 Task: Research Airbnb options in SertÃ¢nia, Brazil from 4th December, 2023 to 8th December, 2023 for 1 adult.1  bedroom having 1 bed and 1 bathroom. Amenities needed are: wifi. Look for 4 properties as per requirement.
Action: Mouse pressed left at (549, 115)
Screenshot: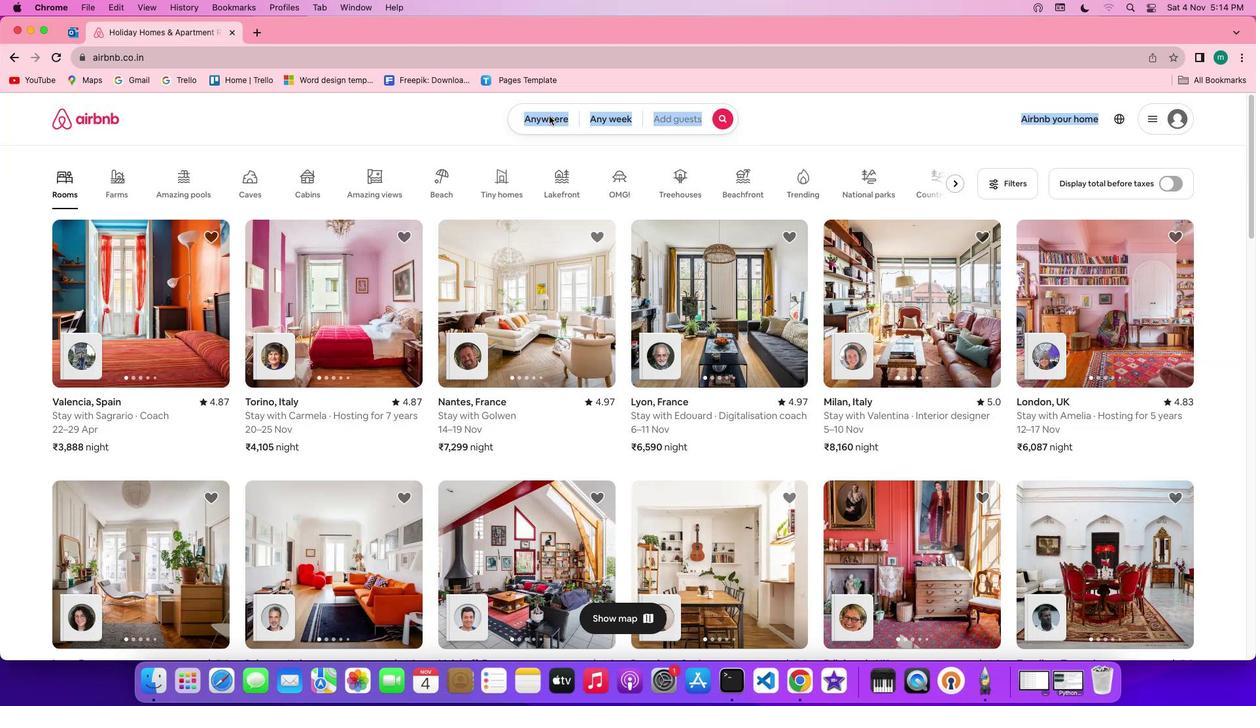 
Action: Mouse pressed left at (549, 115)
Screenshot: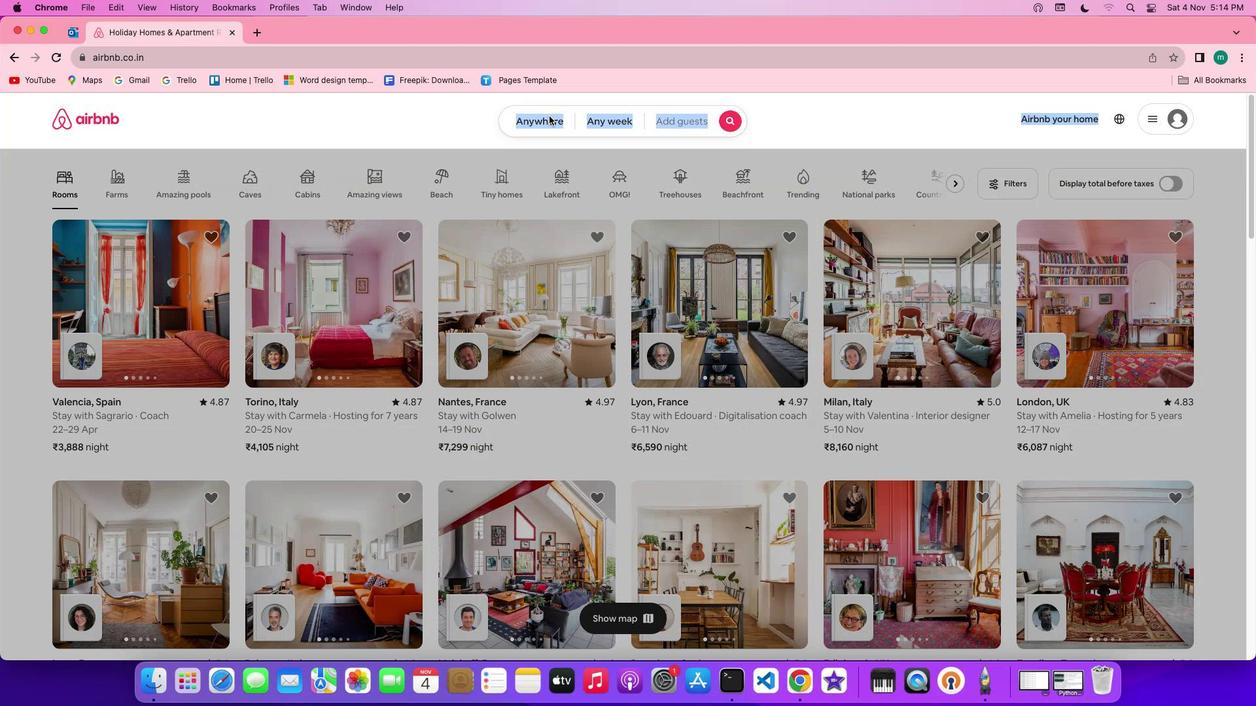 
Action: Mouse moved to (501, 168)
Screenshot: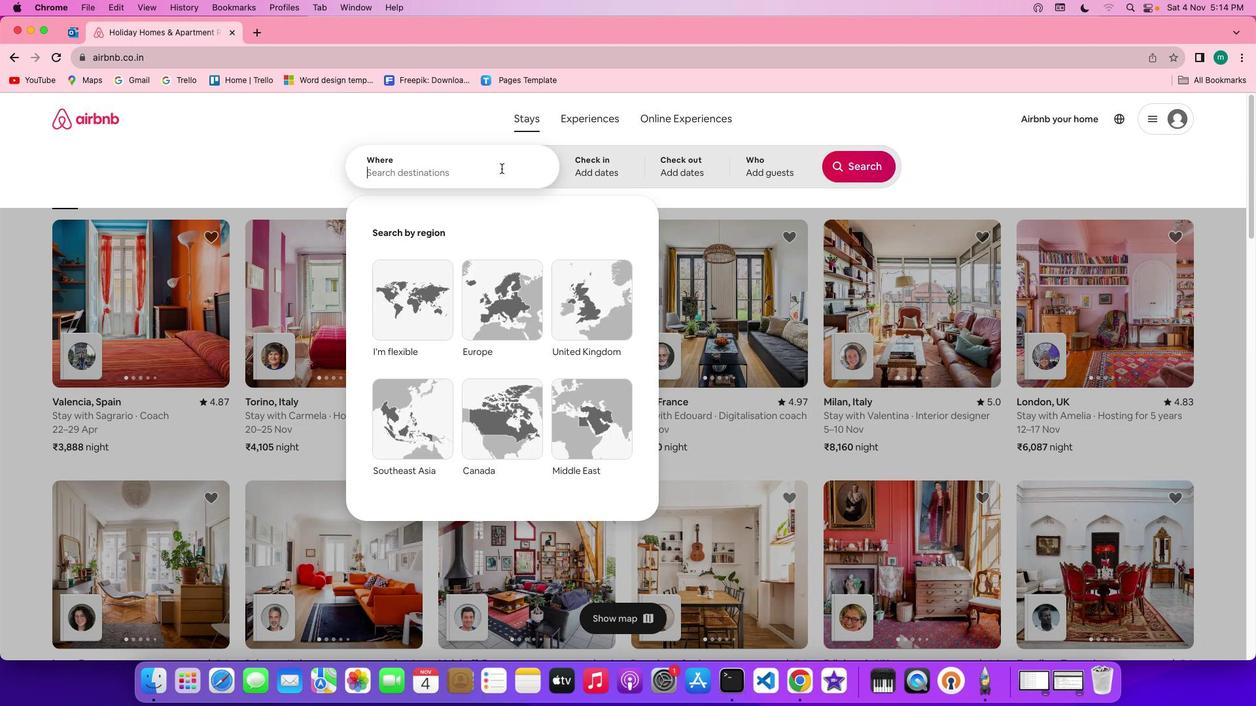 
Action: Key pressed Key.shift'S''e''r''t''a''n''i''a'','Key.spaceKey.shift'b''r''a''z''i''l'
Screenshot: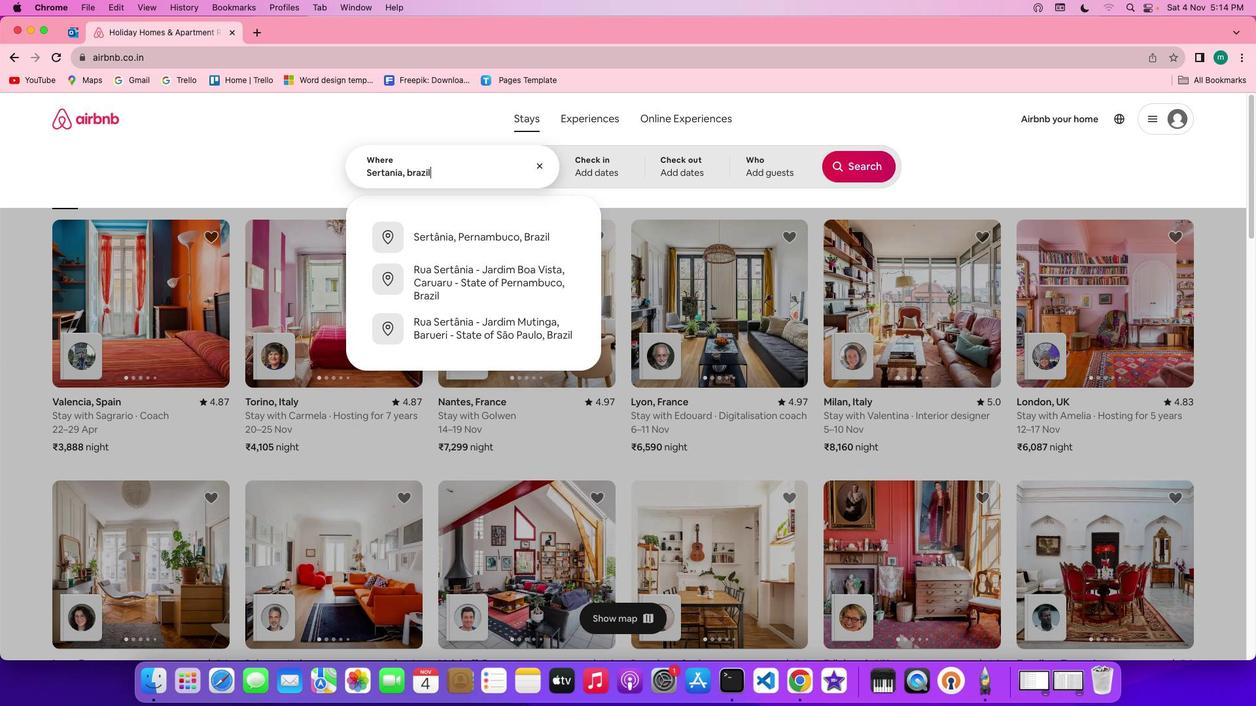
Action: Mouse moved to (591, 167)
Screenshot: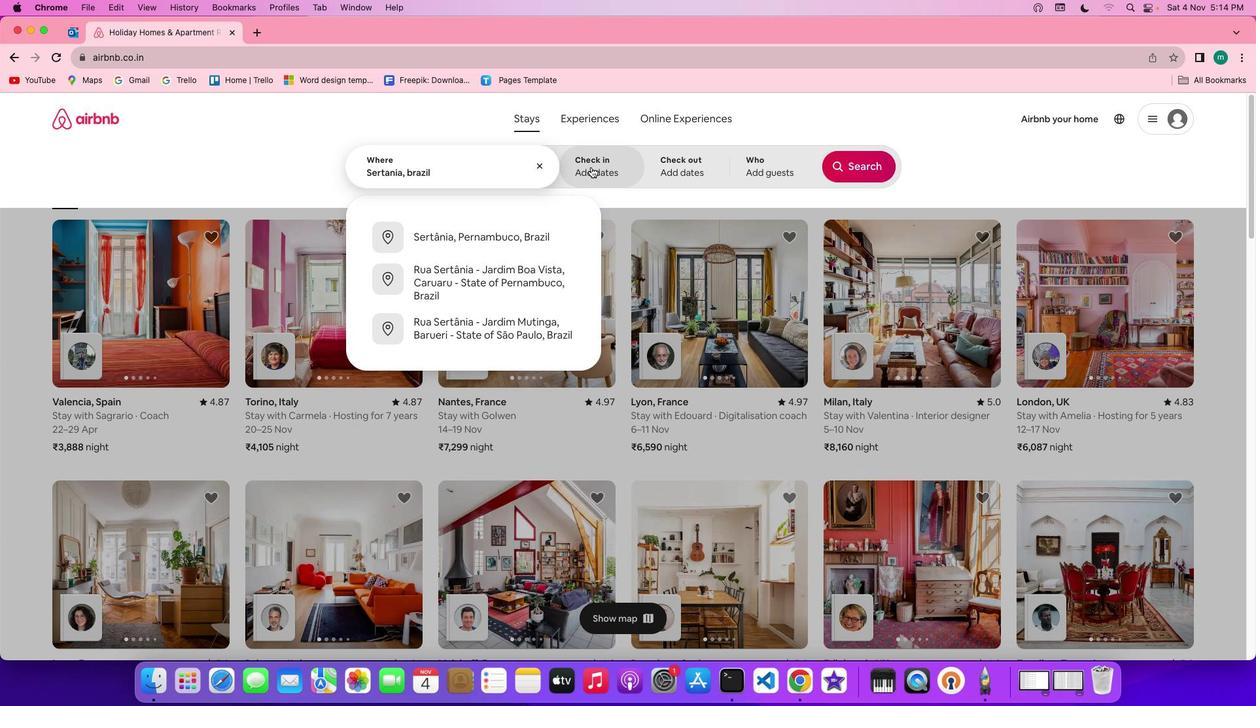 
Action: Mouse pressed left at (591, 167)
Screenshot: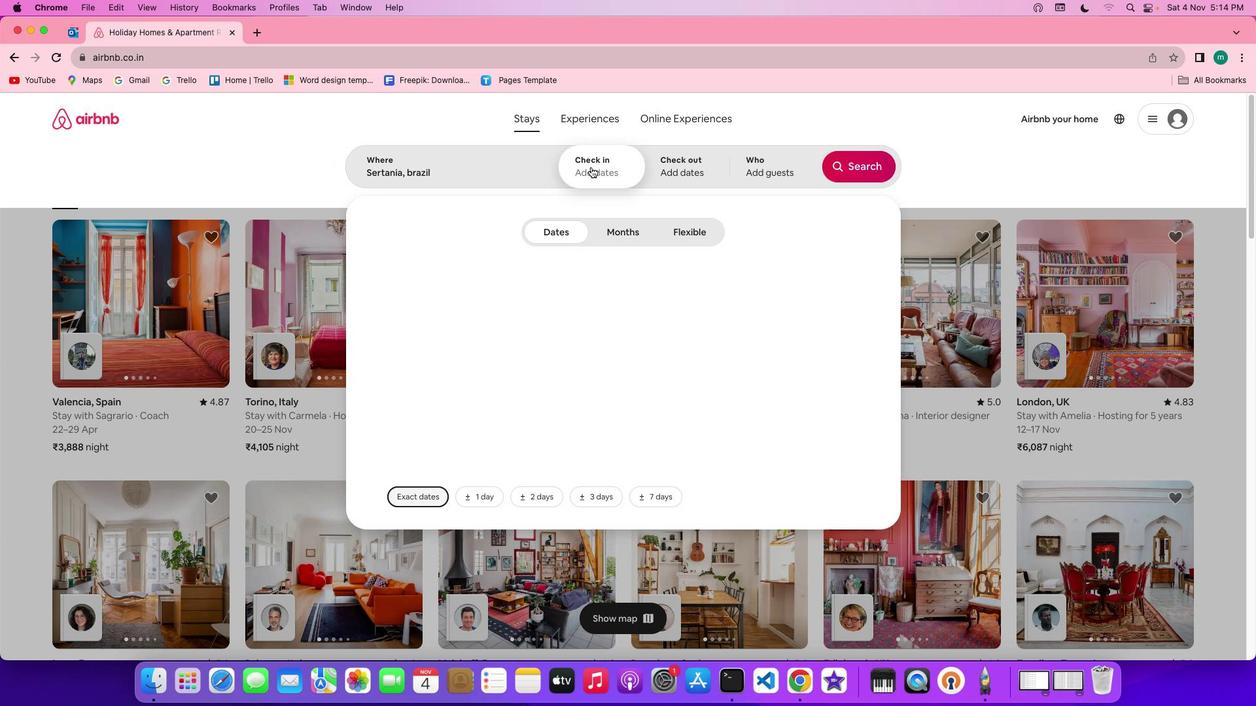 
Action: Mouse moved to (678, 363)
Screenshot: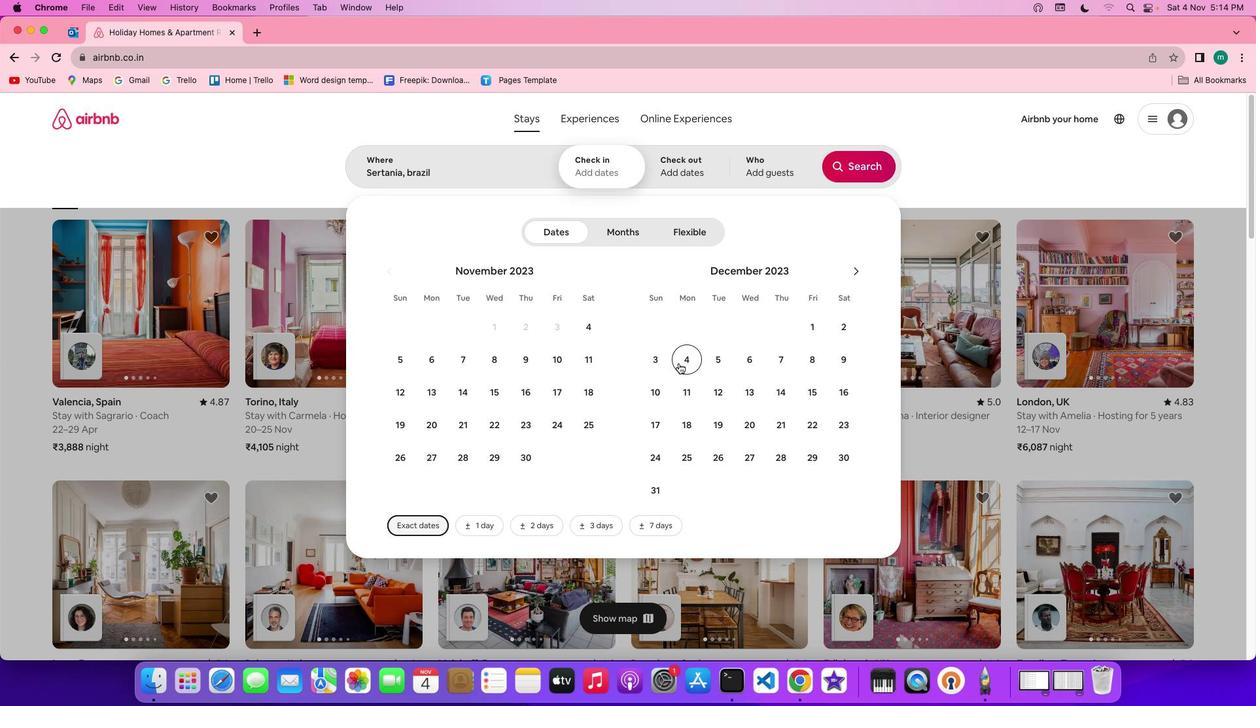 
Action: Mouse pressed left at (678, 363)
Screenshot: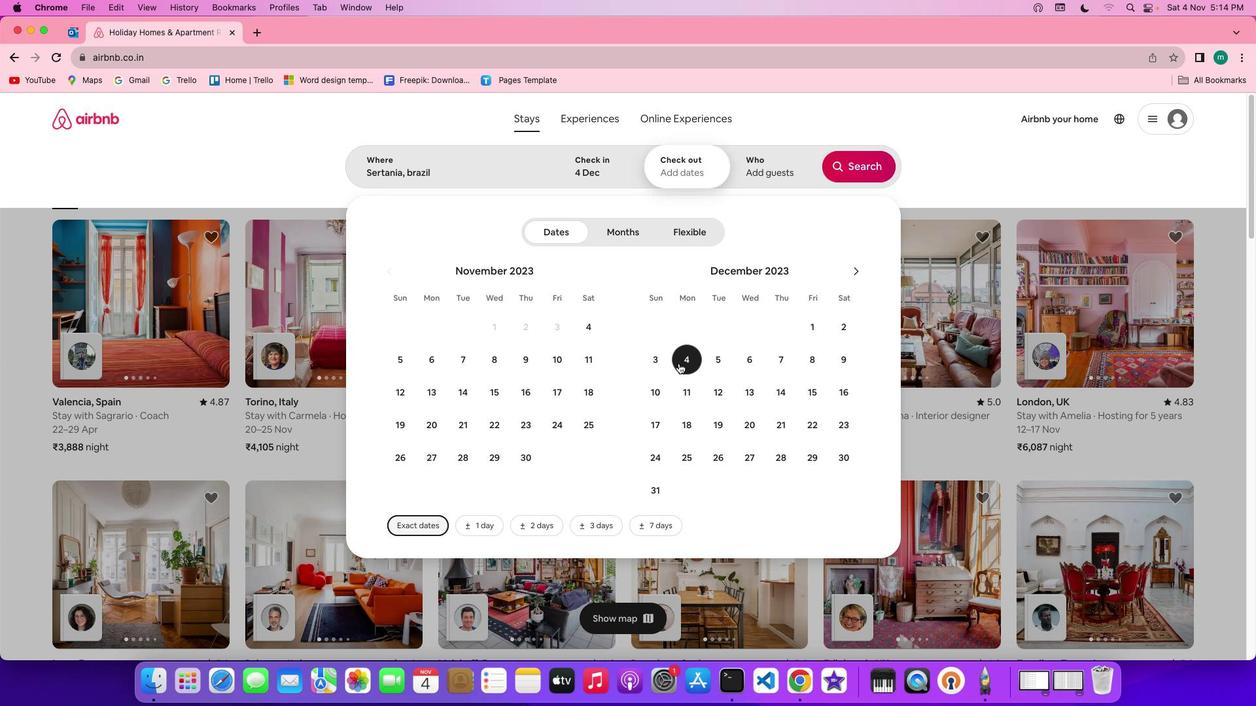 
Action: Mouse moved to (812, 365)
Screenshot: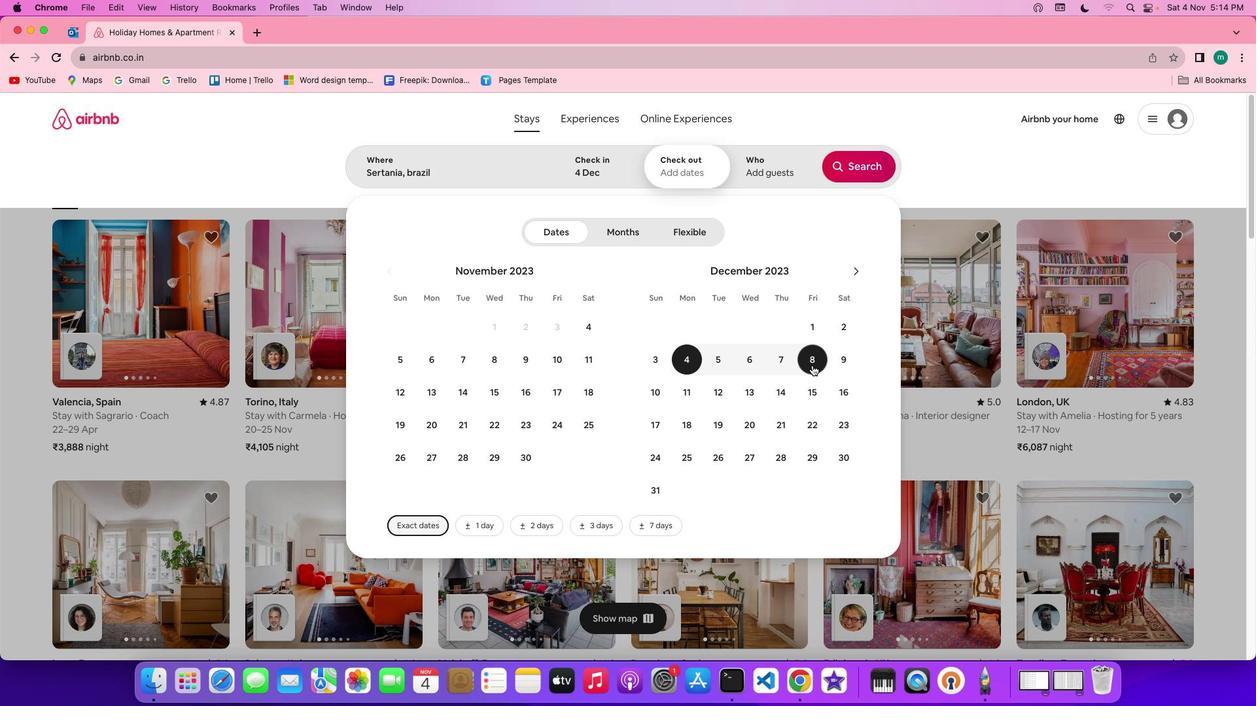 
Action: Mouse pressed left at (812, 365)
Screenshot: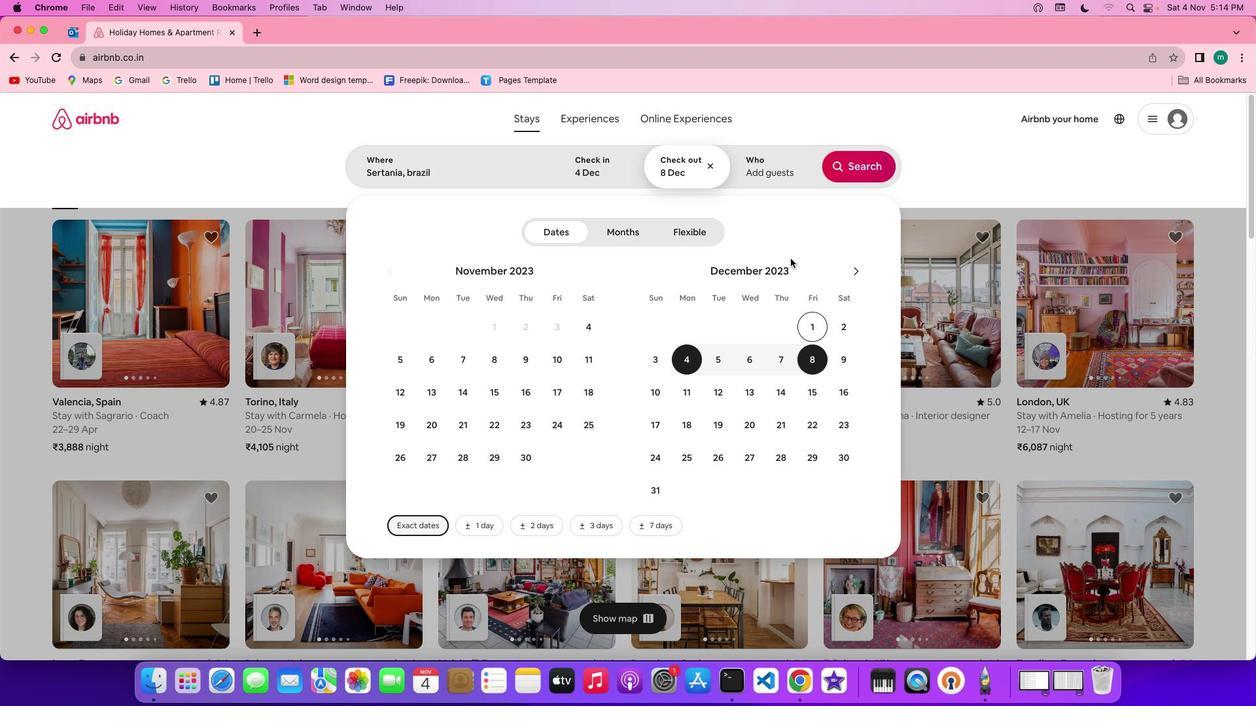 
Action: Mouse moved to (778, 165)
Screenshot: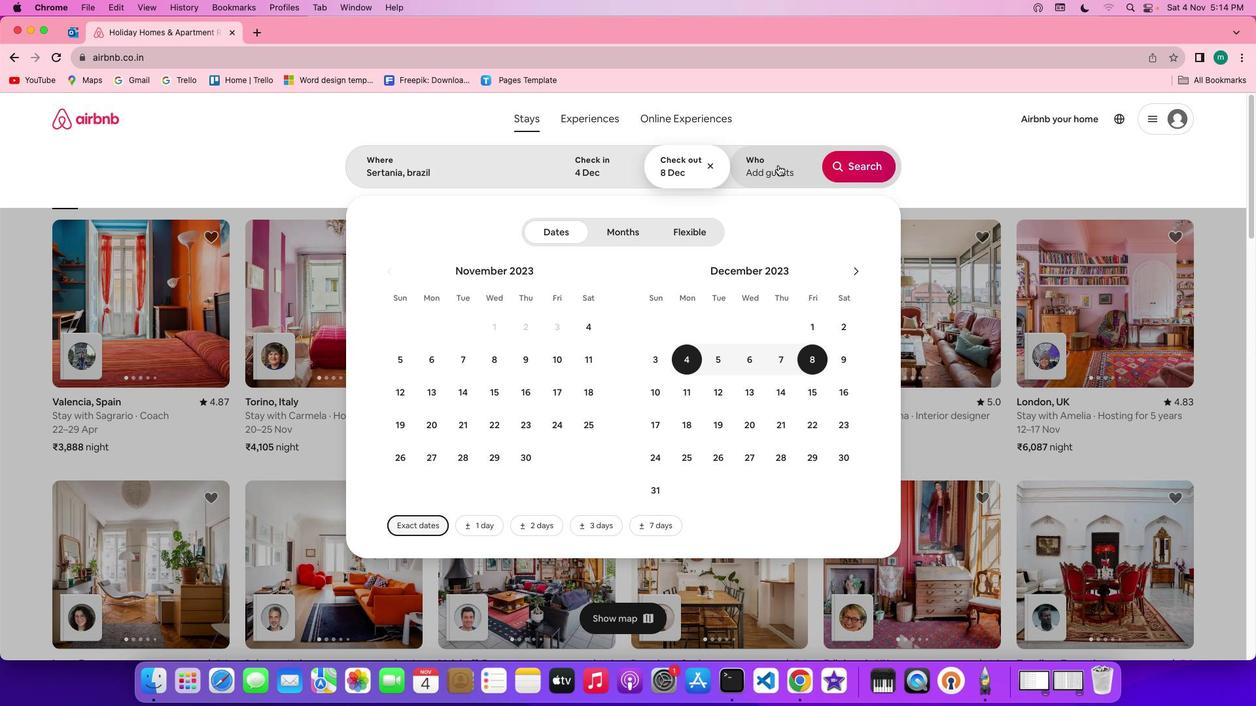 
Action: Mouse pressed left at (778, 165)
Screenshot: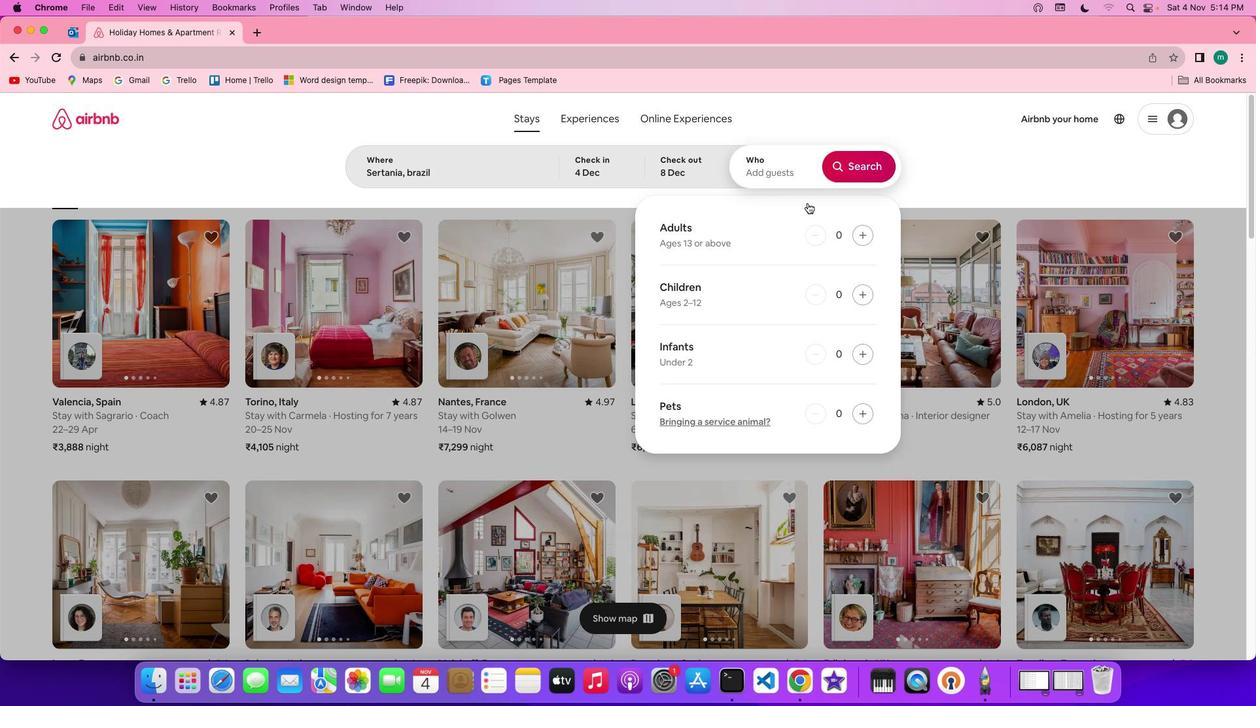 
Action: Mouse moved to (864, 239)
Screenshot: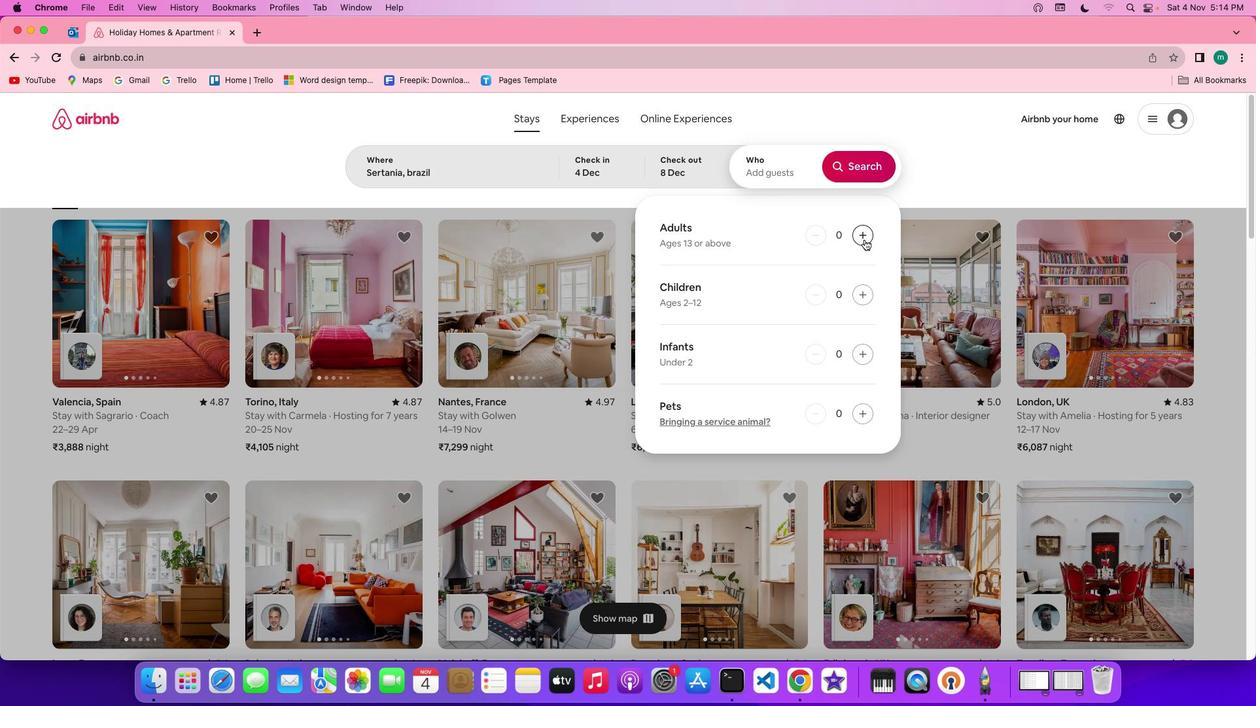 
Action: Mouse pressed left at (864, 239)
Screenshot: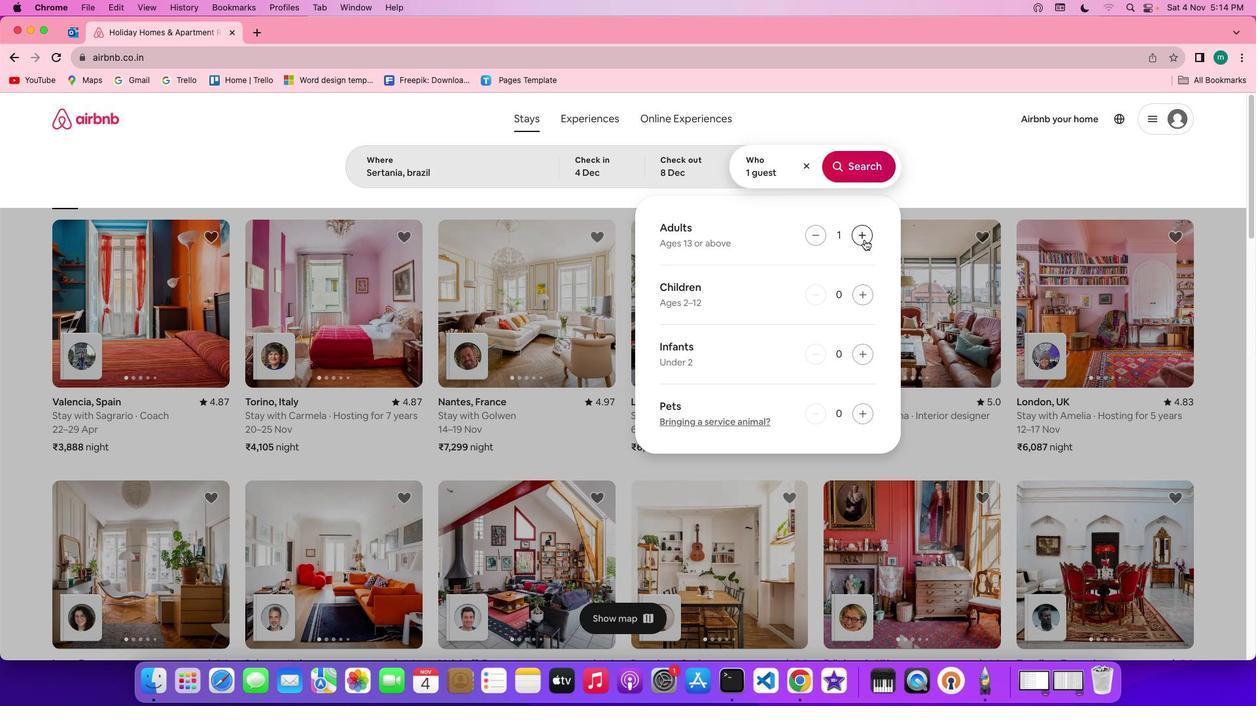 
Action: Mouse moved to (874, 174)
Screenshot: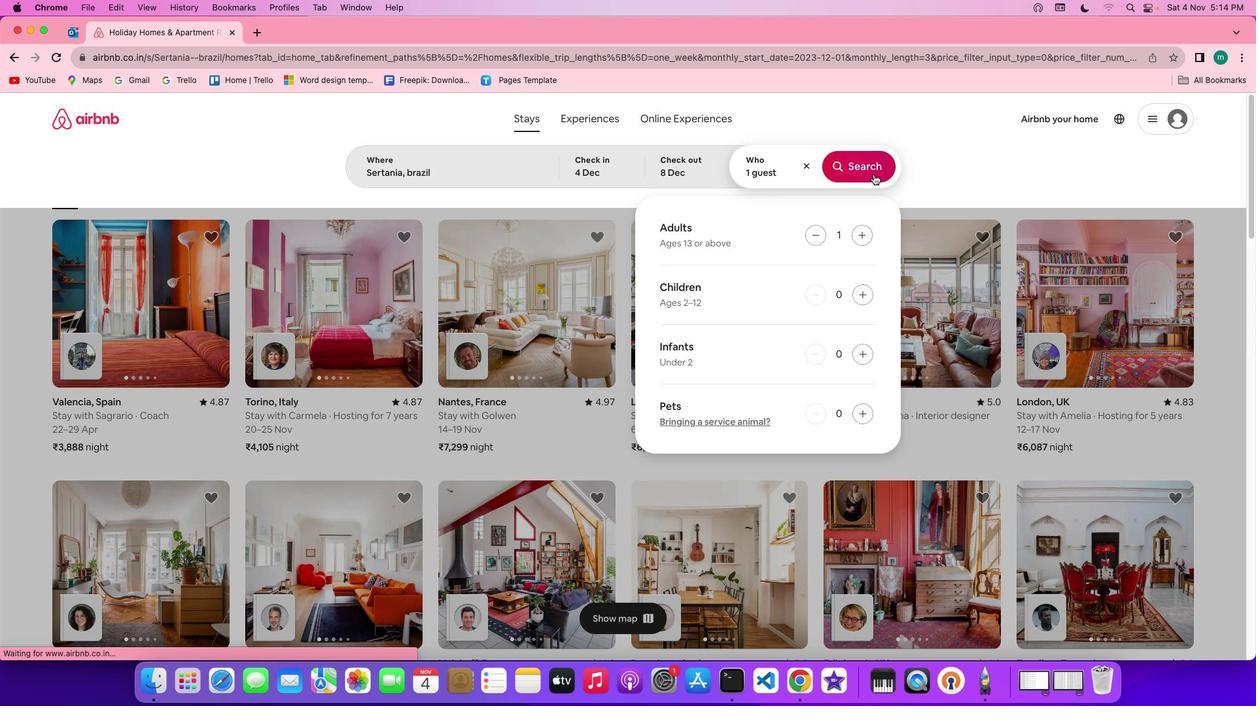 
Action: Mouse pressed left at (874, 174)
Screenshot: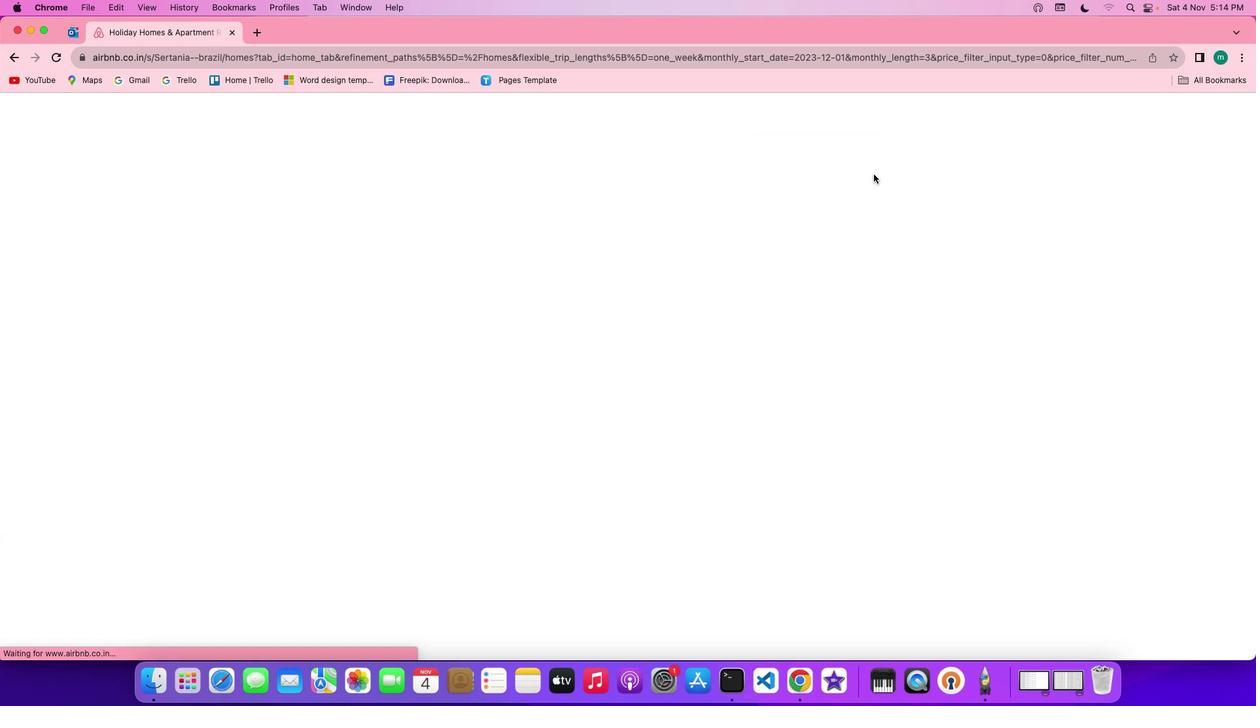 
Action: Mouse moved to (1066, 168)
Screenshot: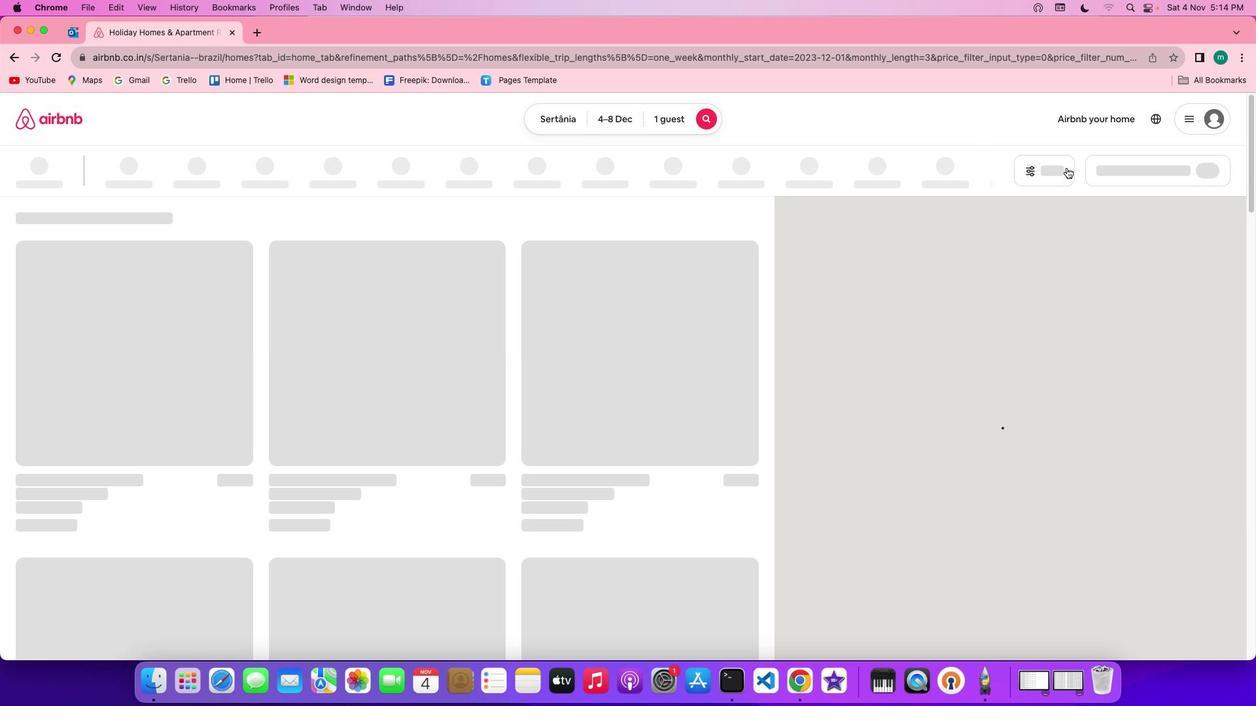 
Action: Mouse pressed left at (1066, 168)
Screenshot: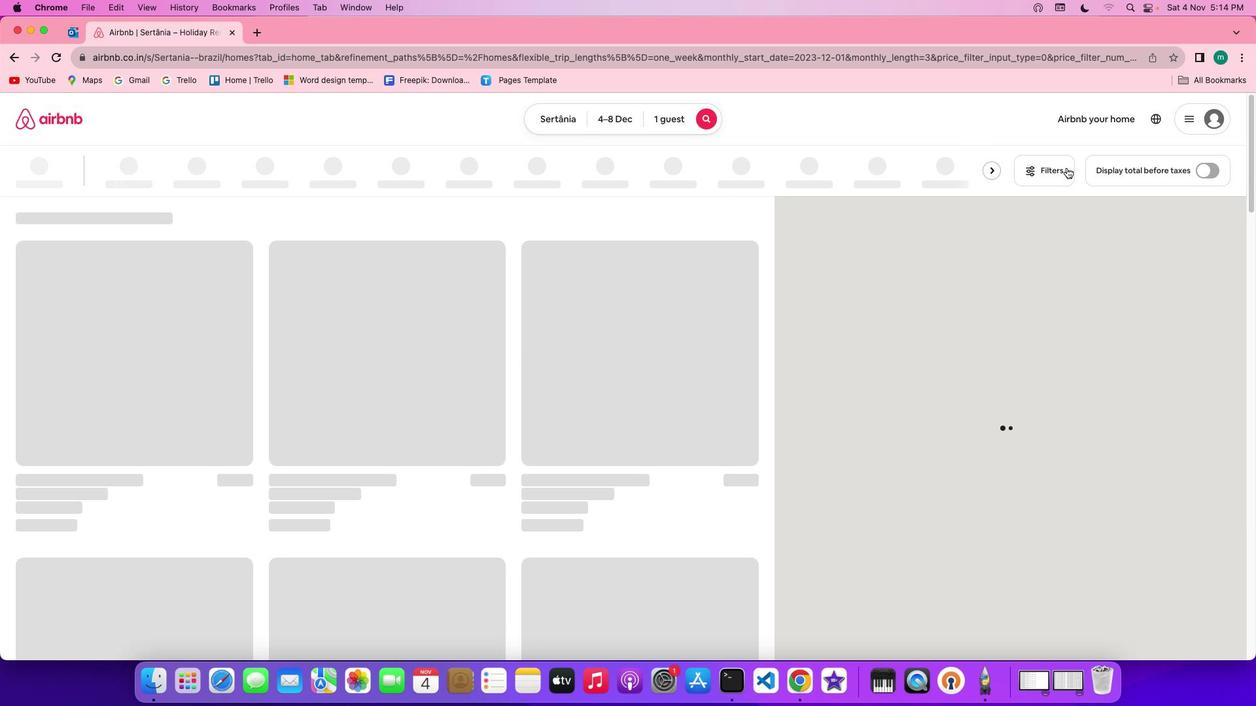 
Action: Mouse pressed left at (1066, 168)
Screenshot: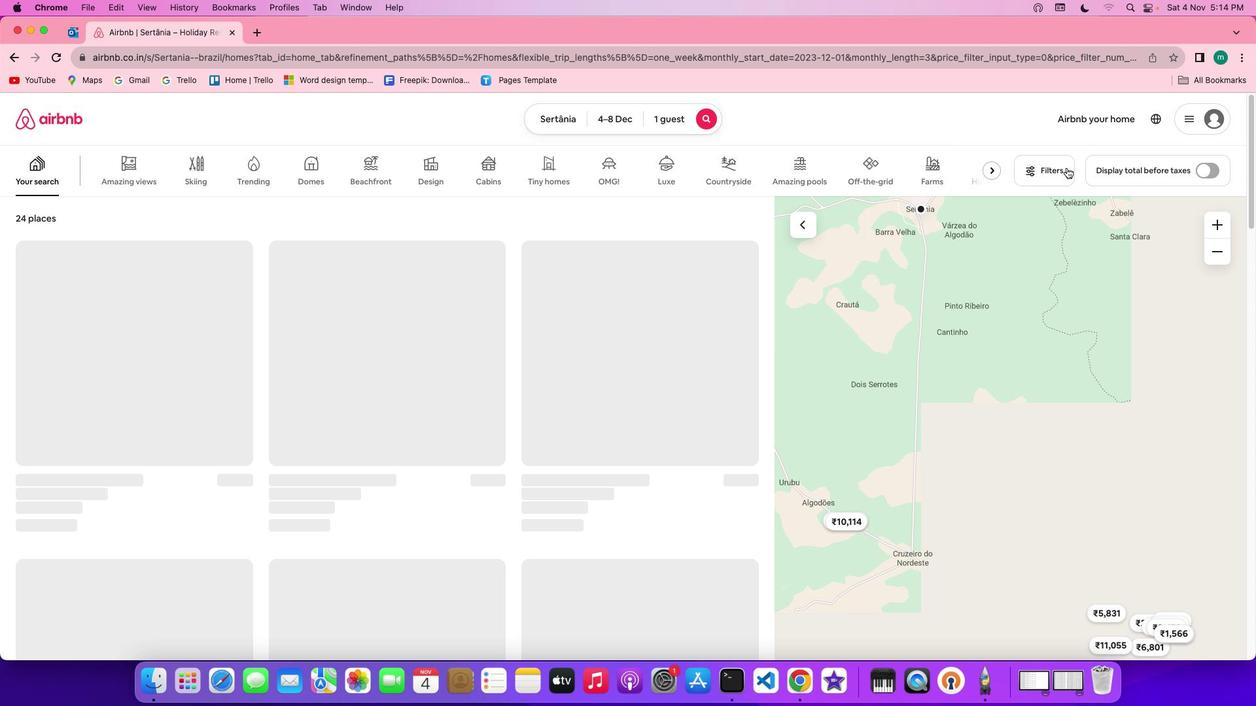 
Action: Mouse moved to (1044, 170)
Screenshot: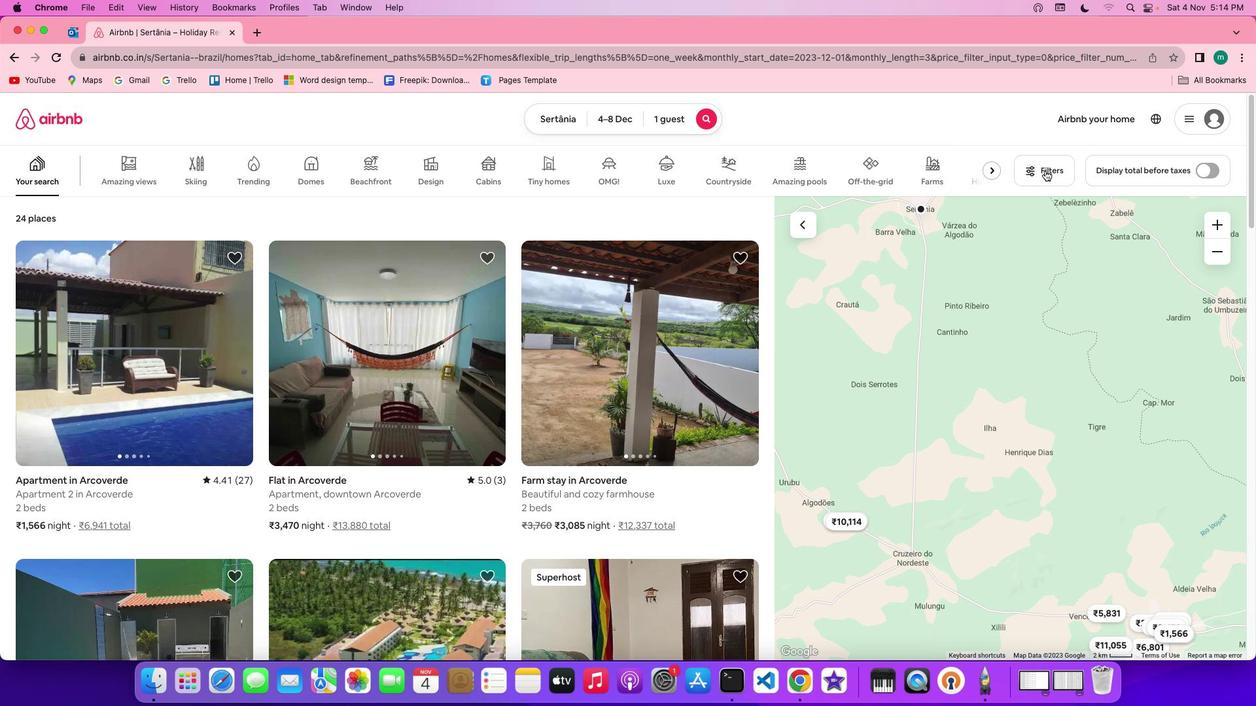 
Action: Mouse pressed left at (1044, 170)
Screenshot: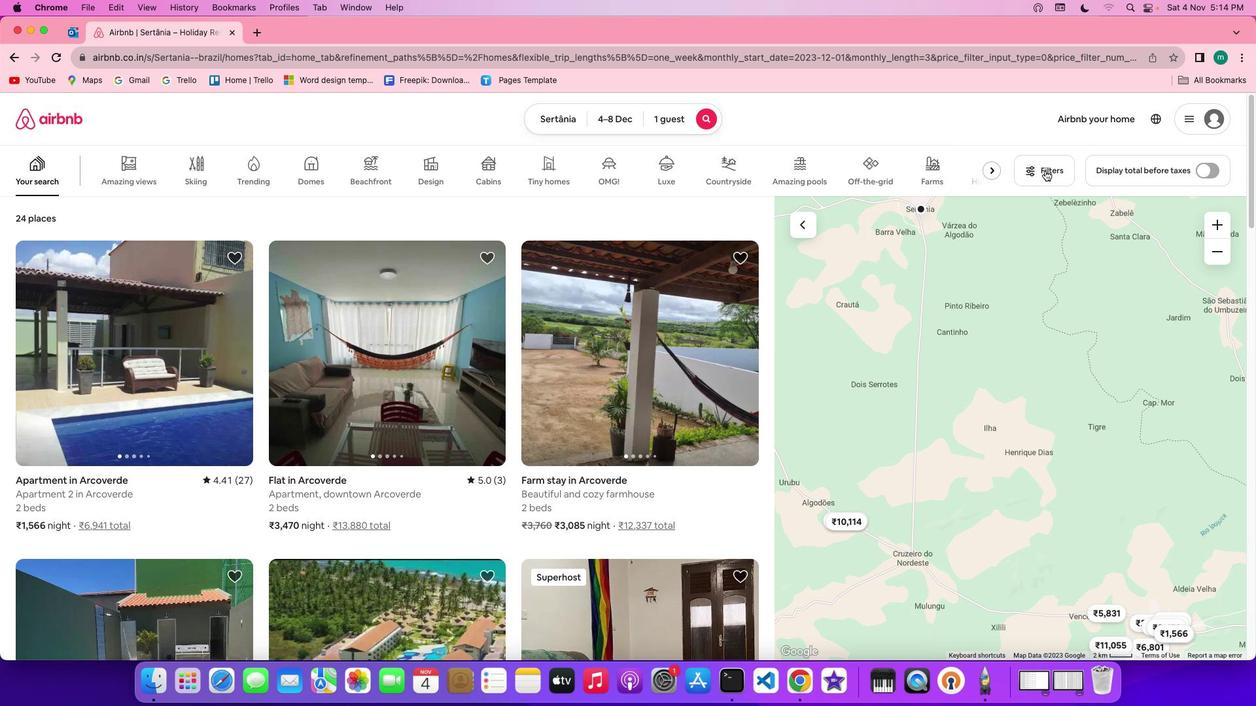 
Action: Mouse moved to (715, 392)
Screenshot: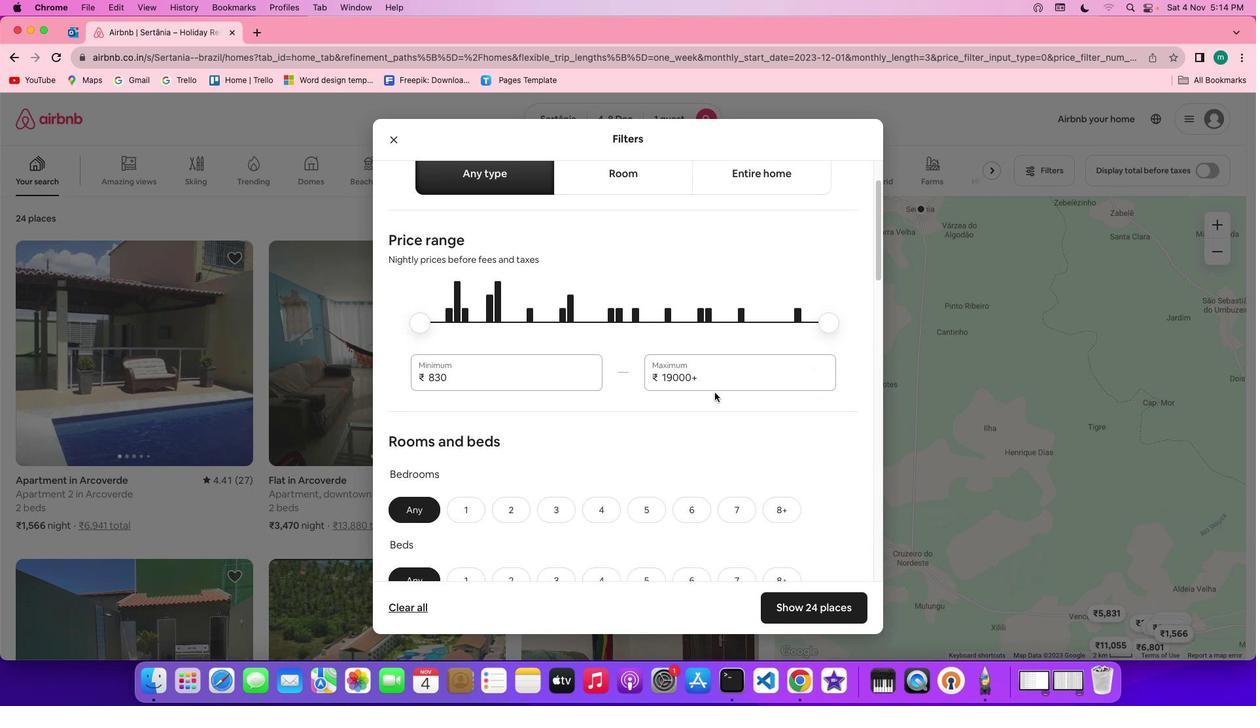 
Action: Mouse scrolled (715, 392) with delta (0, 0)
Screenshot: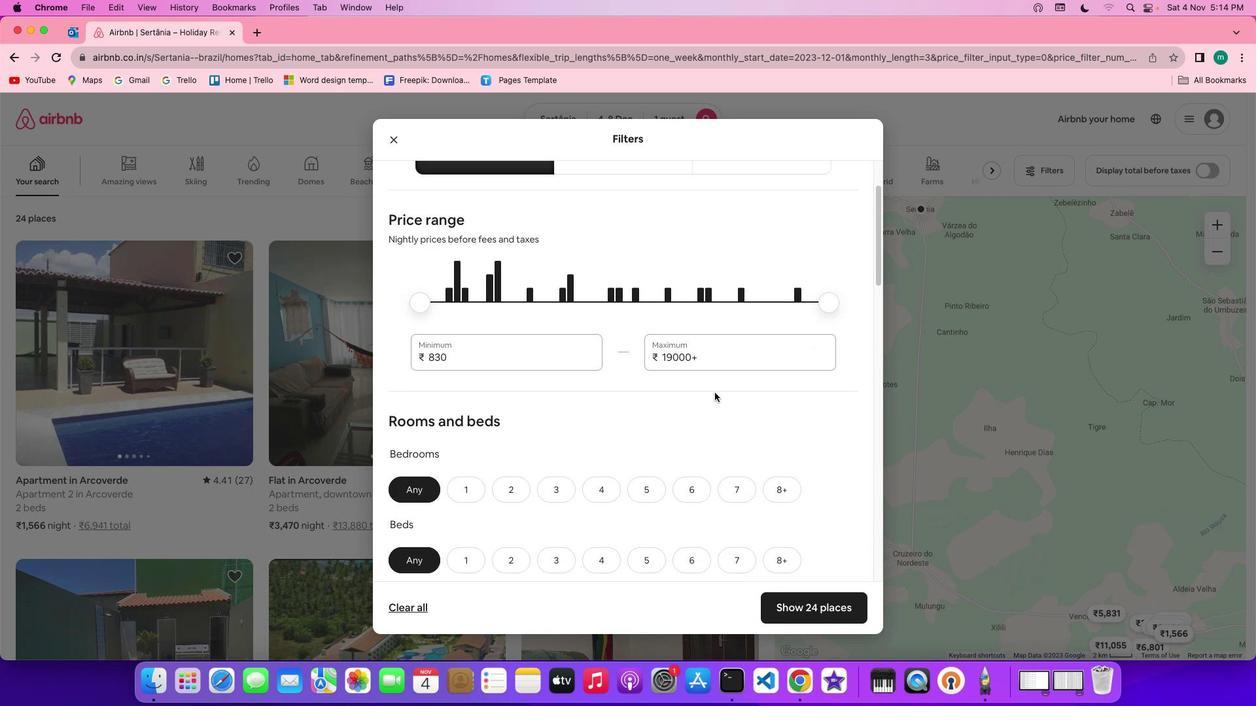 
Action: Mouse scrolled (715, 392) with delta (0, 0)
Screenshot: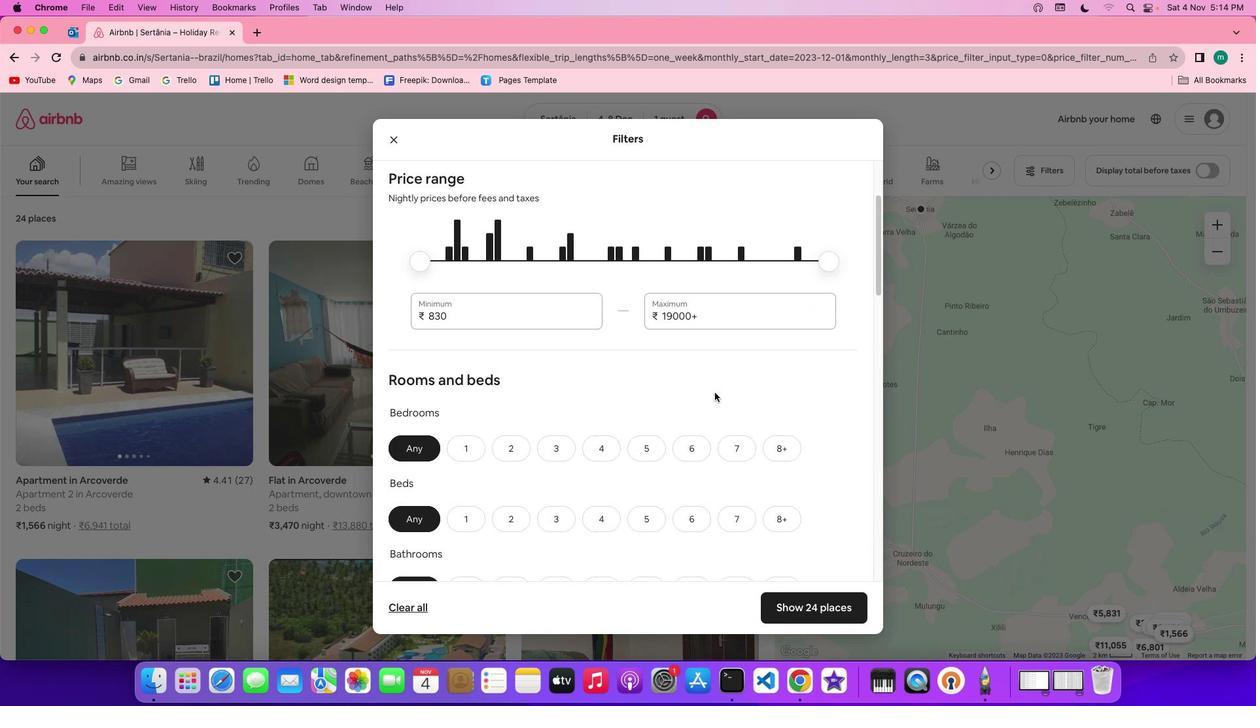 
Action: Mouse scrolled (715, 392) with delta (0, -1)
Screenshot: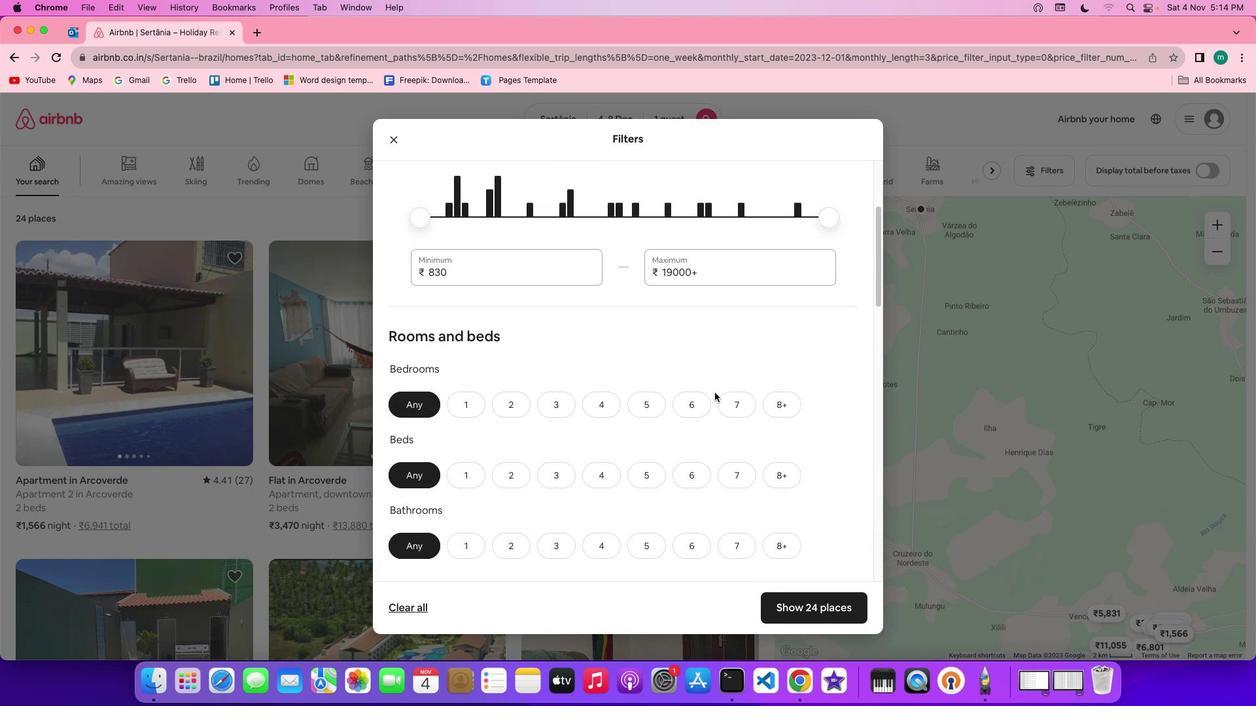 
Action: Mouse scrolled (715, 392) with delta (0, -1)
Screenshot: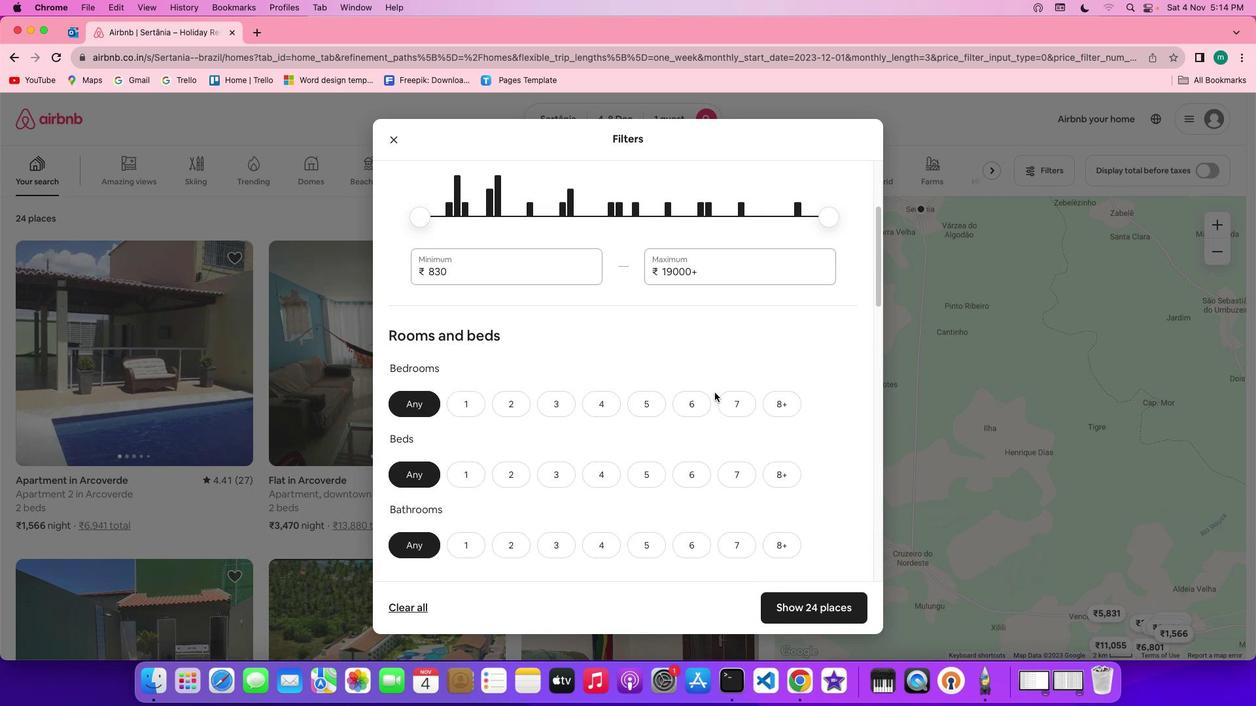 
Action: Mouse scrolled (715, 392) with delta (0, 0)
Screenshot: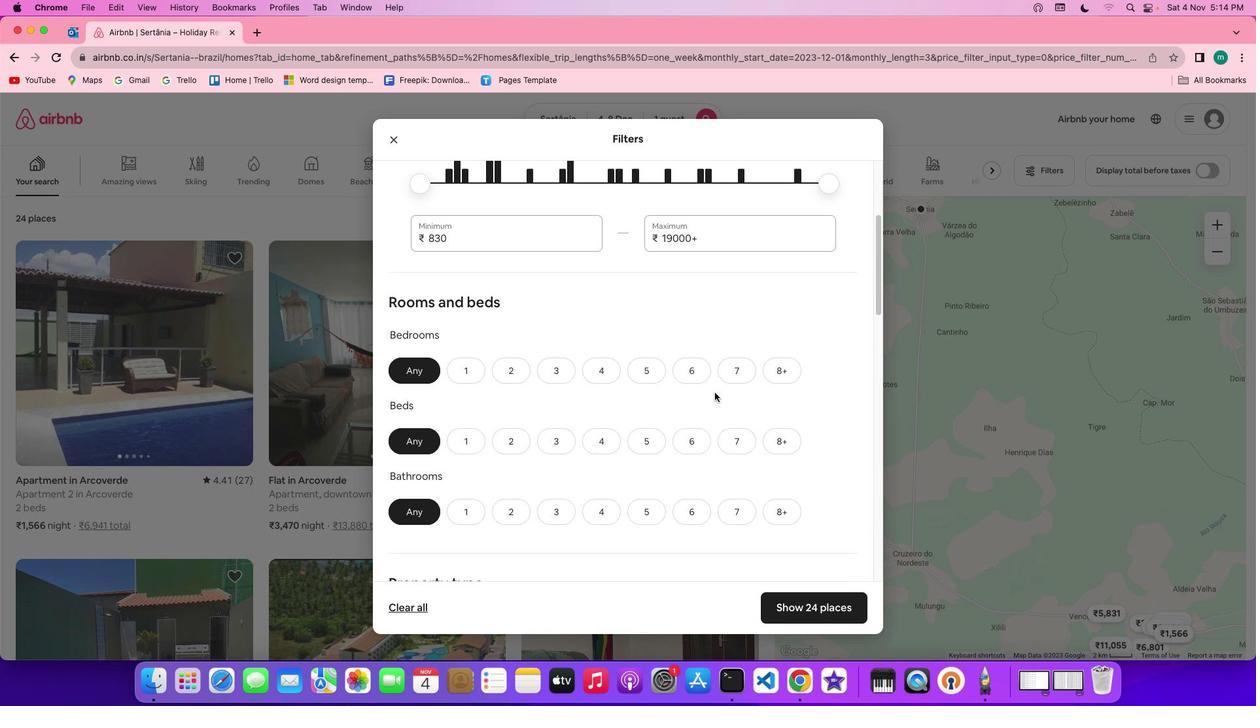
Action: Mouse scrolled (715, 392) with delta (0, 0)
Screenshot: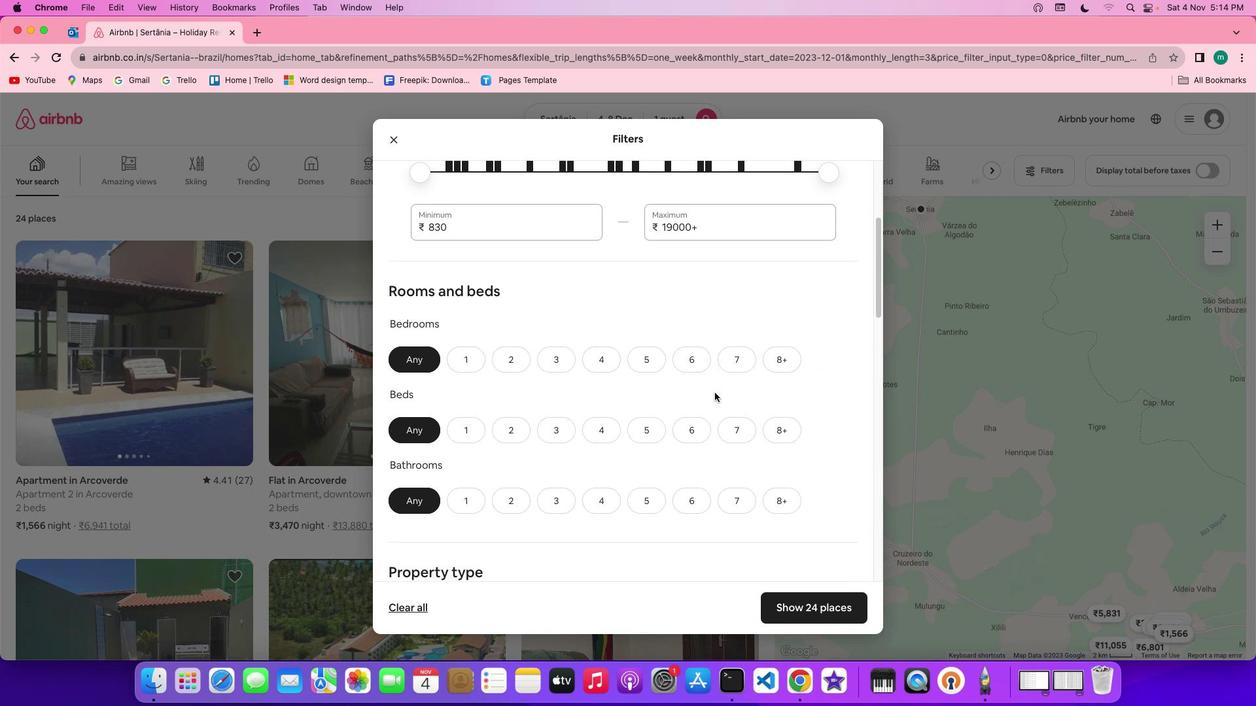 
Action: Mouse scrolled (715, 392) with delta (0, 0)
Screenshot: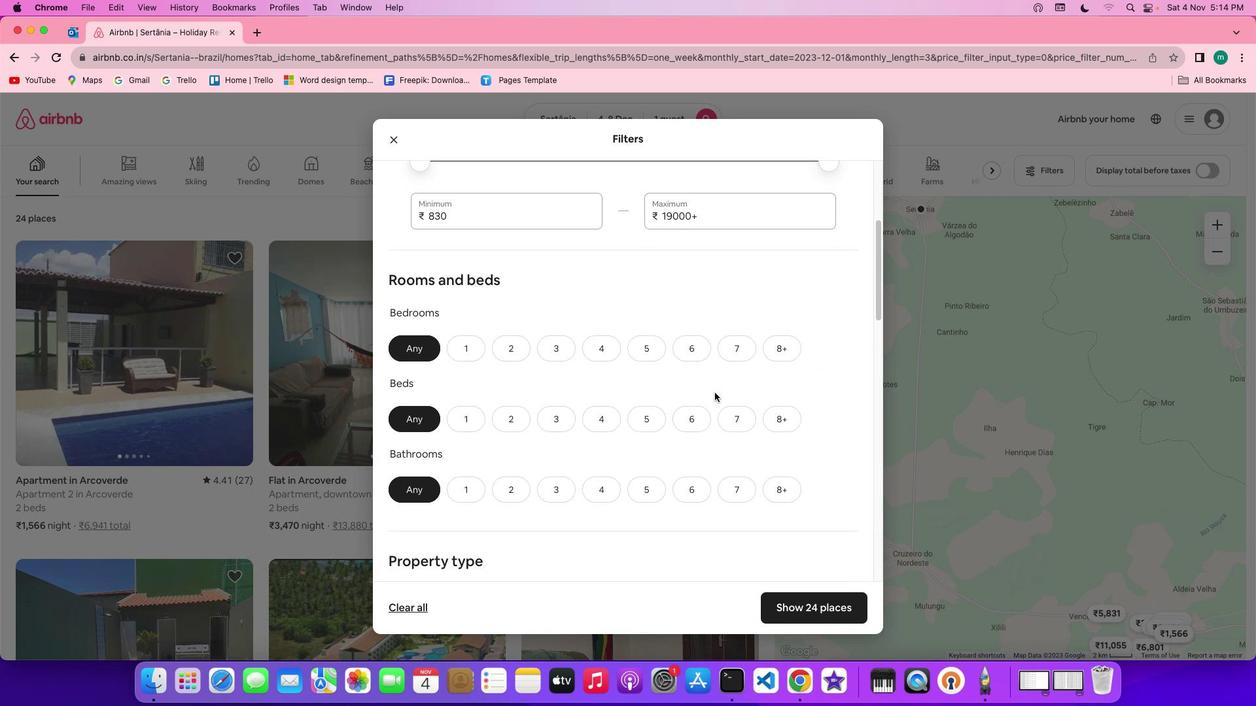 
Action: Mouse scrolled (715, 392) with delta (0, 0)
Screenshot: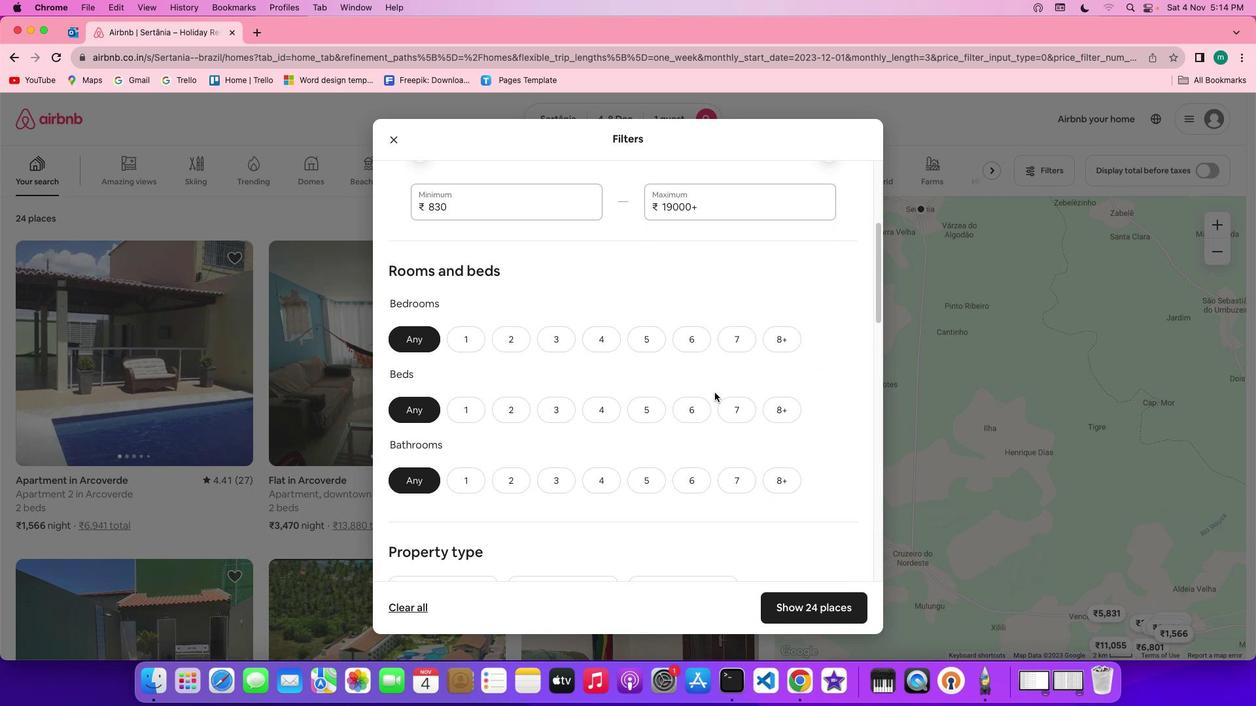
Action: Mouse scrolled (715, 392) with delta (0, 0)
Screenshot: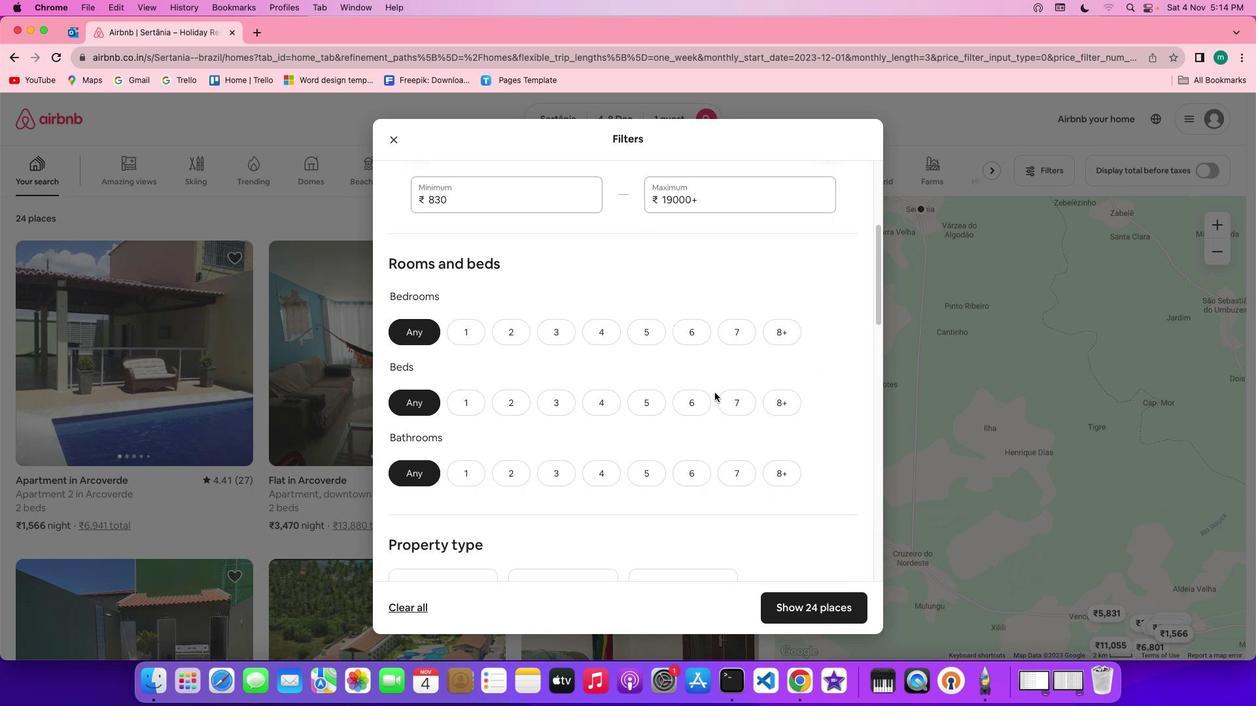 
Action: Mouse scrolled (715, 392) with delta (0, 0)
Screenshot: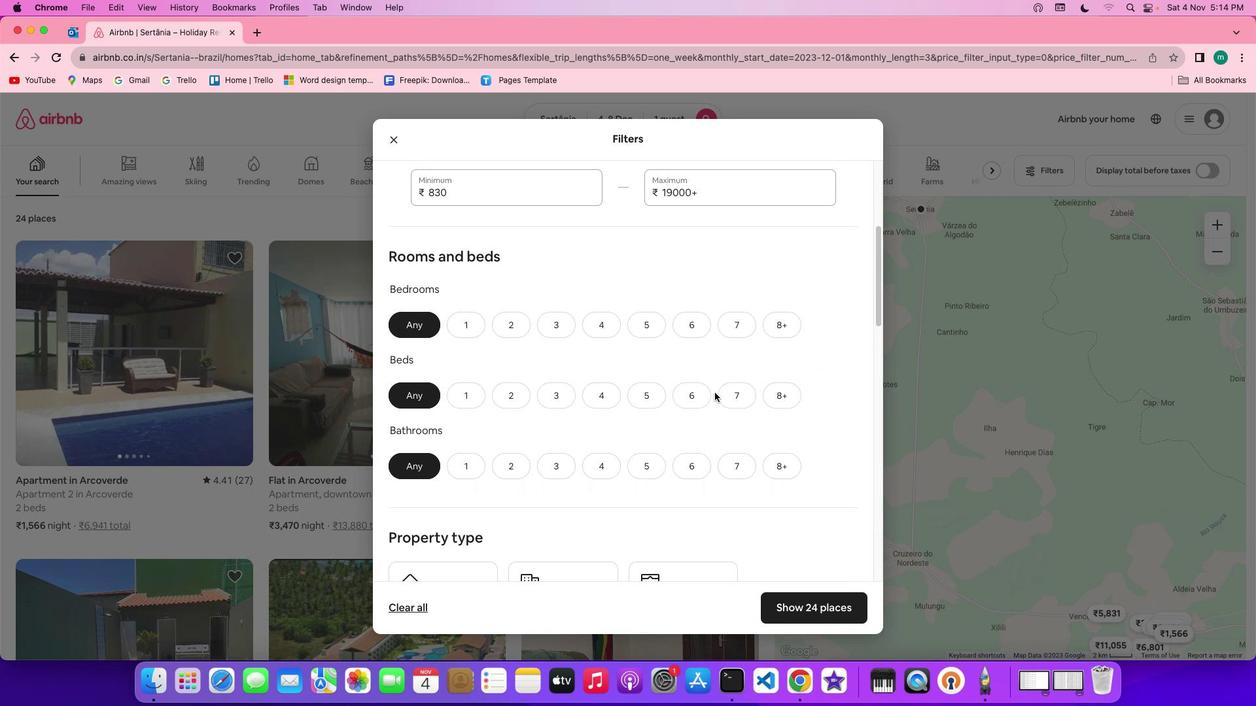 
Action: Mouse scrolled (715, 392) with delta (0, 0)
Screenshot: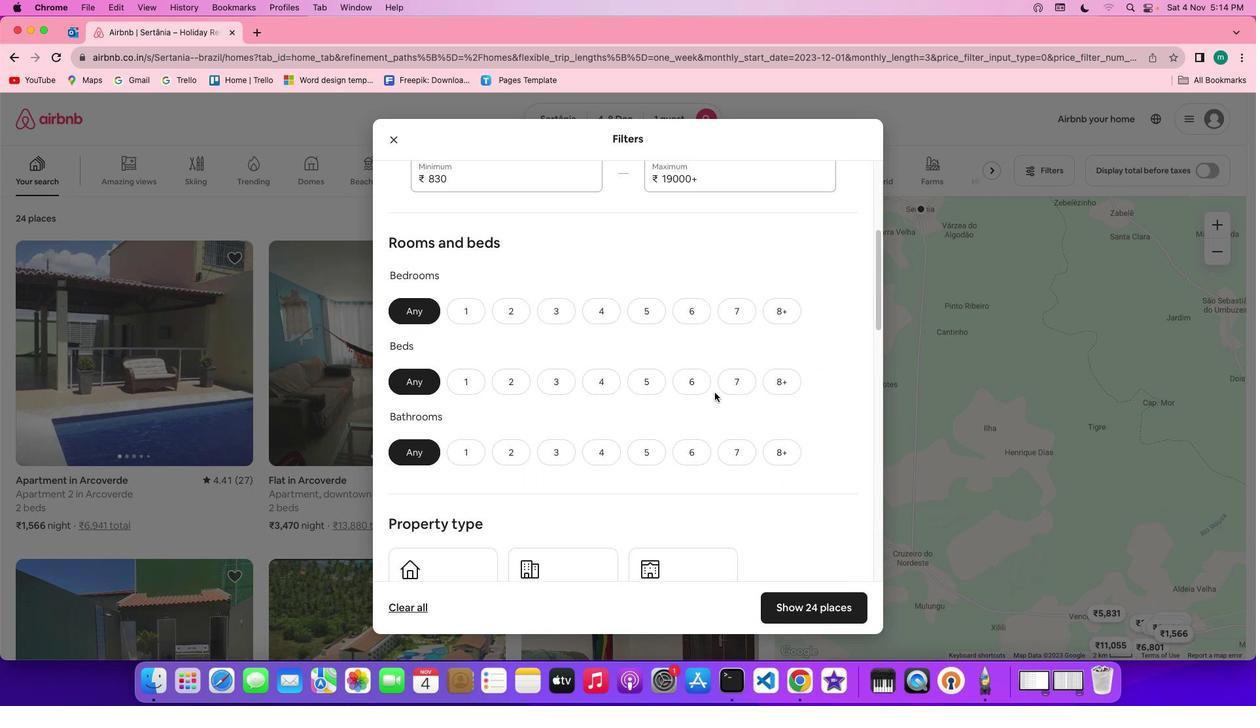 
Action: Mouse scrolled (715, 392) with delta (0, 0)
Screenshot: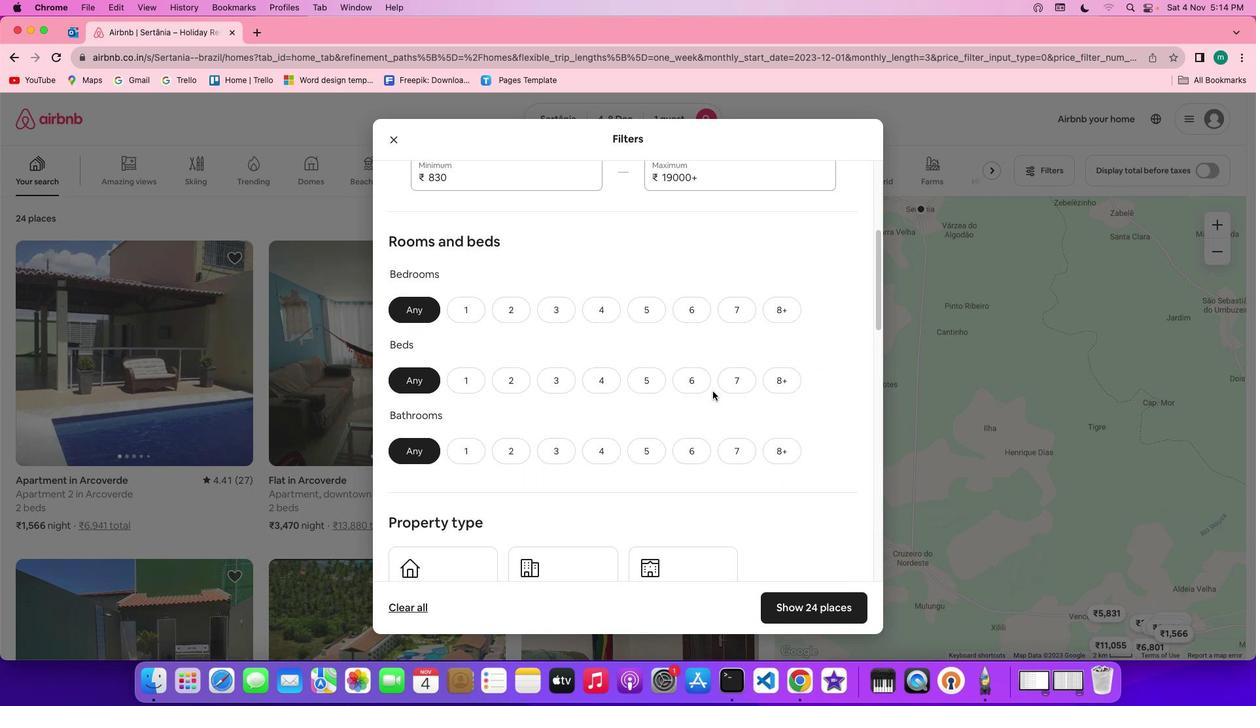 
Action: Mouse moved to (475, 312)
Screenshot: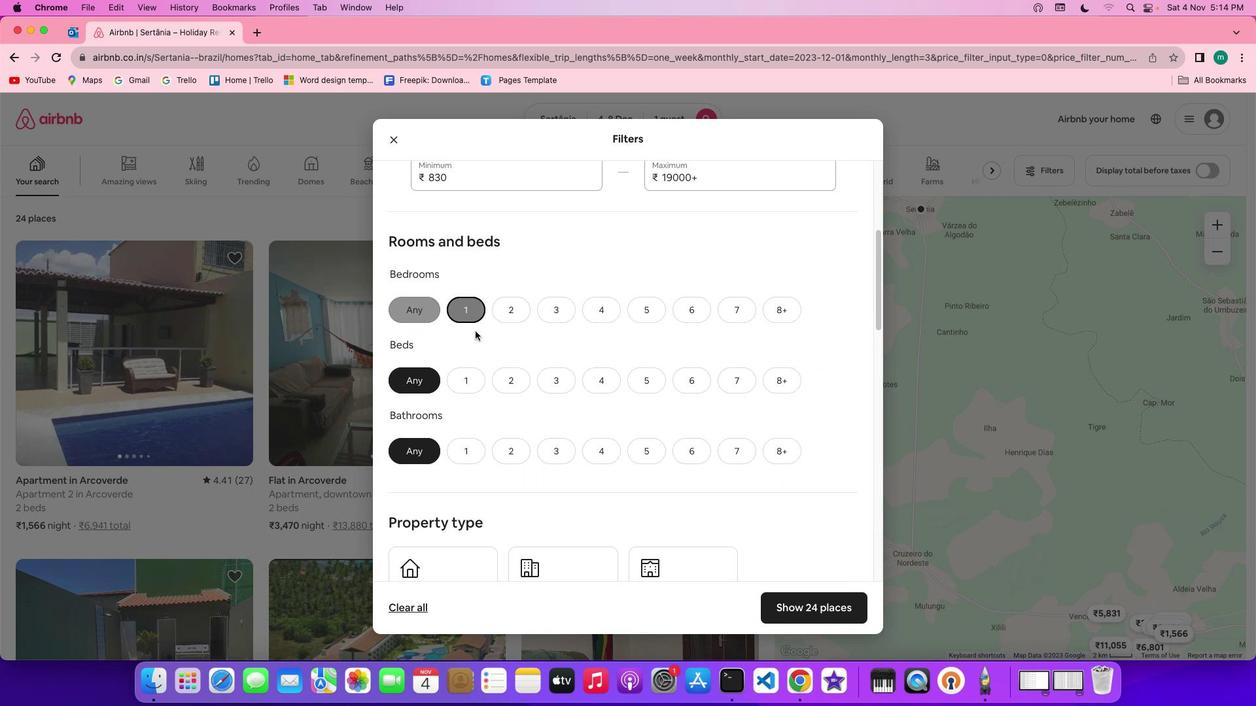 
Action: Mouse pressed left at (475, 312)
Screenshot: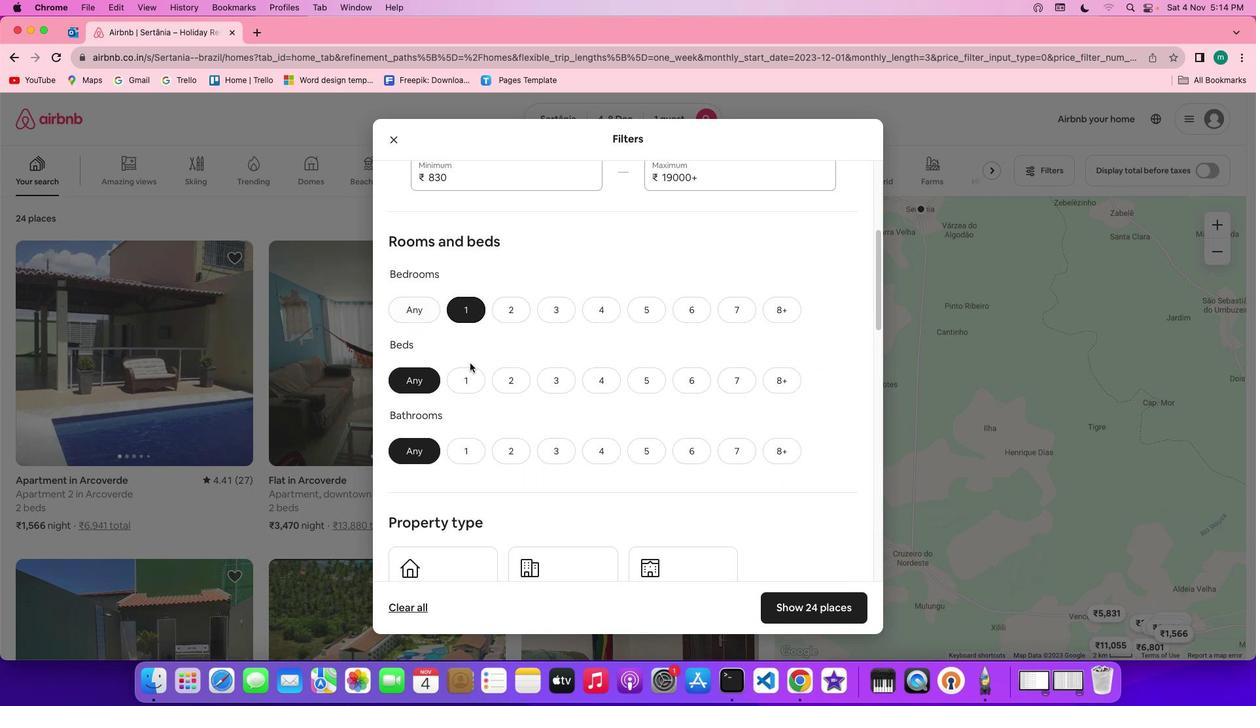 
Action: Mouse moved to (469, 367)
Screenshot: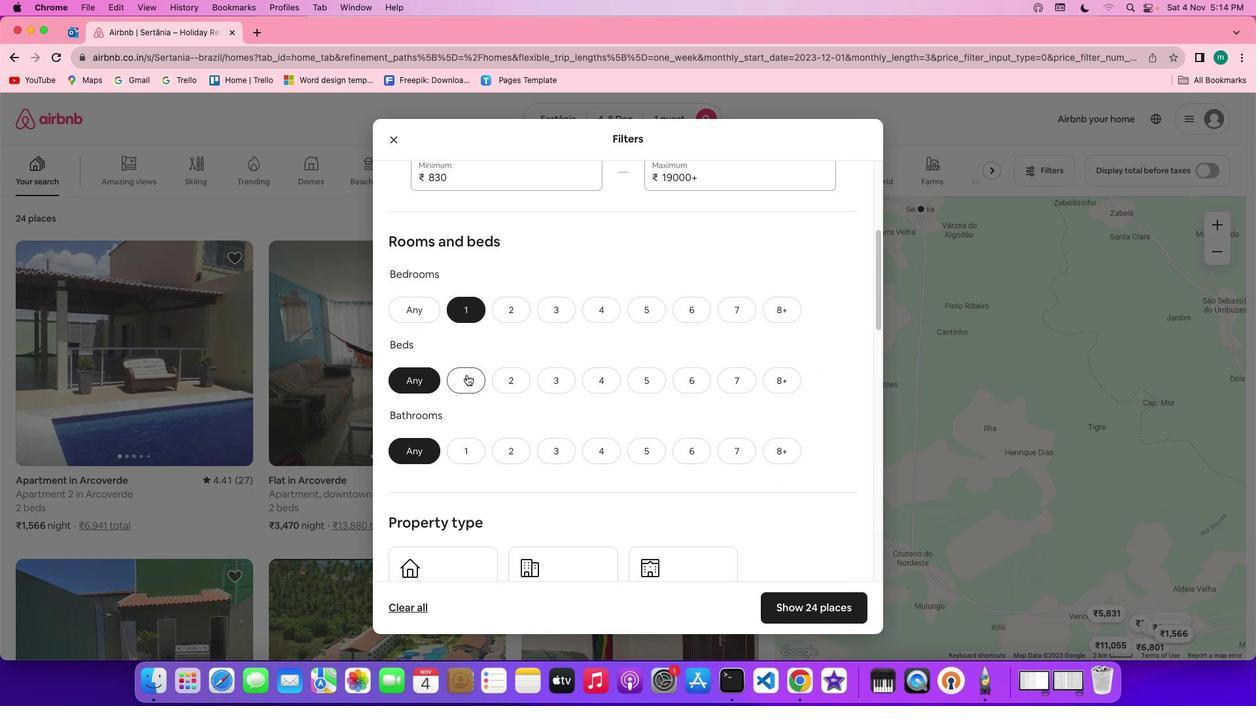 
Action: Mouse pressed left at (469, 367)
Screenshot: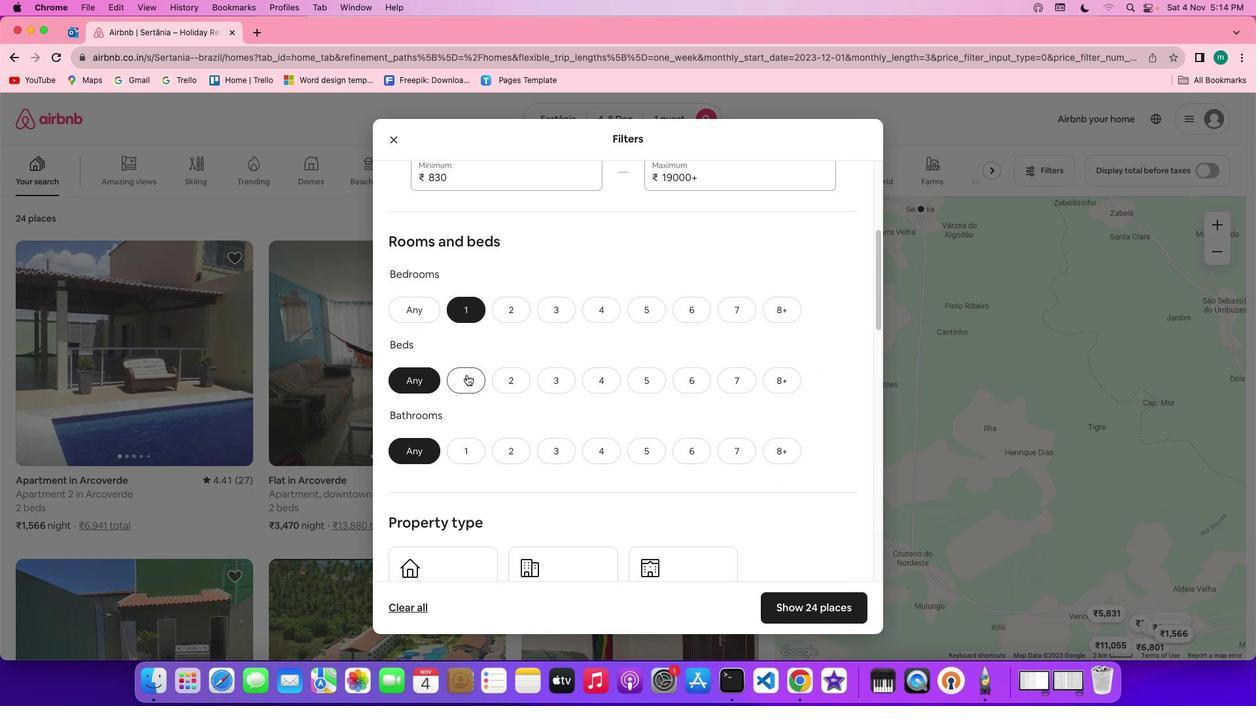 
Action: Mouse moved to (463, 384)
Screenshot: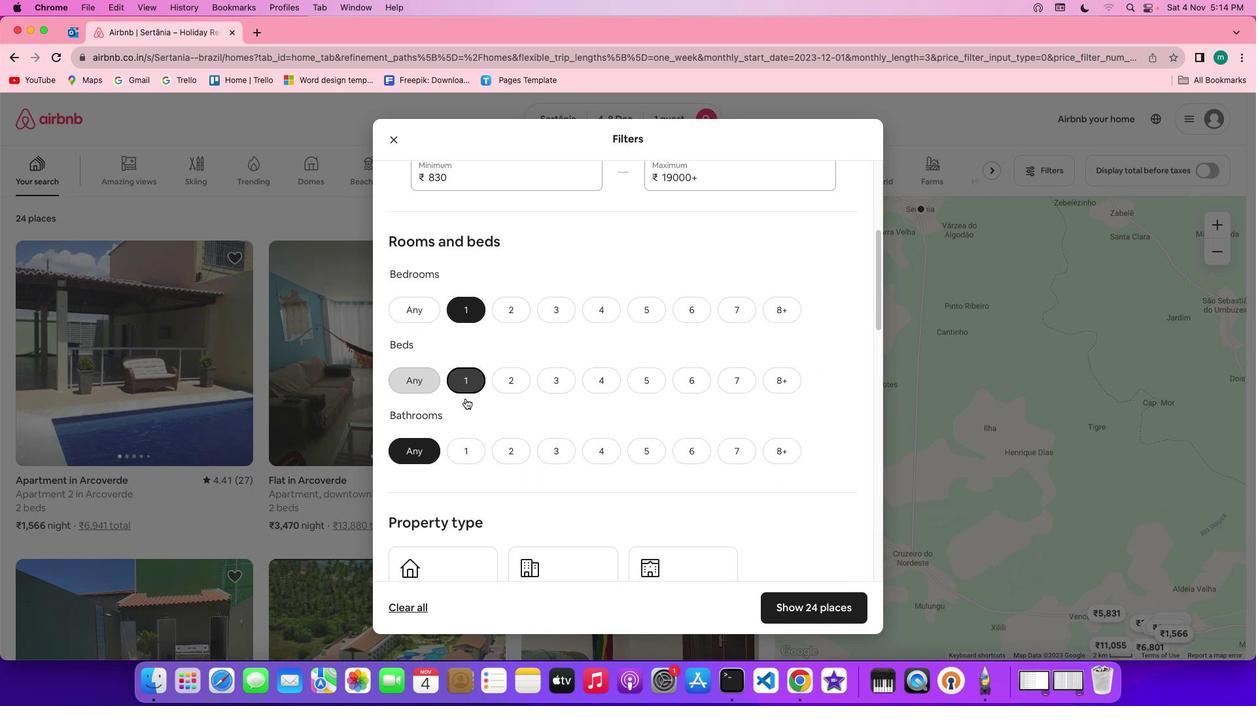 
Action: Mouse pressed left at (463, 384)
Screenshot: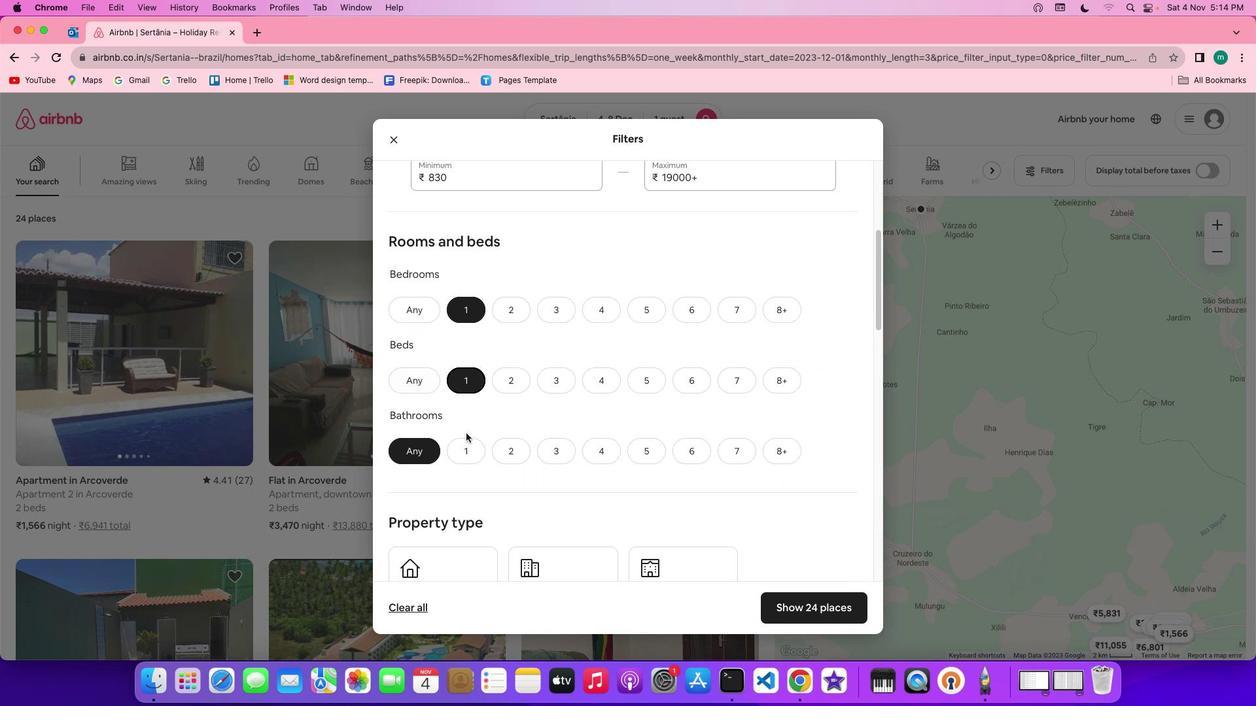 
Action: Mouse moved to (465, 454)
Screenshot: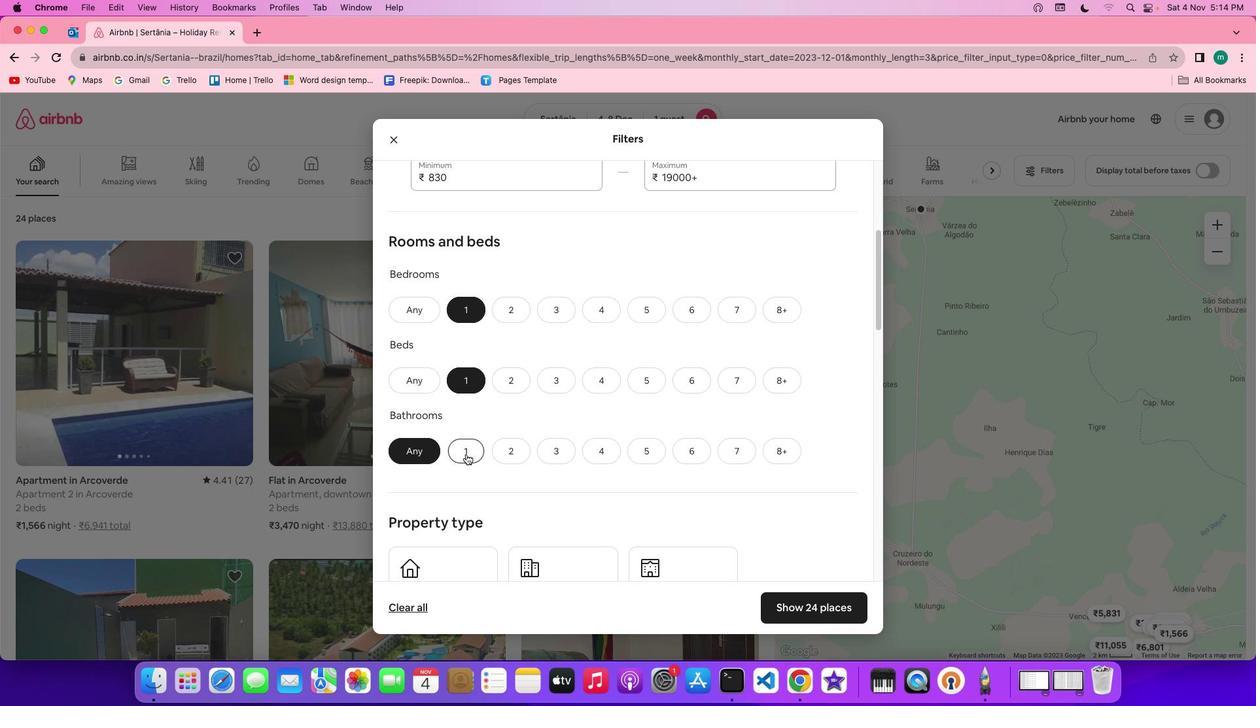 
Action: Mouse pressed left at (465, 454)
Screenshot: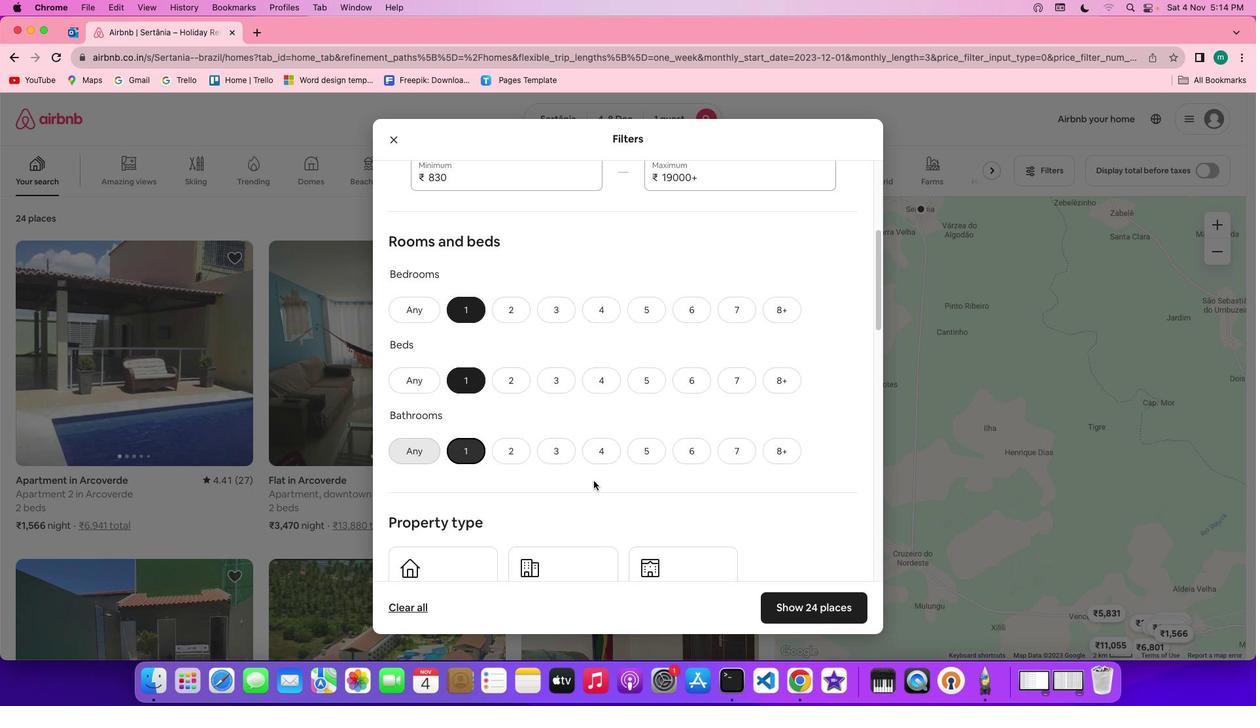 
Action: Mouse moved to (616, 475)
Screenshot: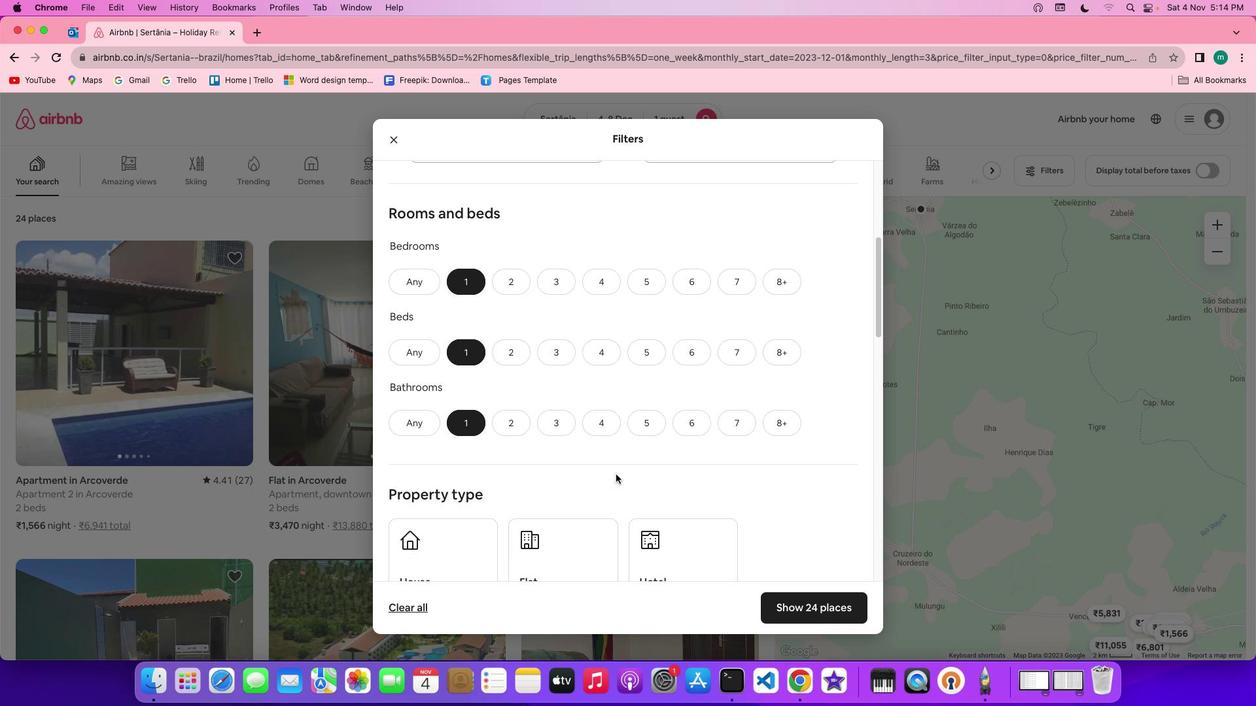 
Action: Mouse scrolled (616, 475) with delta (0, 0)
Screenshot: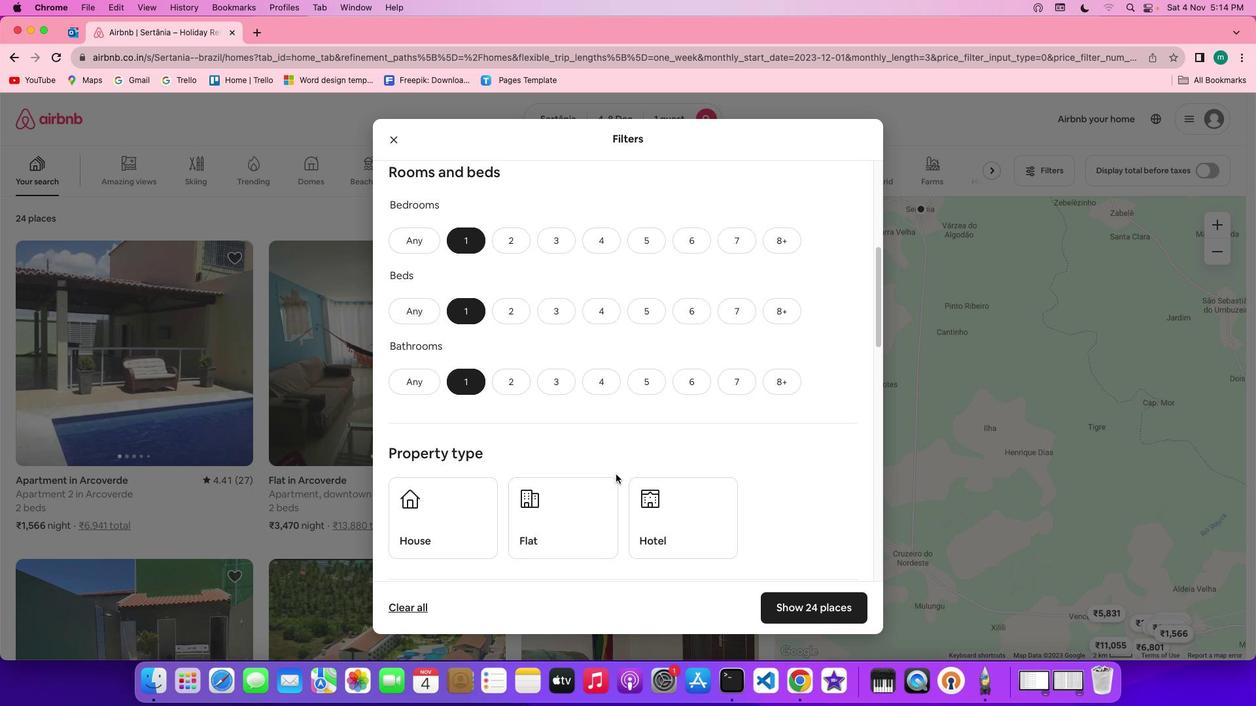
Action: Mouse scrolled (616, 475) with delta (0, 0)
Screenshot: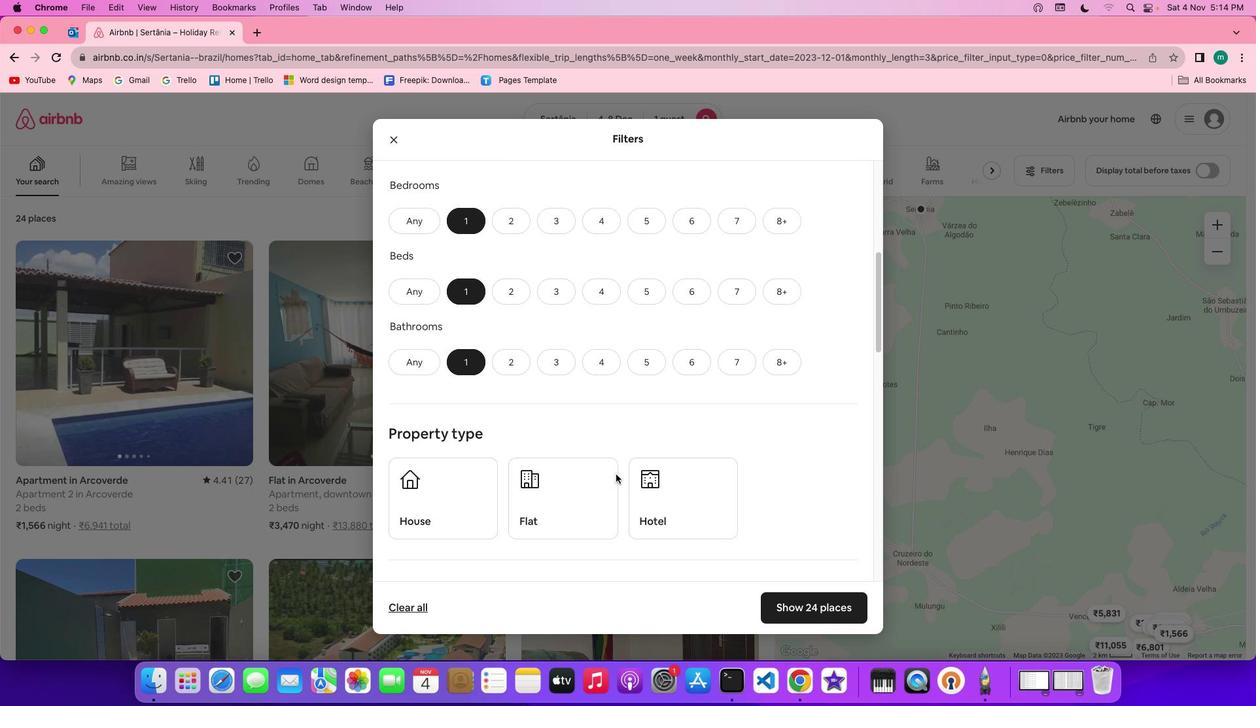 
Action: Mouse scrolled (616, 475) with delta (0, -1)
Screenshot: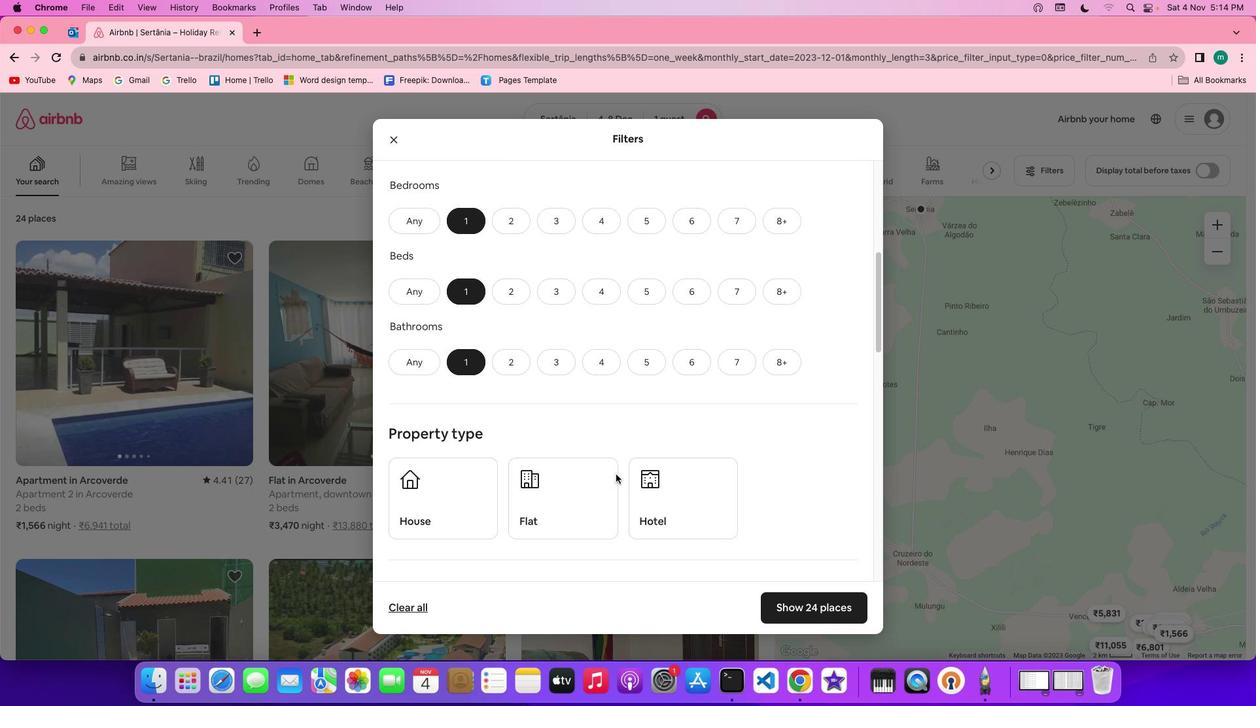 
Action: Mouse scrolled (616, 475) with delta (0, 0)
Screenshot: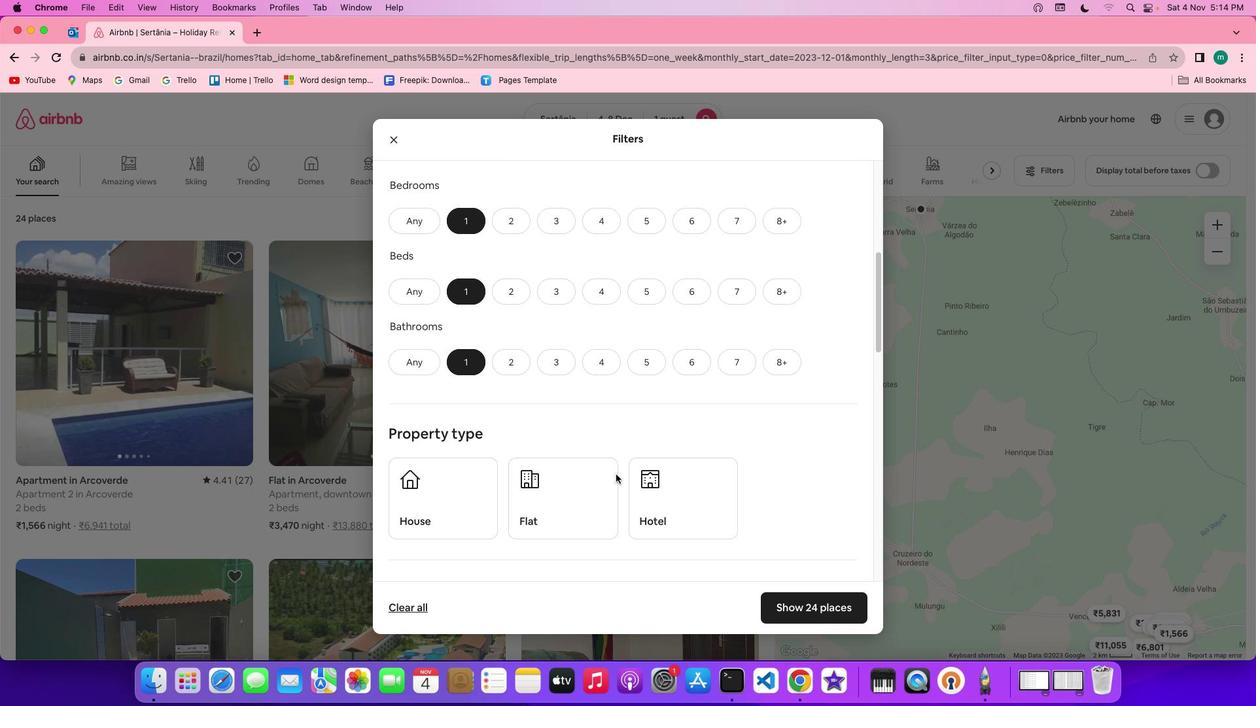 
Action: Mouse scrolled (616, 475) with delta (0, 0)
Screenshot: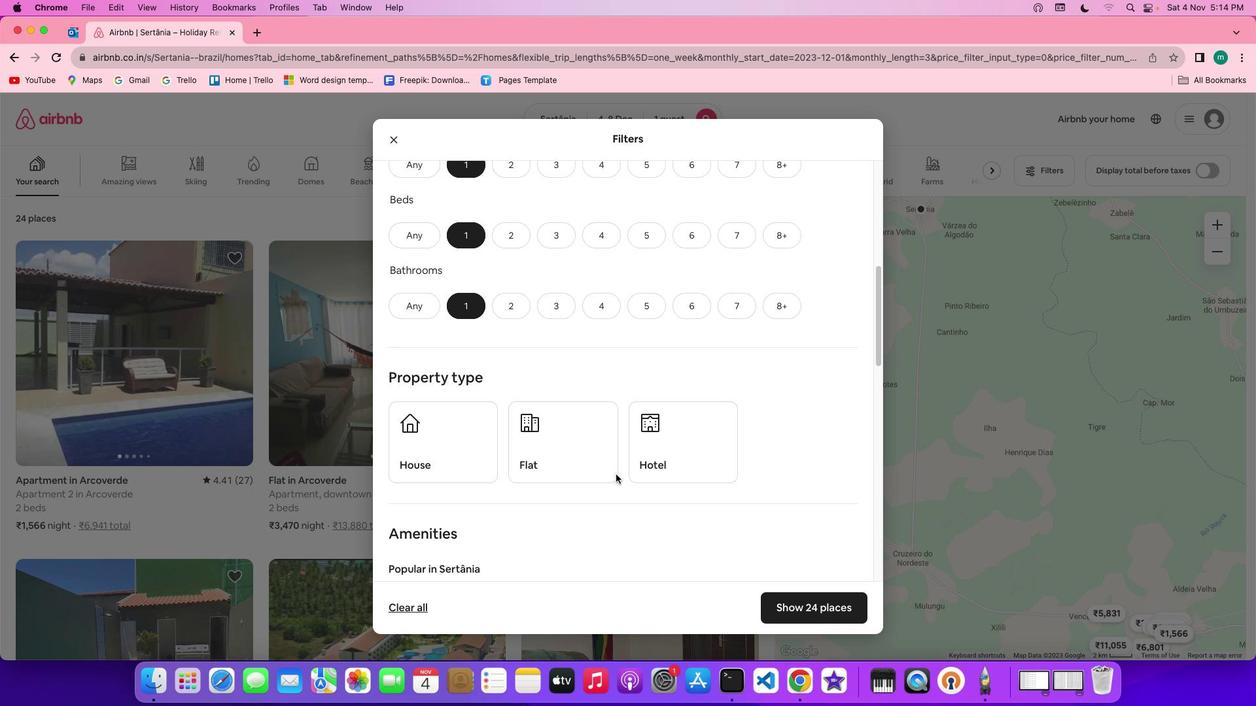 
Action: Mouse scrolled (616, 475) with delta (0, 0)
Screenshot: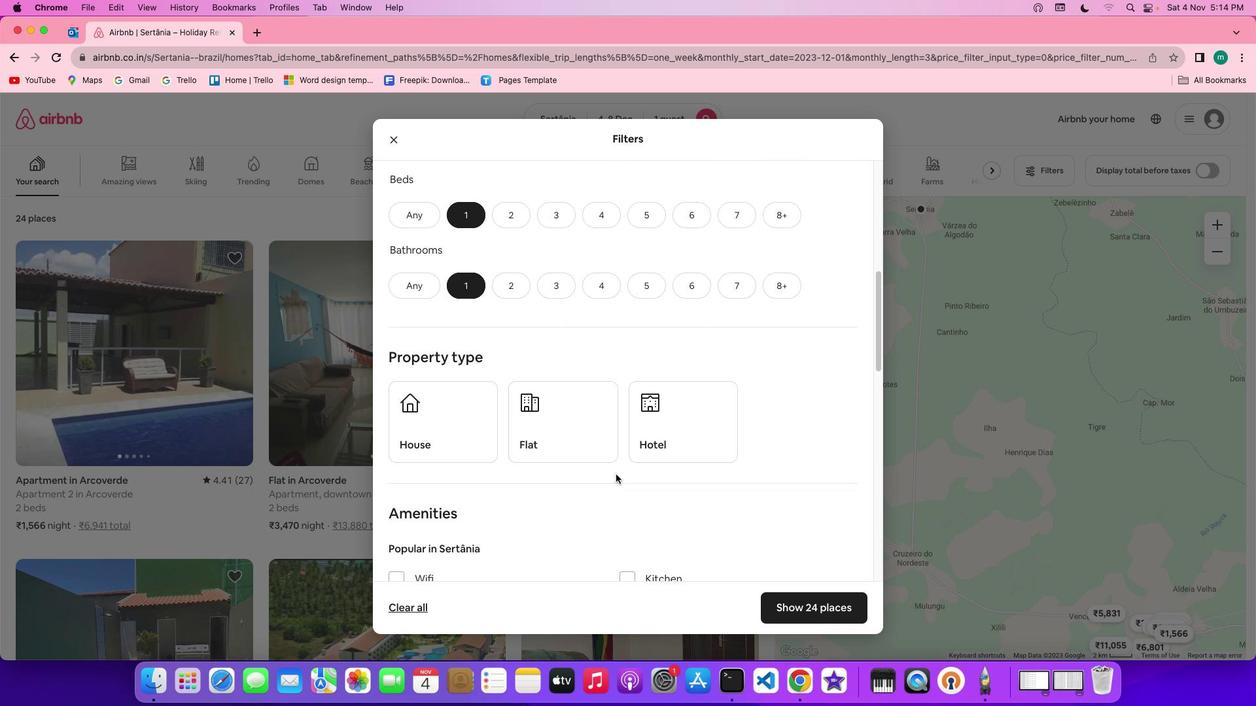 
Action: Mouse scrolled (616, 475) with delta (0, -1)
Screenshot: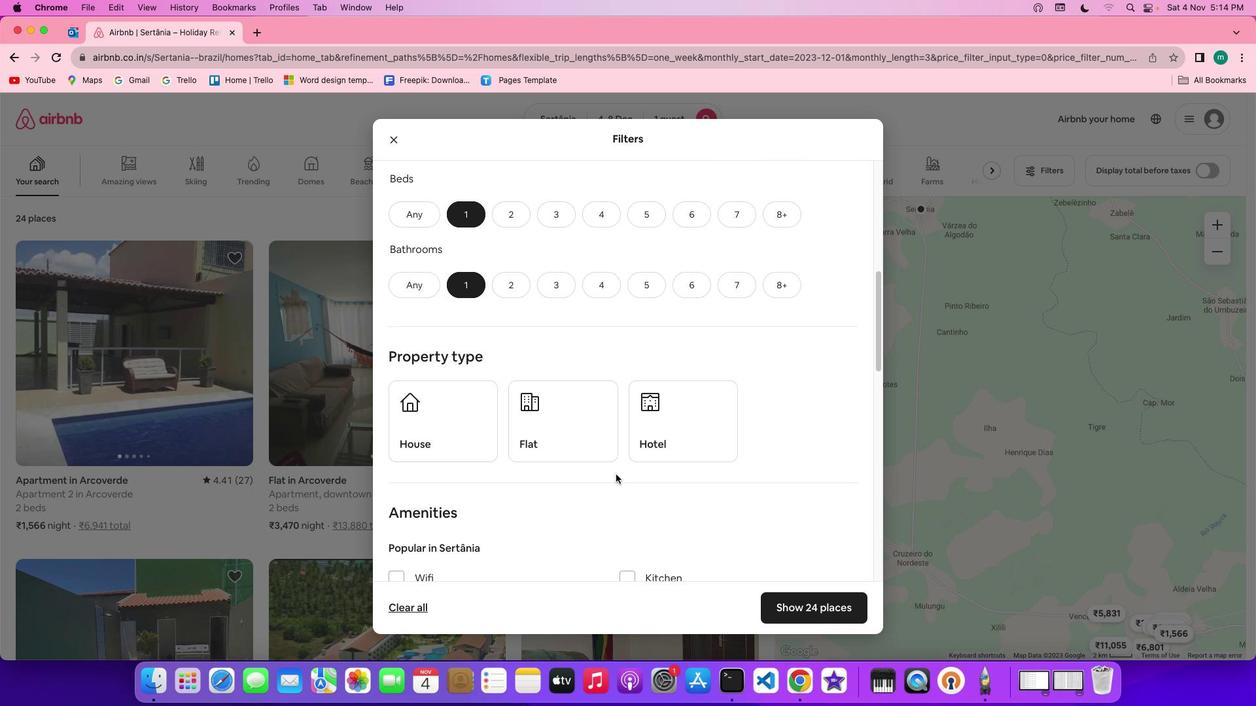 
Action: Mouse scrolled (616, 475) with delta (0, 0)
Screenshot: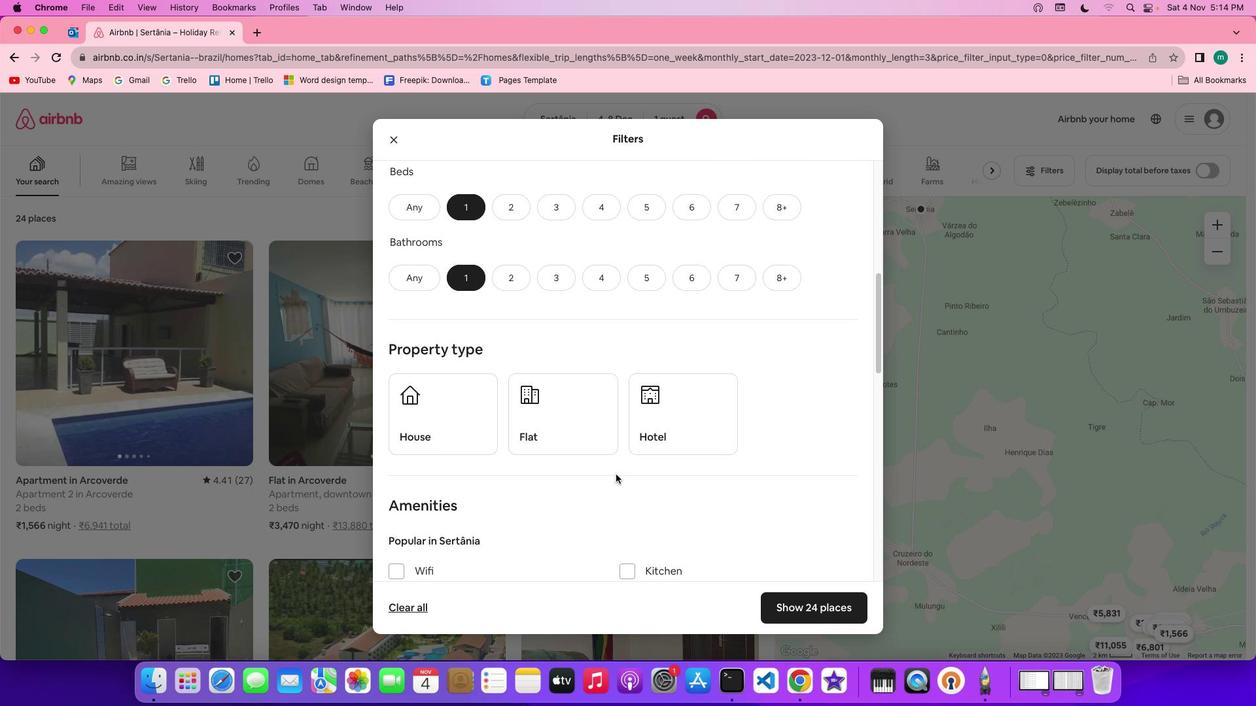 
Action: Mouse scrolled (616, 475) with delta (0, 0)
Screenshot: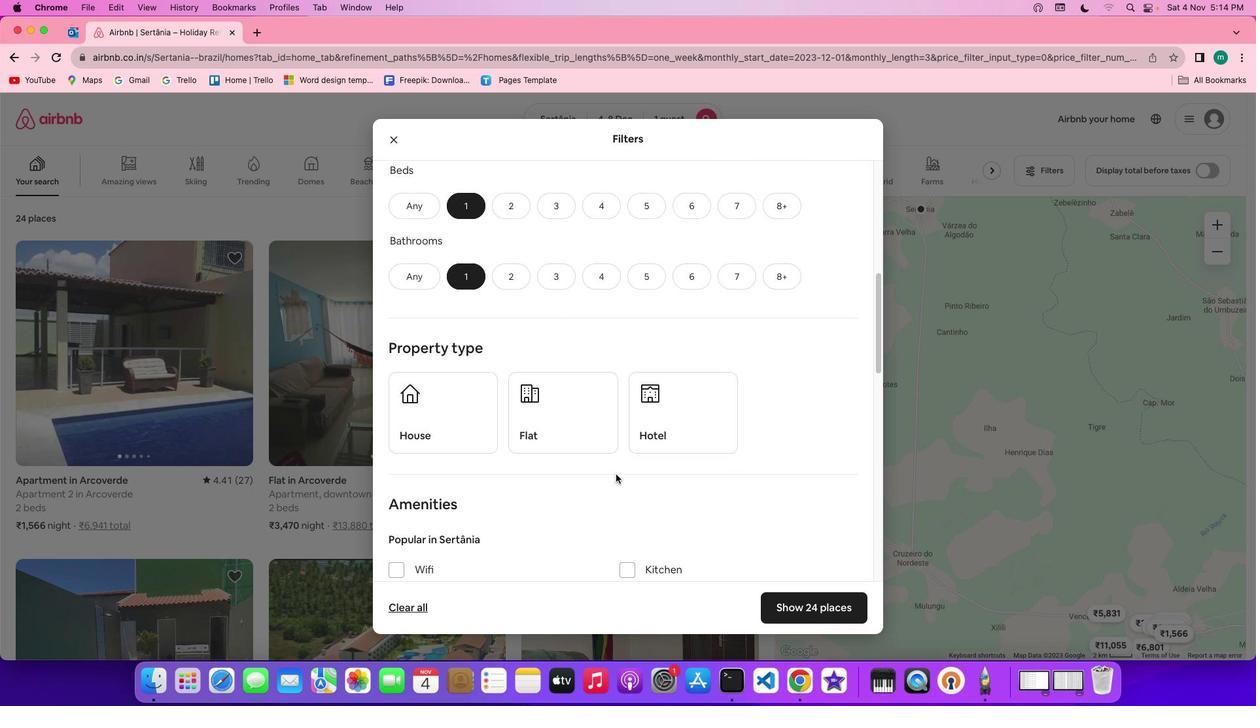 
Action: Mouse moved to (663, 428)
Screenshot: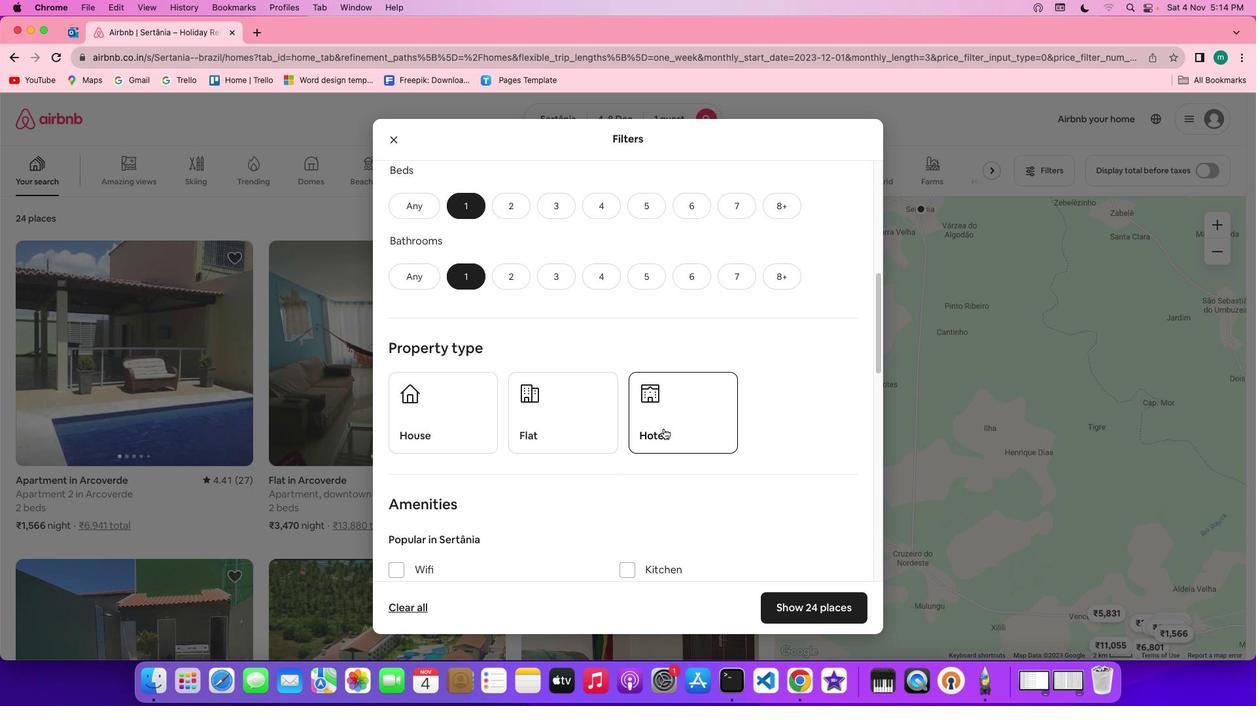 
Action: Mouse scrolled (663, 428) with delta (0, 0)
Screenshot: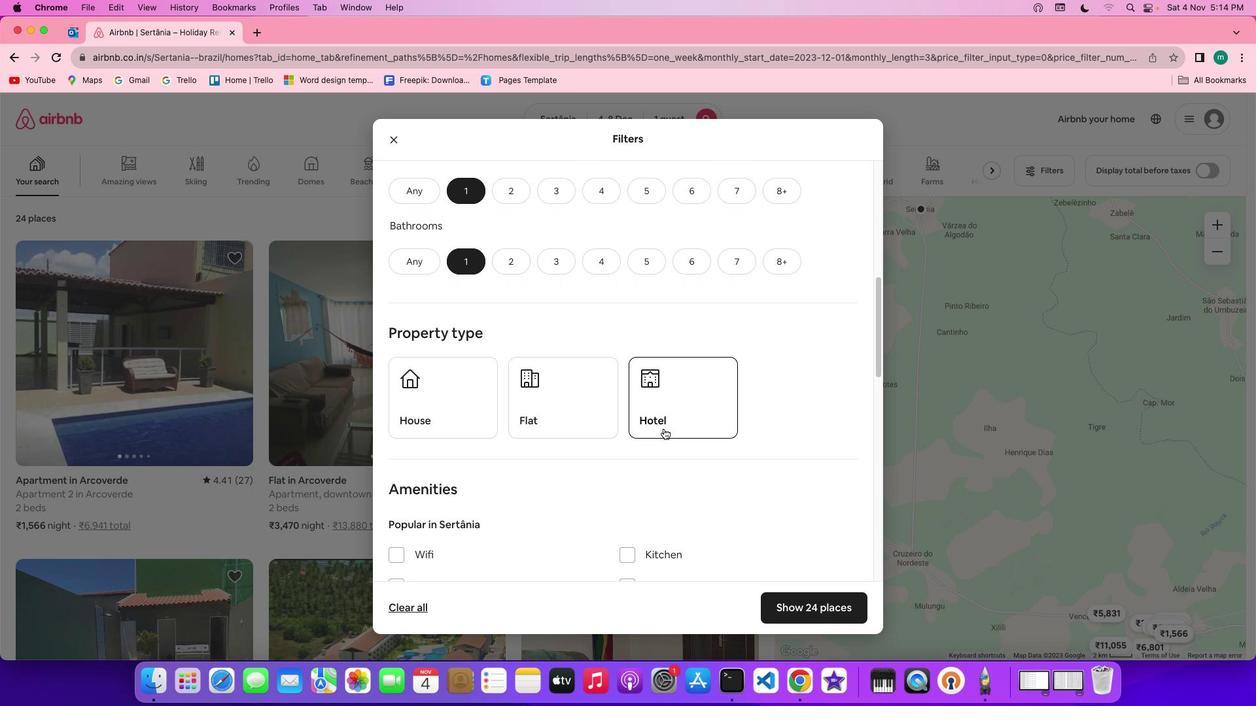 
Action: Mouse scrolled (663, 428) with delta (0, 0)
Screenshot: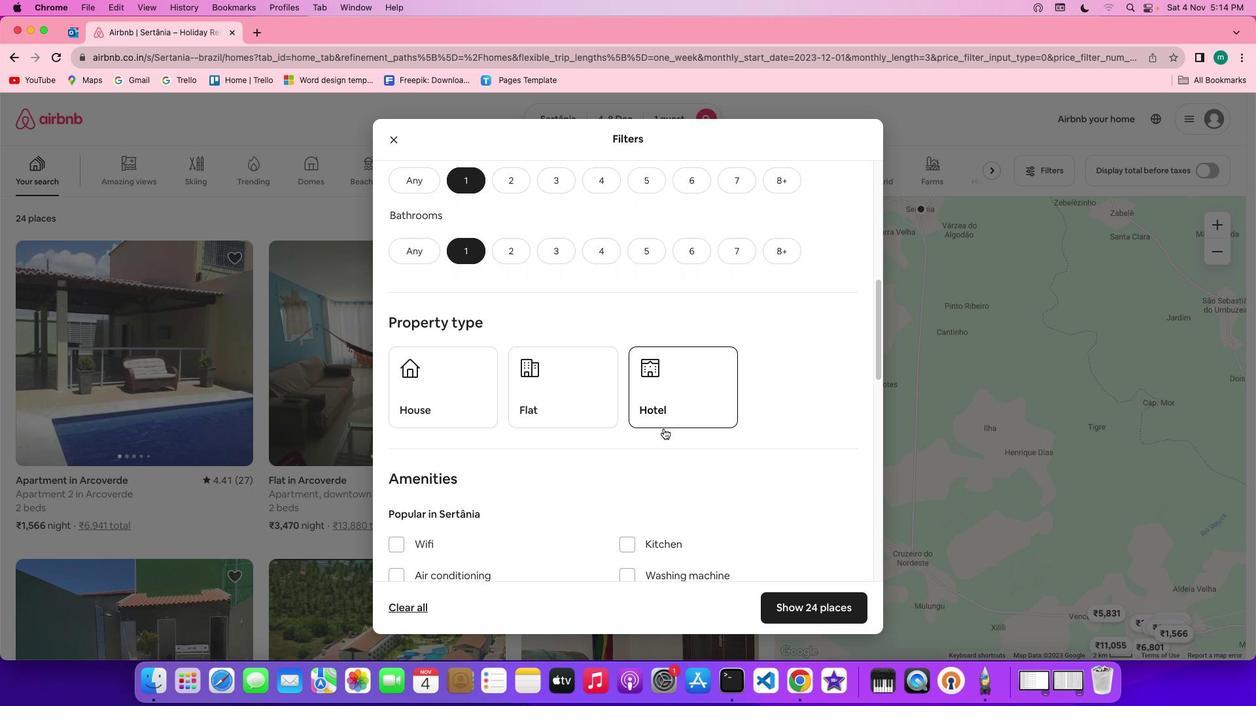 
Action: Mouse scrolled (663, 428) with delta (0, 0)
Screenshot: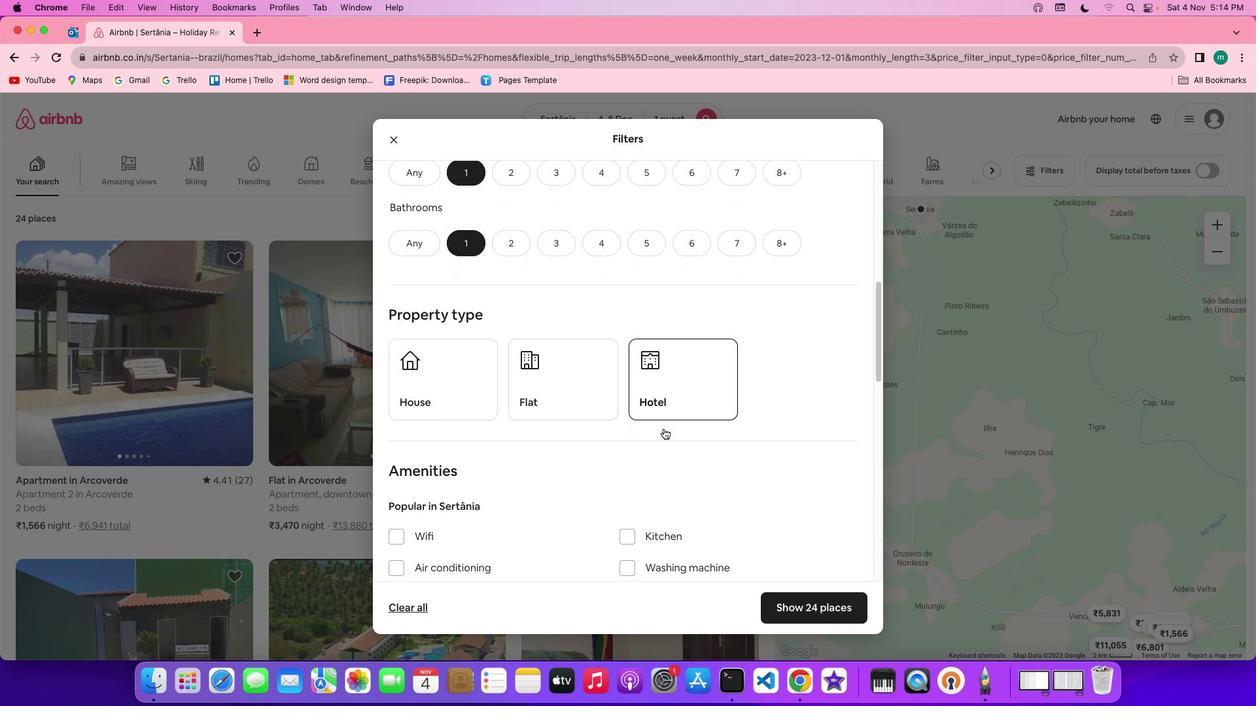 
Action: Mouse moved to (664, 429)
Screenshot: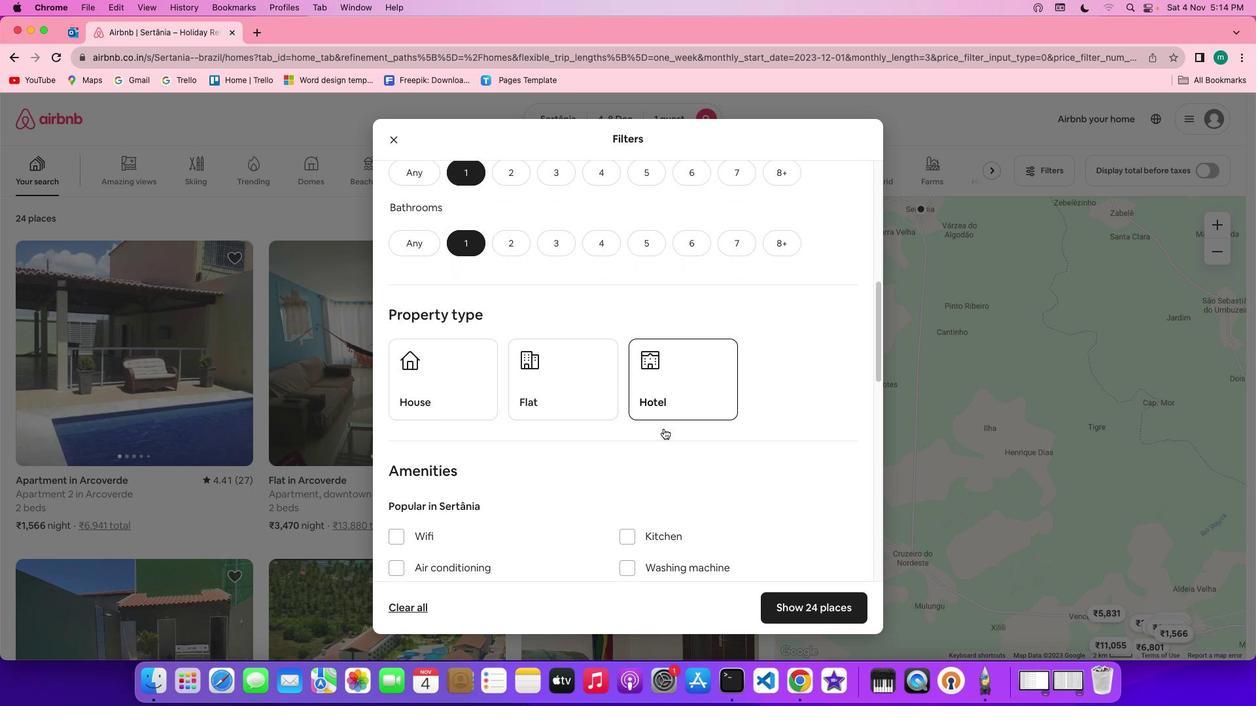 
Action: Mouse scrolled (664, 429) with delta (0, 0)
Screenshot: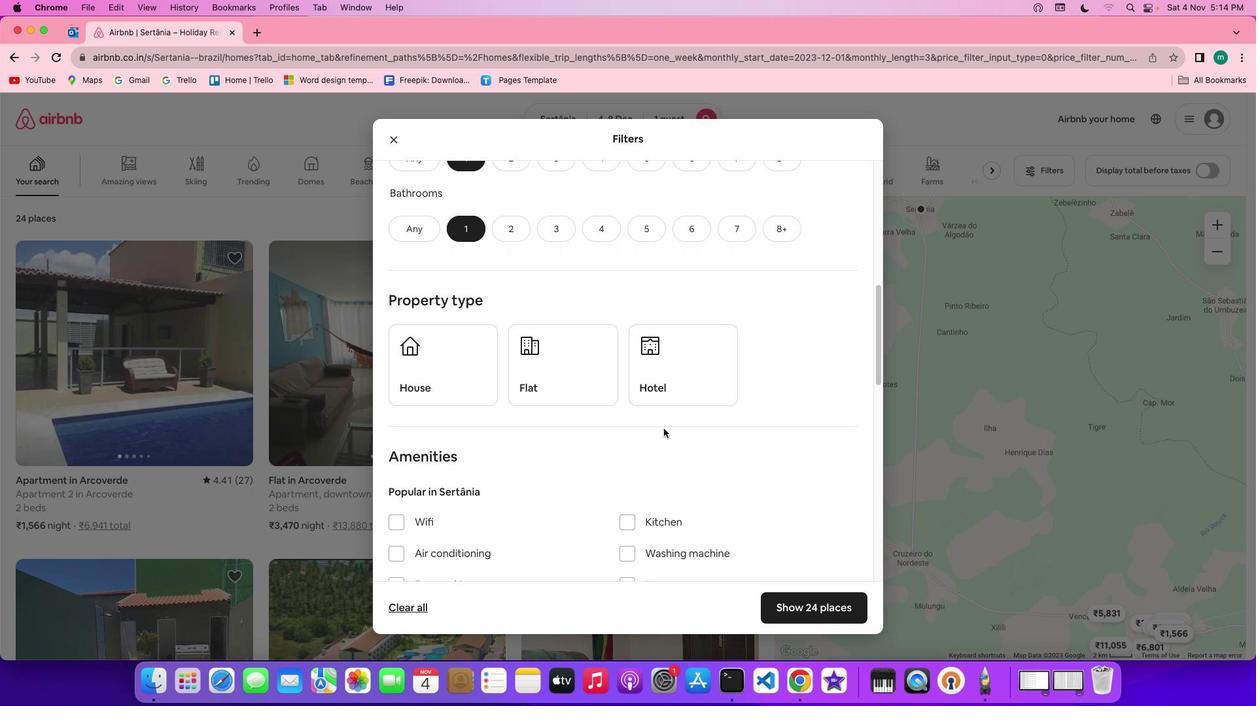
Action: Mouse scrolled (664, 429) with delta (0, 0)
Screenshot: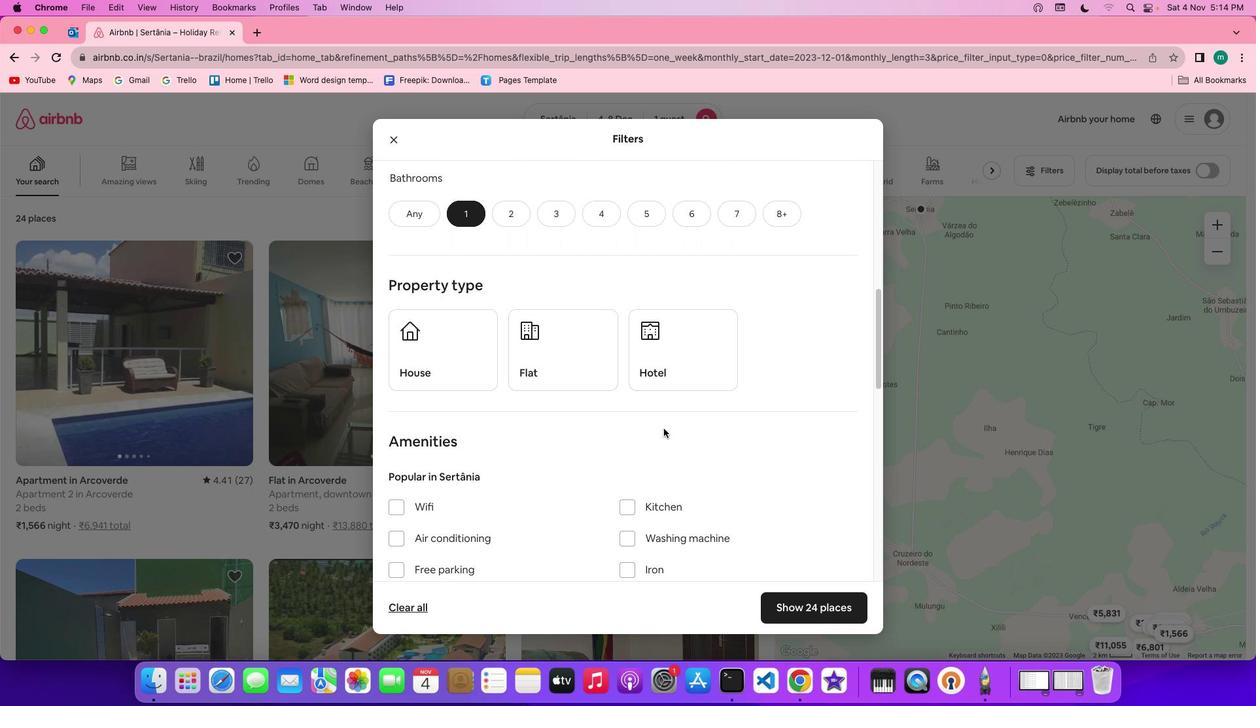 
Action: Mouse scrolled (664, 429) with delta (0, 0)
Screenshot: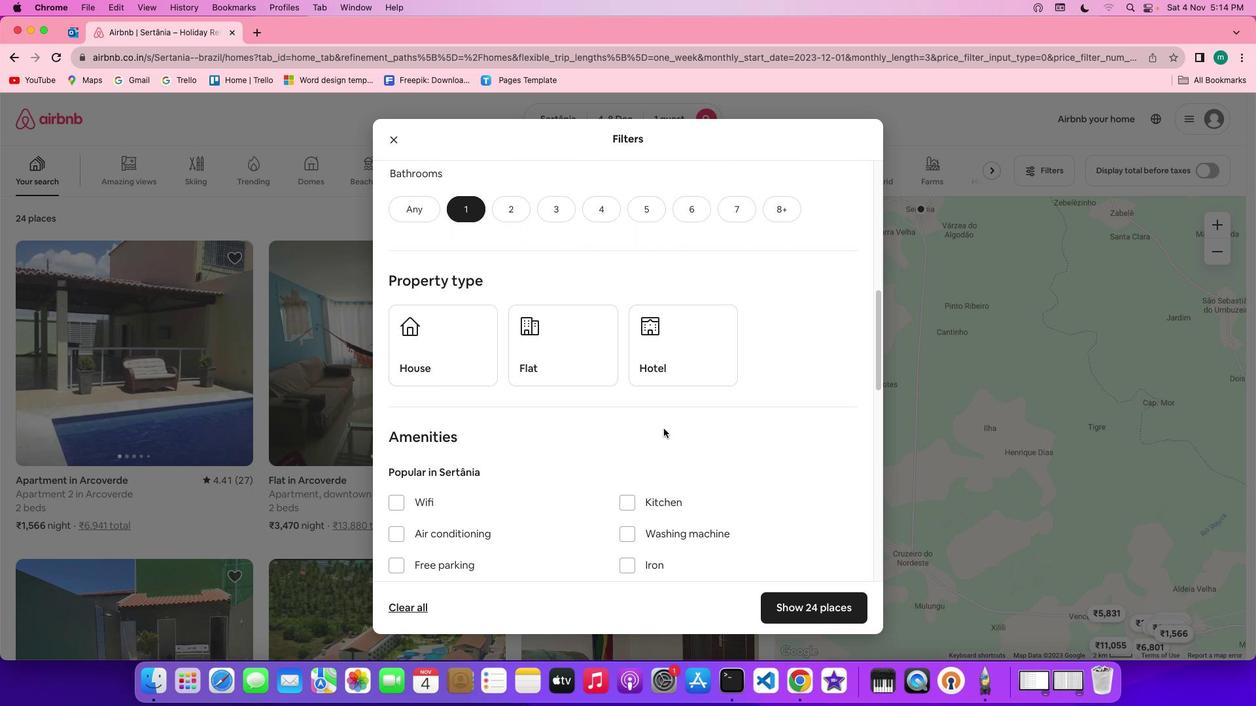 
Action: Mouse scrolled (664, 429) with delta (0, 0)
Screenshot: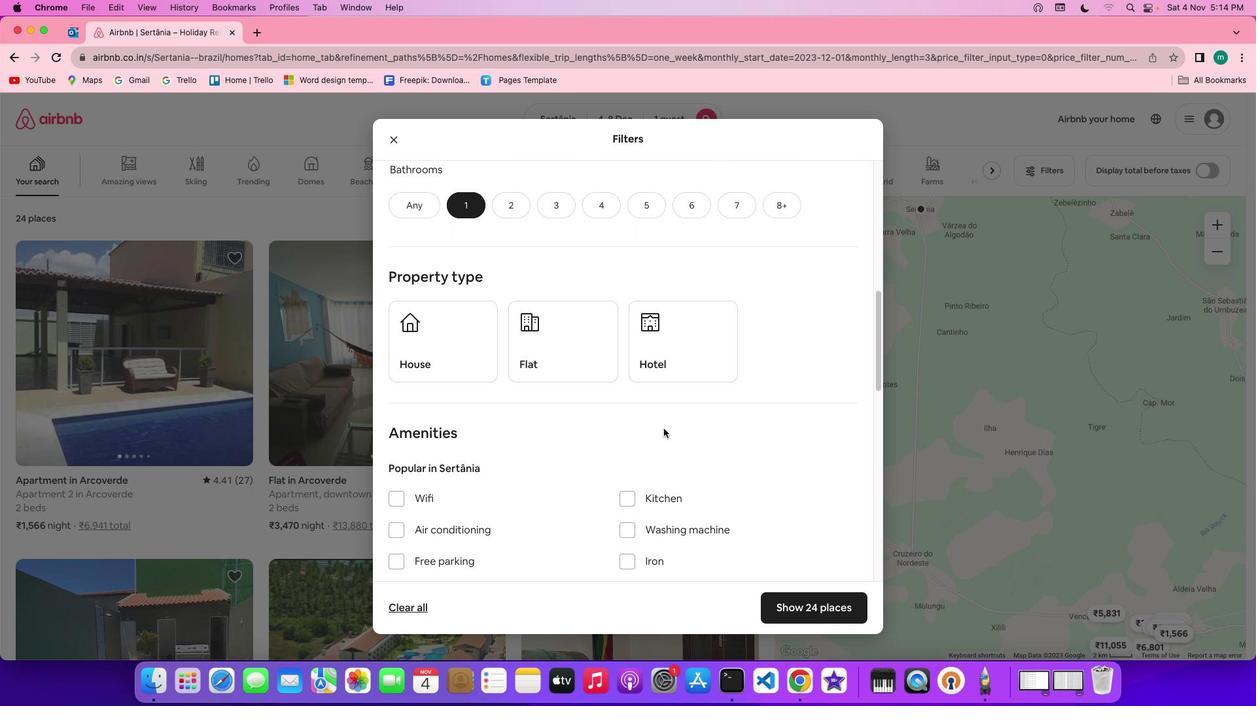 
Action: Mouse scrolled (664, 429) with delta (0, 0)
Screenshot: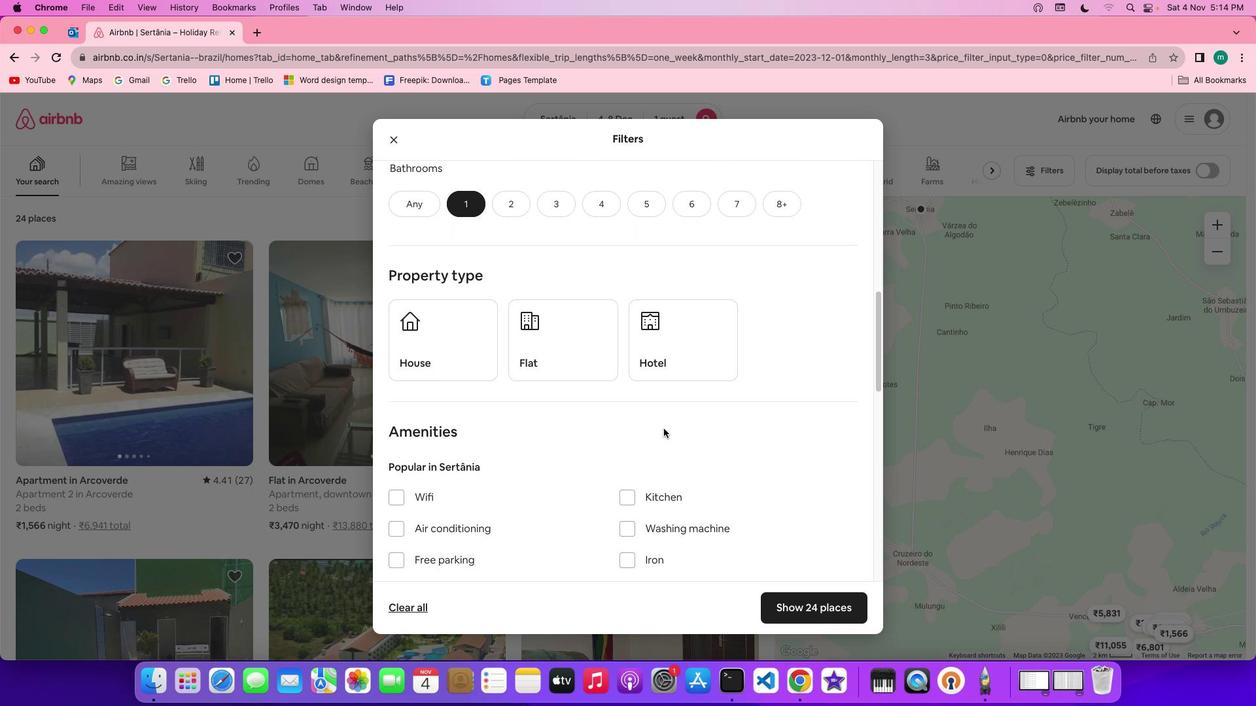 
Action: Mouse scrolled (664, 429) with delta (0, 0)
Screenshot: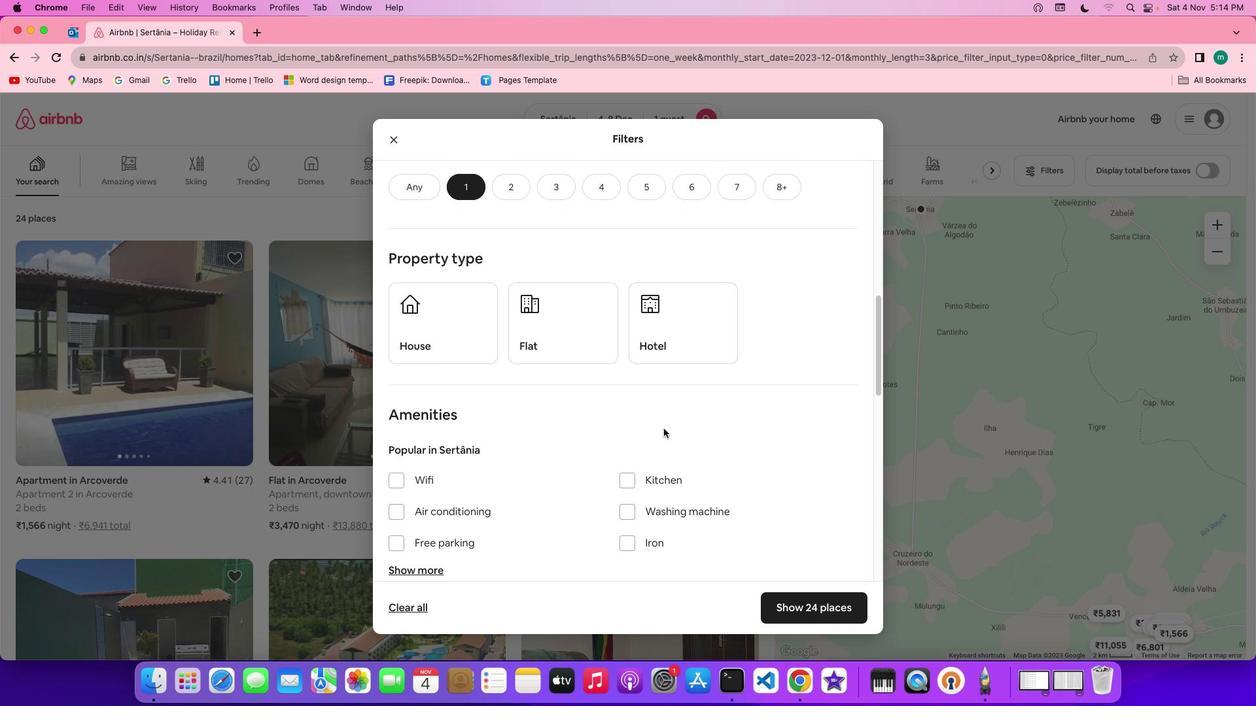 
Action: Mouse scrolled (664, 429) with delta (0, 0)
Screenshot: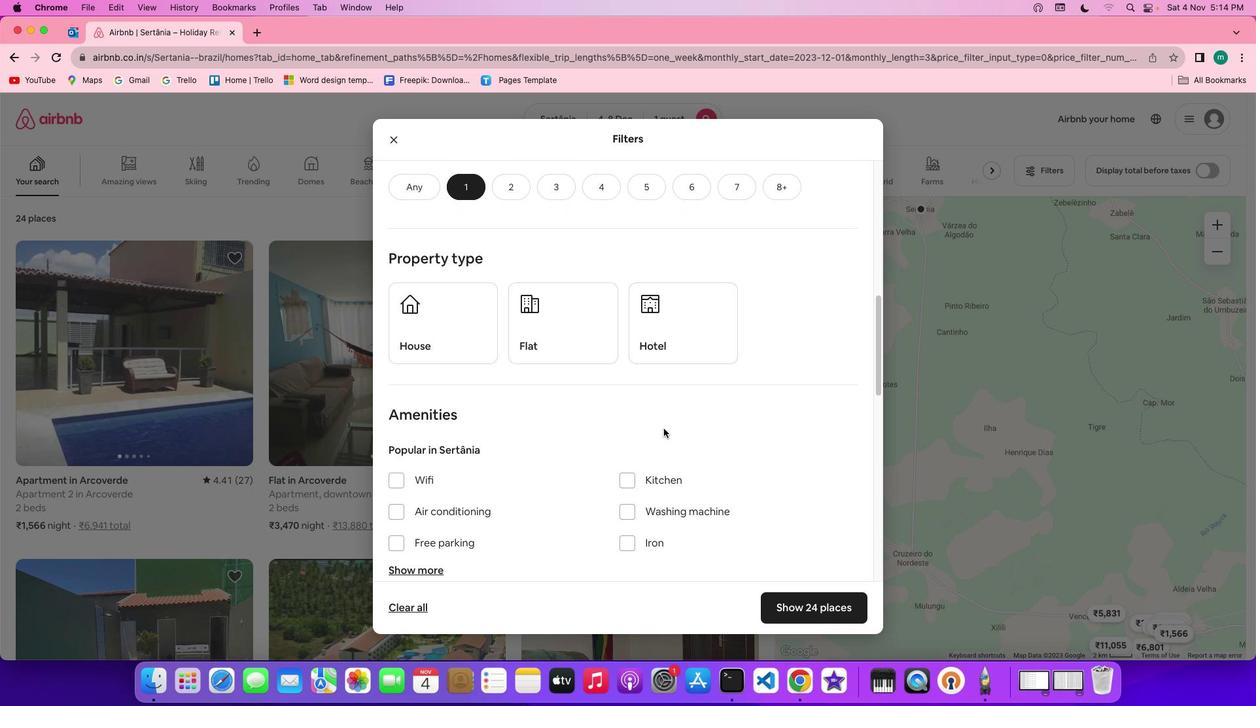 
Action: Mouse scrolled (664, 429) with delta (0, 0)
Screenshot: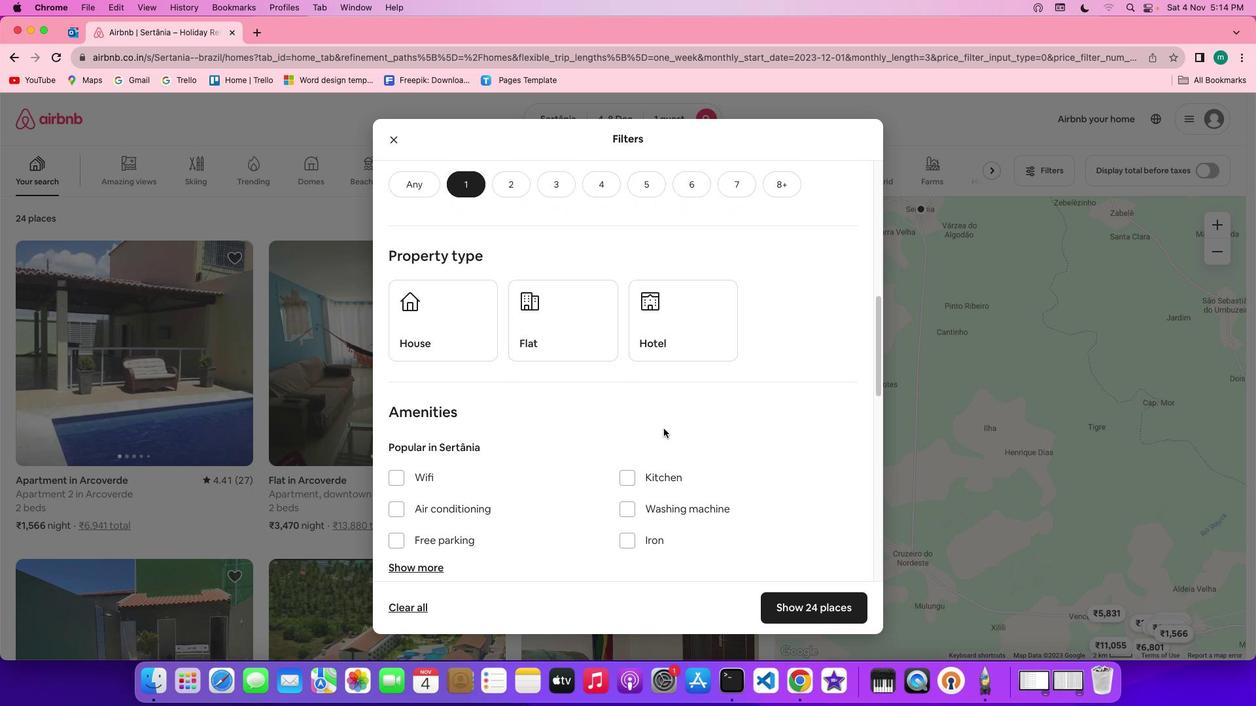 
Action: Mouse scrolled (664, 429) with delta (0, 0)
Screenshot: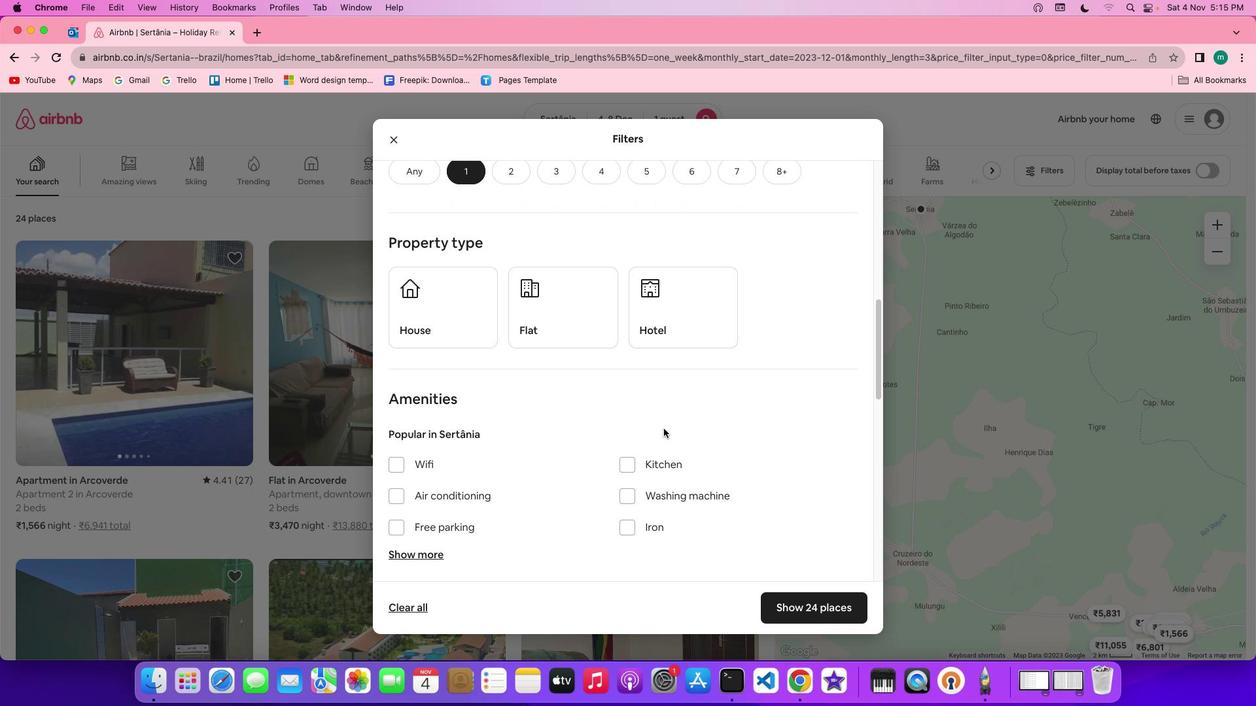 
Action: Mouse scrolled (664, 429) with delta (0, 0)
Screenshot: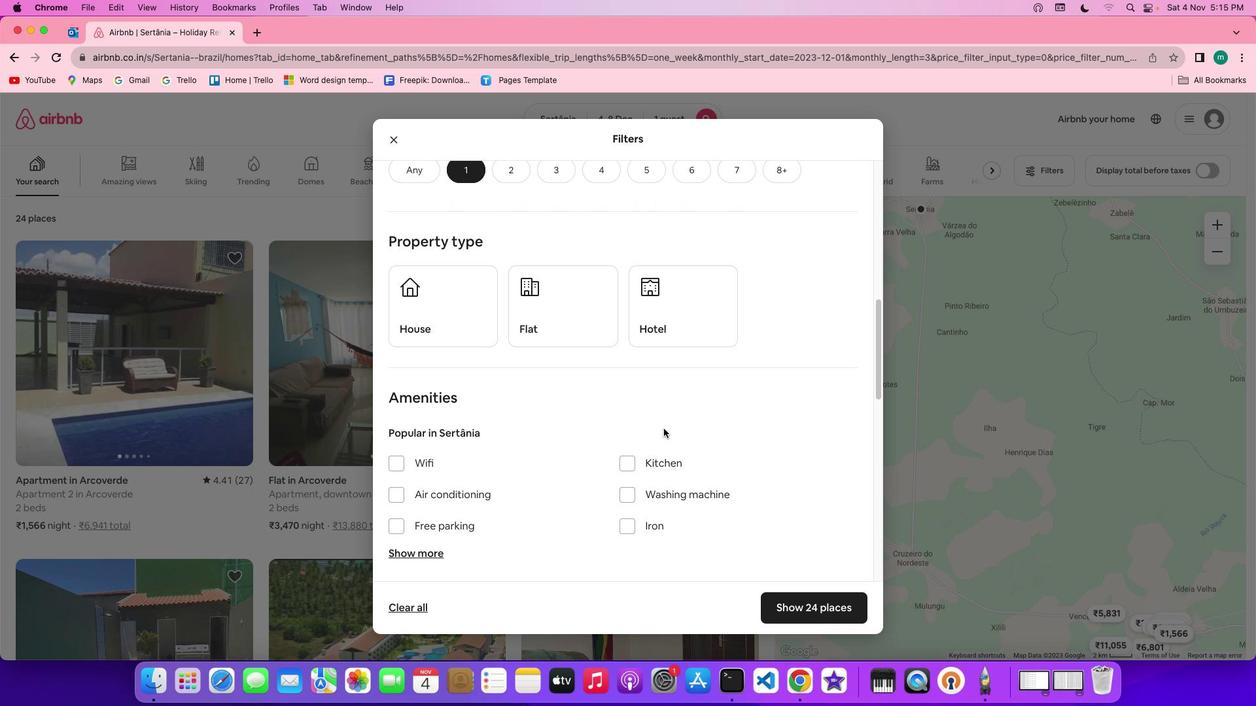 
Action: Mouse scrolled (664, 429) with delta (0, 0)
Screenshot: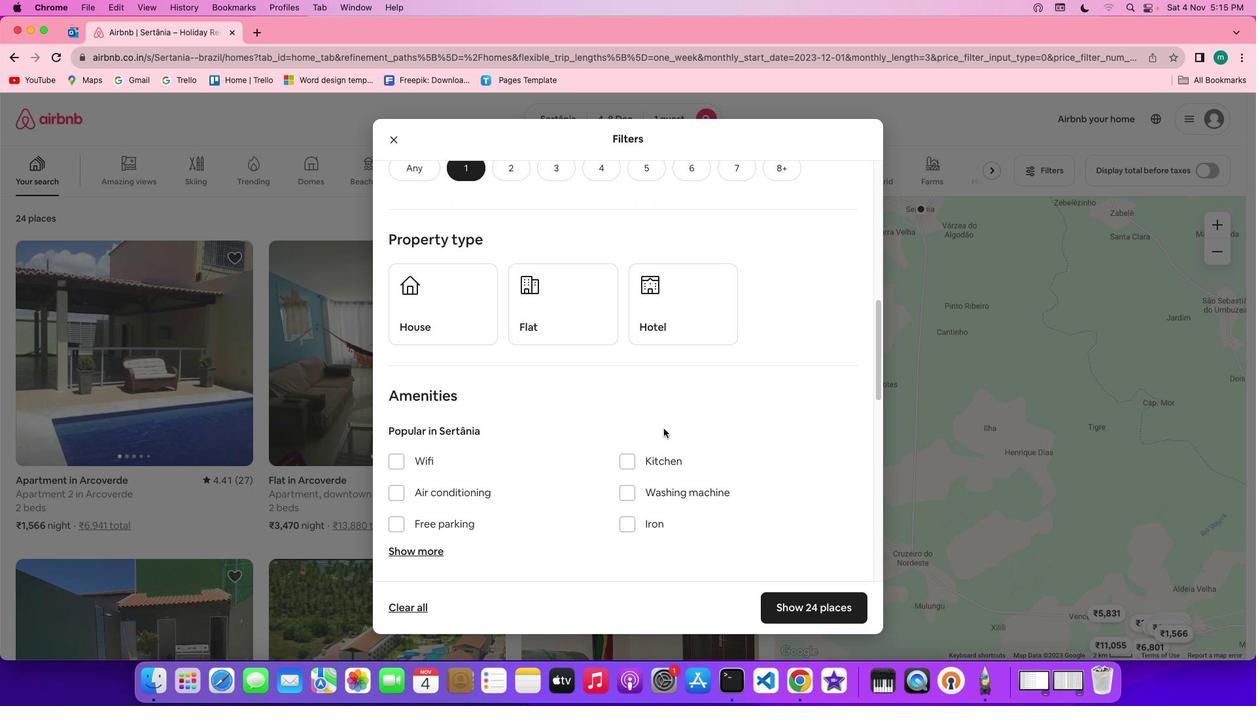 
Action: Mouse scrolled (664, 429) with delta (0, 0)
Screenshot: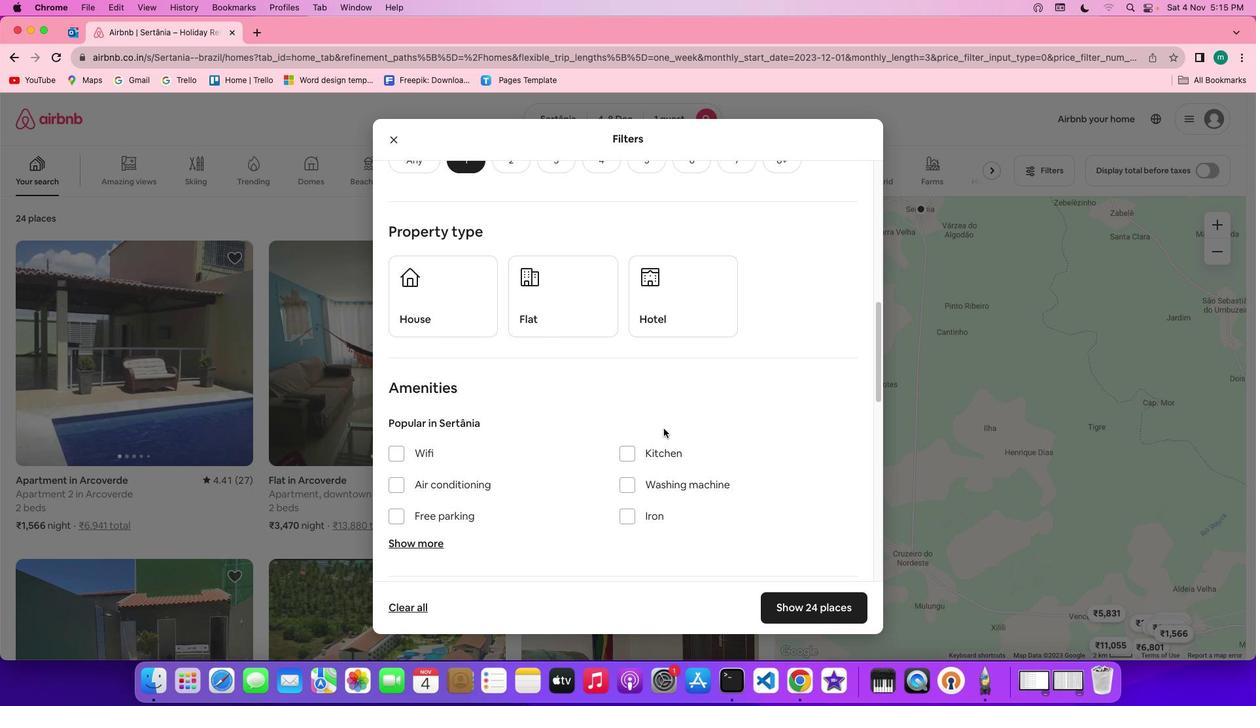
Action: Mouse scrolled (664, 429) with delta (0, 0)
Screenshot: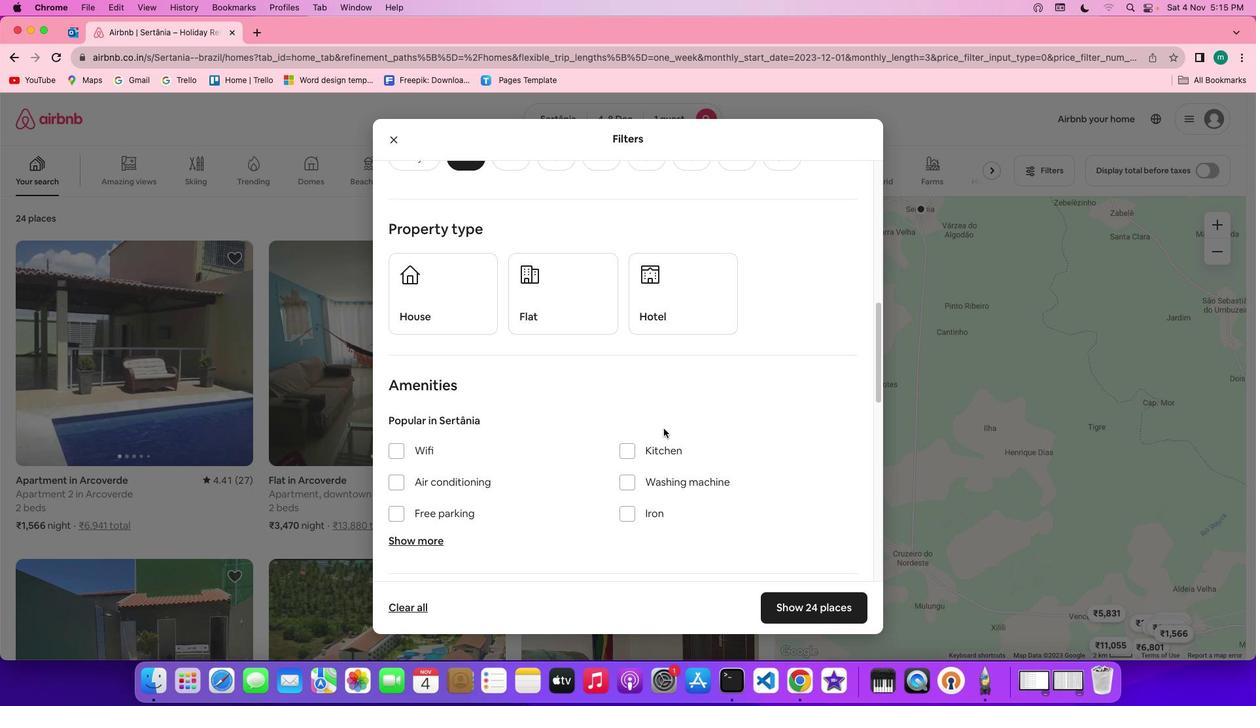 
Action: Mouse scrolled (664, 429) with delta (0, 0)
Screenshot: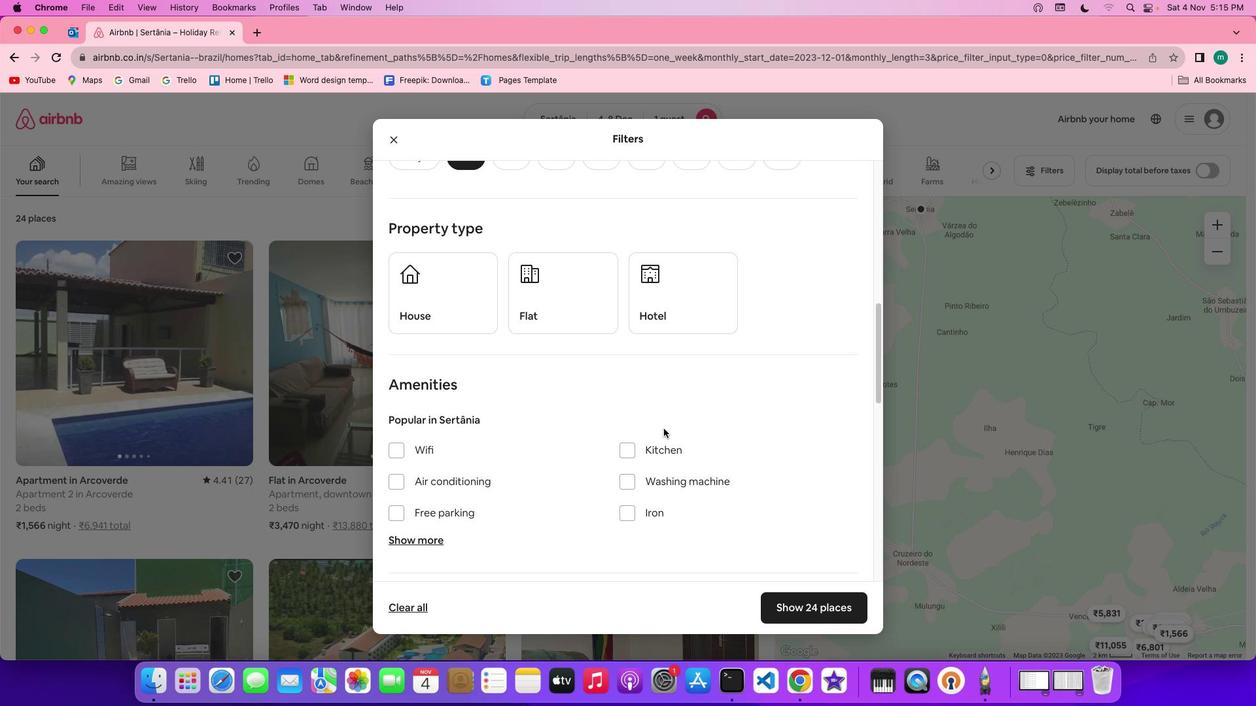 
Action: Mouse scrolled (664, 429) with delta (0, 0)
Screenshot: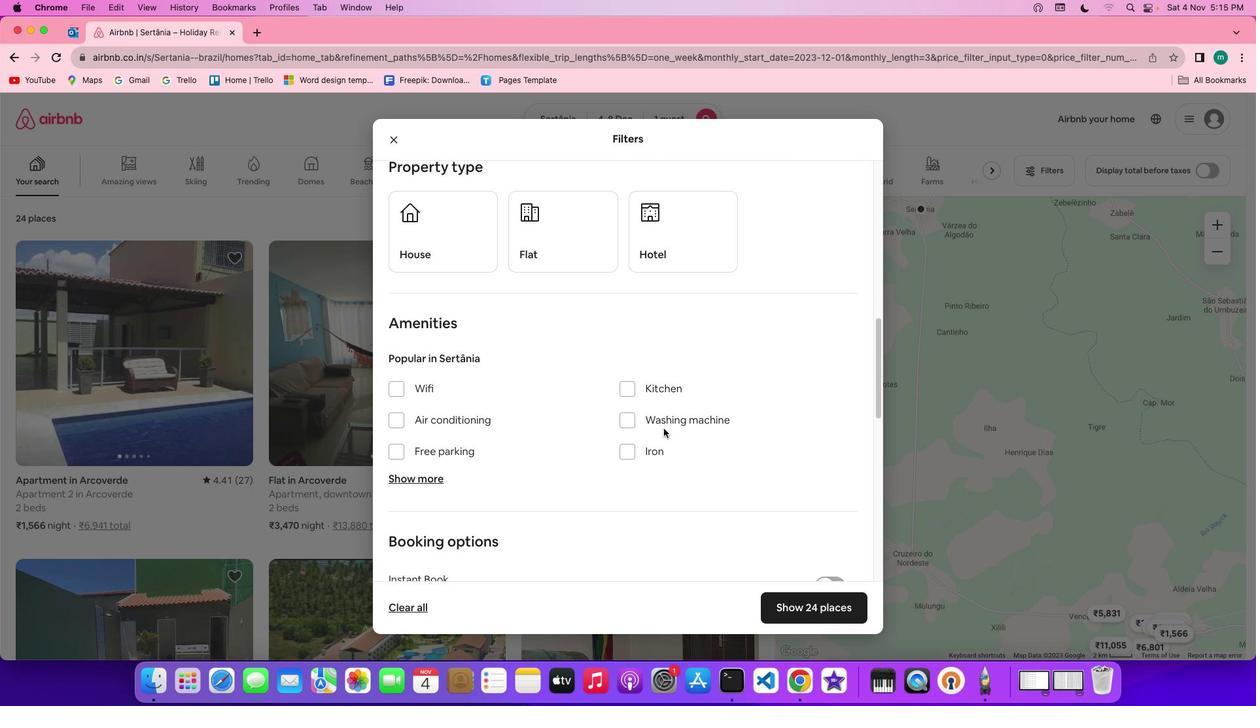 
Action: Mouse scrolled (664, 429) with delta (0, 0)
Screenshot: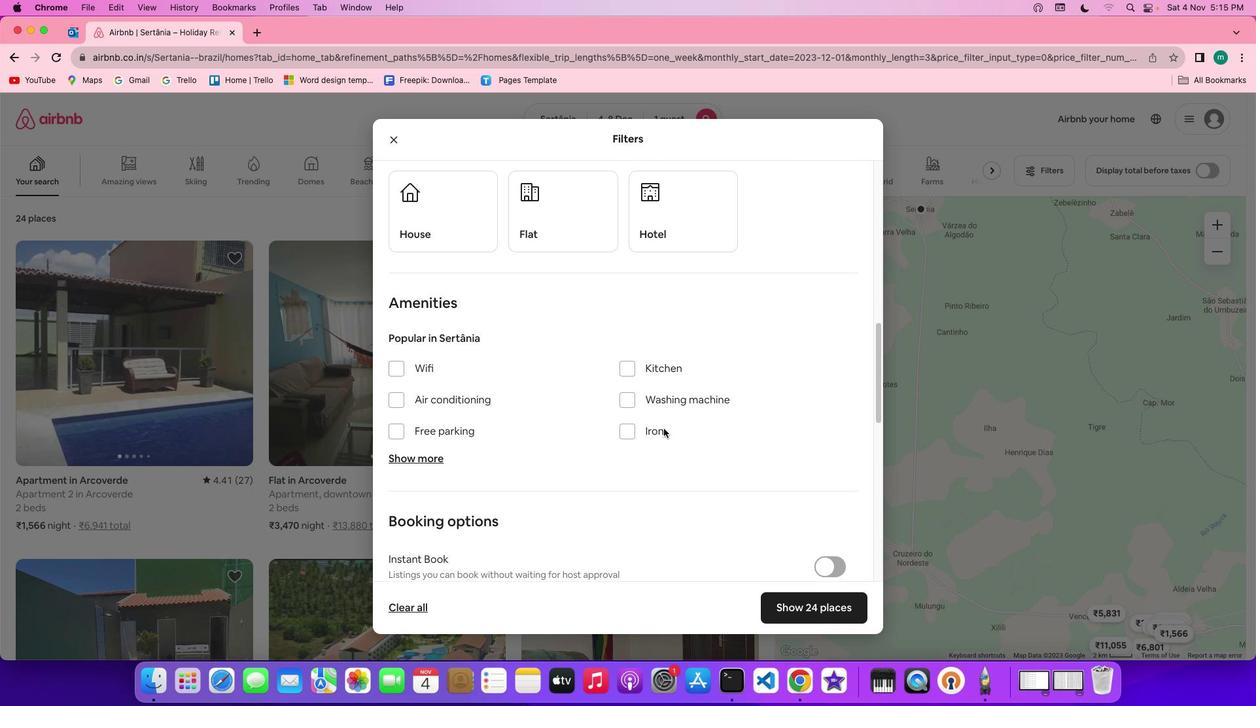 
Action: Mouse scrolled (664, 429) with delta (0, -1)
Screenshot: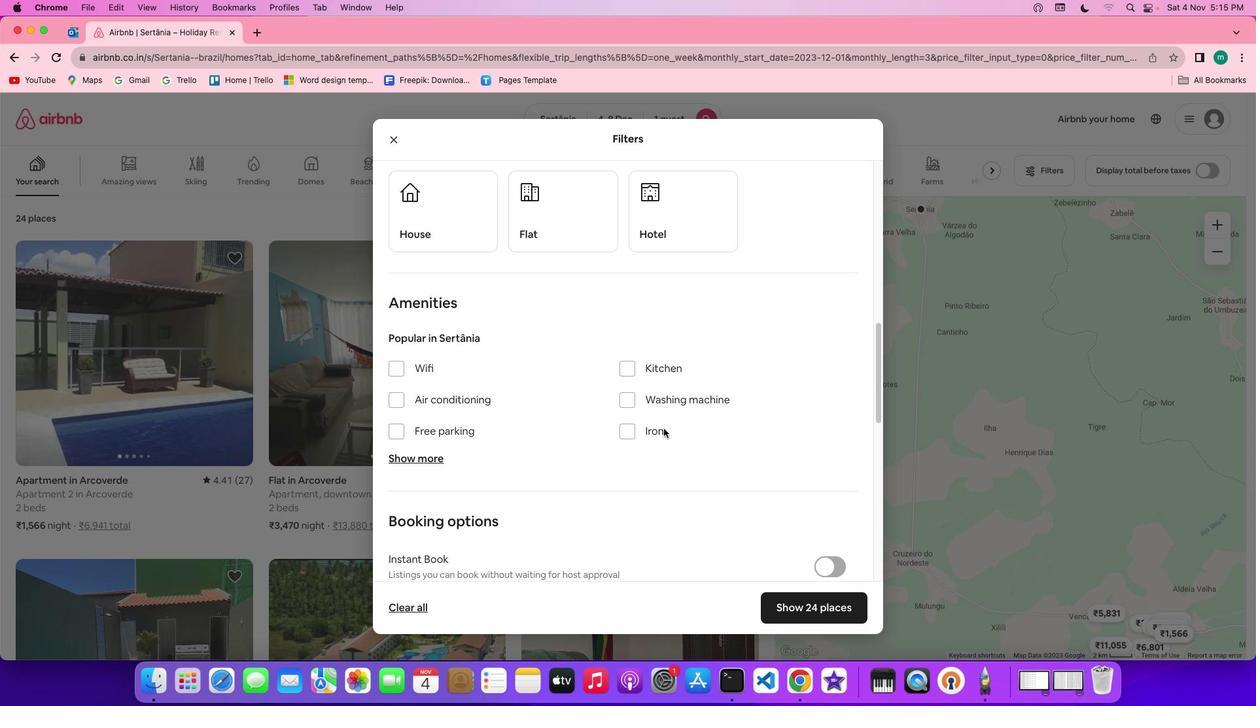 
Action: Mouse moved to (401, 373)
Screenshot: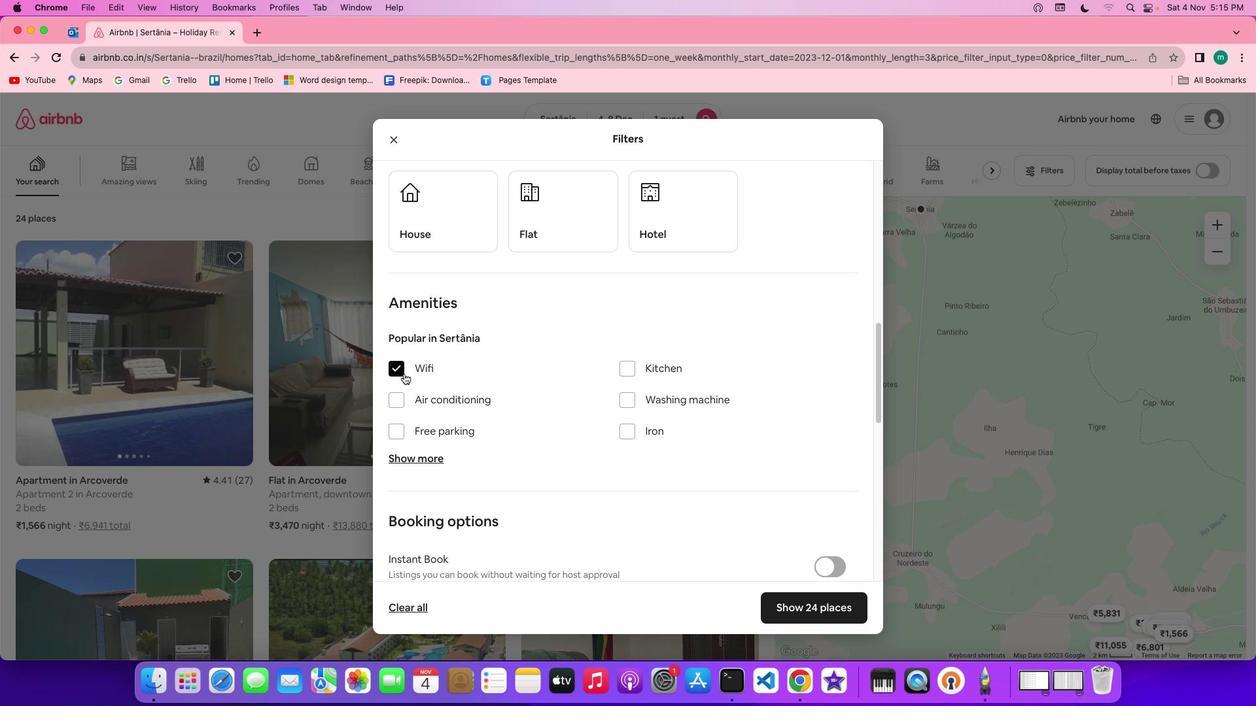
Action: Mouse pressed left at (401, 373)
Screenshot: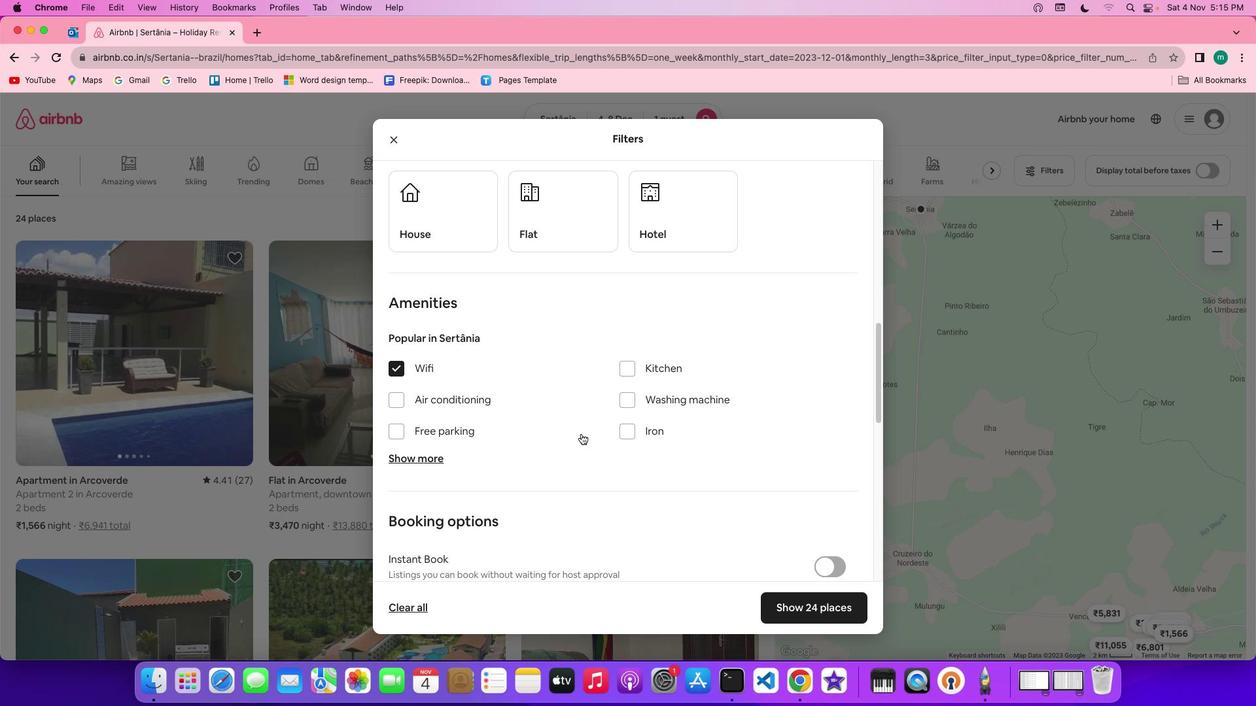 
Action: Mouse moved to (693, 465)
Screenshot: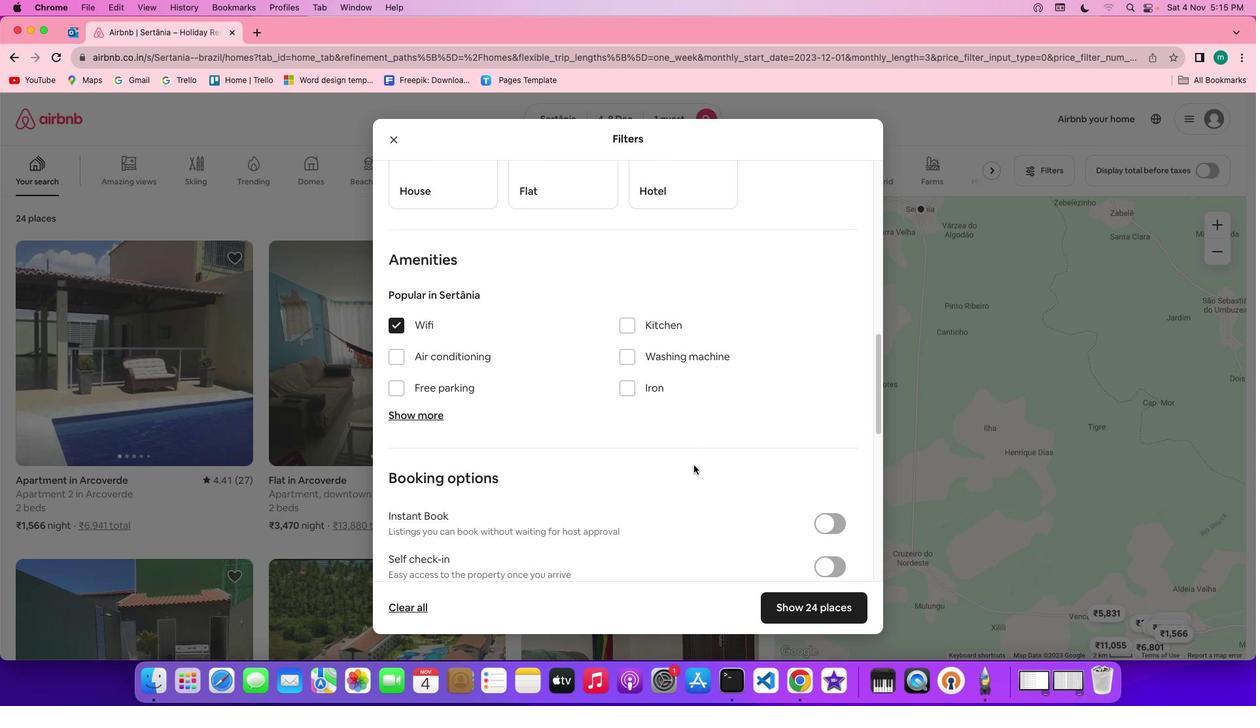 
Action: Mouse scrolled (693, 465) with delta (0, 0)
Screenshot: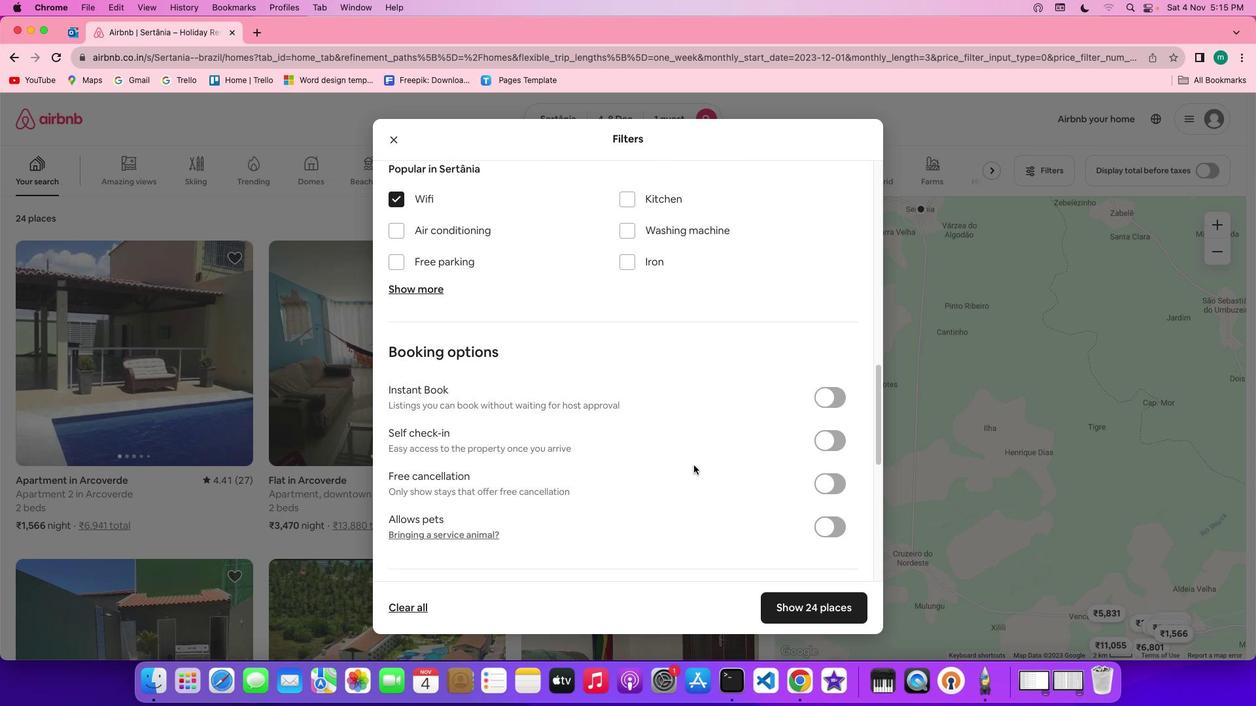 
Action: Mouse scrolled (693, 465) with delta (0, 0)
Screenshot: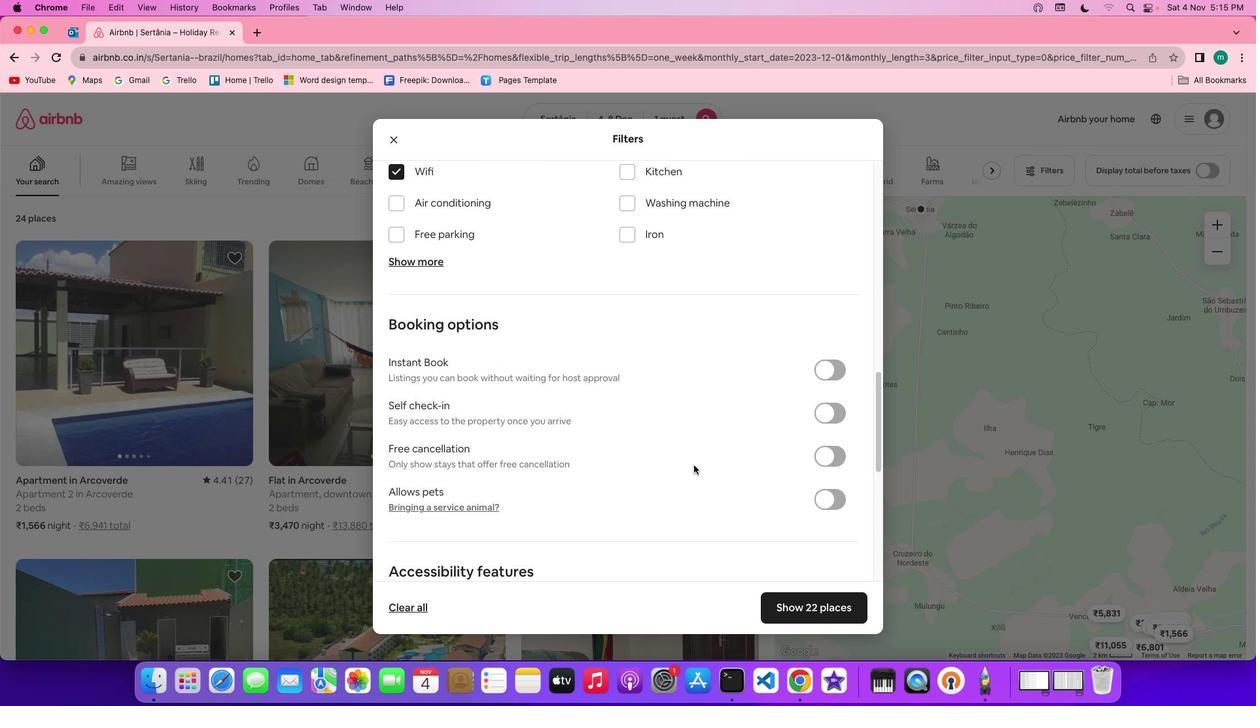 
Action: Mouse scrolled (693, 465) with delta (0, -1)
Screenshot: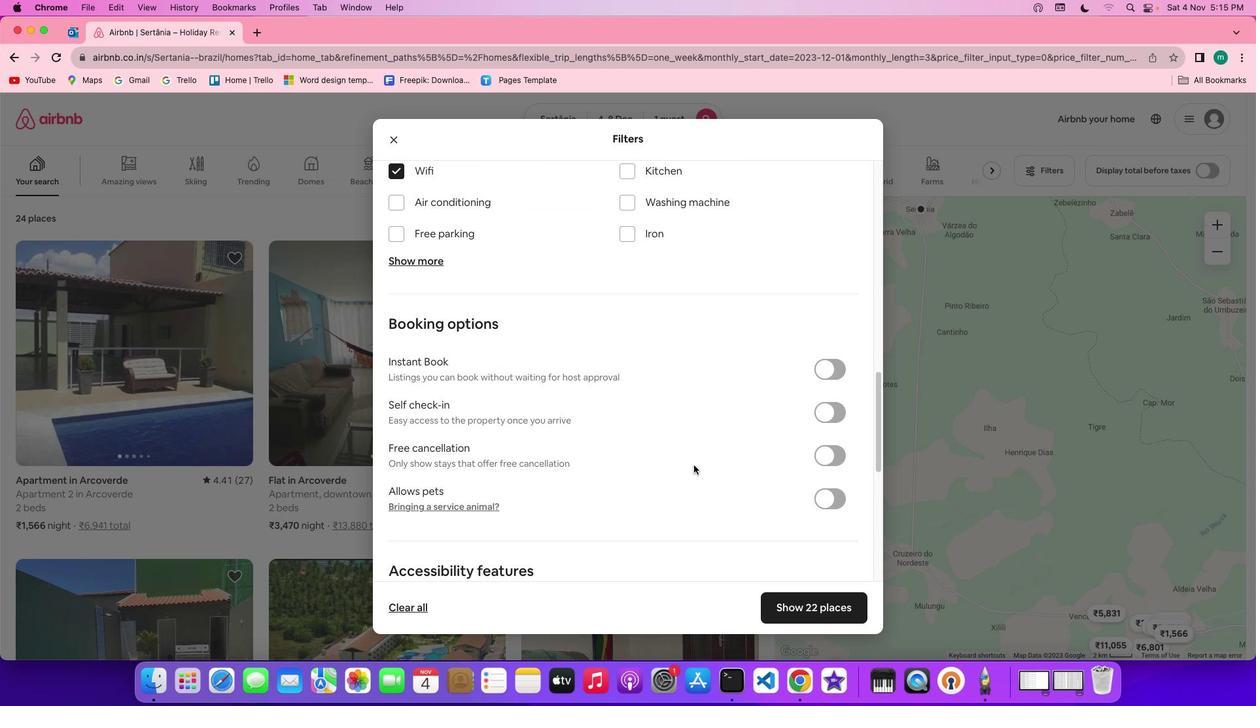 
Action: Mouse scrolled (693, 465) with delta (0, -1)
Screenshot: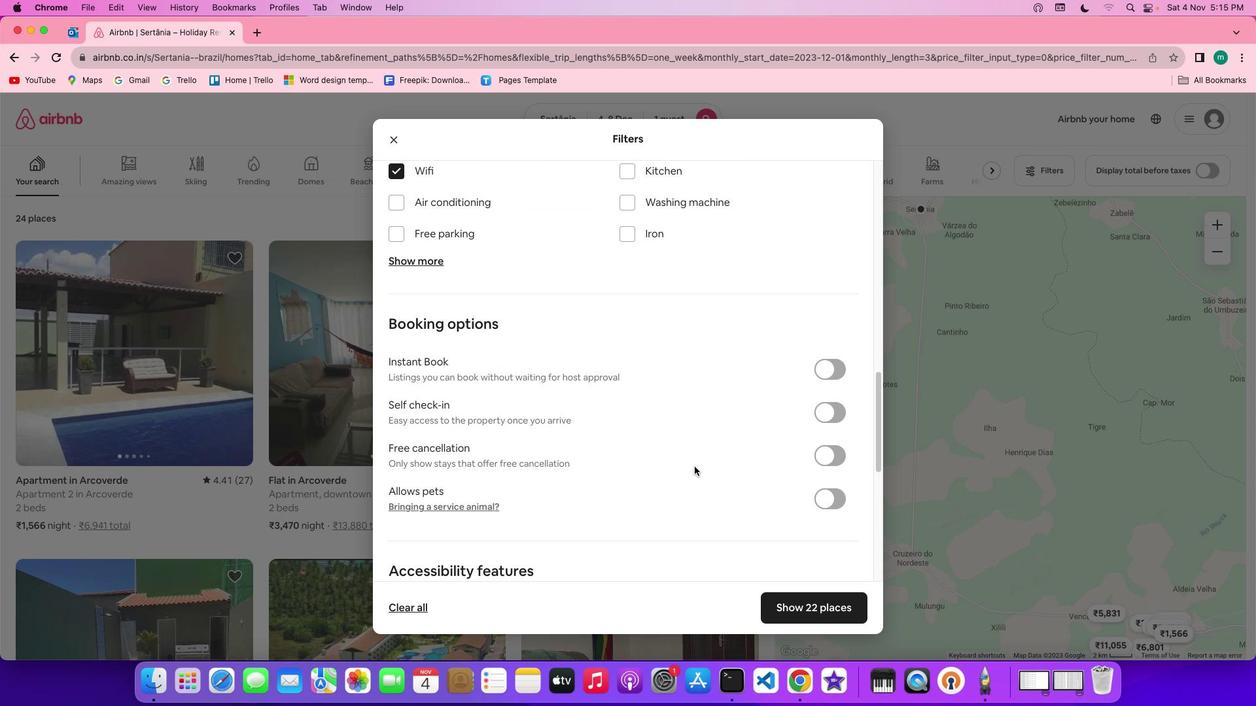 
Action: Mouse moved to (695, 467)
Screenshot: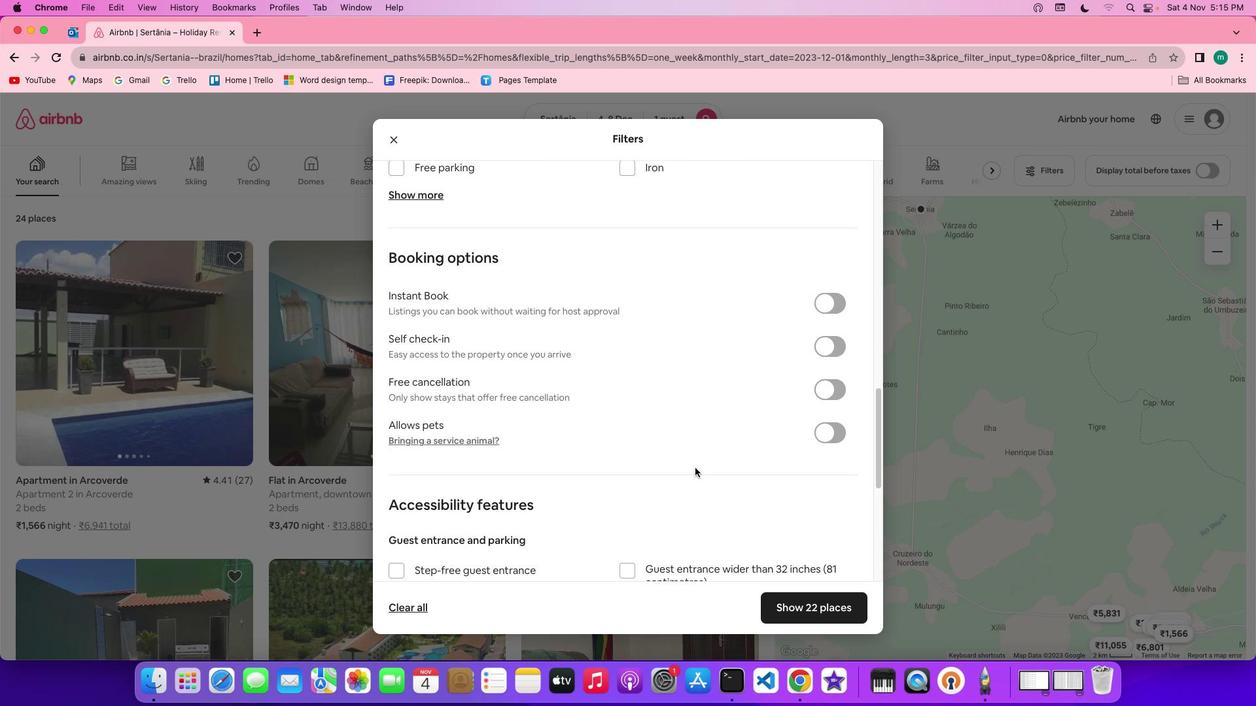 
Action: Mouse scrolled (695, 467) with delta (0, 0)
Screenshot: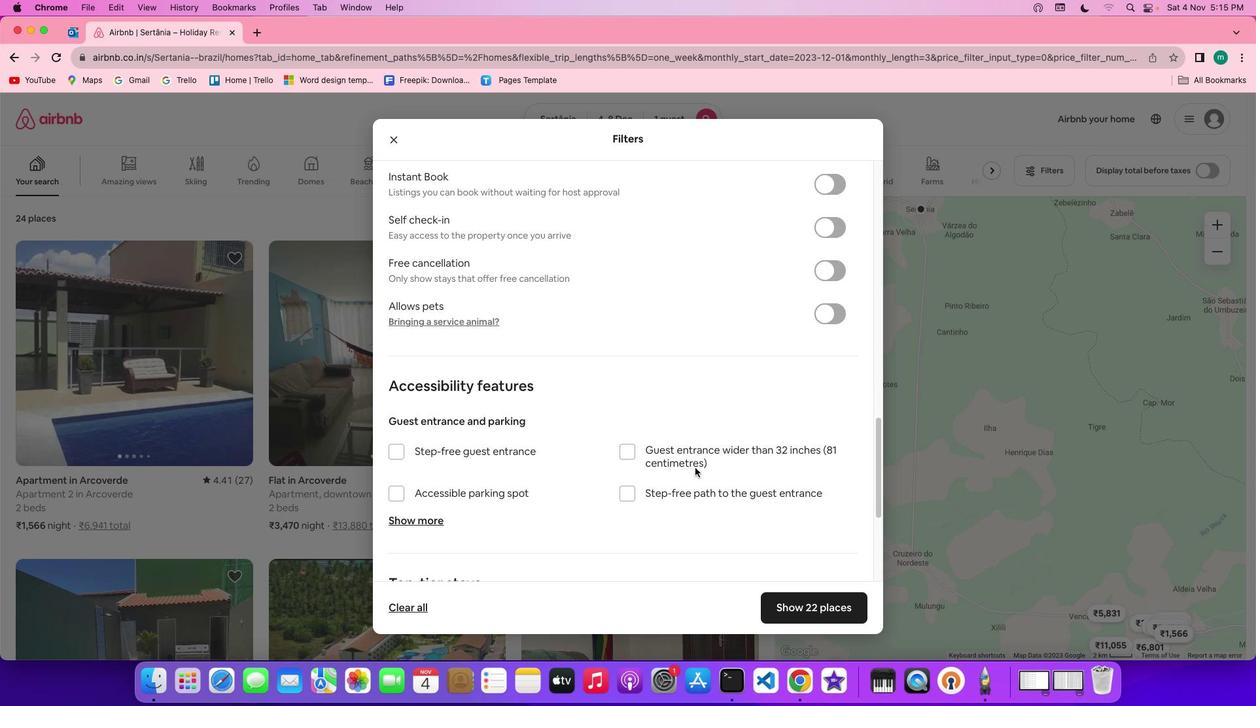 
Action: Mouse scrolled (695, 467) with delta (0, 0)
Screenshot: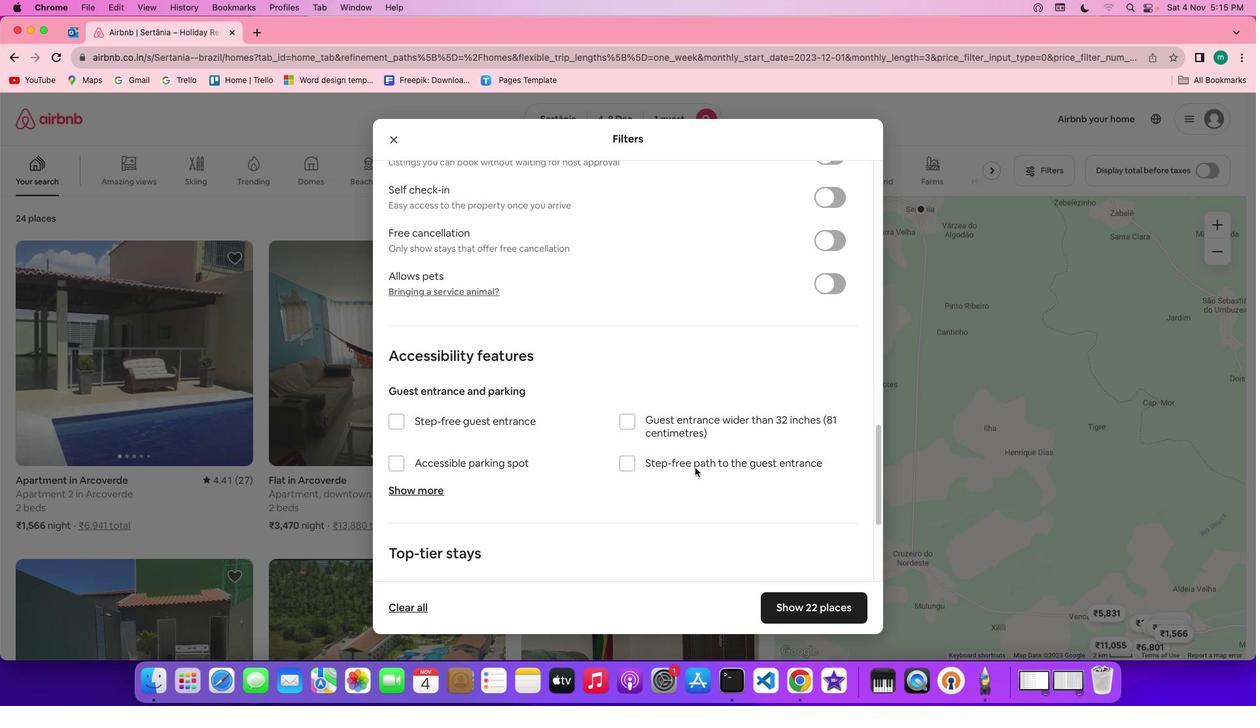 
Action: Mouse scrolled (695, 467) with delta (0, -1)
Screenshot: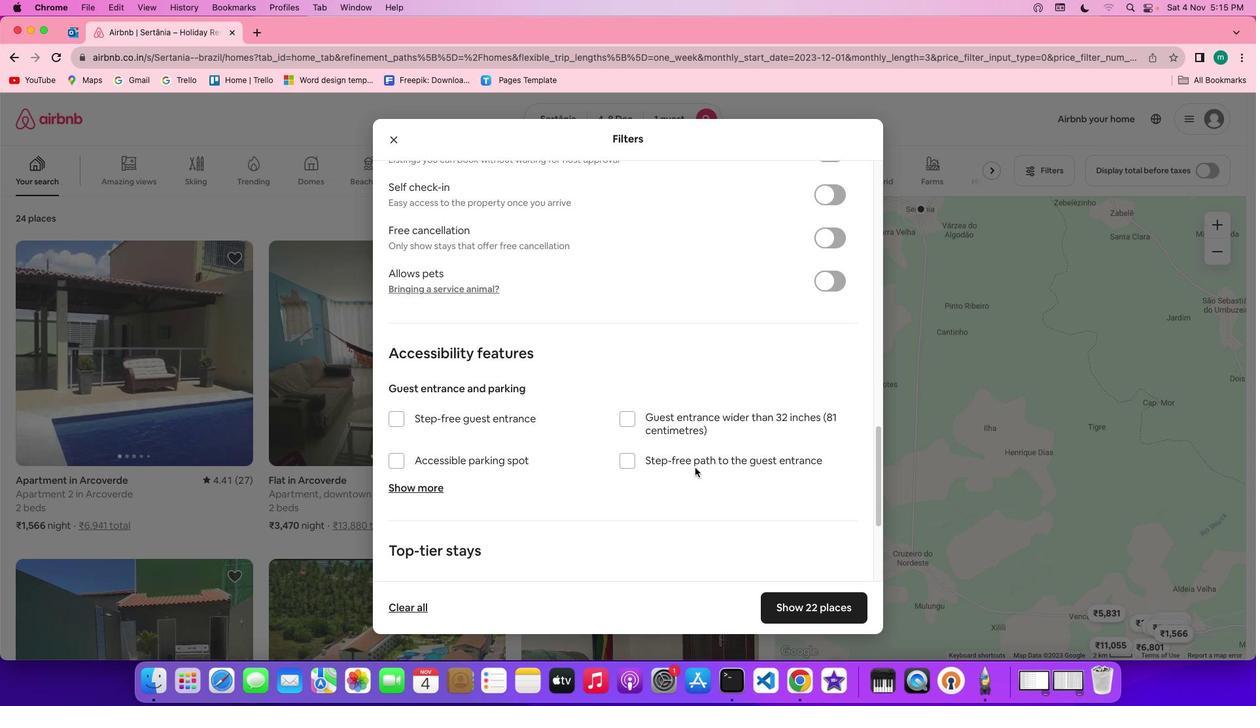 
Action: Mouse scrolled (695, 467) with delta (0, -2)
Screenshot: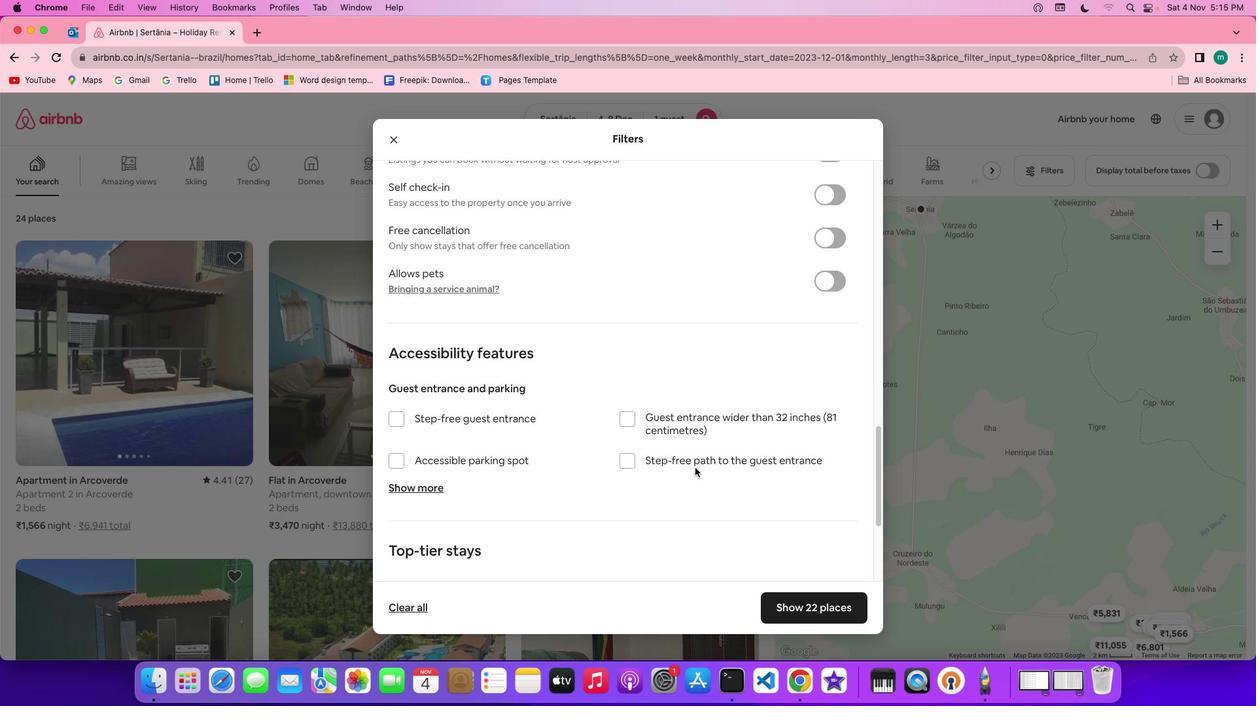 
Action: Mouse moved to (708, 478)
Screenshot: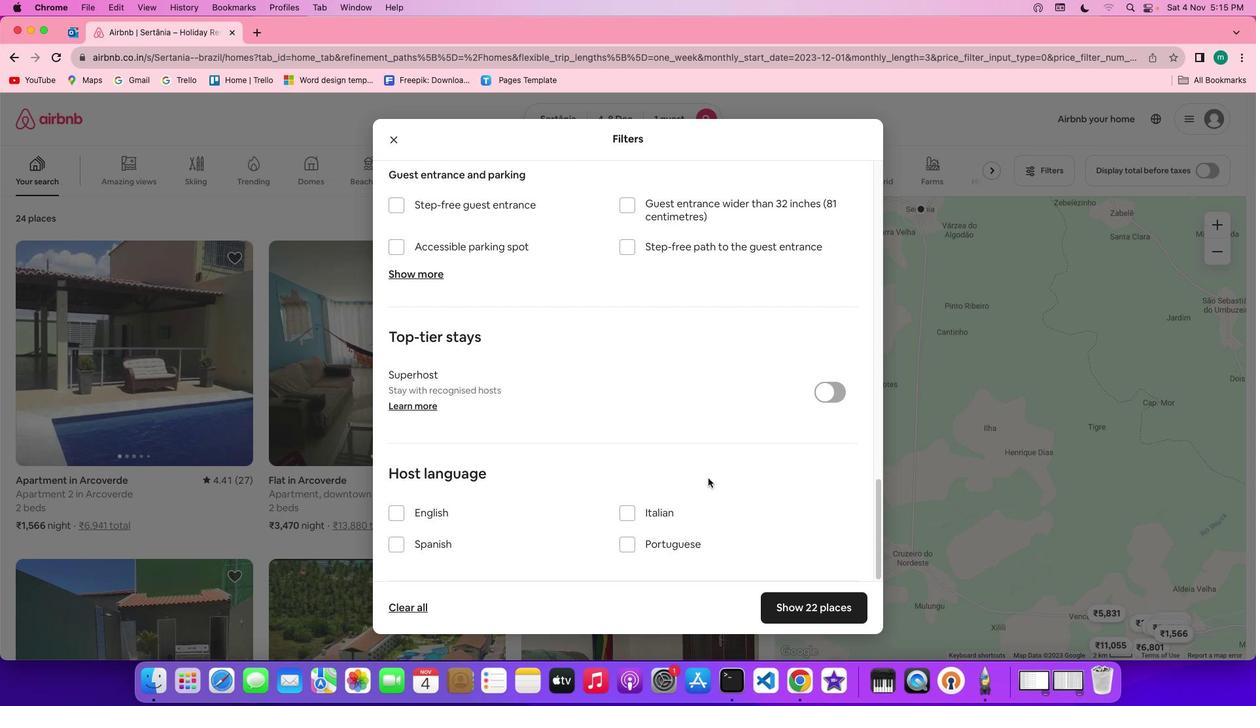 
Action: Mouse scrolled (708, 478) with delta (0, 0)
Screenshot: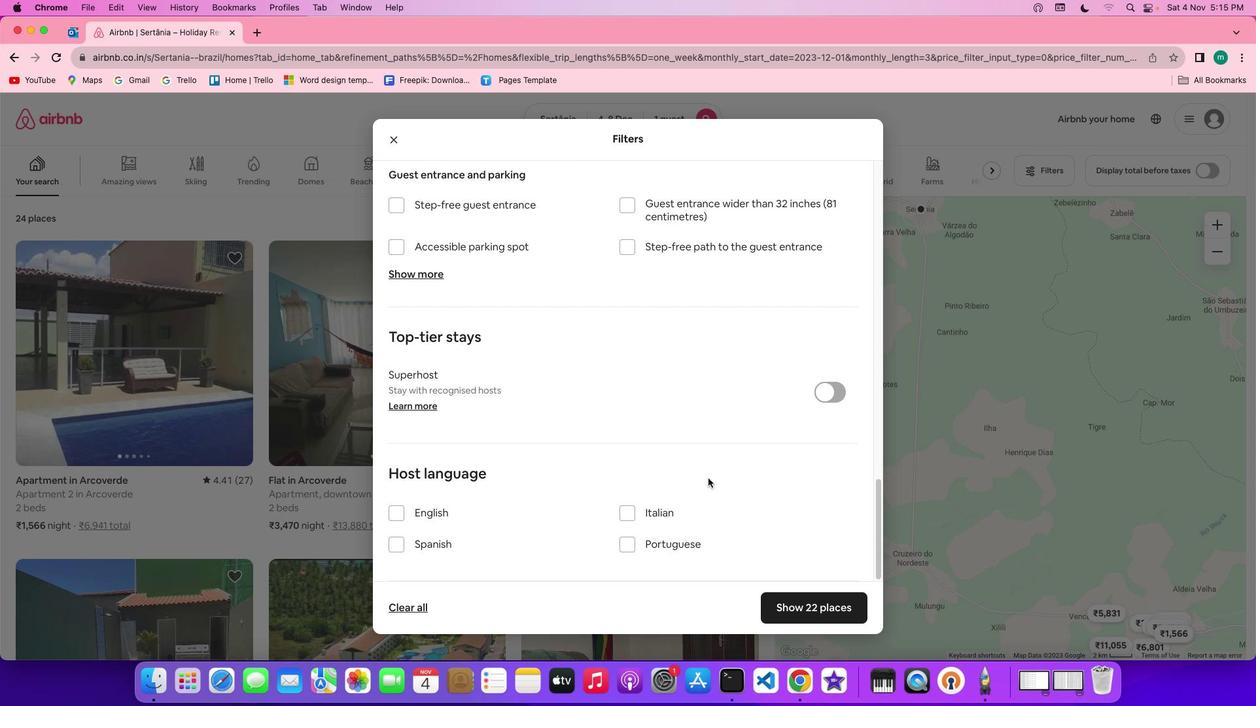 
Action: Mouse scrolled (708, 478) with delta (0, 0)
Screenshot: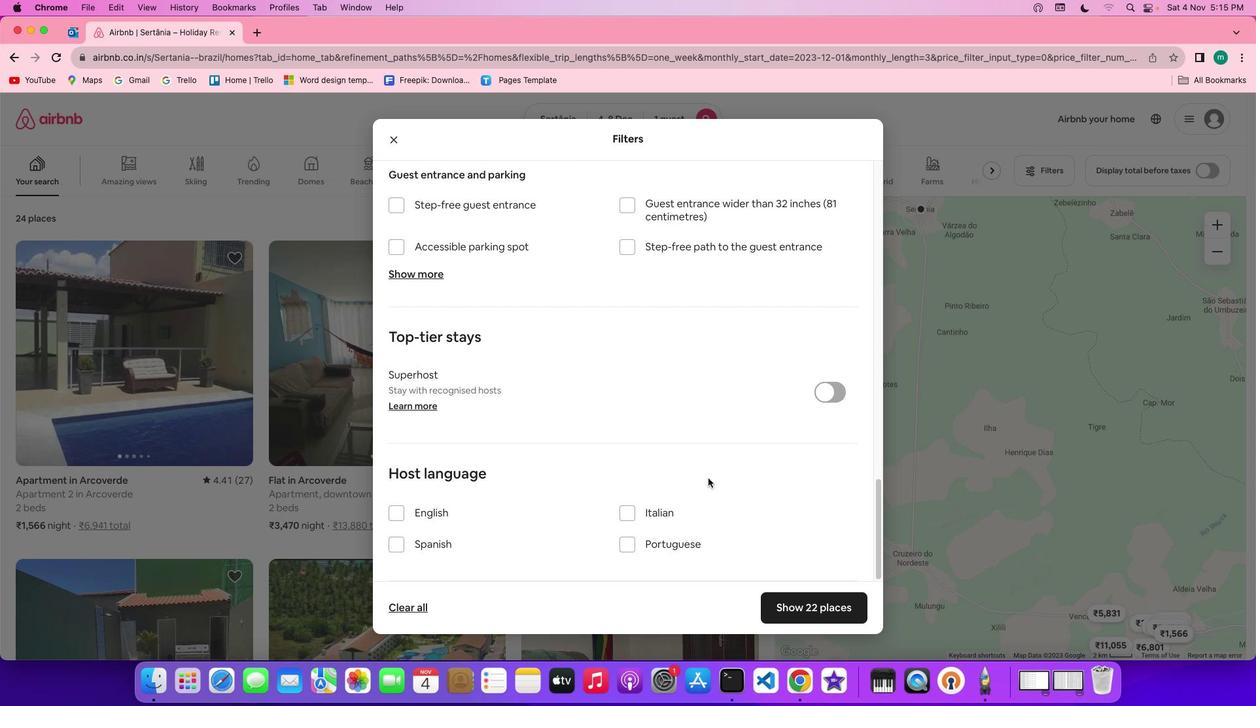 
Action: Mouse scrolled (708, 478) with delta (0, -1)
Screenshot: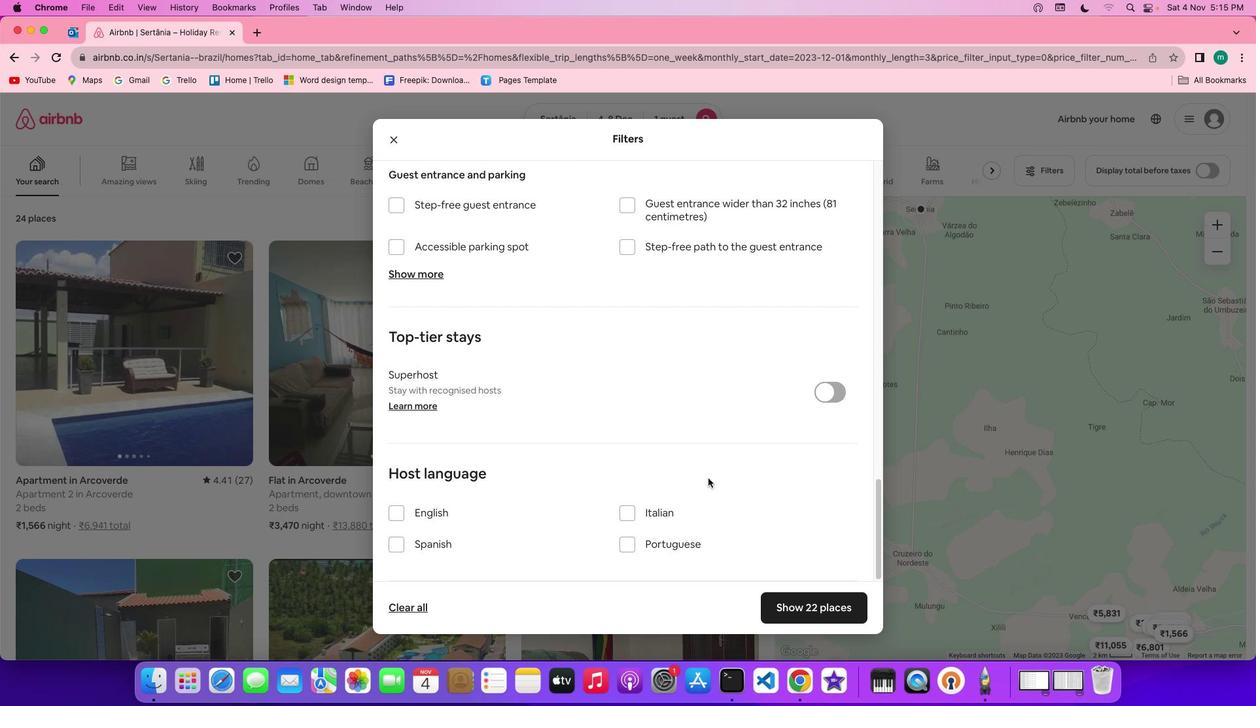 
Action: Mouse scrolled (708, 478) with delta (0, -3)
Screenshot: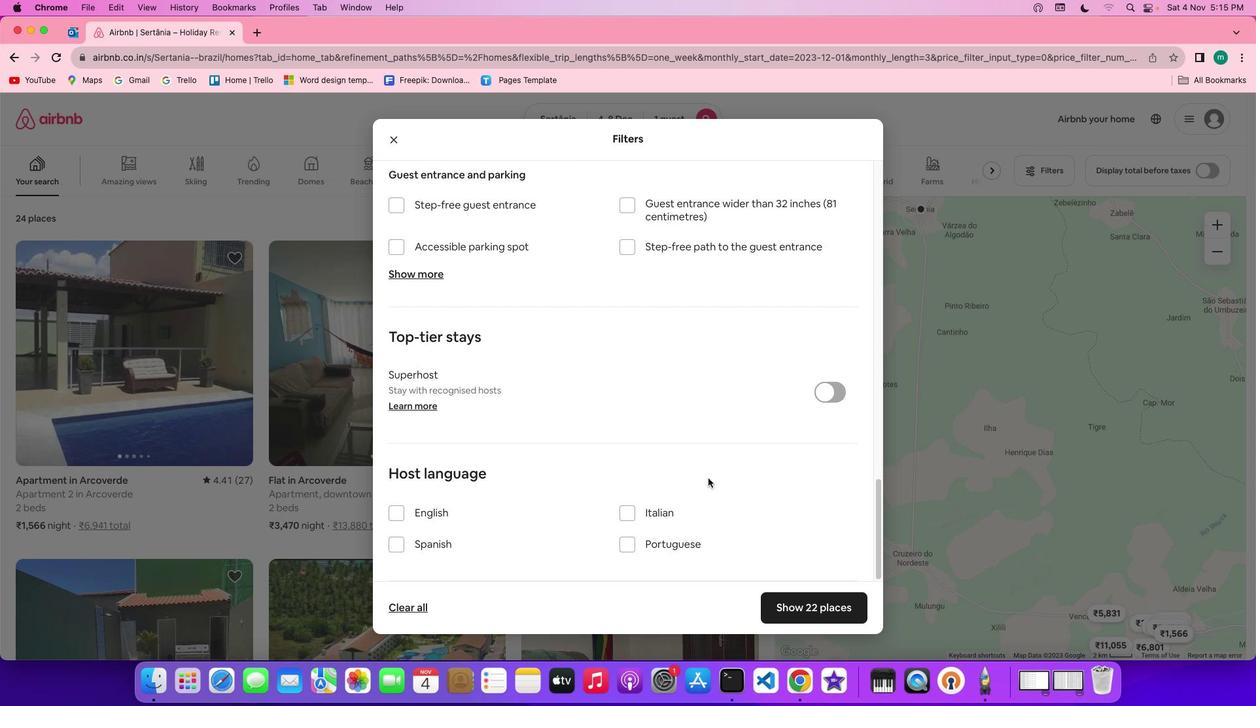 
Action: Mouse scrolled (708, 478) with delta (0, -3)
Screenshot: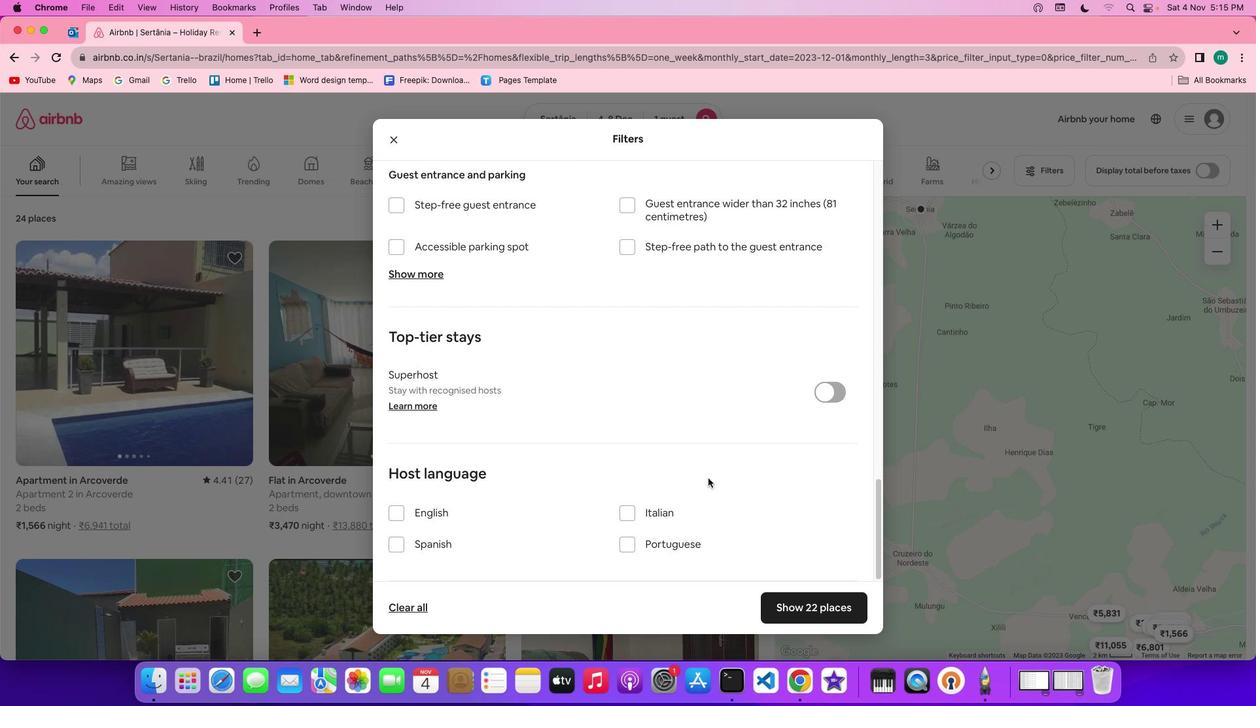 
Action: Mouse moved to (708, 478)
Screenshot: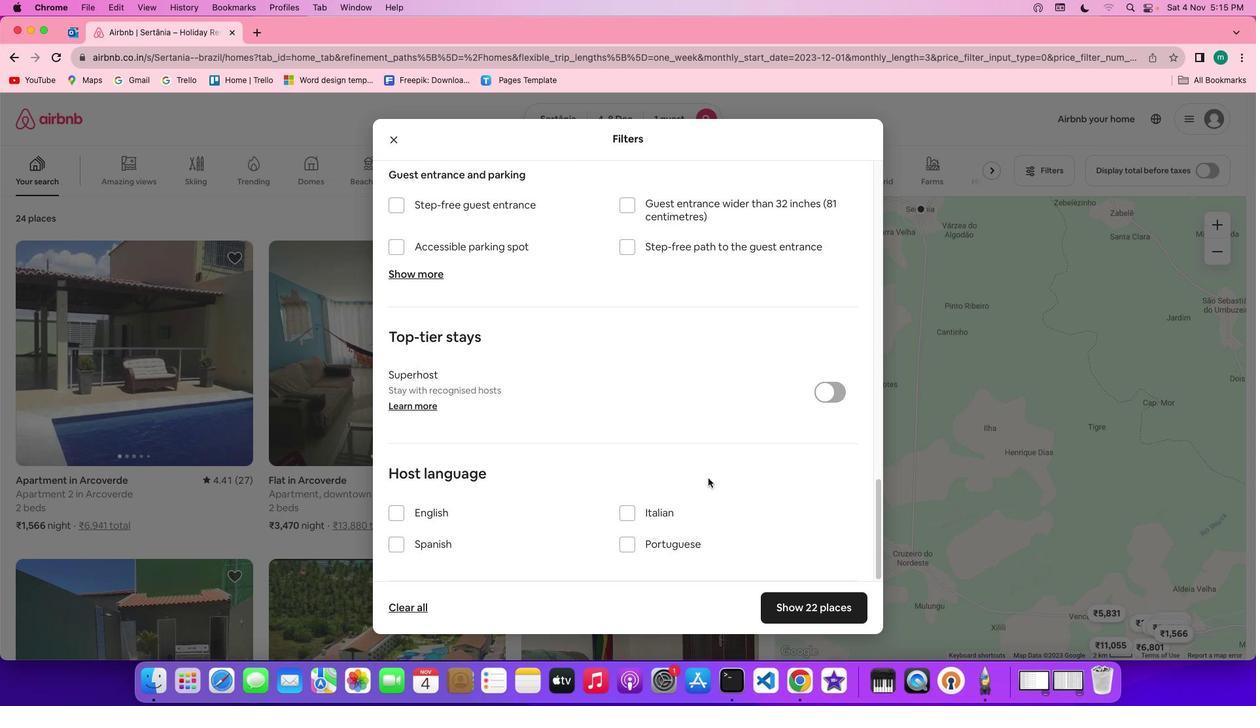 
Action: Mouse scrolled (708, 478) with delta (0, -3)
Screenshot: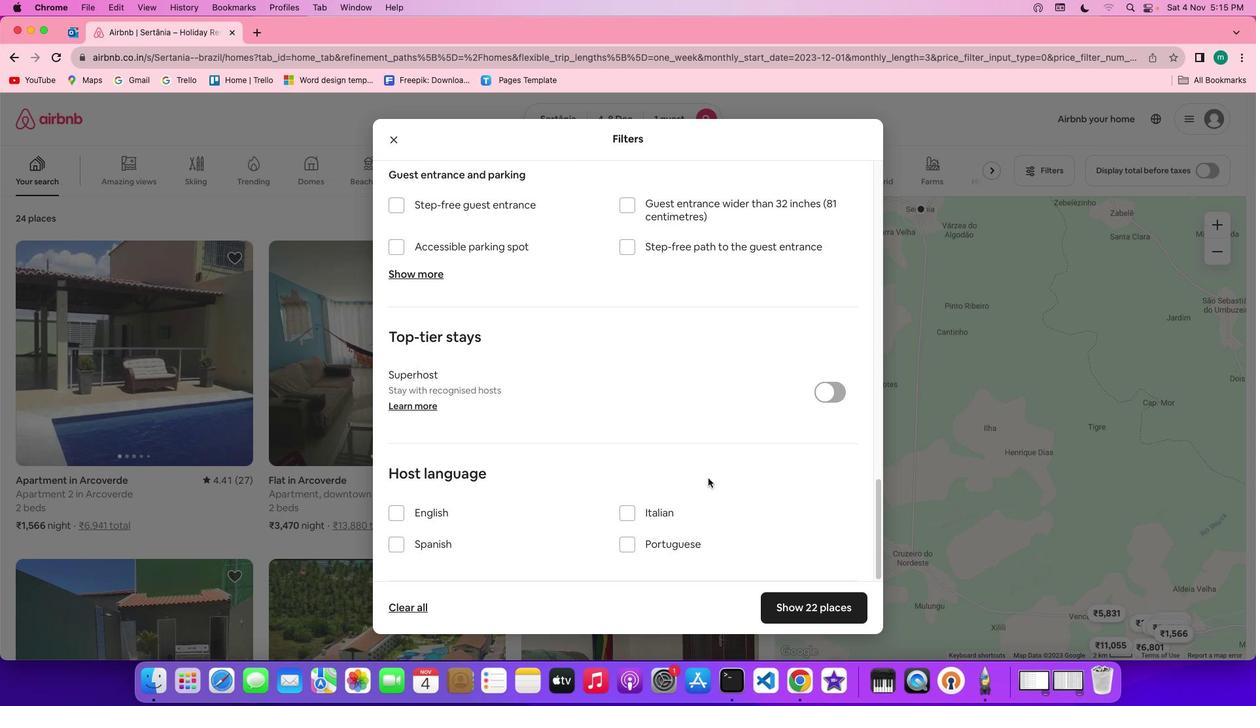 
Action: Mouse scrolled (708, 478) with delta (0, 0)
Screenshot: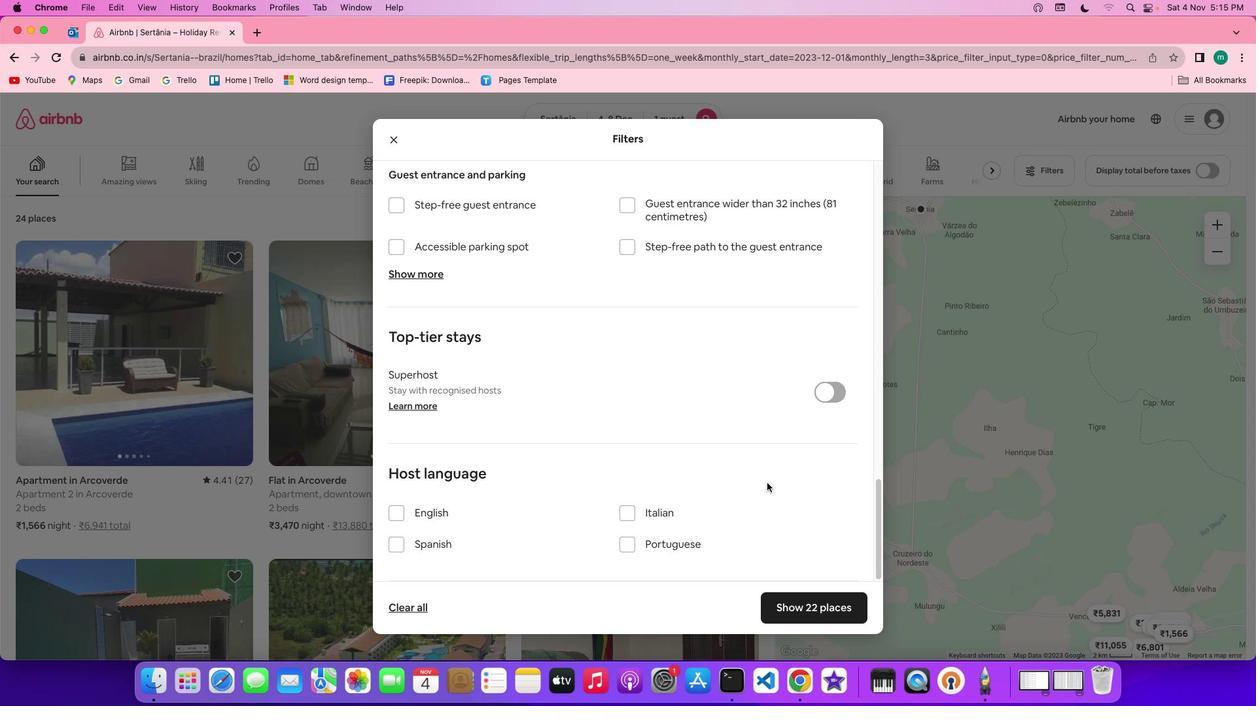 
Action: Mouse scrolled (708, 478) with delta (0, 0)
Screenshot: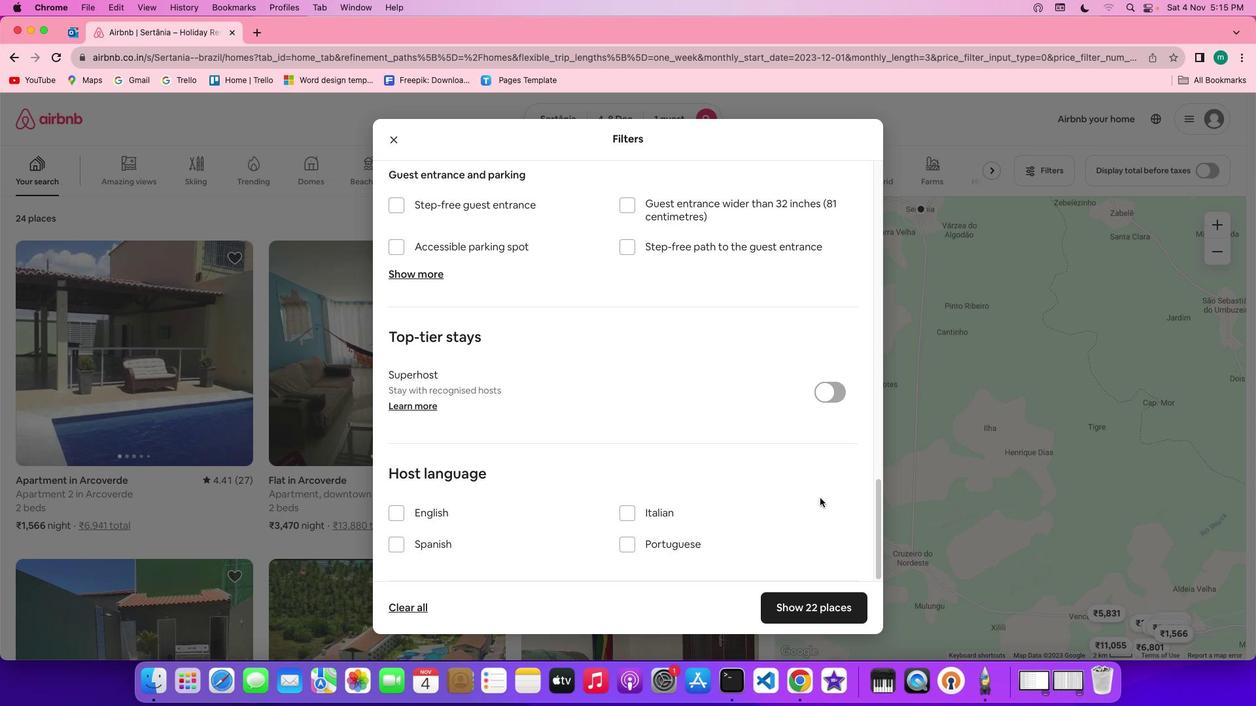 
Action: Mouse scrolled (708, 478) with delta (0, -1)
Screenshot: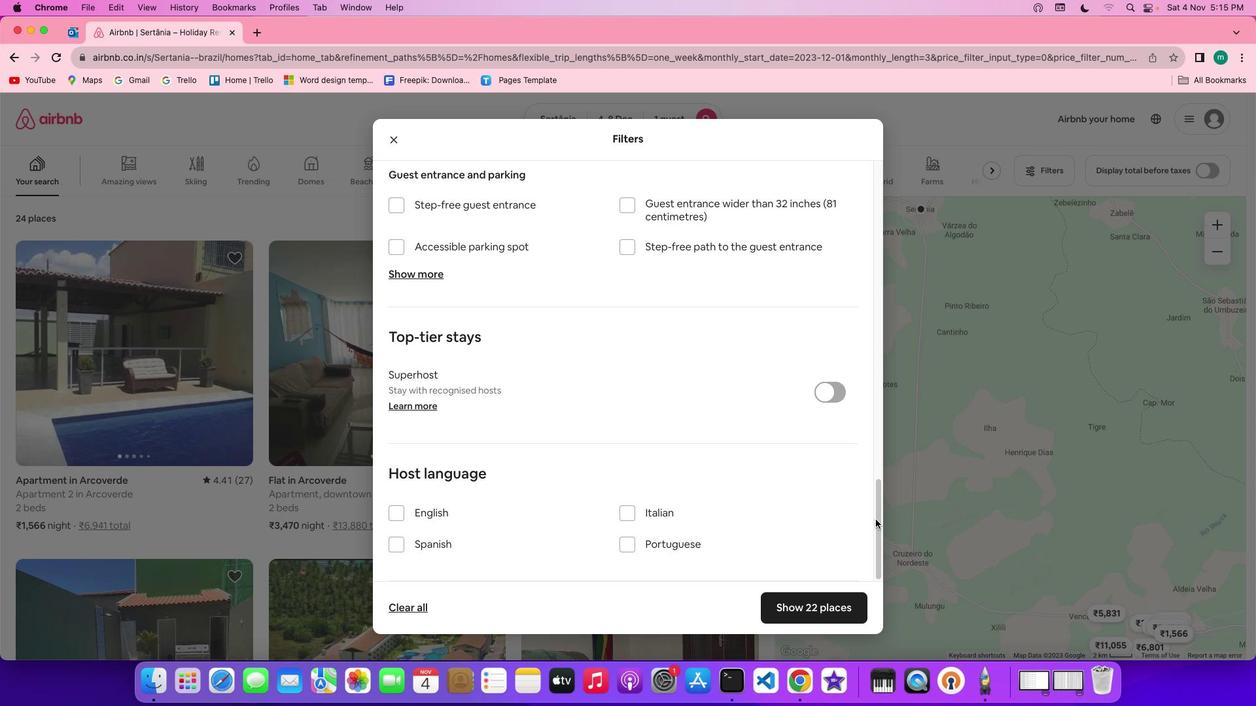 
Action: Mouse scrolled (708, 478) with delta (0, -3)
Screenshot: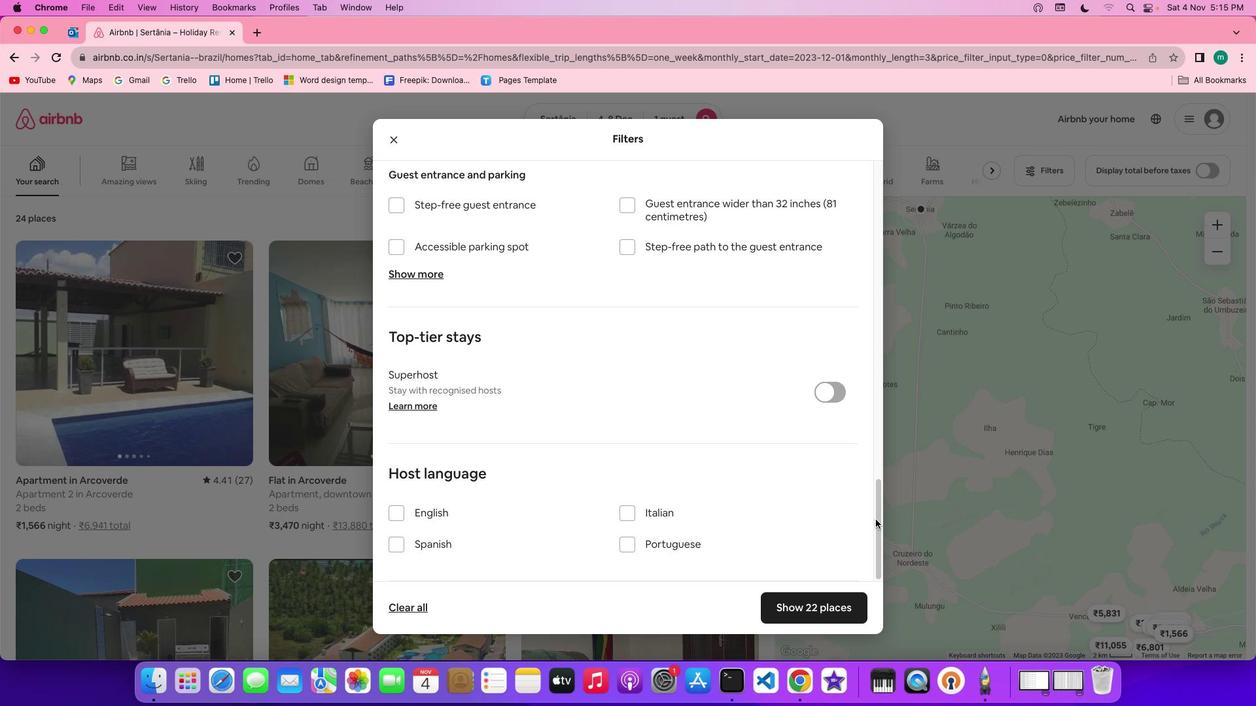 
Action: Mouse scrolled (708, 478) with delta (0, -3)
Screenshot: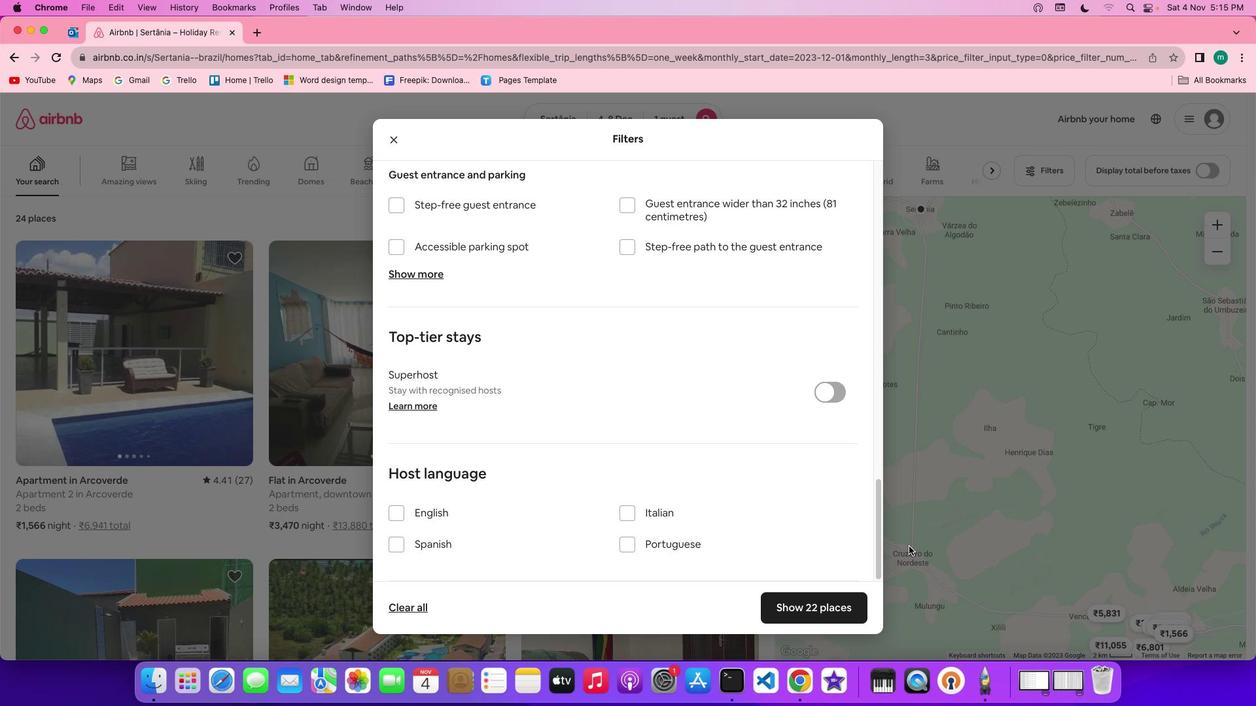 
Action: Mouse scrolled (708, 478) with delta (0, -3)
Screenshot: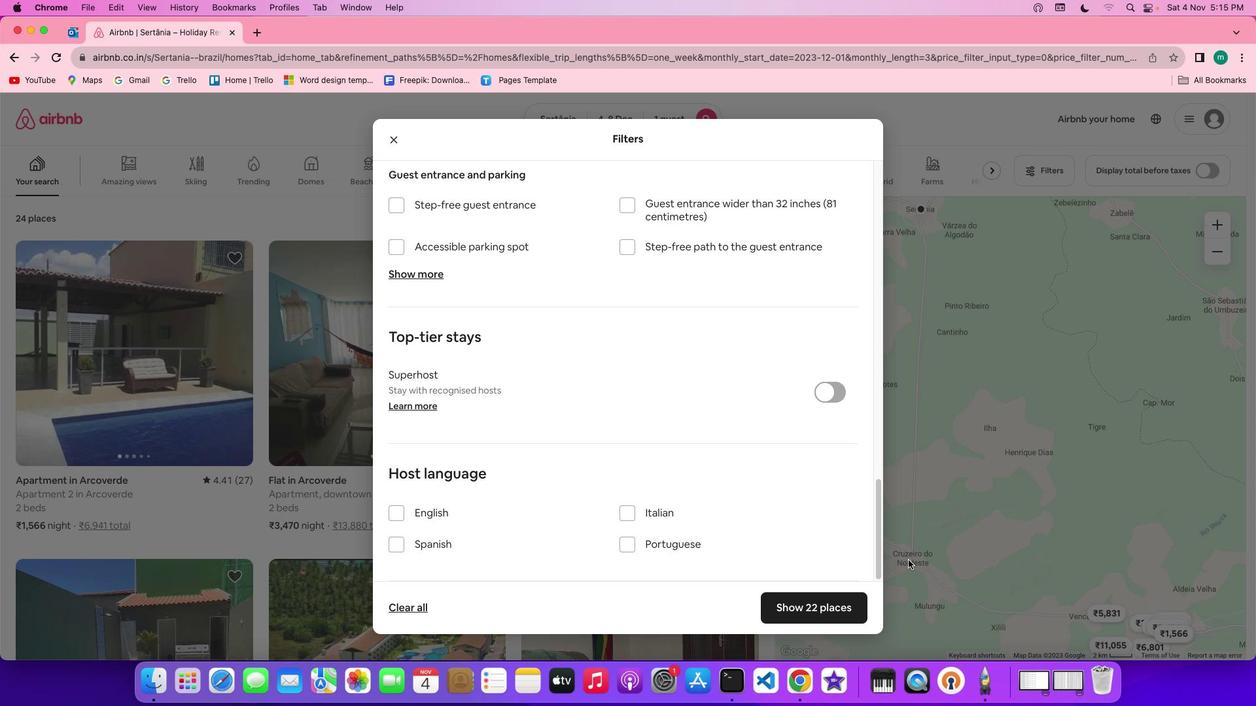
Action: Mouse moved to (841, 602)
Screenshot: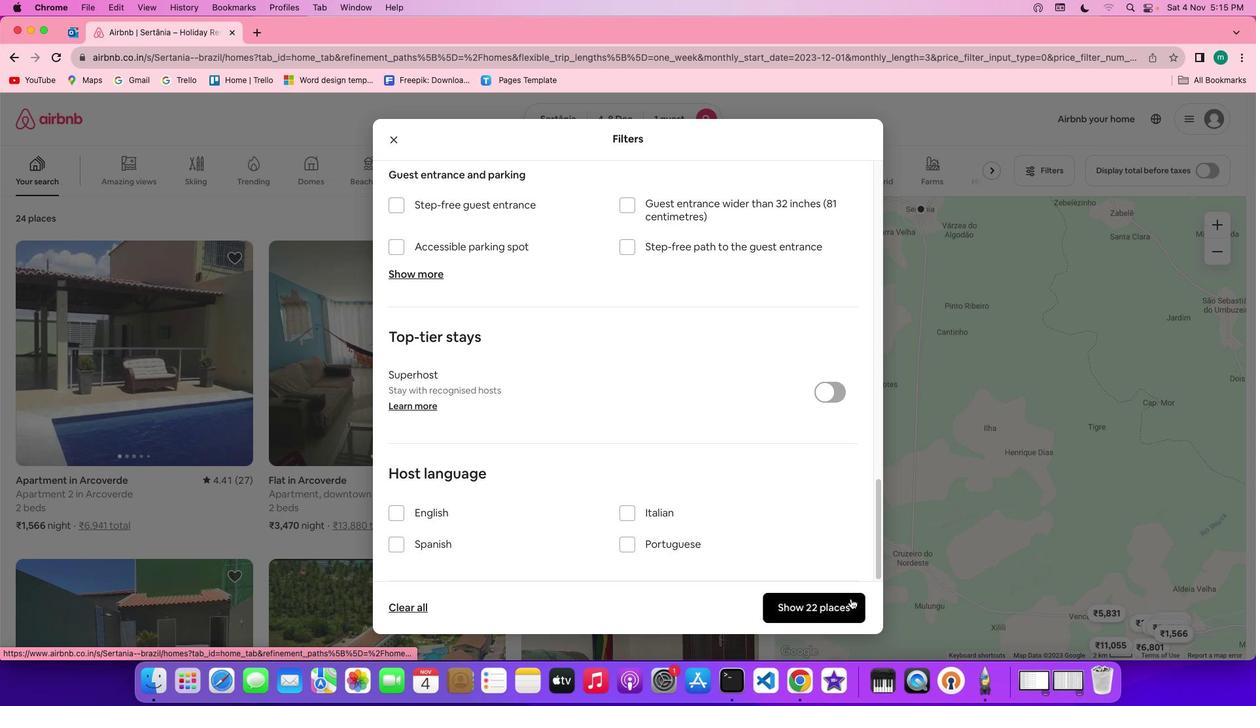 
Action: Mouse pressed left at (841, 602)
Screenshot: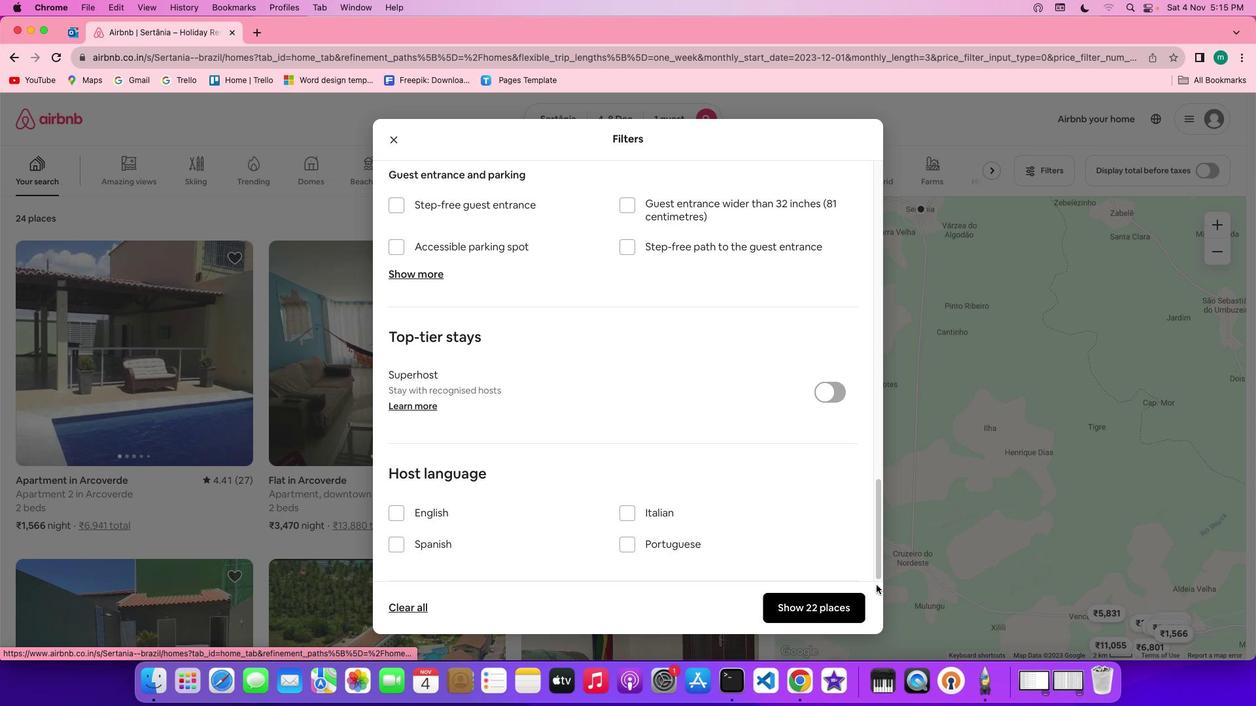 
Action: Mouse moved to (345, 452)
Screenshot: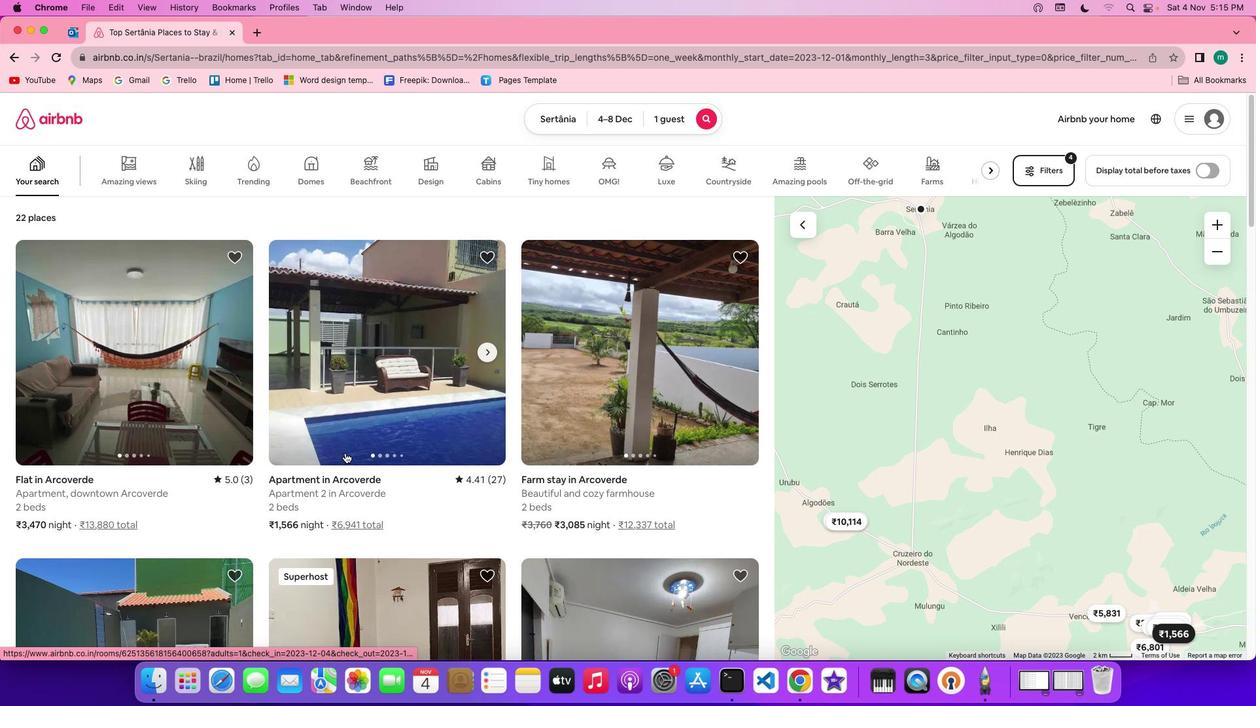 
Action: Mouse scrolled (345, 452) with delta (0, 0)
Screenshot: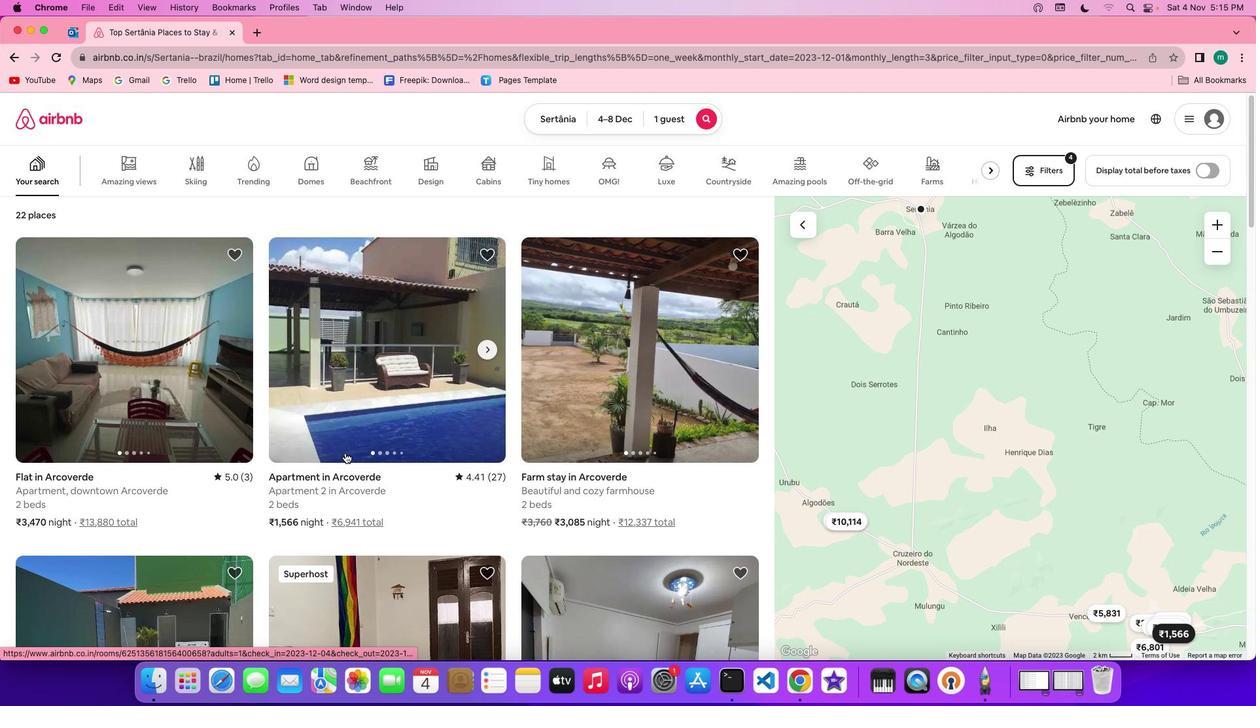 
Action: Mouse scrolled (345, 452) with delta (0, 0)
Screenshot: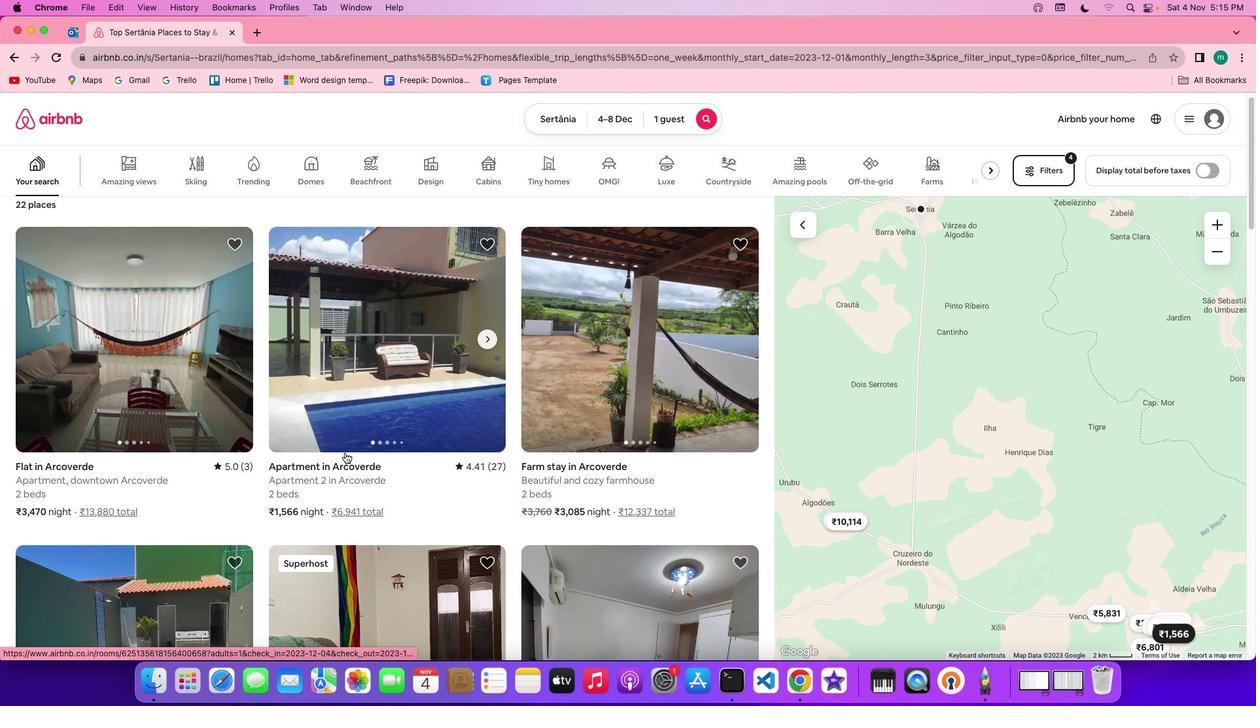 
Action: Mouse scrolled (345, 452) with delta (0, 0)
Screenshot: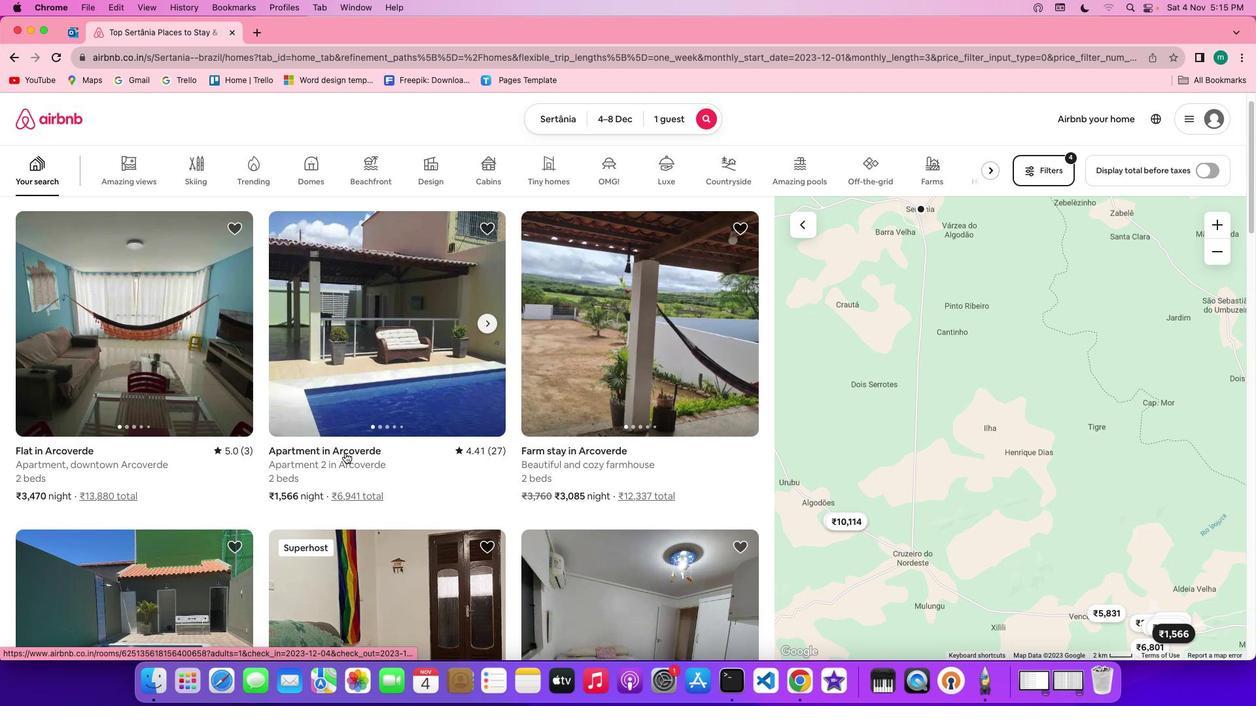 
Action: Mouse scrolled (345, 452) with delta (0, 0)
Screenshot: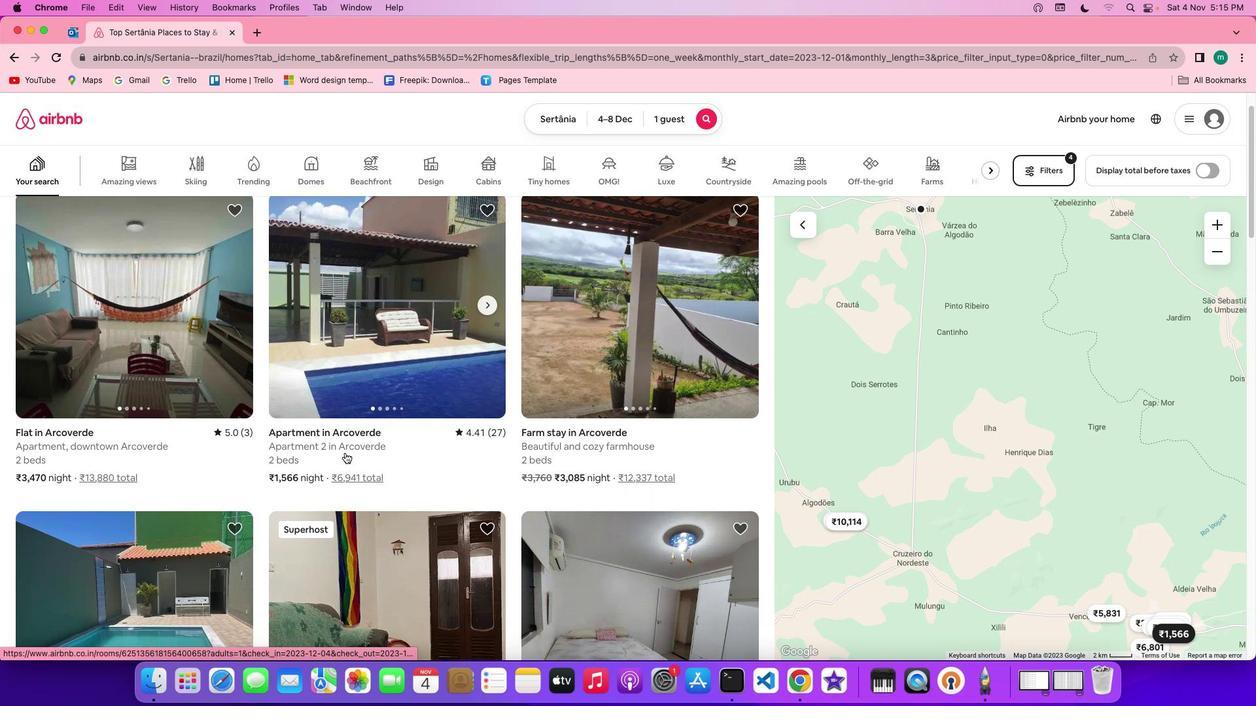 
Action: Mouse scrolled (345, 452) with delta (0, 0)
Screenshot: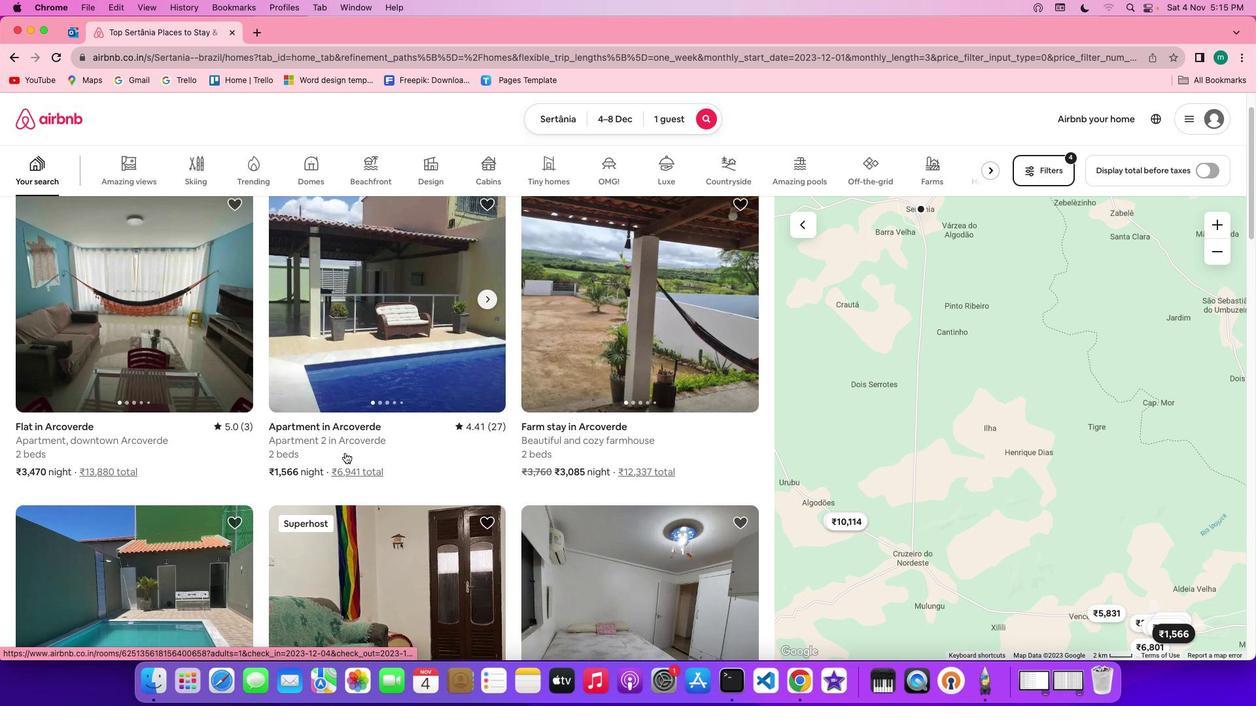 
Action: Mouse scrolled (345, 452) with delta (0, 0)
Screenshot: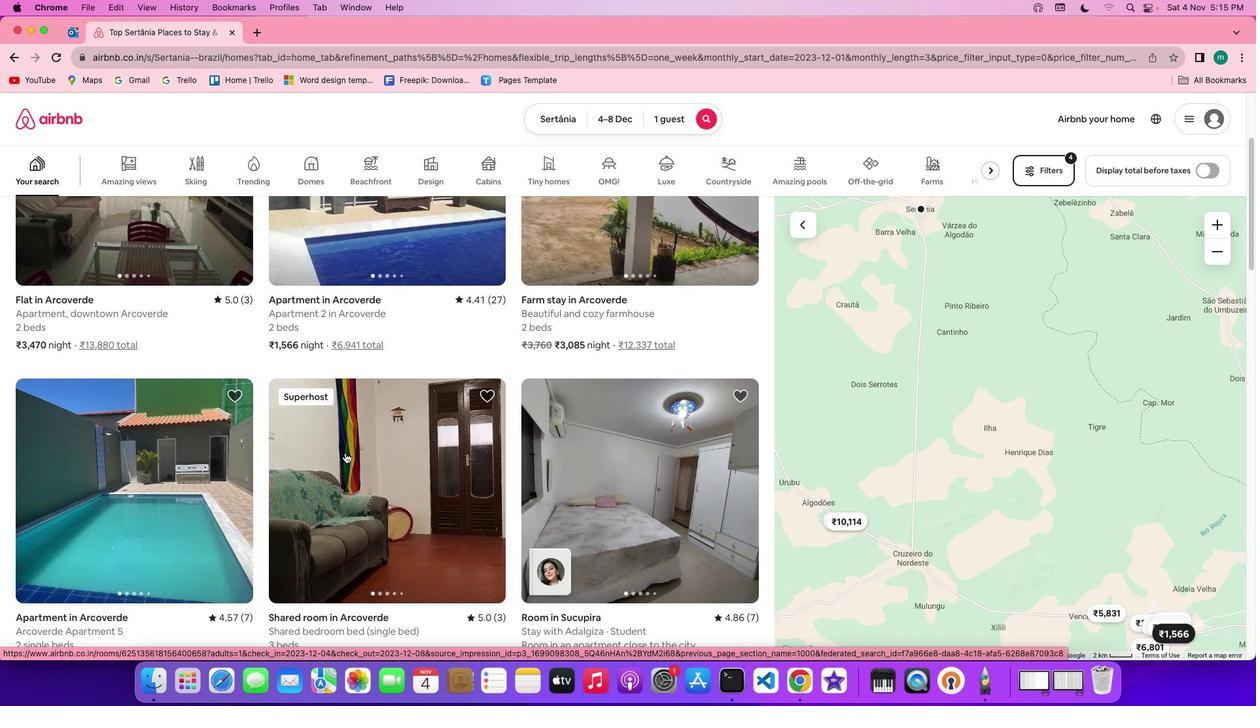 
Action: Mouse scrolled (345, 452) with delta (0, 0)
Screenshot: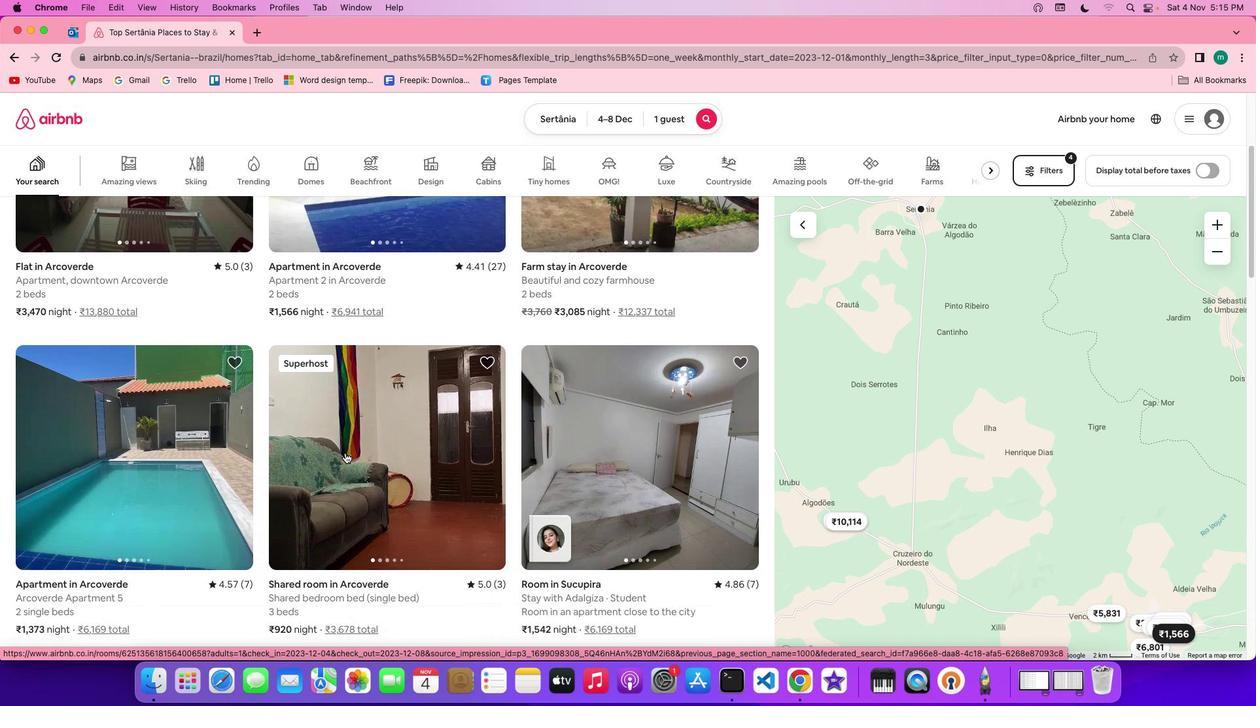 
Action: Mouse scrolled (345, 452) with delta (0, -1)
Screenshot: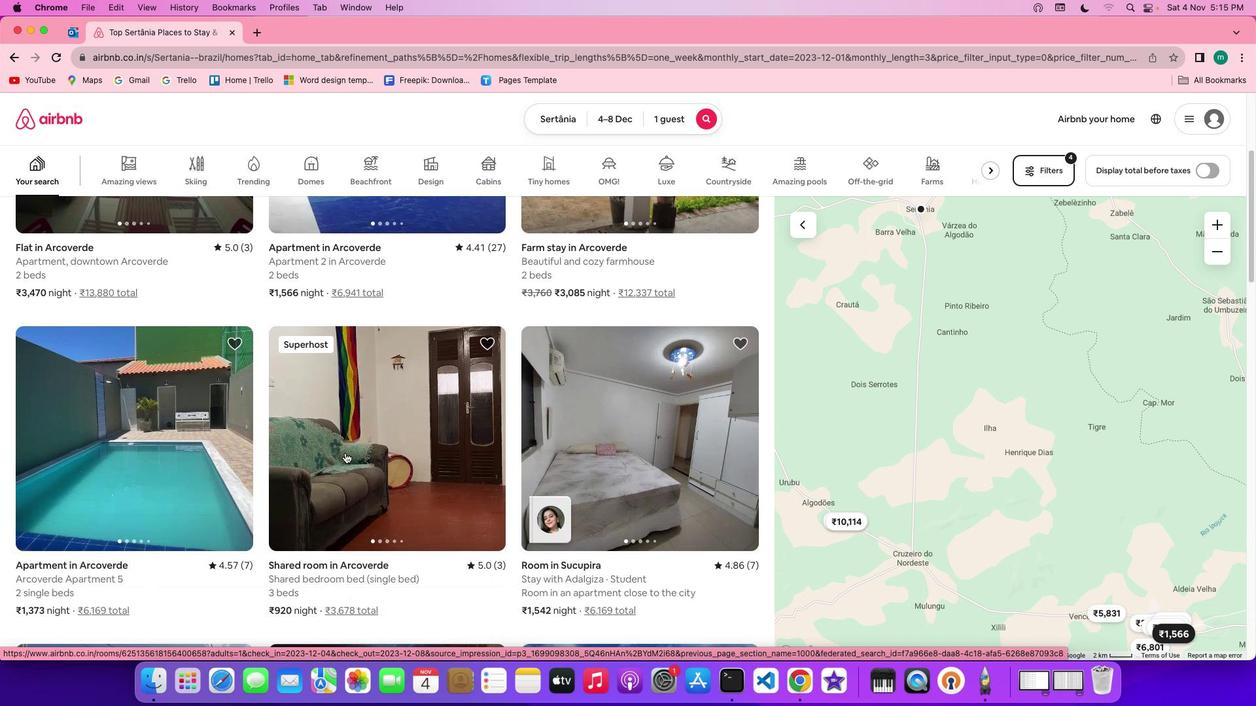
Action: Mouse scrolled (345, 452) with delta (0, -1)
Screenshot: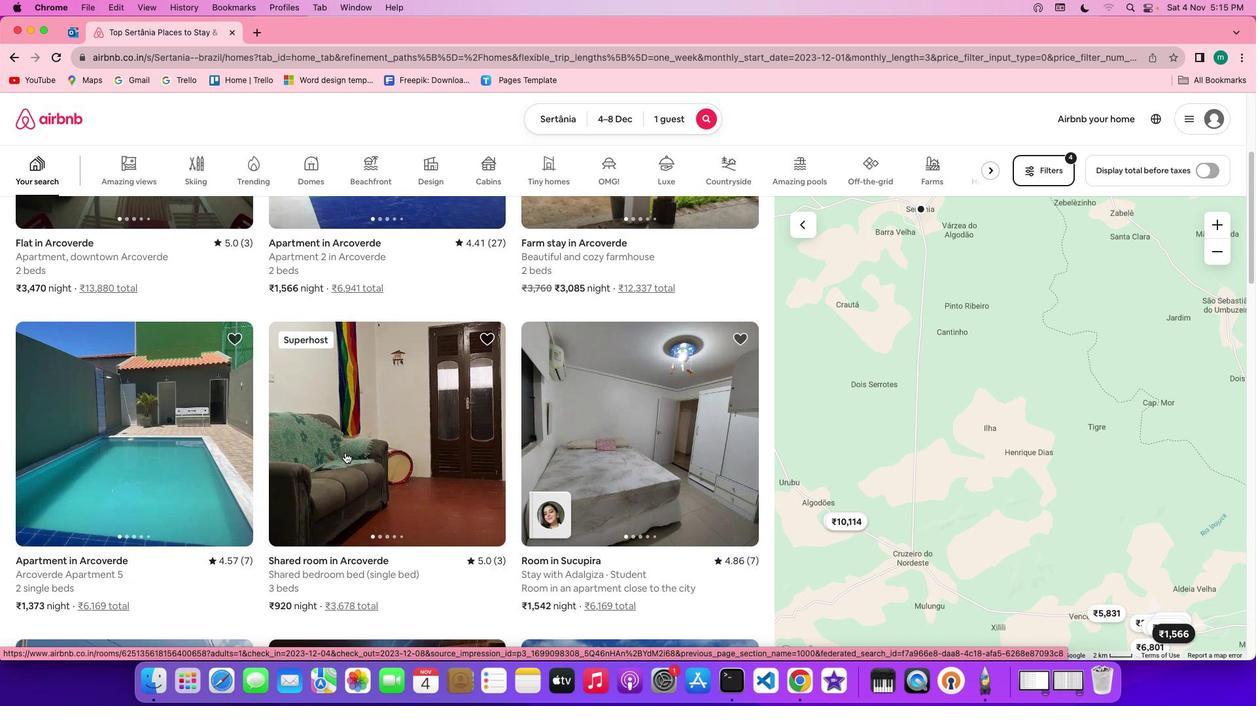 
Action: Mouse scrolled (345, 452) with delta (0, 0)
Screenshot: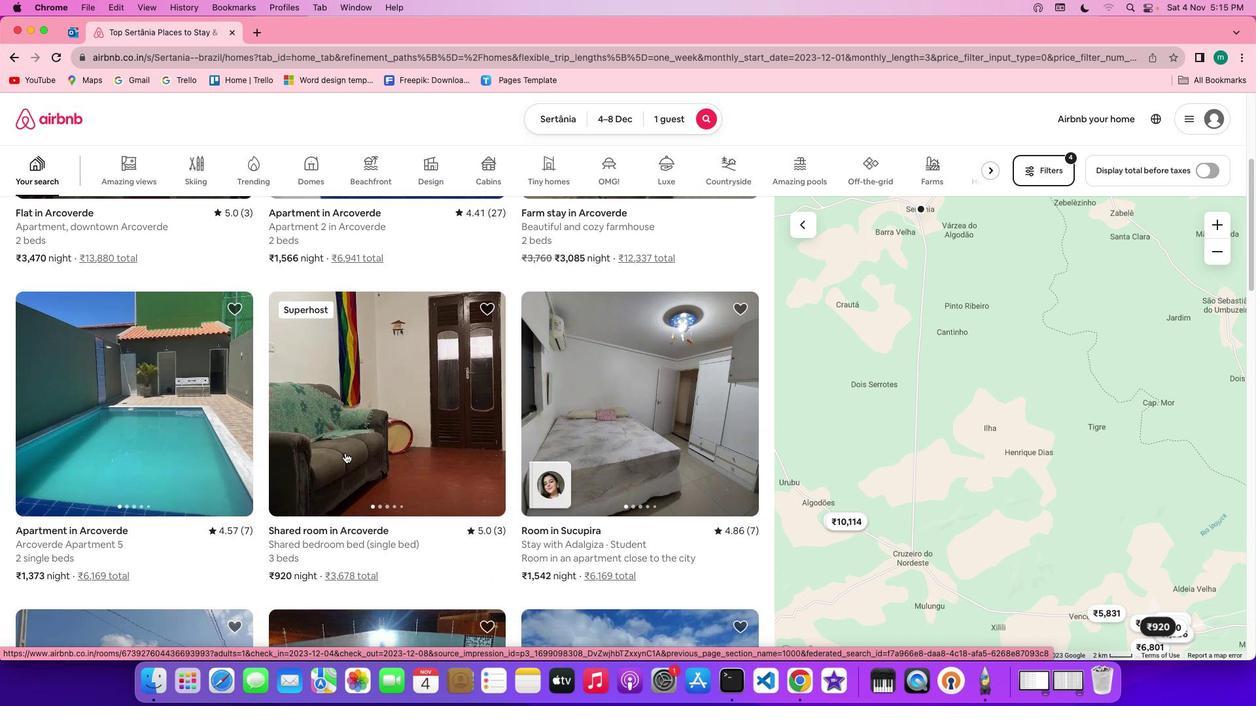 
Action: Mouse scrolled (345, 452) with delta (0, 0)
Screenshot: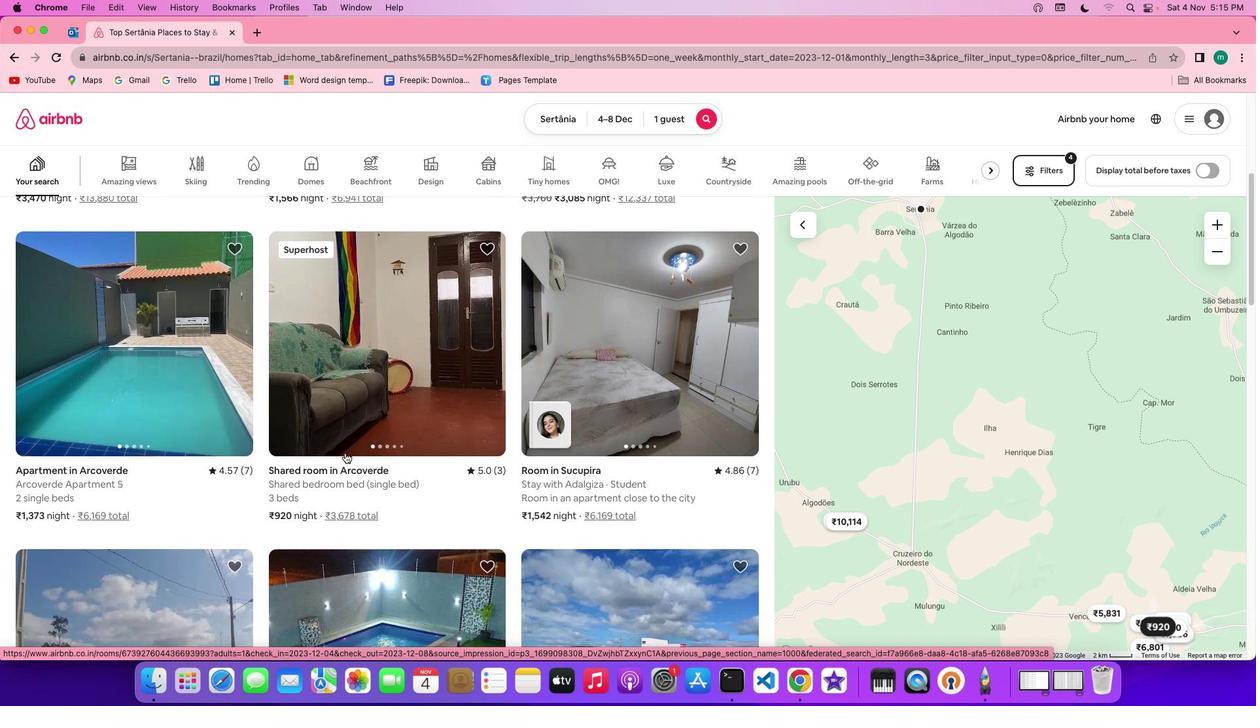 
Action: Mouse scrolled (345, 452) with delta (0, 0)
Screenshot: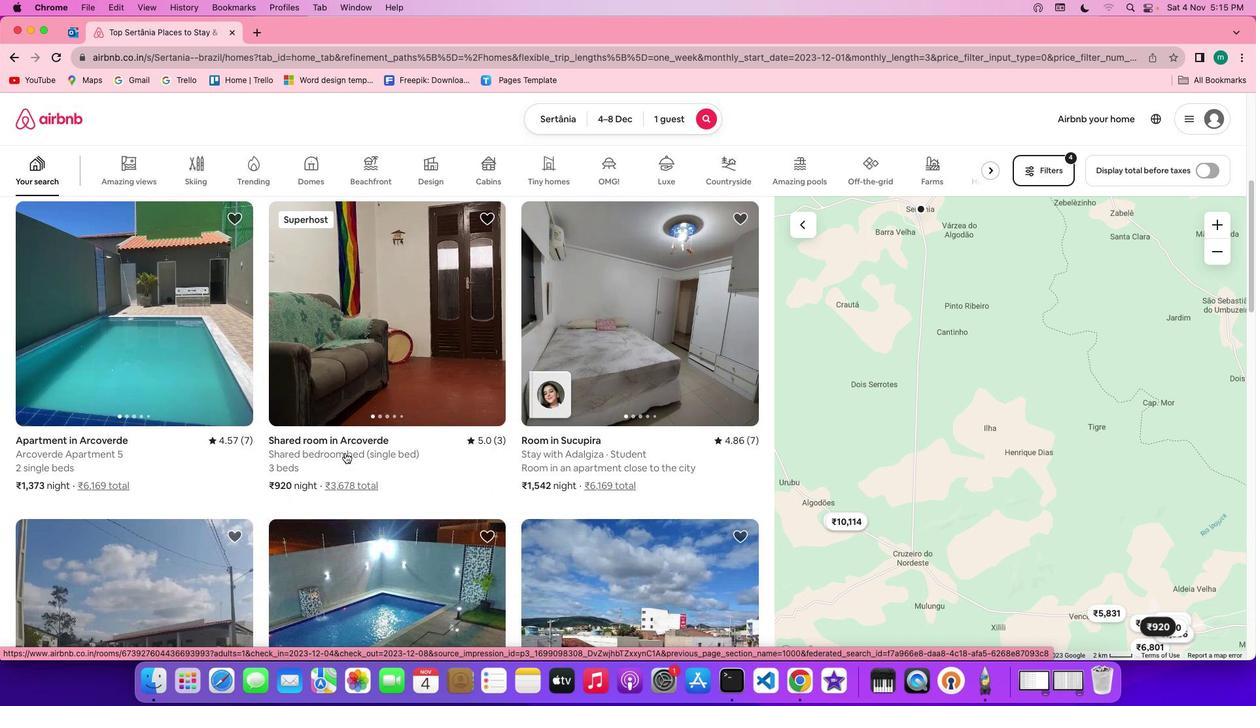 
Action: Mouse scrolled (345, 452) with delta (0, -1)
Screenshot: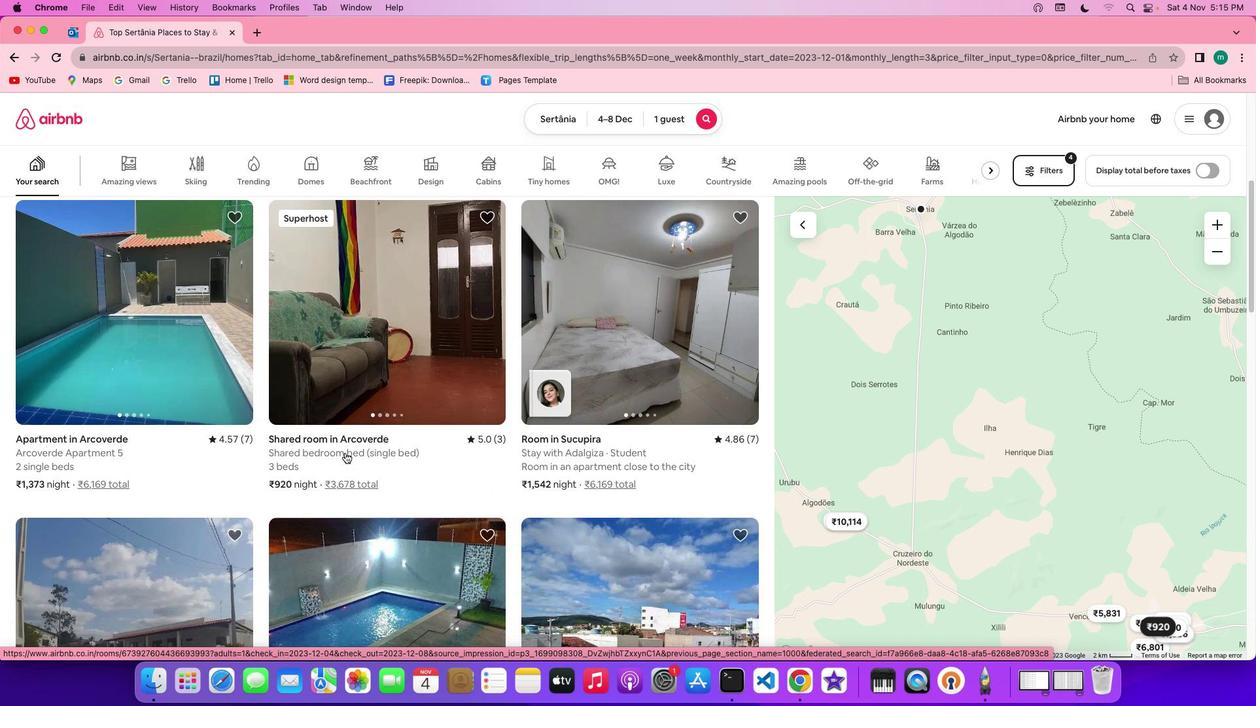 
Action: Mouse scrolled (345, 452) with delta (0, 0)
Screenshot: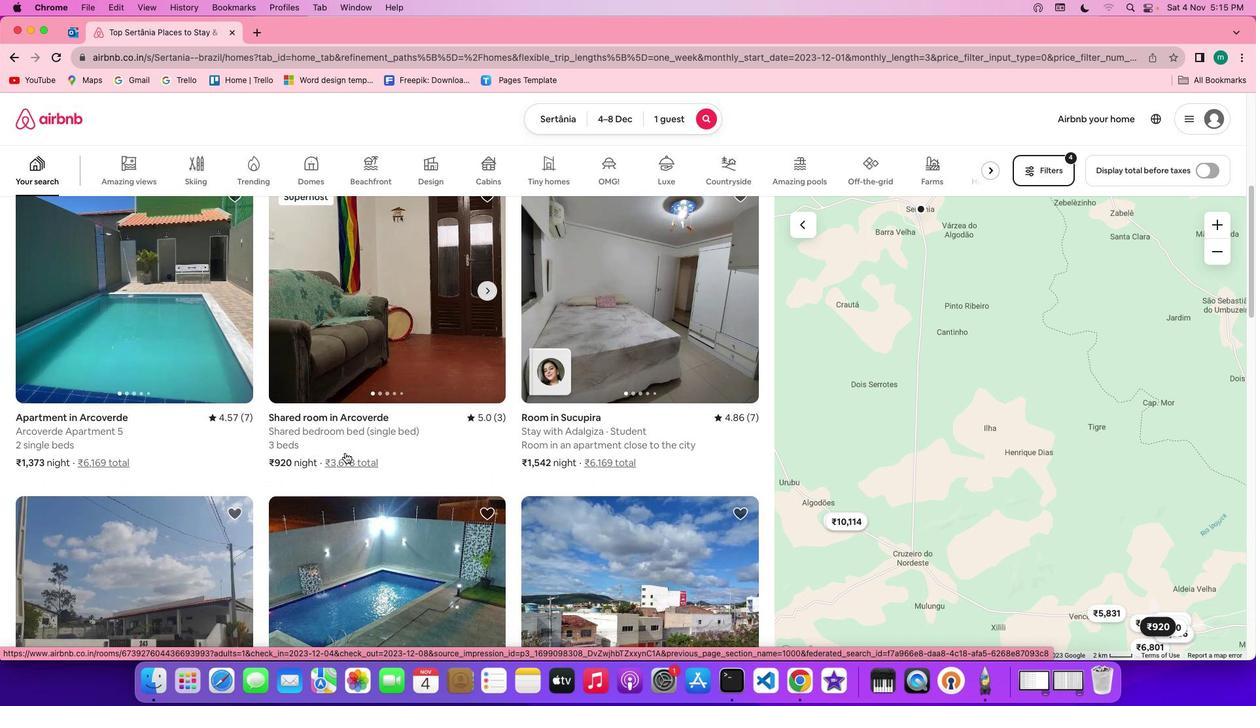 
Action: Mouse scrolled (345, 452) with delta (0, 0)
Screenshot: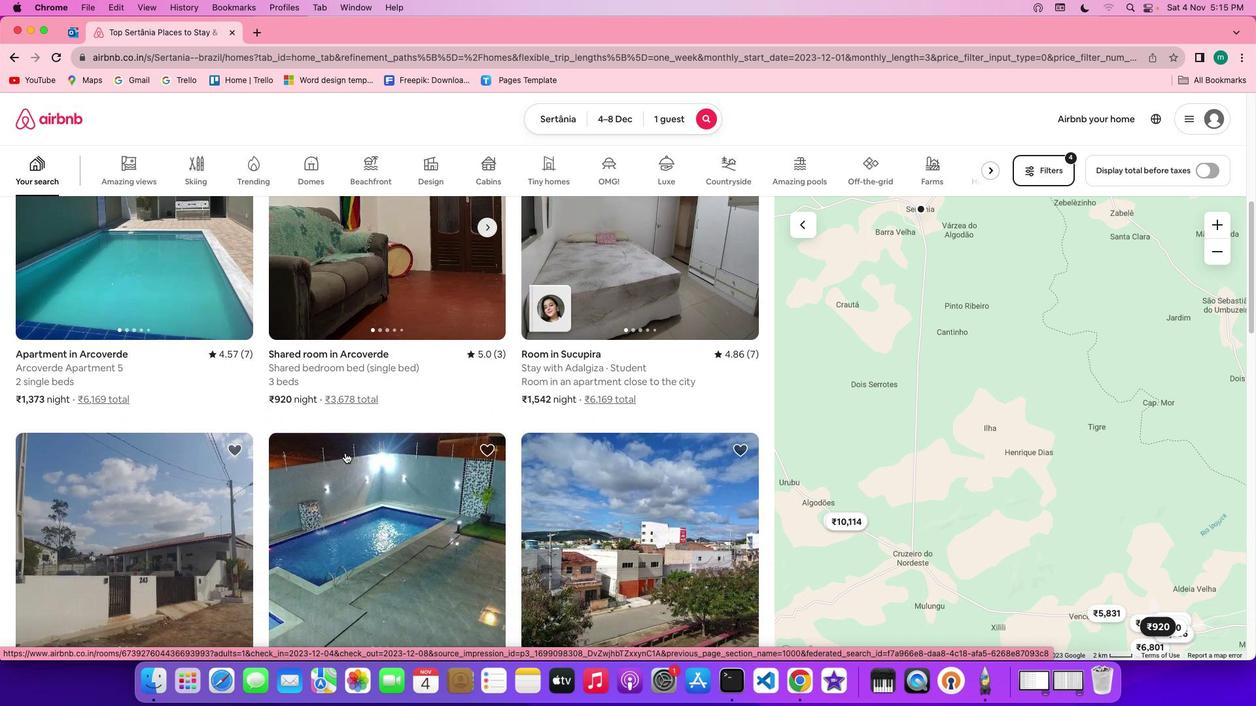 
Action: Mouse scrolled (345, 452) with delta (0, 0)
Screenshot: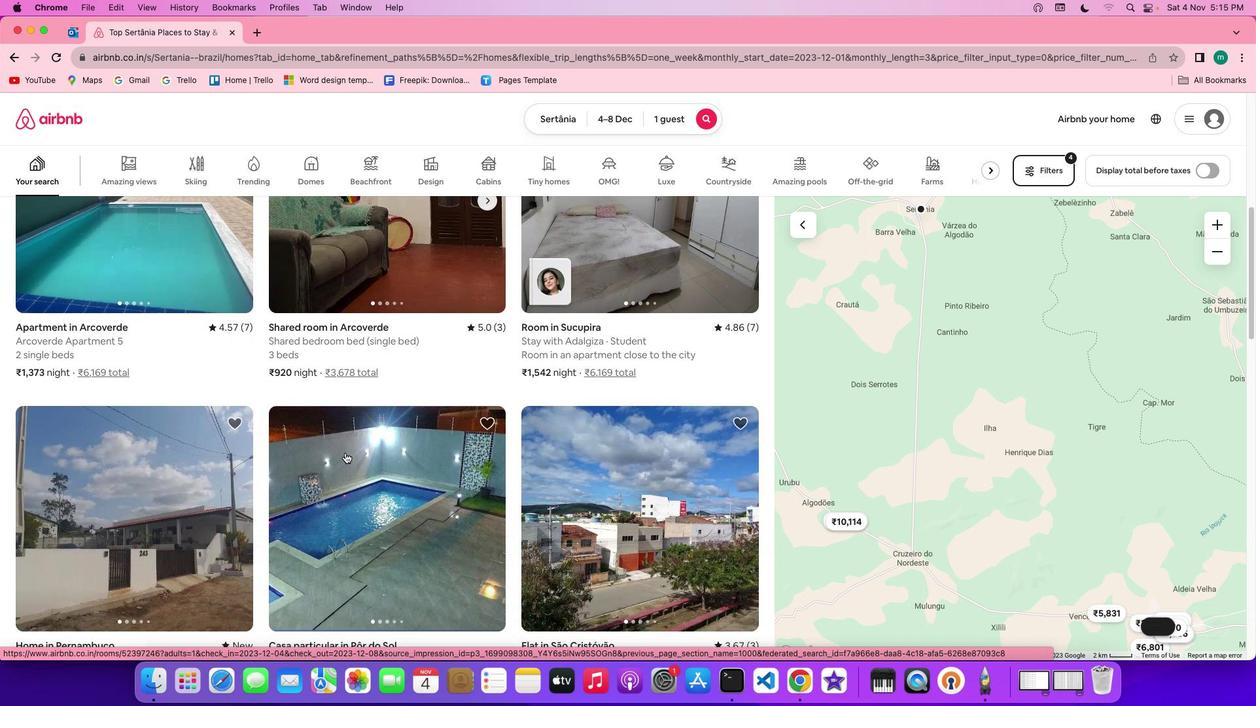 
Action: Mouse scrolled (345, 452) with delta (0, -1)
Screenshot: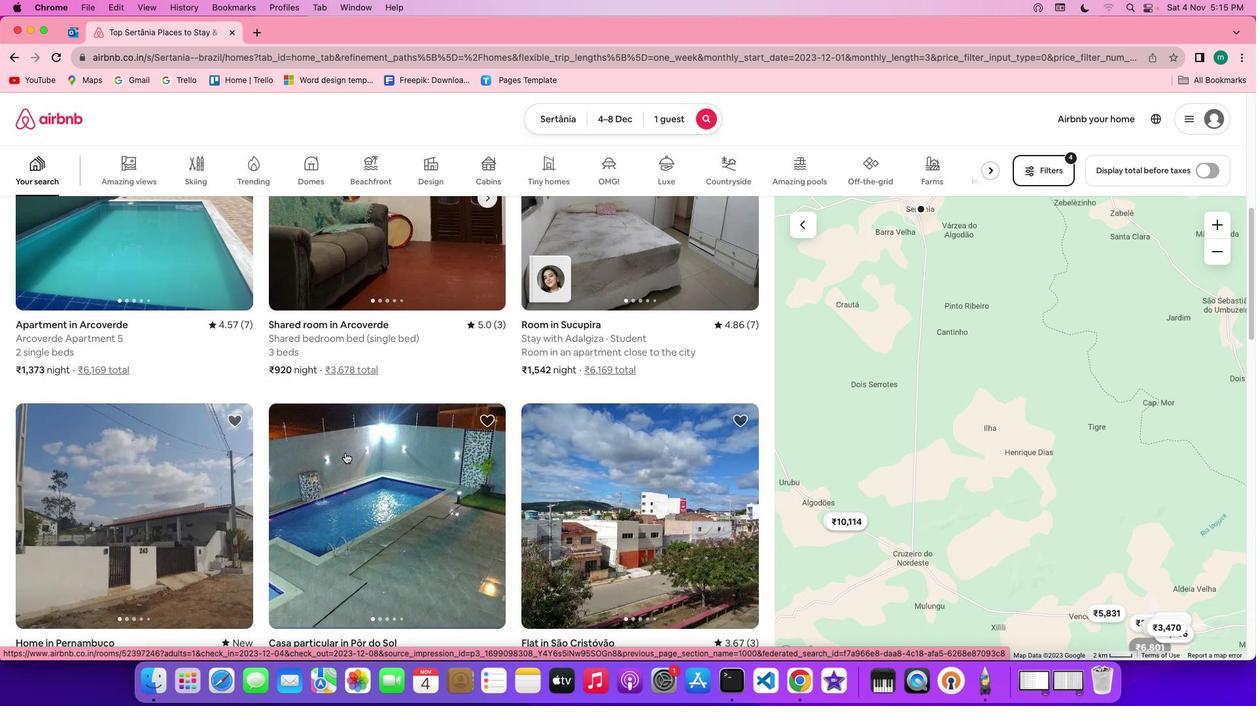 
Action: Mouse scrolled (345, 452) with delta (0, 0)
Screenshot: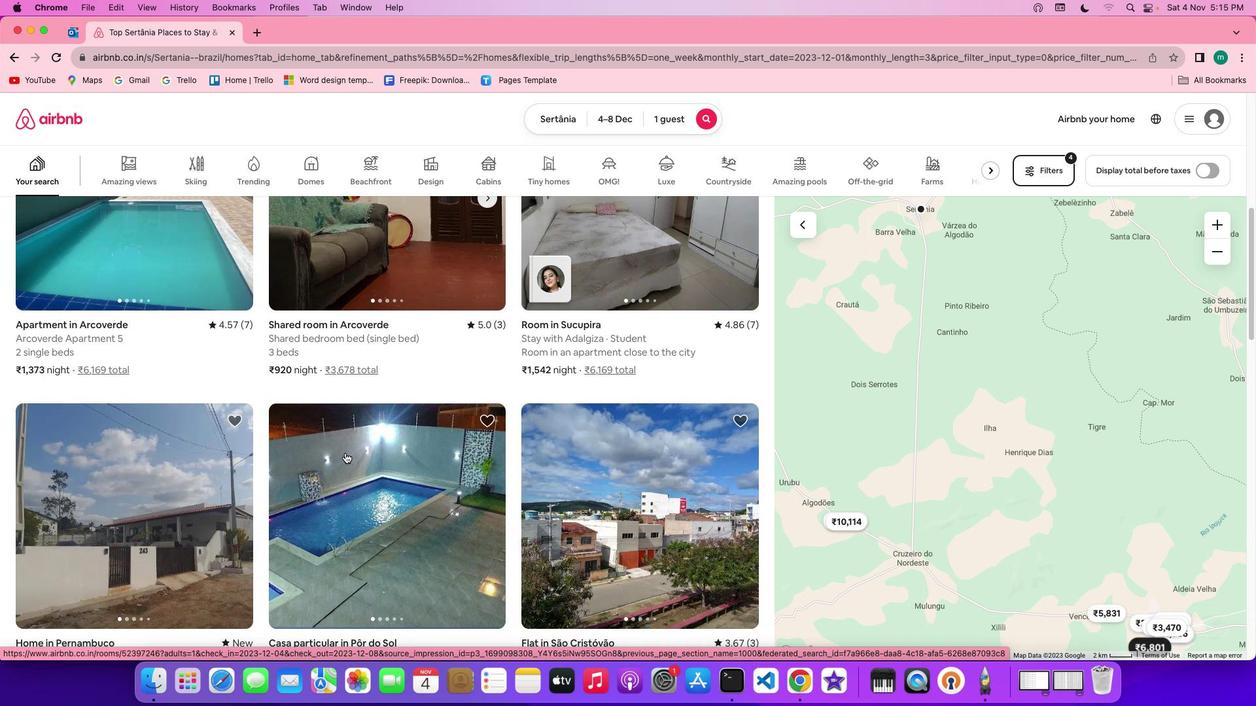 
Action: Mouse scrolled (345, 452) with delta (0, 0)
Screenshot: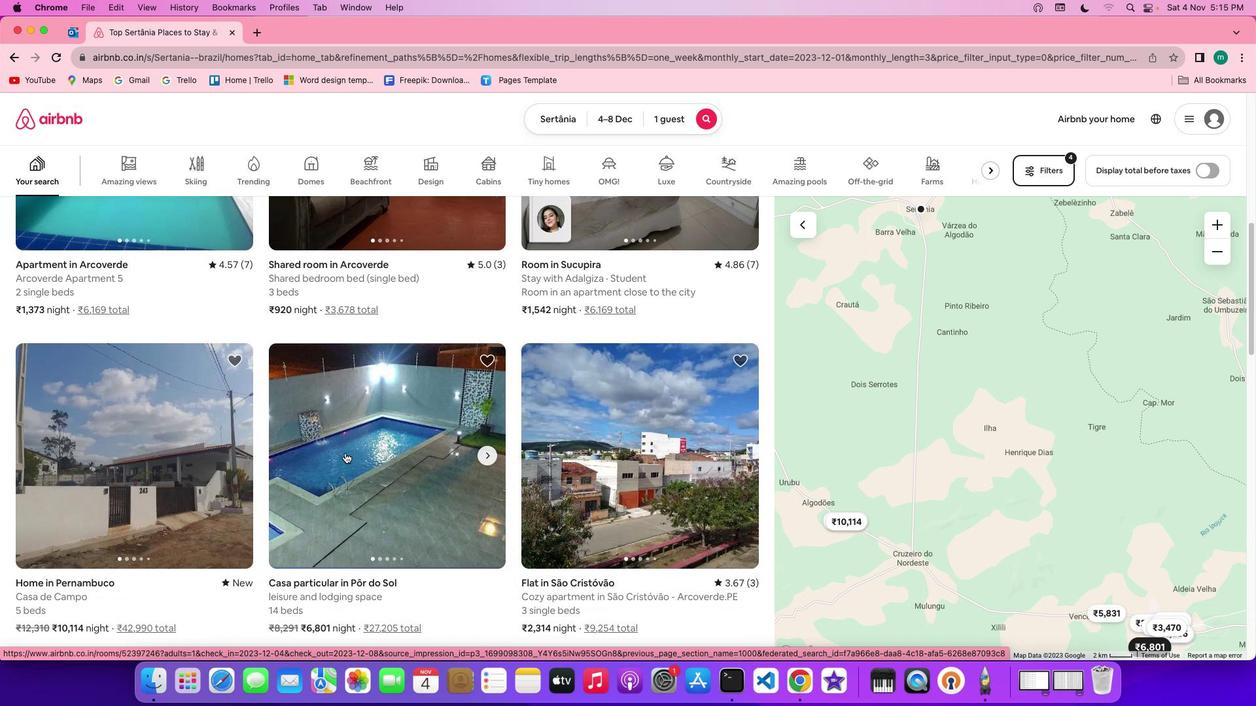 
Action: Mouse scrolled (345, 452) with delta (0, 0)
Screenshot: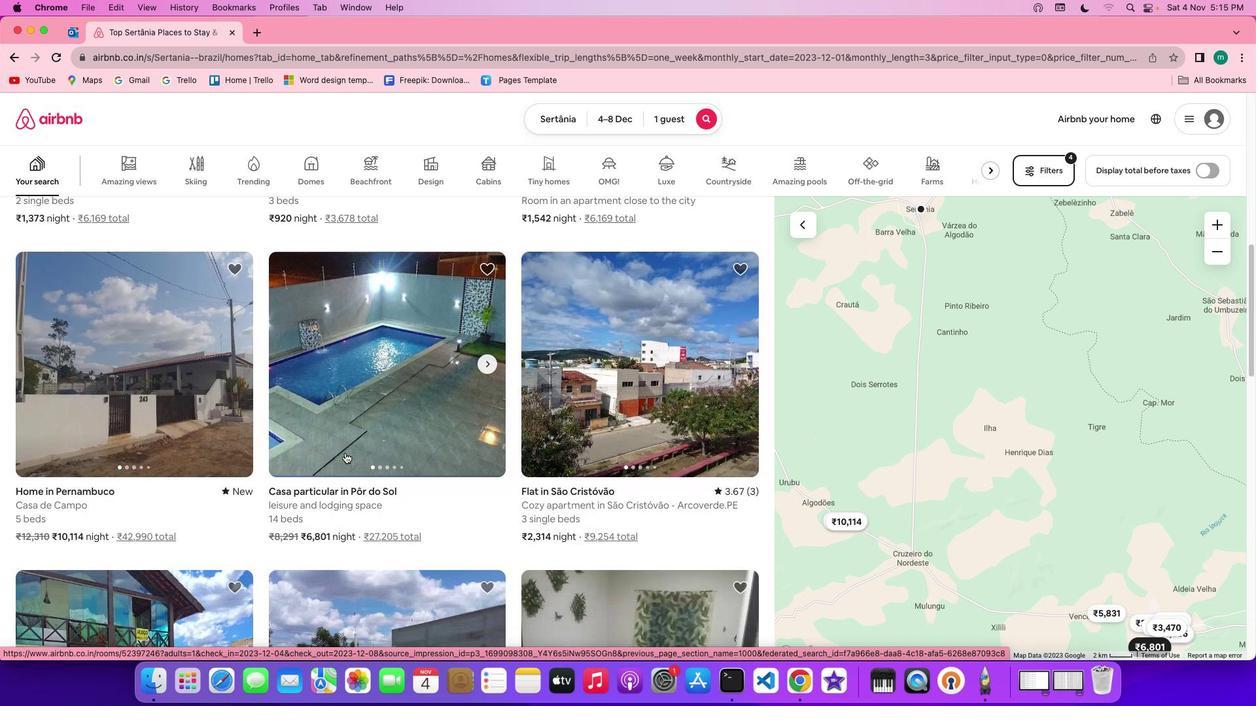 
Action: Mouse scrolled (345, 452) with delta (0, -1)
Screenshot: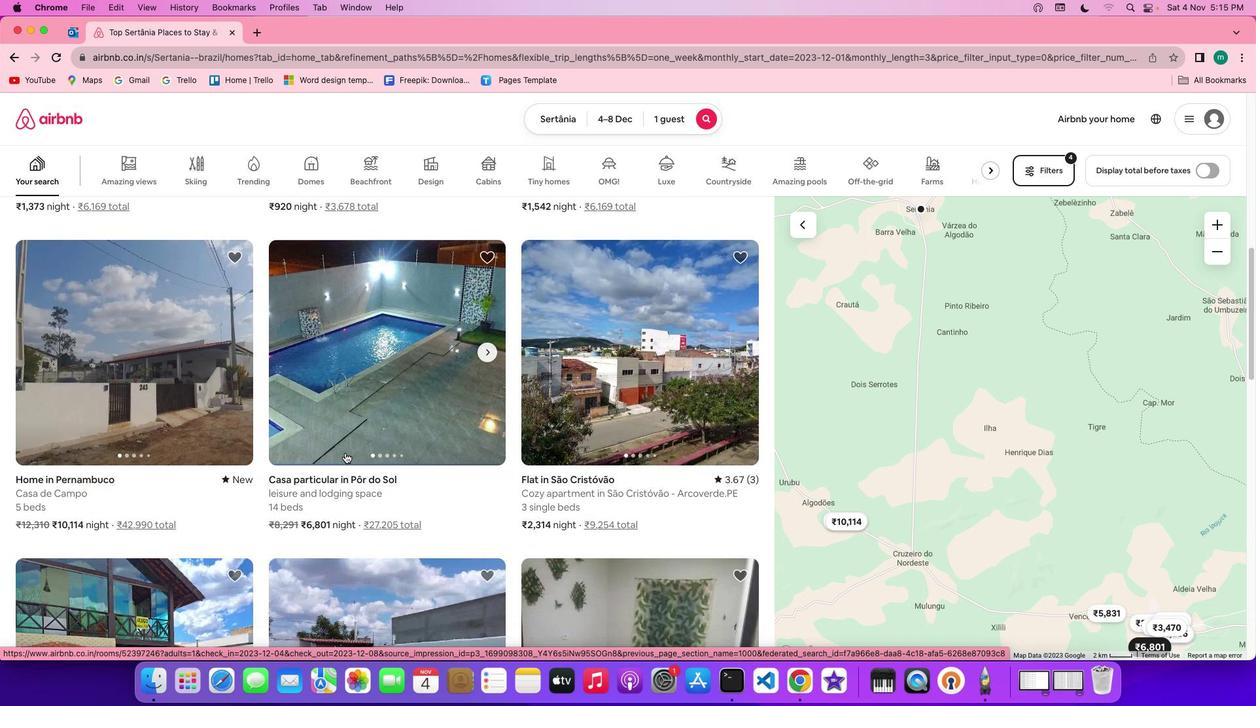 
Action: Mouse scrolled (345, 452) with delta (0, -1)
Screenshot: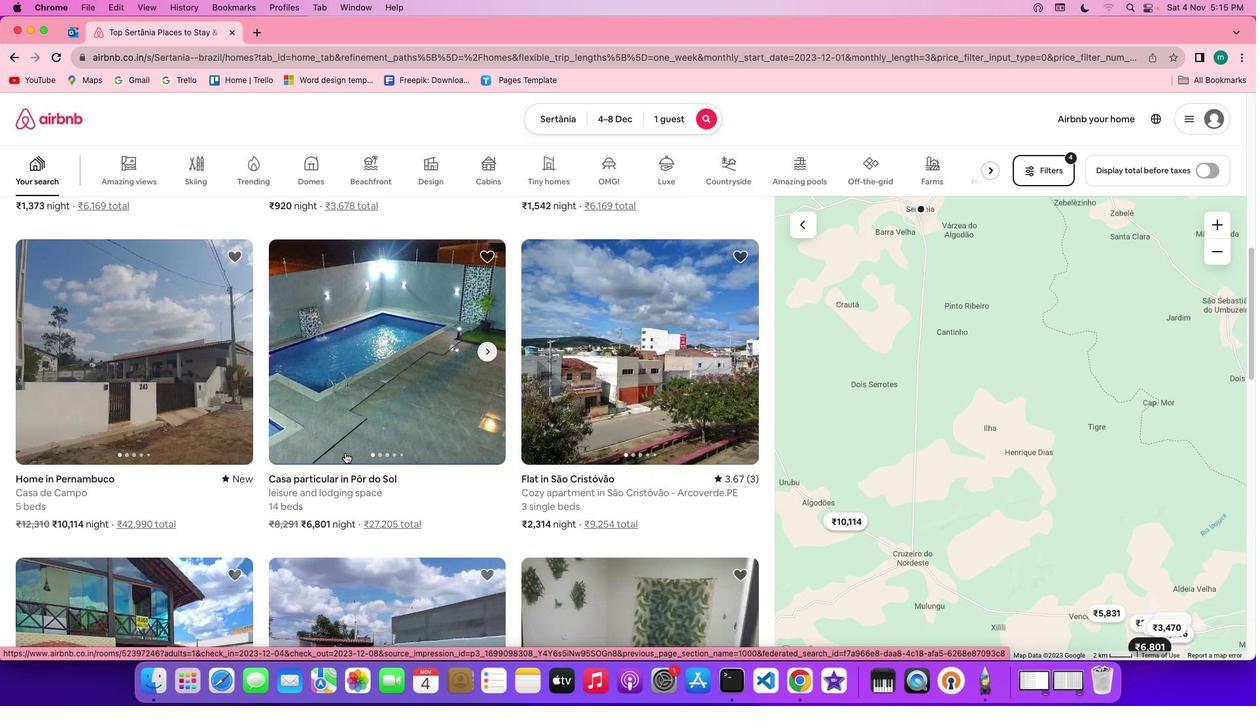 
Action: Mouse scrolled (345, 452) with delta (0, 0)
Screenshot: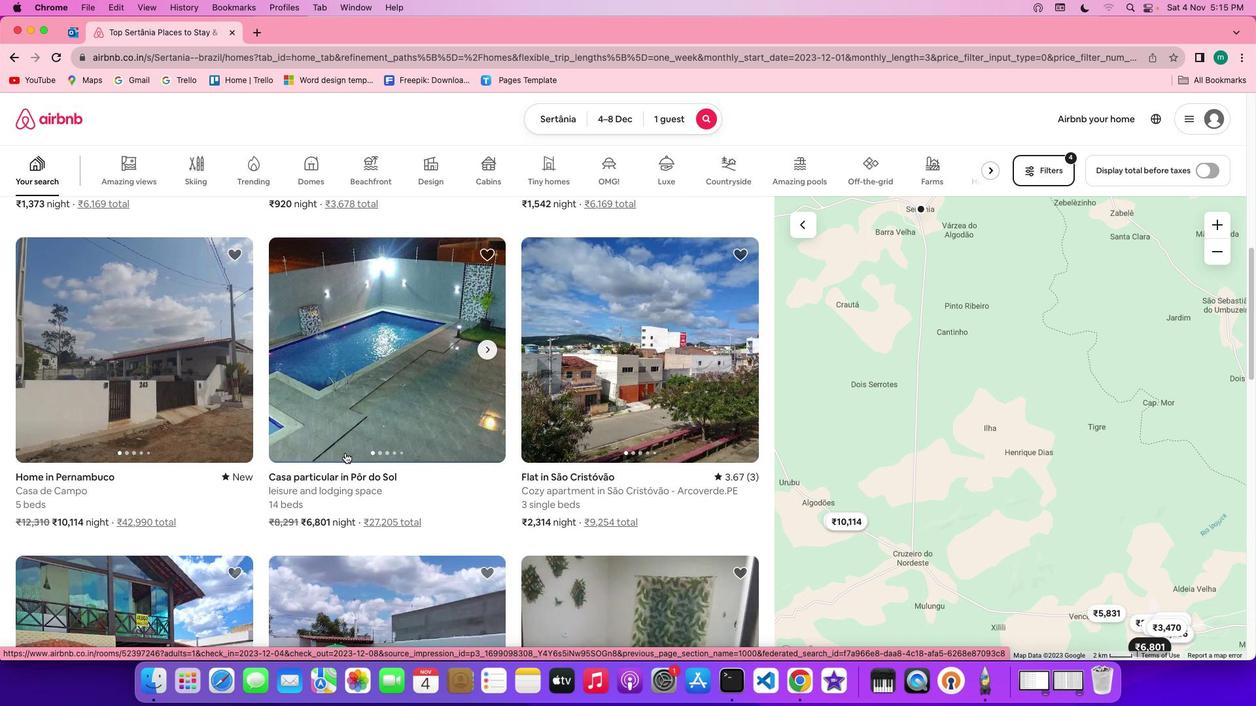
Action: Mouse scrolled (345, 452) with delta (0, 0)
Screenshot: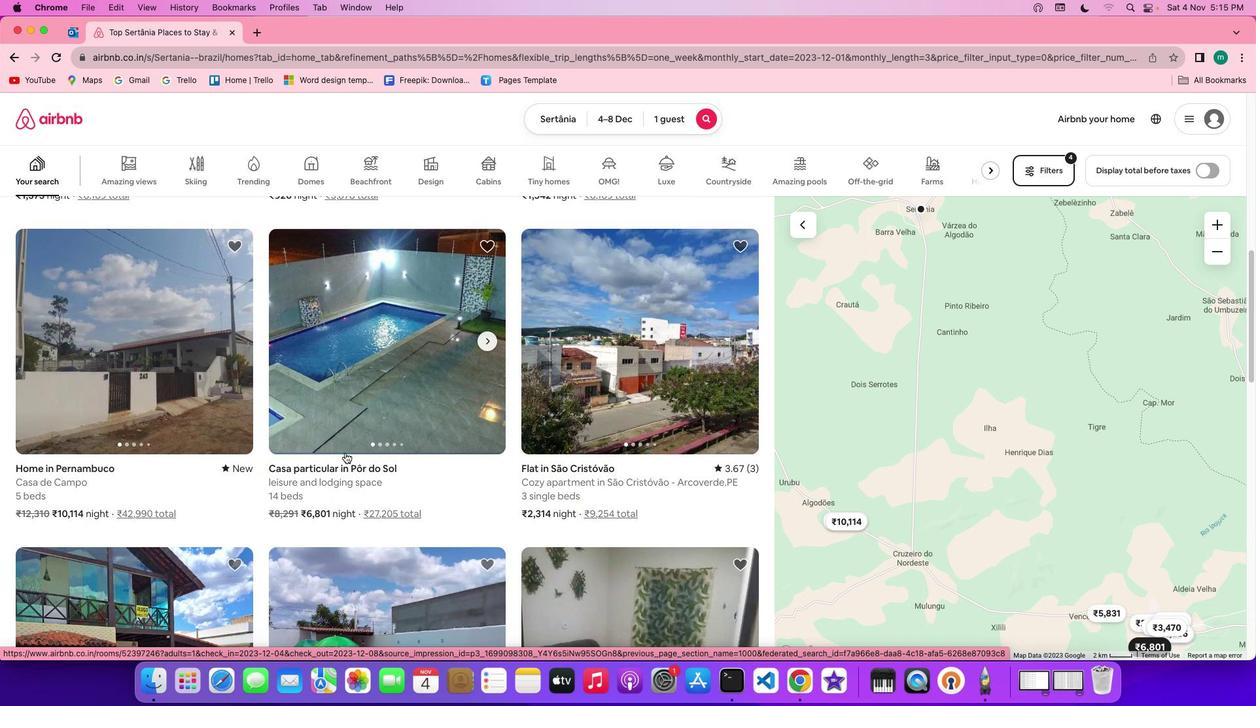 
Action: Mouse scrolled (345, 452) with delta (0, 0)
Screenshot: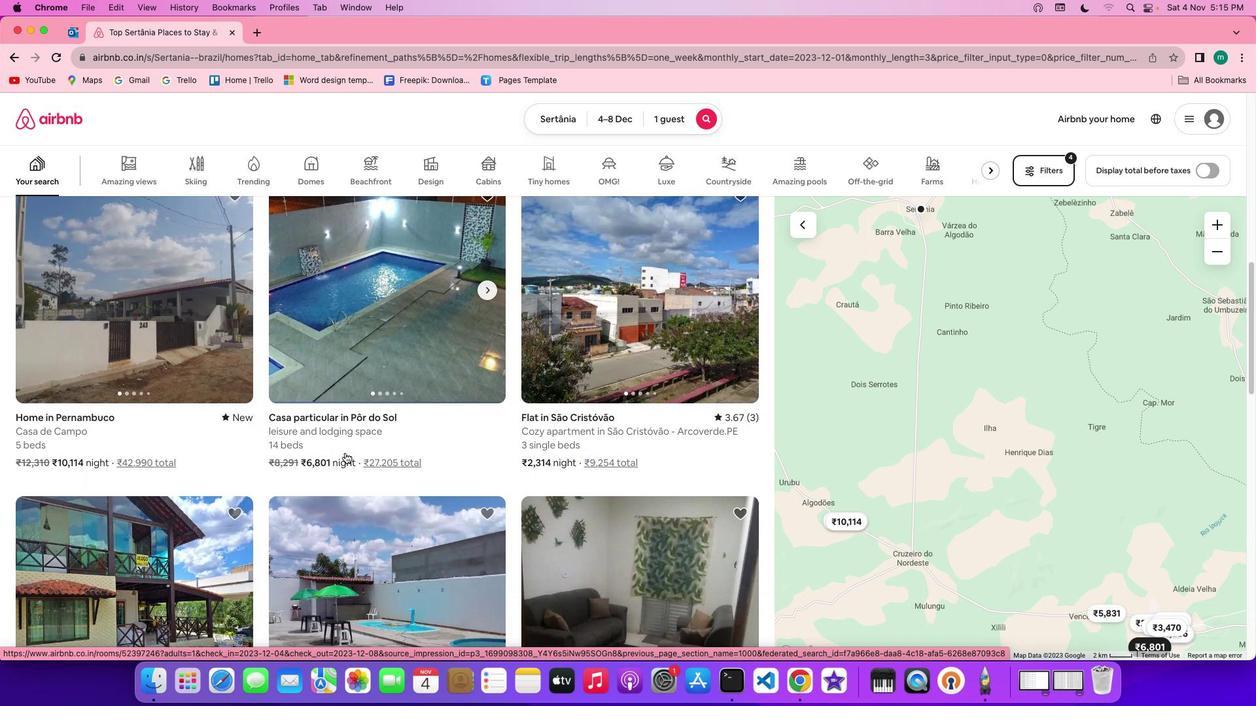 
Action: Mouse scrolled (345, 452) with delta (0, 0)
Screenshot: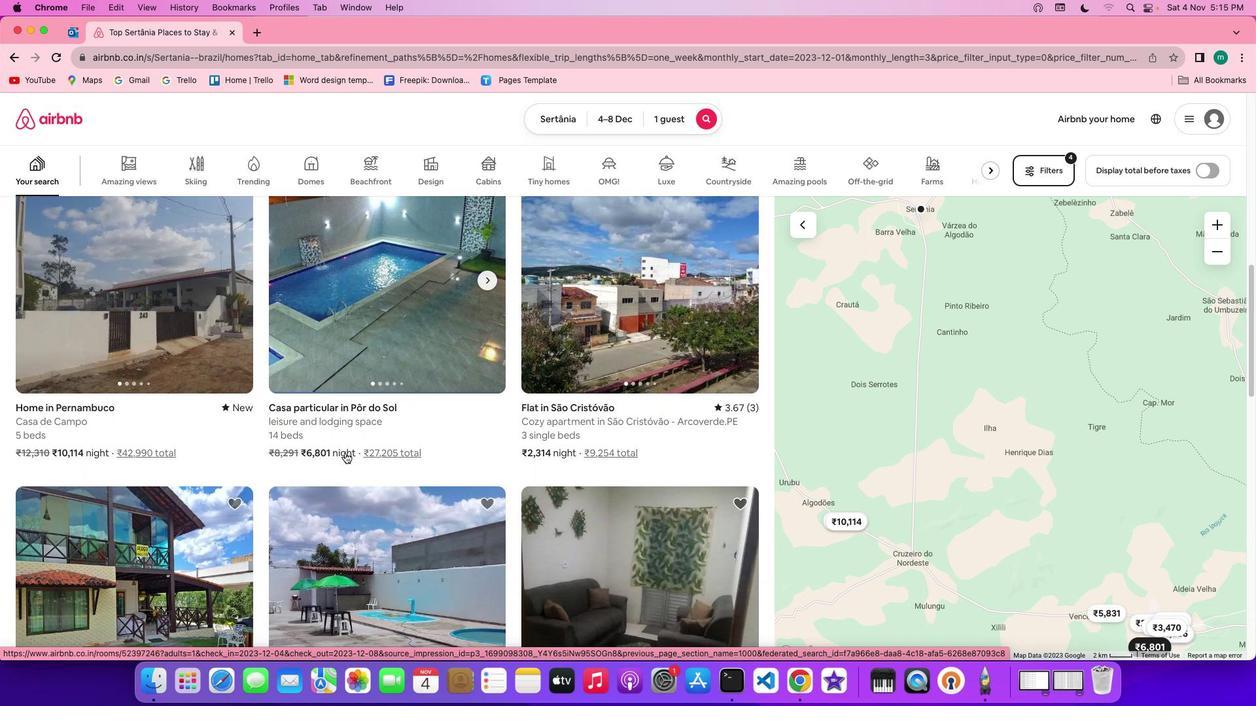 
Action: Mouse scrolled (345, 452) with delta (0, 0)
Screenshot: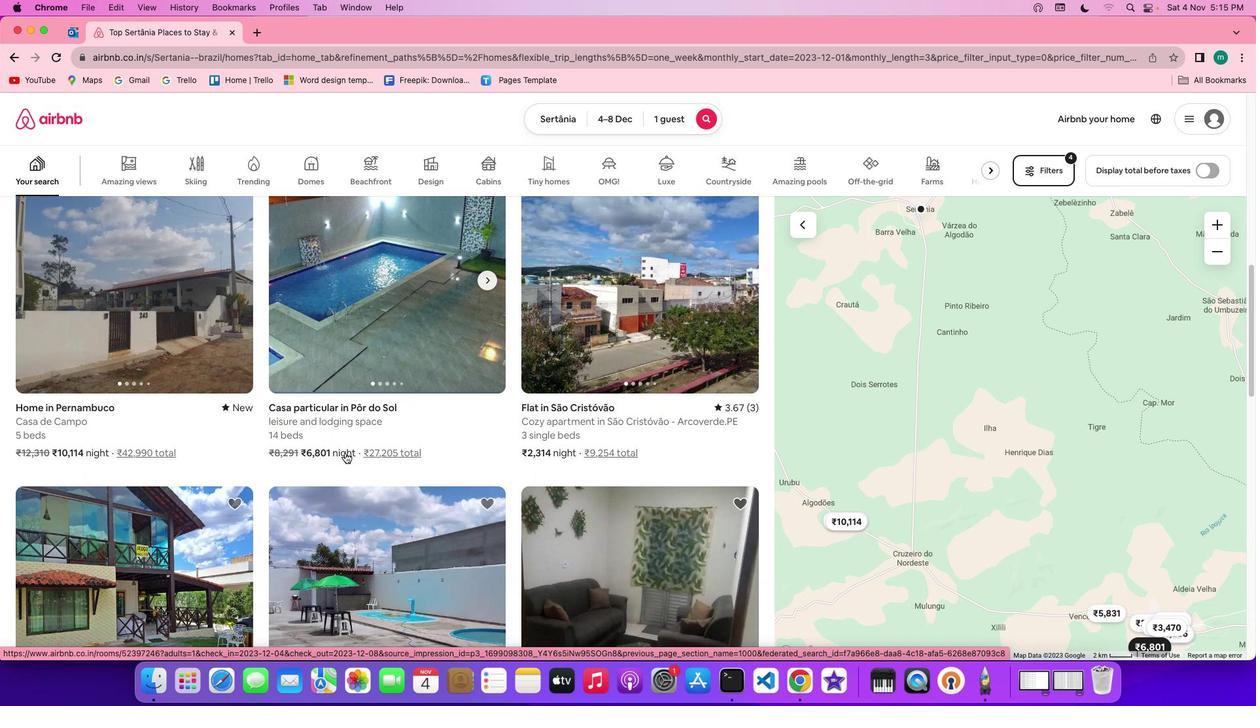 
Action: Mouse scrolled (345, 452) with delta (0, 0)
Screenshot: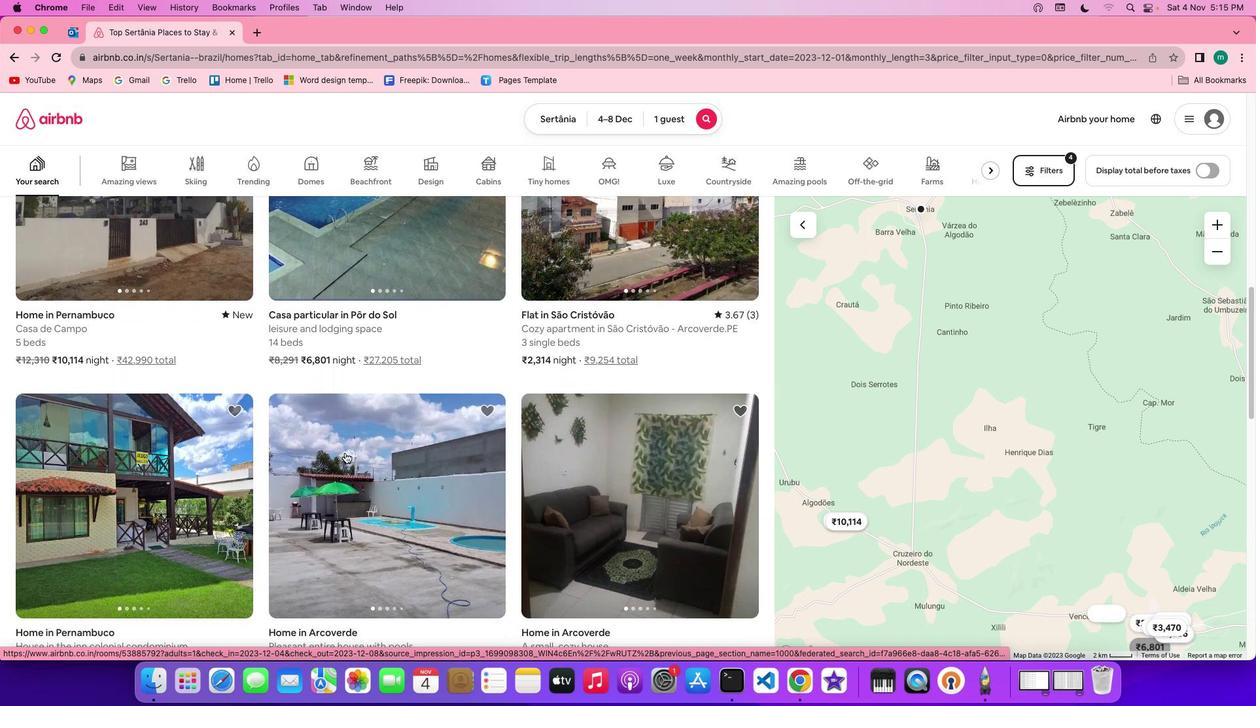 
Action: Mouse scrolled (345, 452) with delta (0, 0)
Screenshot: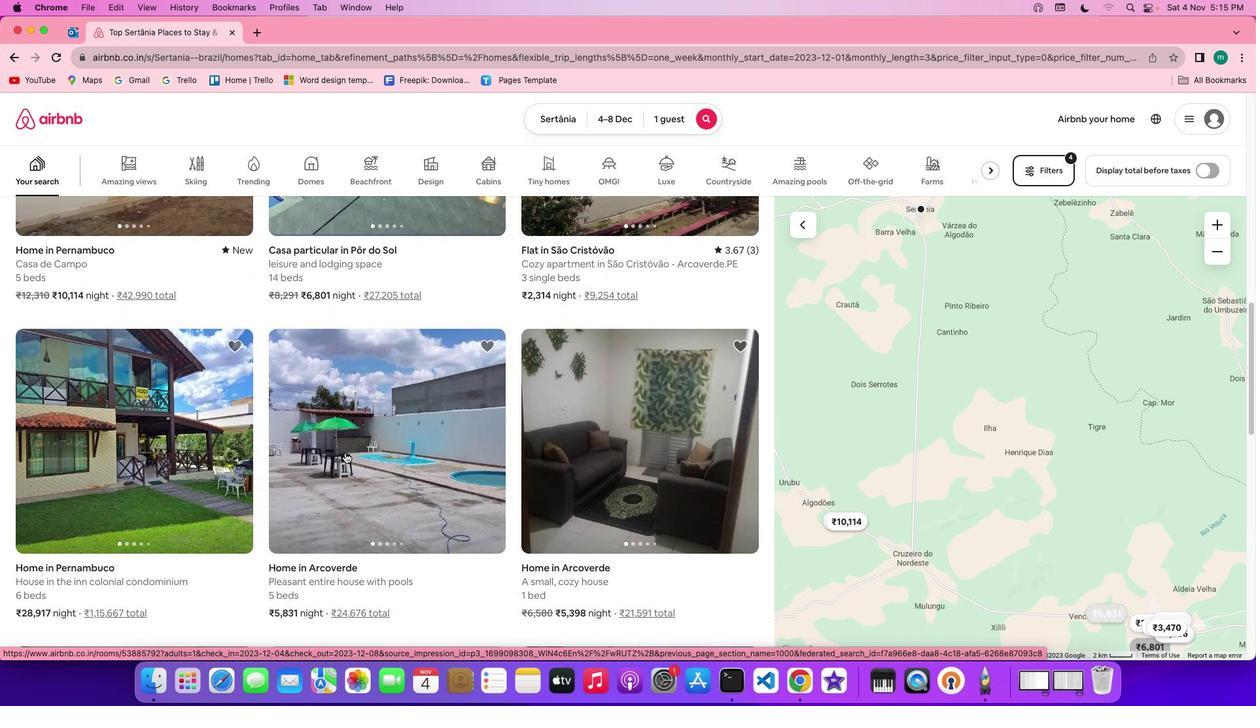 
Action: Mouse scrolled (345, 452) with delta (0, -1)
Screenshot: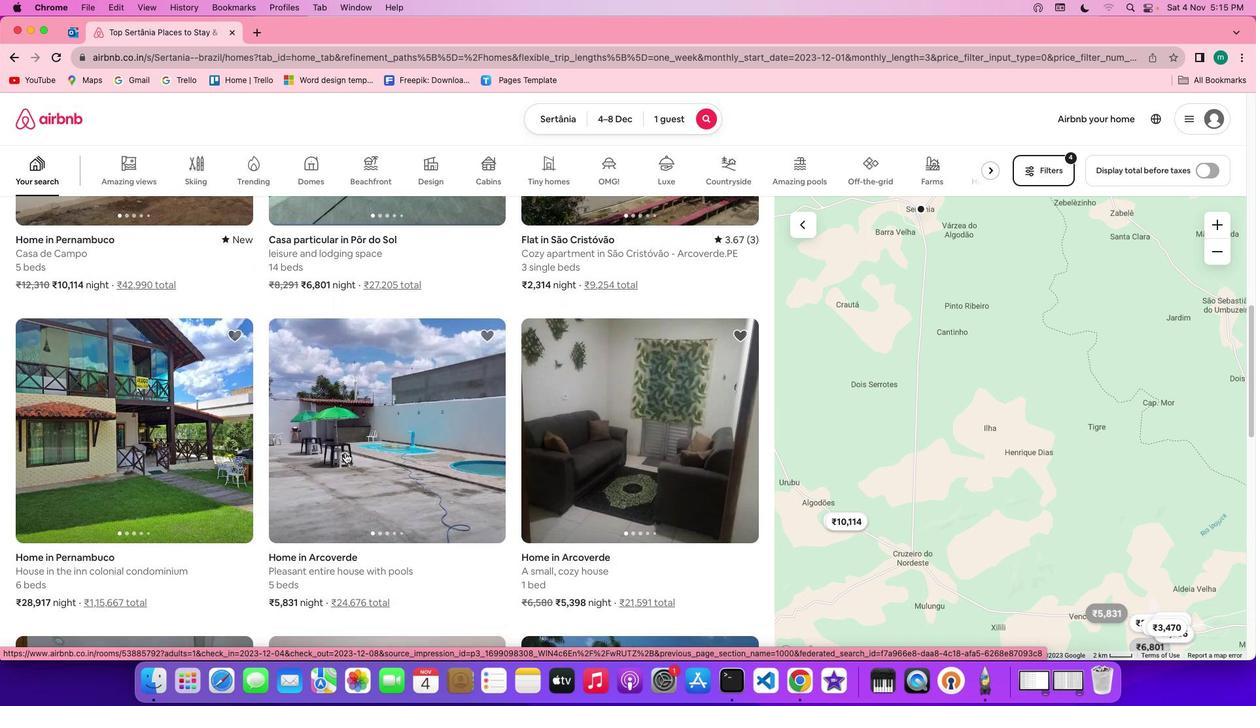
Action: Mouse scrolled (345, 452) with delta (0, -1)
Screenshot: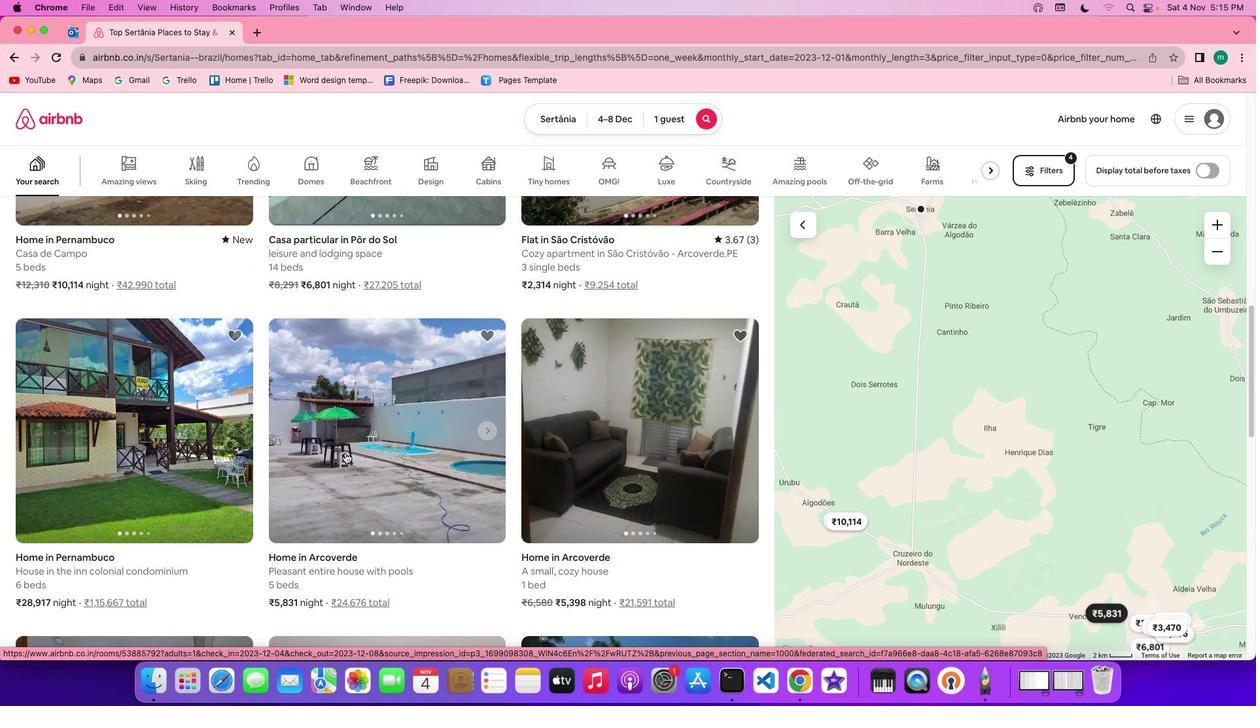 
Action: Mouse scrolled (345, 452) with delta (0, 0)
Screenshot: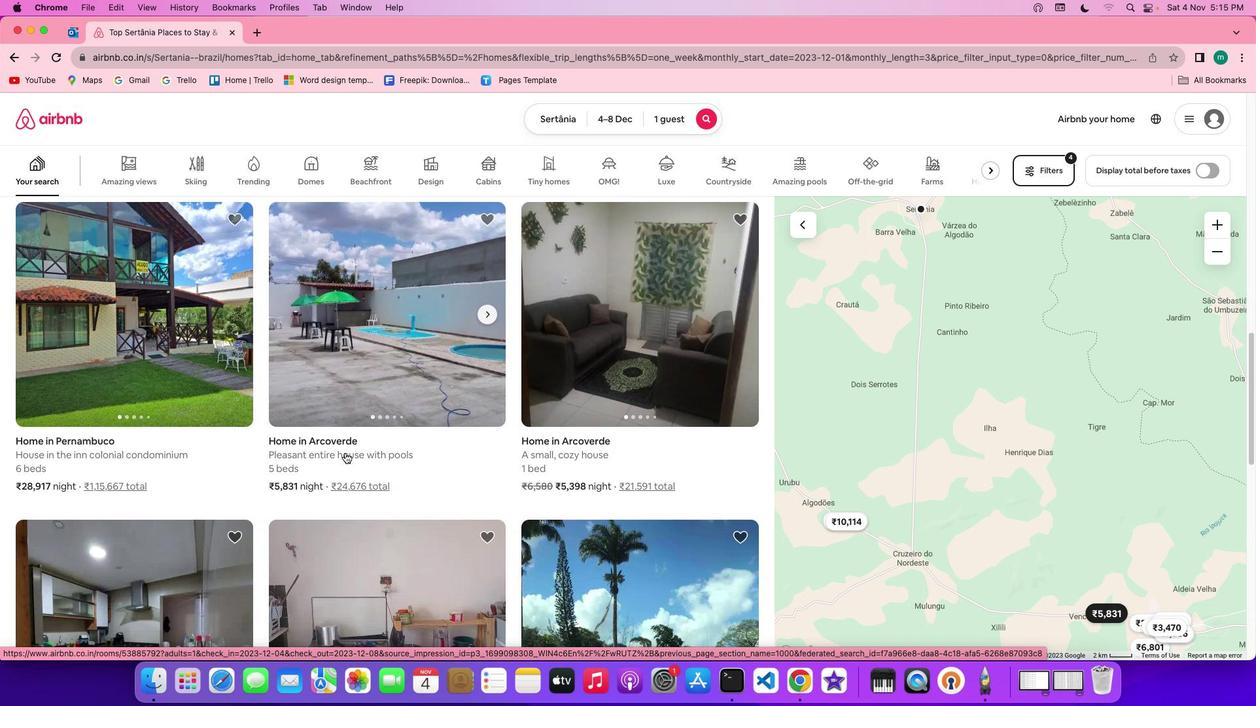 
Action: Mouse scrolled (345, 452) with delta (0, 0)
Screenshot: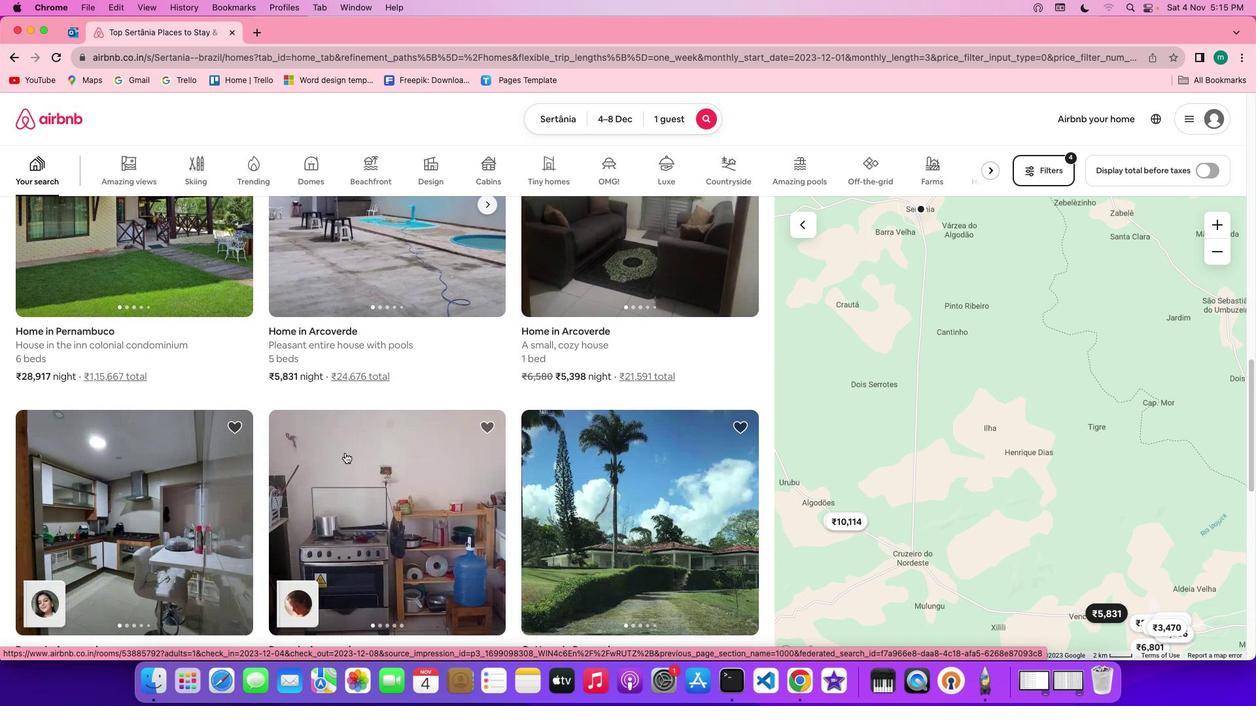 
Action: Mouse scrolled (345, 452) with delta (0, -1)
Screenshot: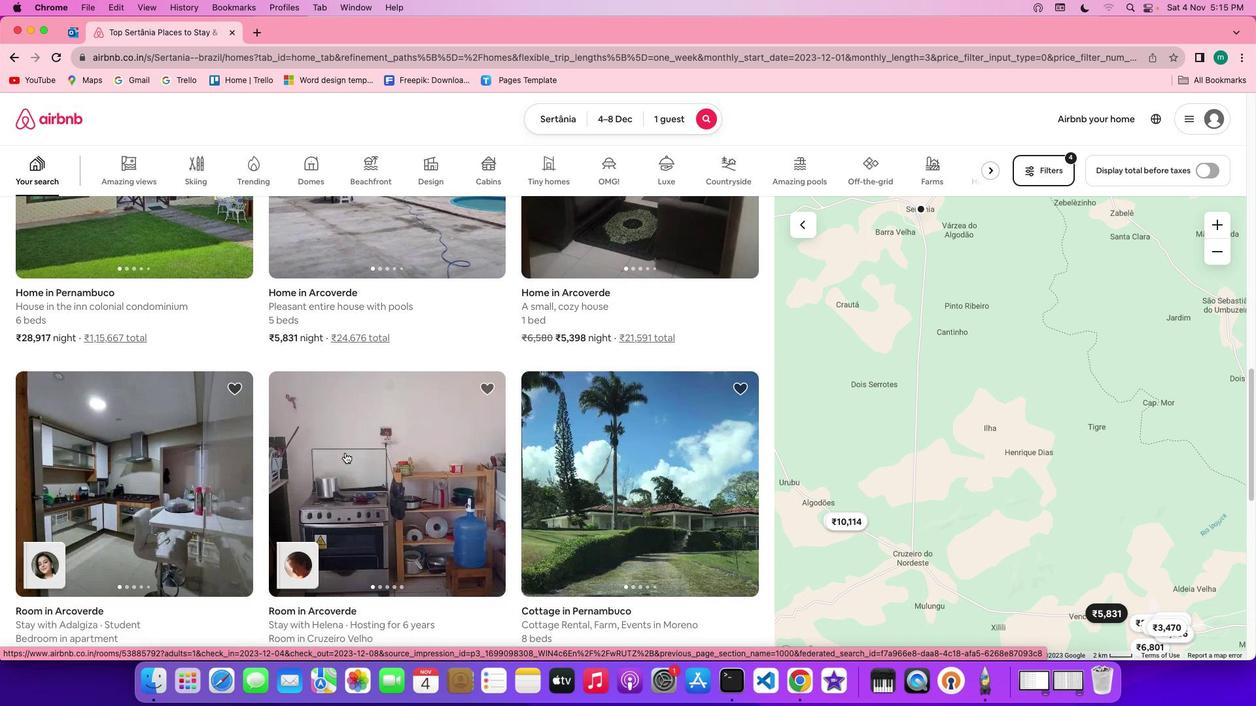 
Action: Mouse scrolled (345, 452) with delta (0, -1)
Screenshot: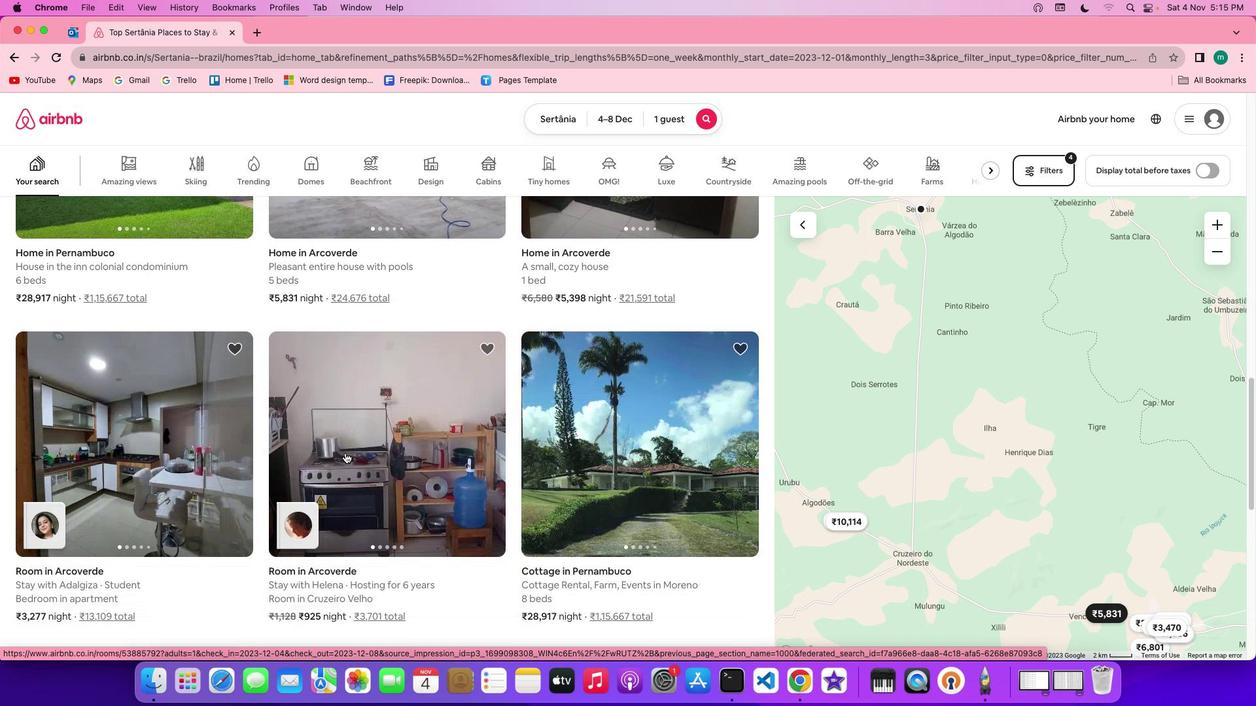 
Action: Mouse scrolled (345, 452) with delta (0, -2)
Screenshot: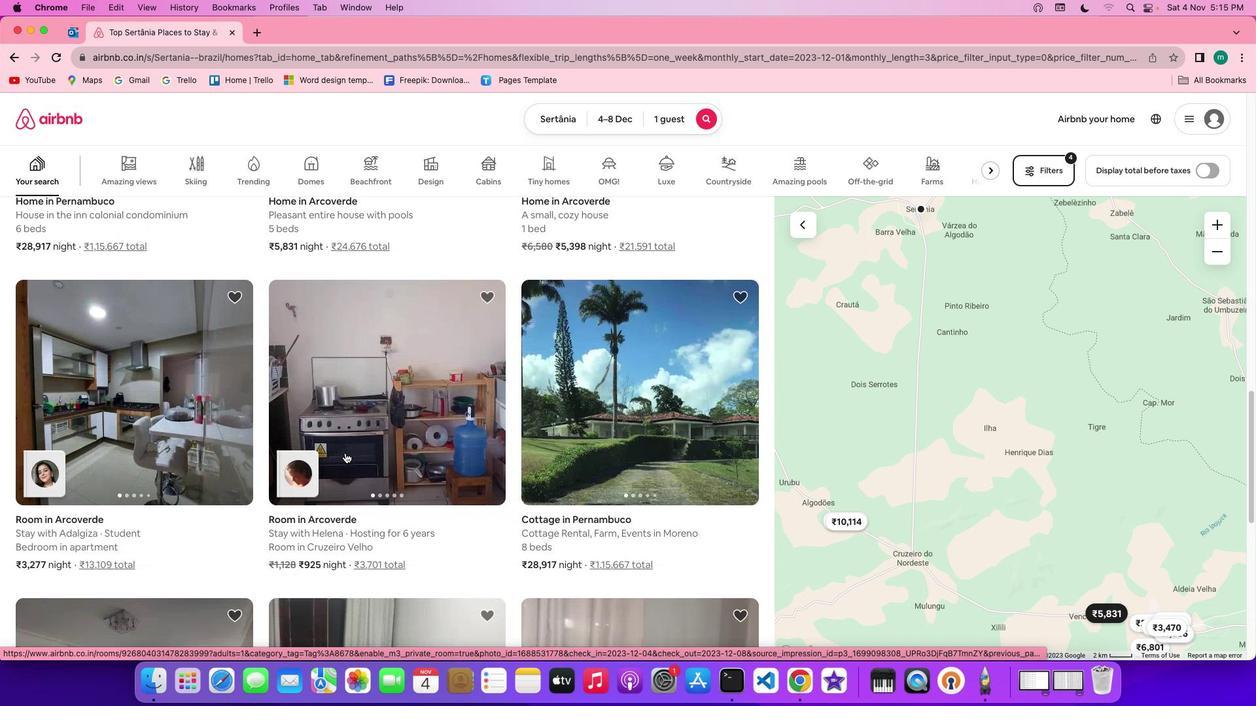 
Action: Mouse scrolled (345, 452) with delta (0, -1)
Screenshot: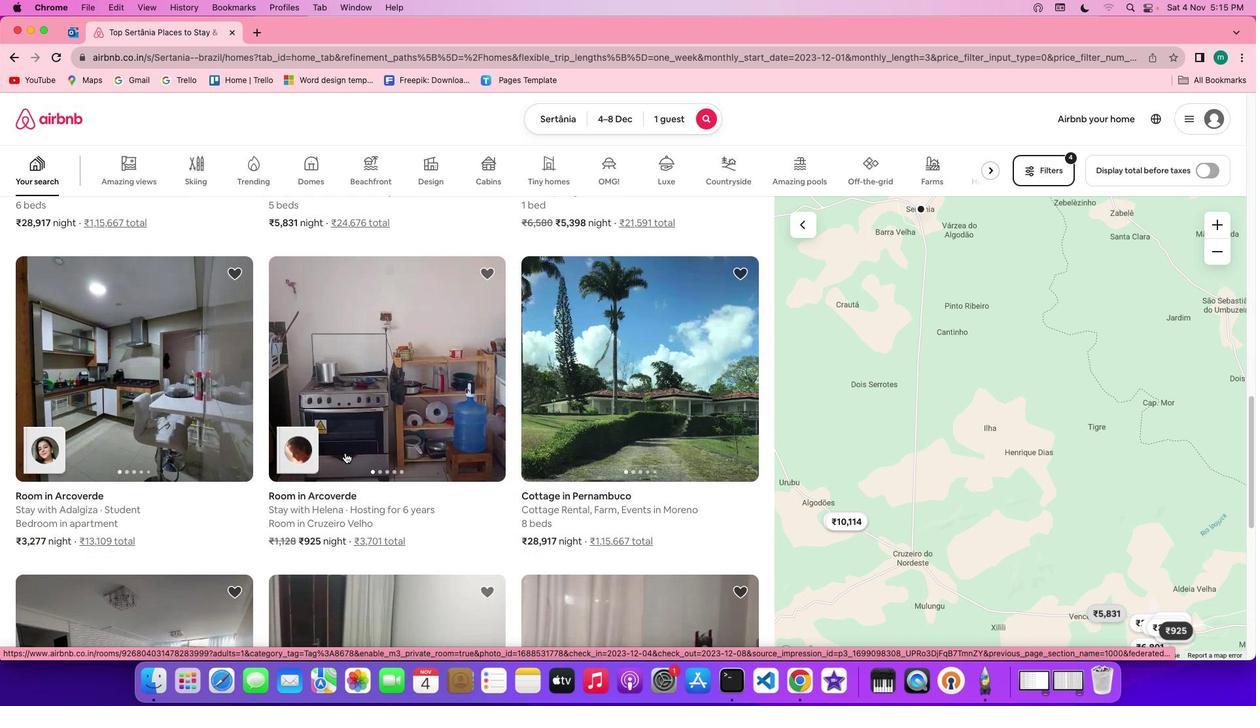 
Action: Mouse scrolled (345, 452) with delta (0, 0)
Screenshot: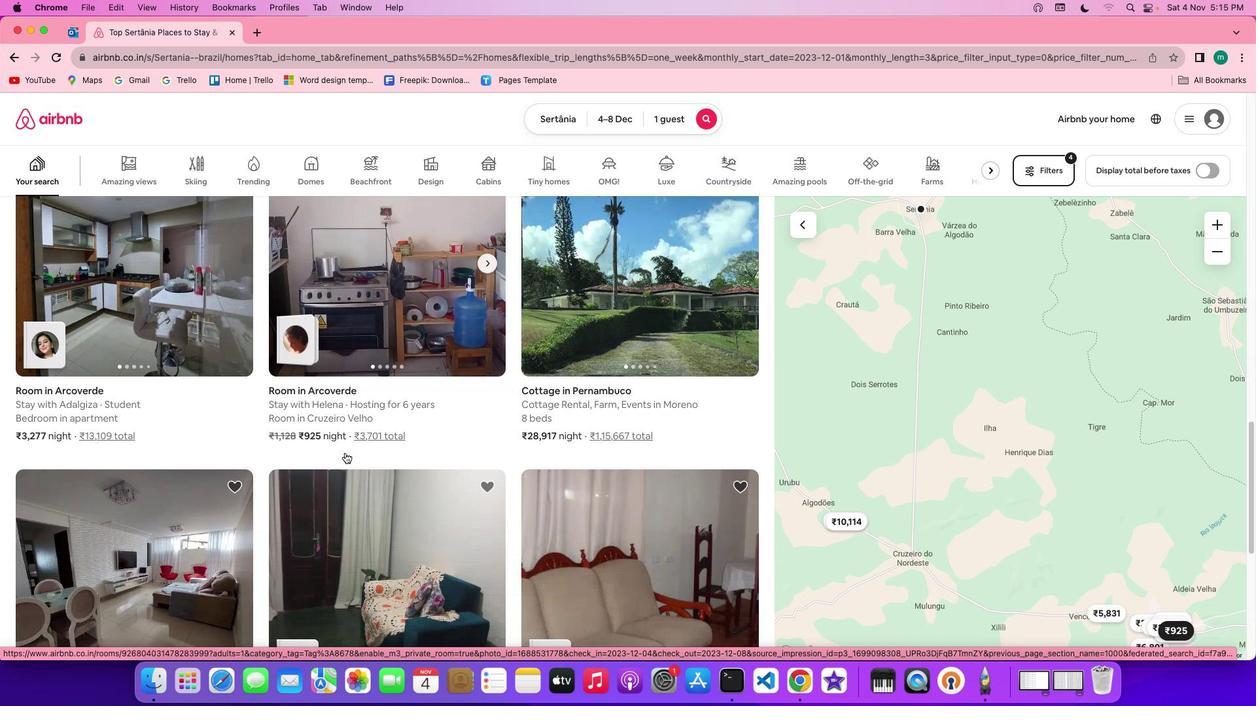 
Action: Mouse scrolled (345, 452) with delta (0, 0)
Screenshot: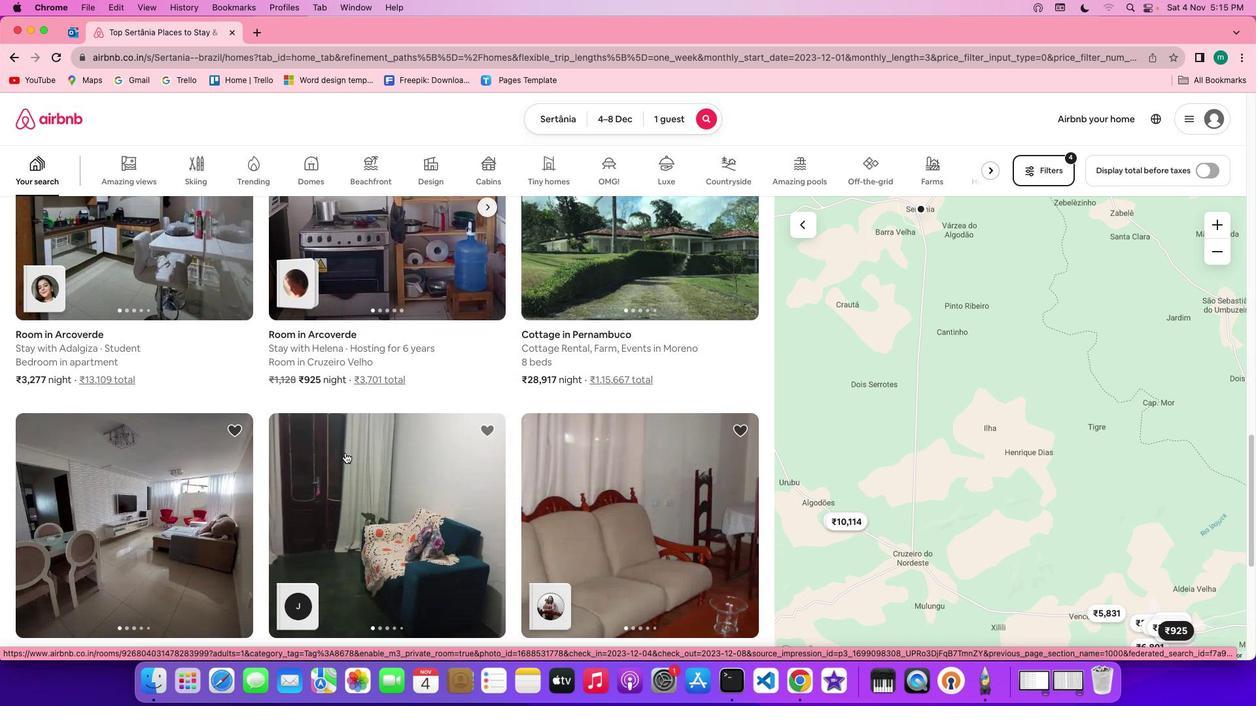 
Action: Mouse scrolled (345, 452) with delta (0, -1)
Screenshot: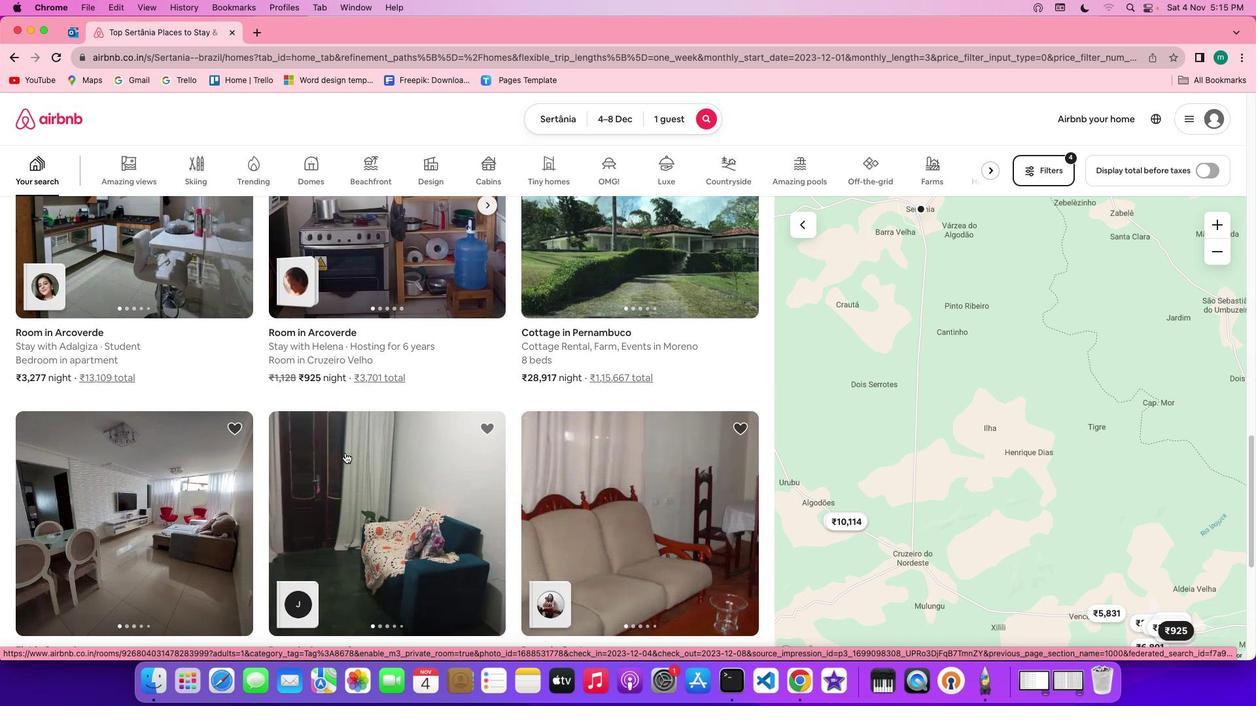 
Action: Mouse scrolled (345, 452) with delta (0, -1)
Screenshot: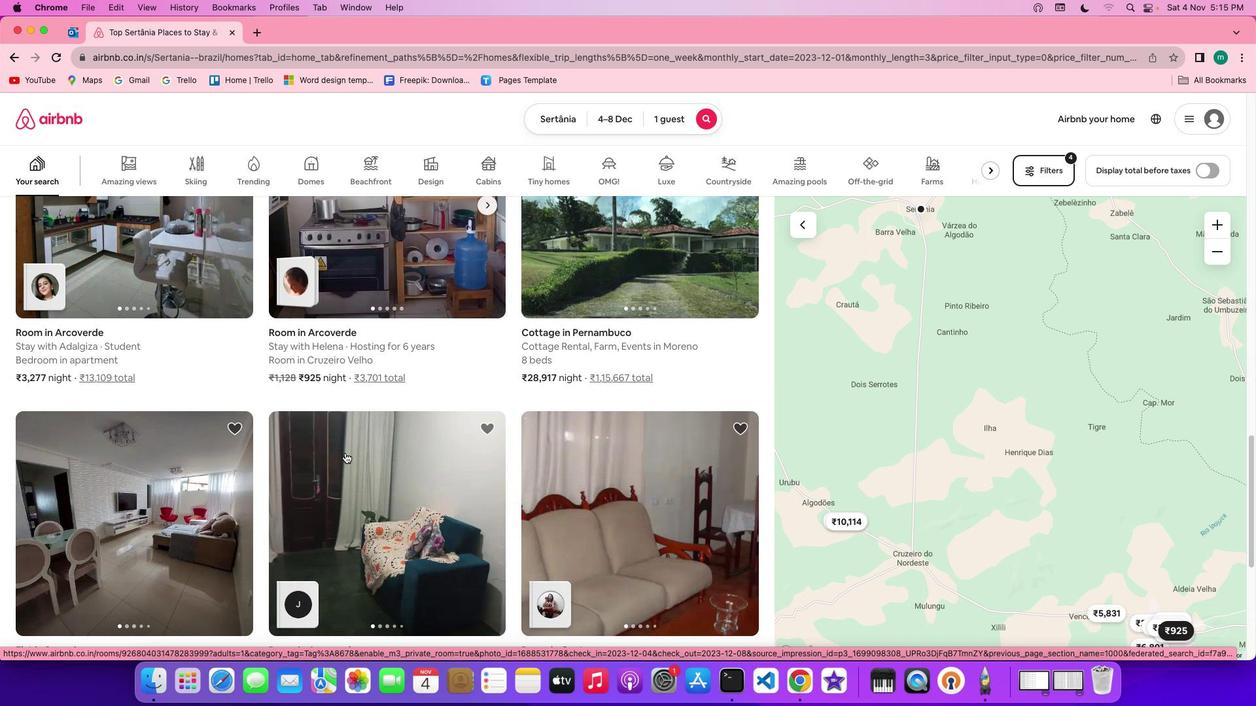 
Action: Mouse scrolled (345, 452) with delta (0, 0)
Screenshot: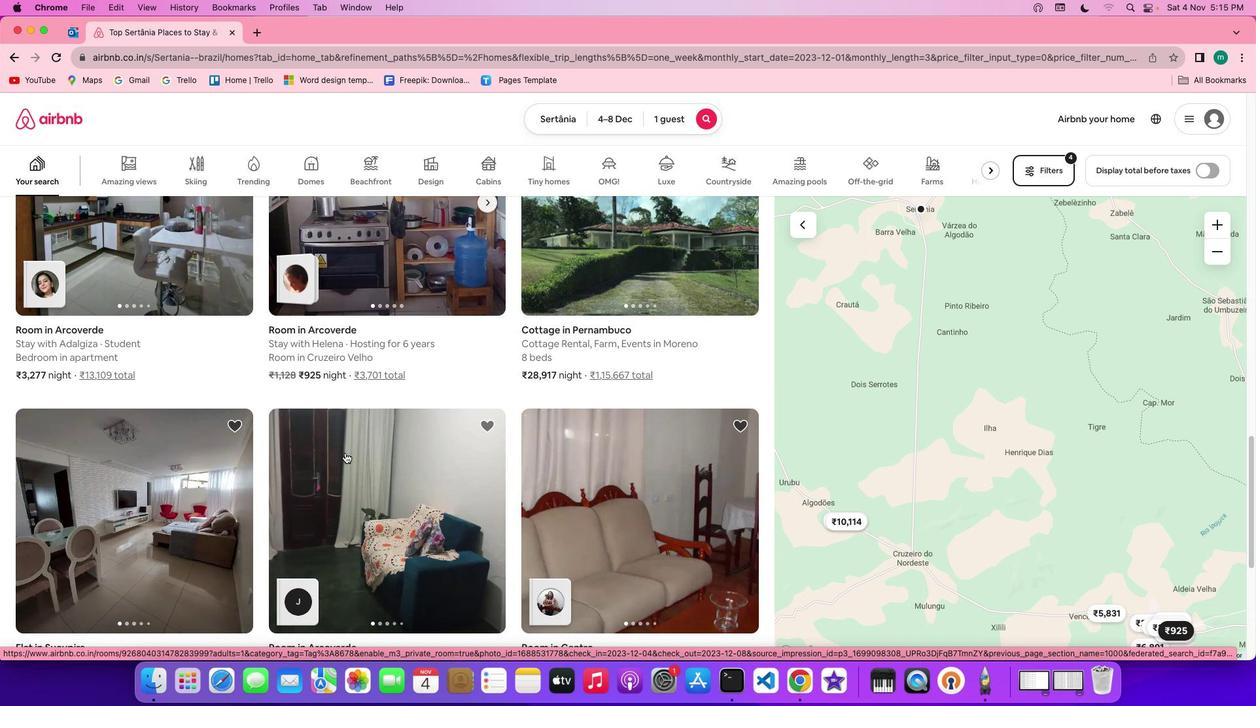 
Action: Mouse scrolled (345, 452) with delta (0, 0)
Screenshot: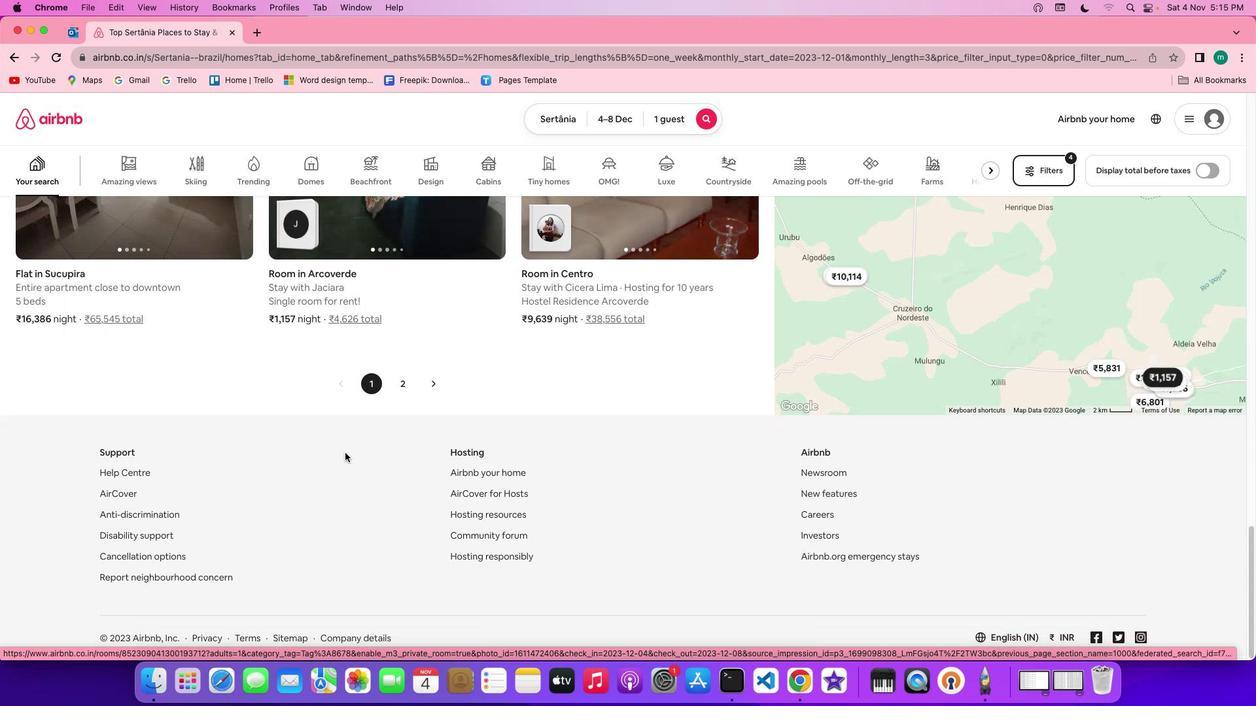 
Action: Mouse scrolled (345, 452) with delta (0, 0)
Screenshot: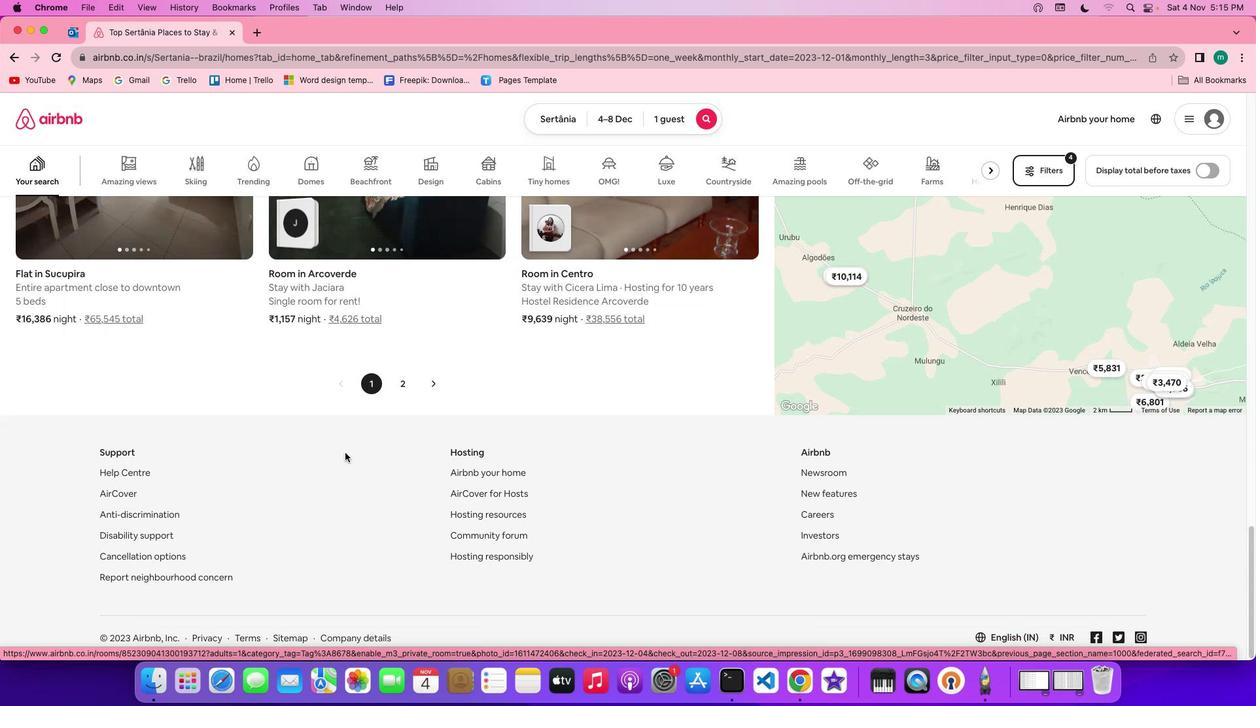 
Action: Mouse scrolled (345, 452) with delta (0, -1)
Screenshot: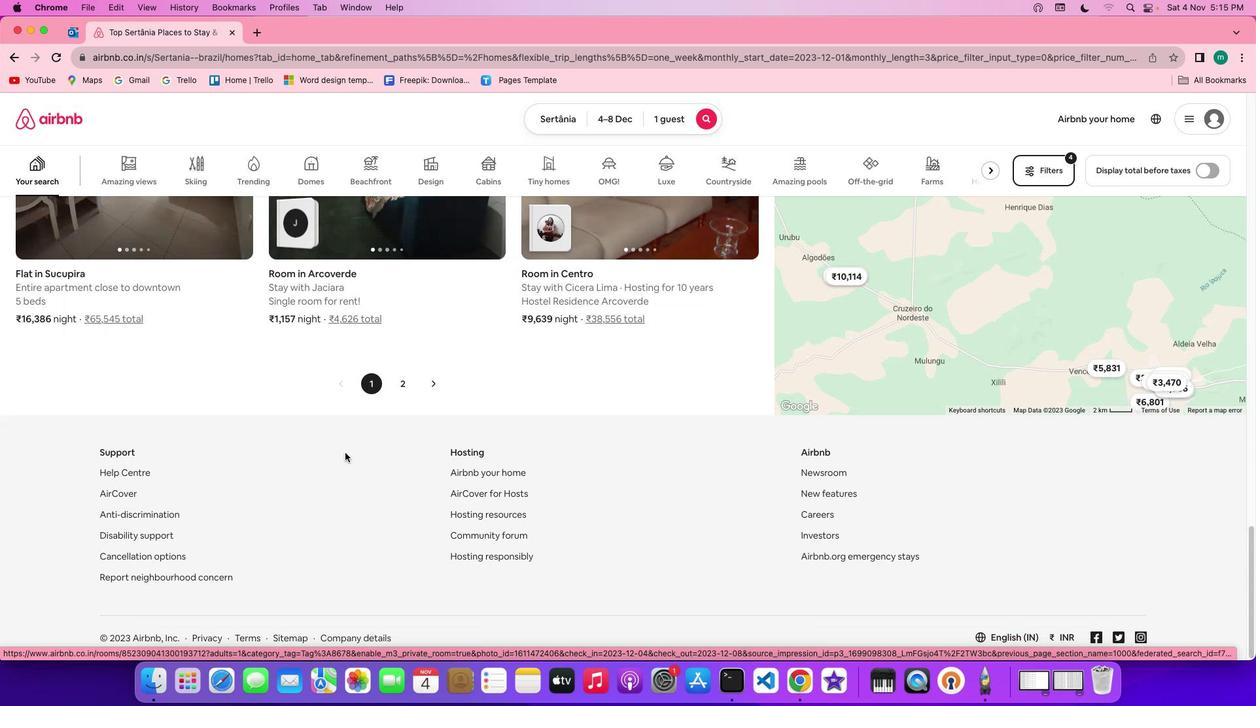 
Action: Mouse scrolled (345, 452) with delta (0, -2)
Screenshot: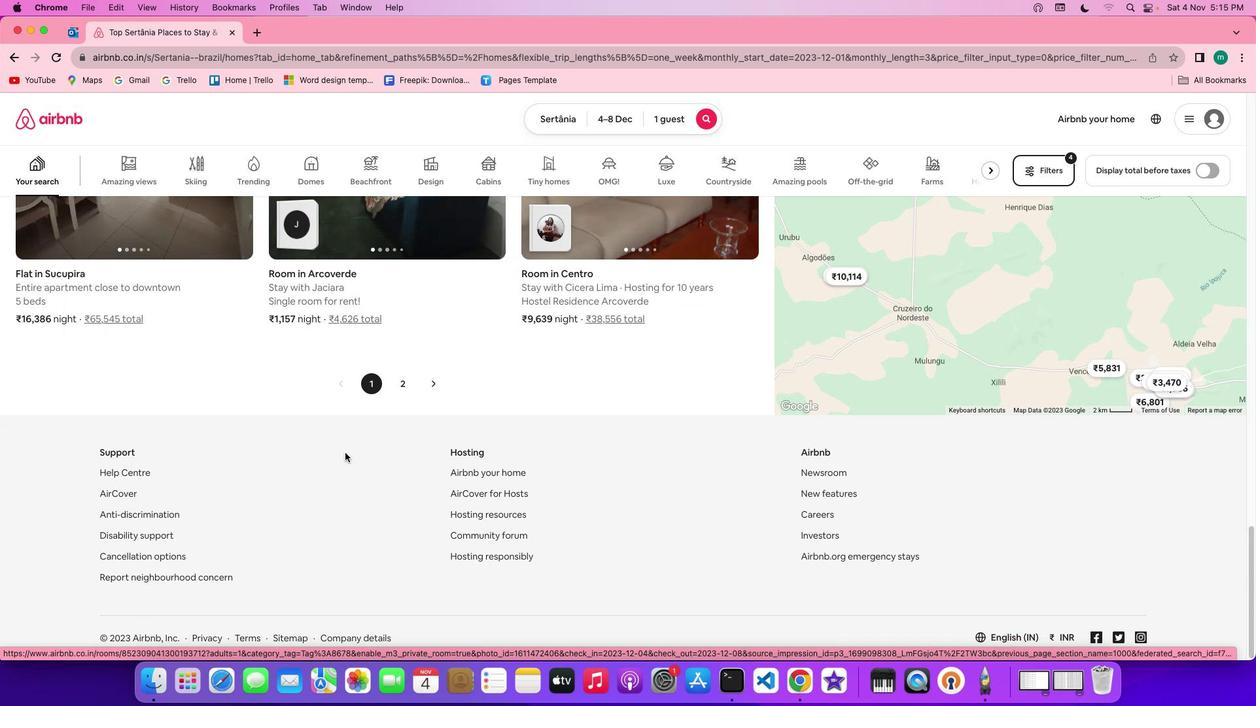 
Action: Mouse scrolled (345, 452) with delta (0, -3)
Screenshot: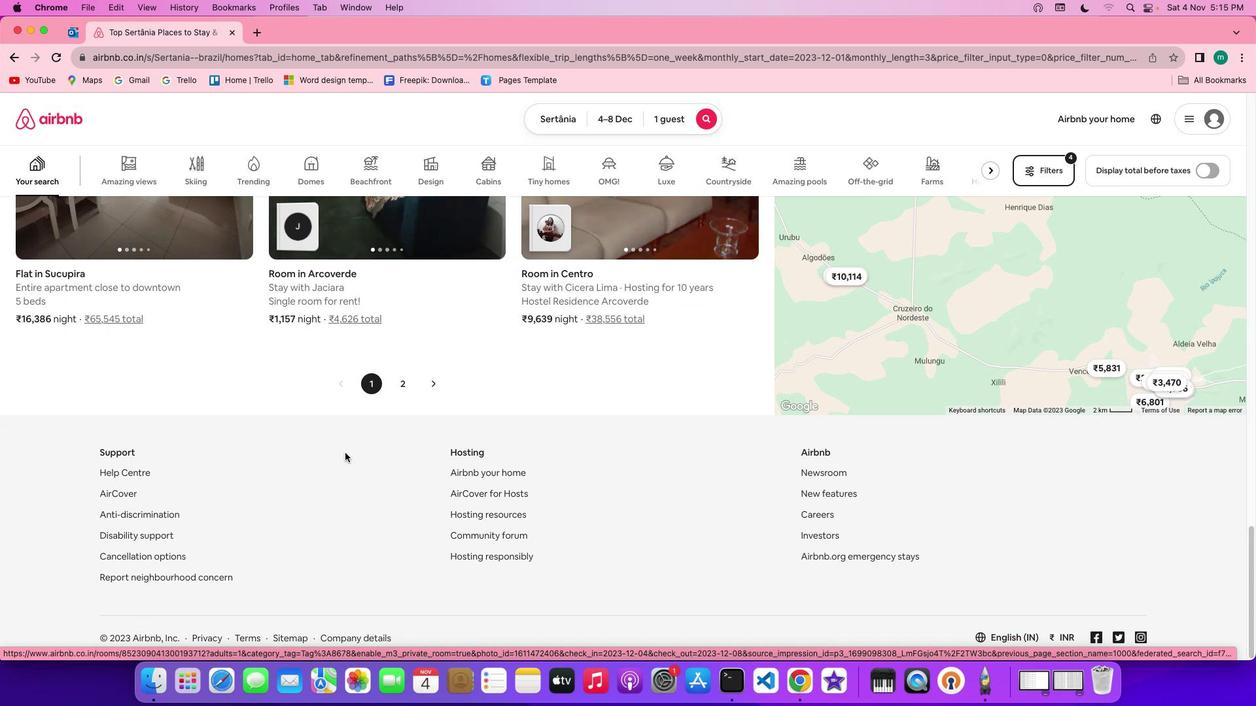 
Action: Mouse scrolled (345, 452) with delta (0, 0)
Screenshot: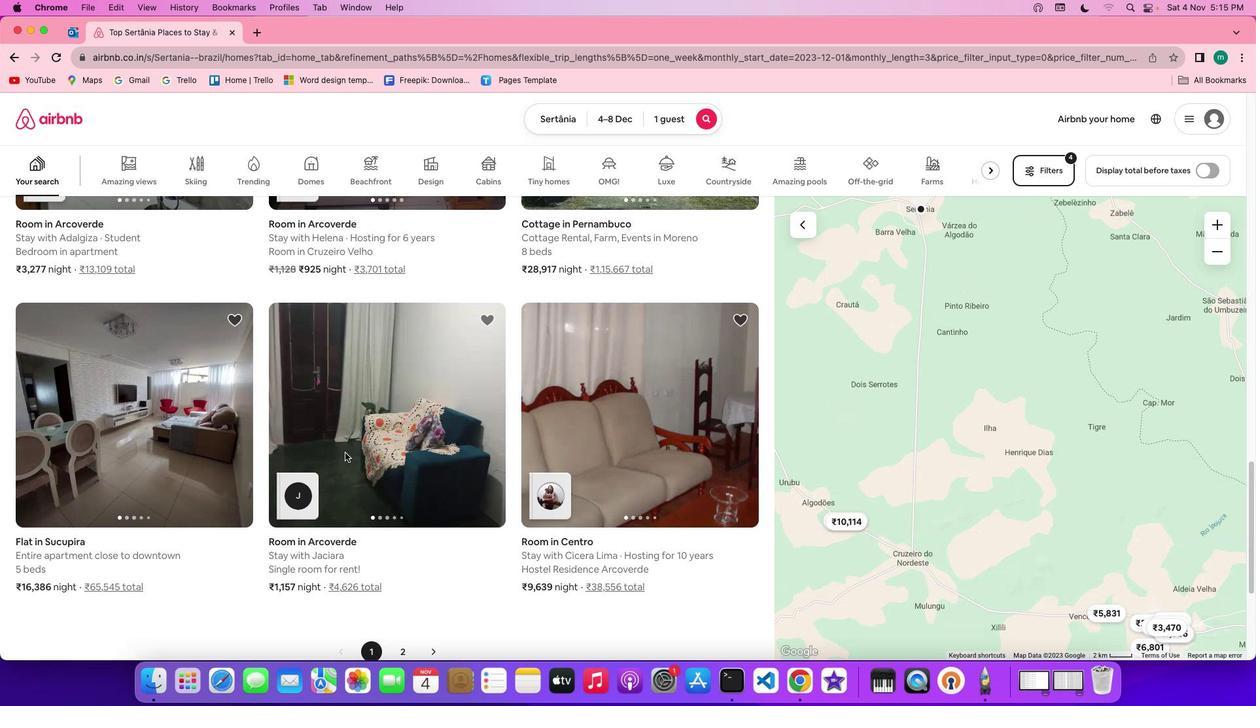 
Action: Mouse scrolled (345, 452) with delta (0, 0)
Screenshot: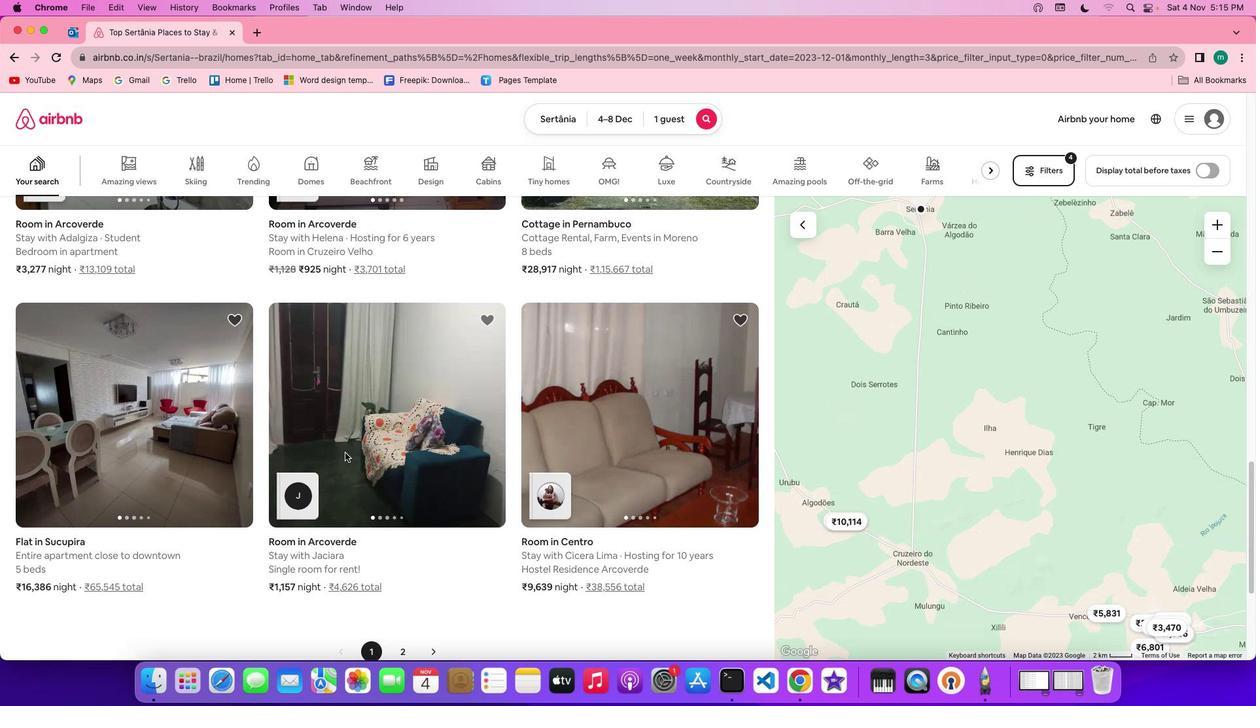 
Action: Mouse scrolled (345, 452) with delta (0, 1)
Screenshot: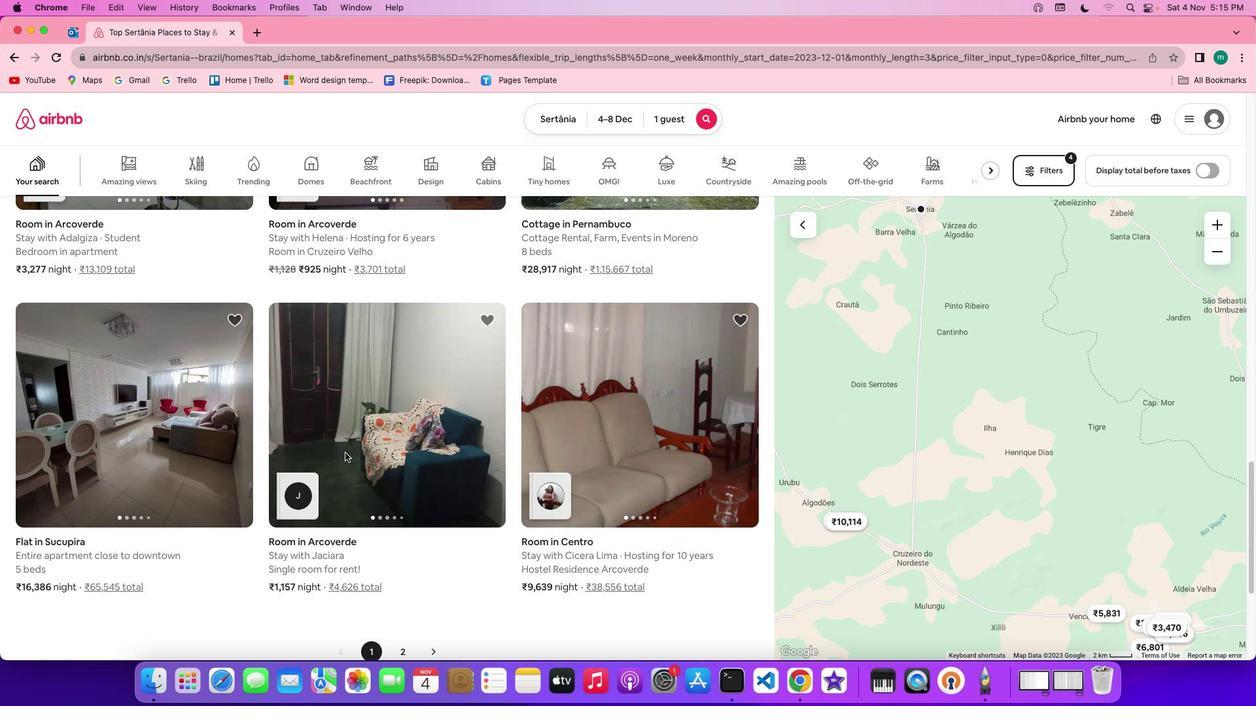 
Action: Mouse scrolled (345, 452) with delta (0, 3)
Screenshot: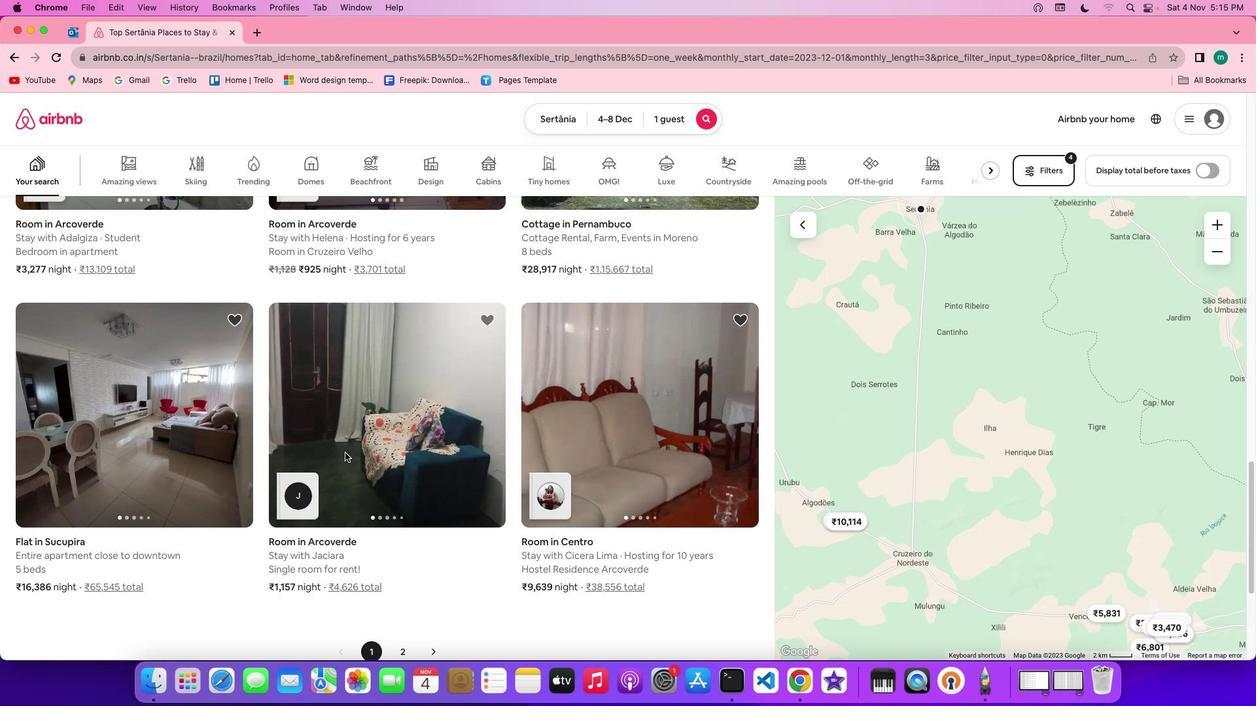 
Action: Mouse scrolled (345, 452) with delta (0, 0)
Screenshot: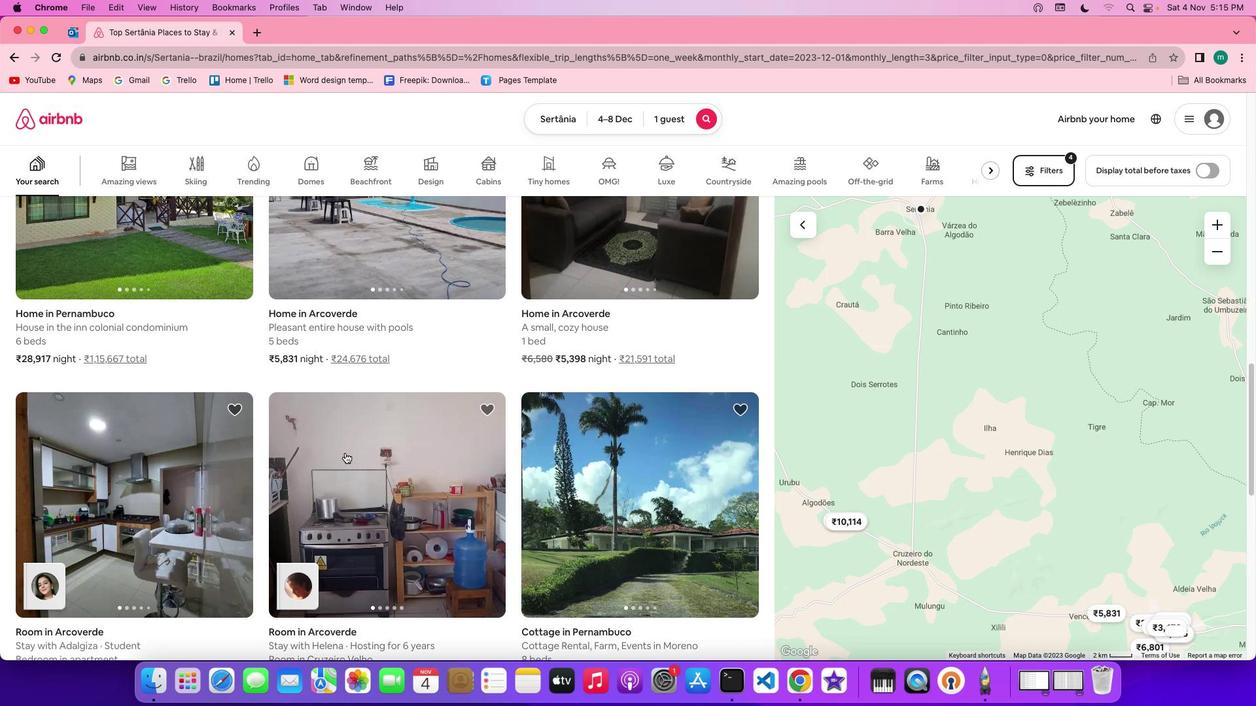 
Action: Mouse scrolled (345, 452) with delta (0, 0)
Screenshot: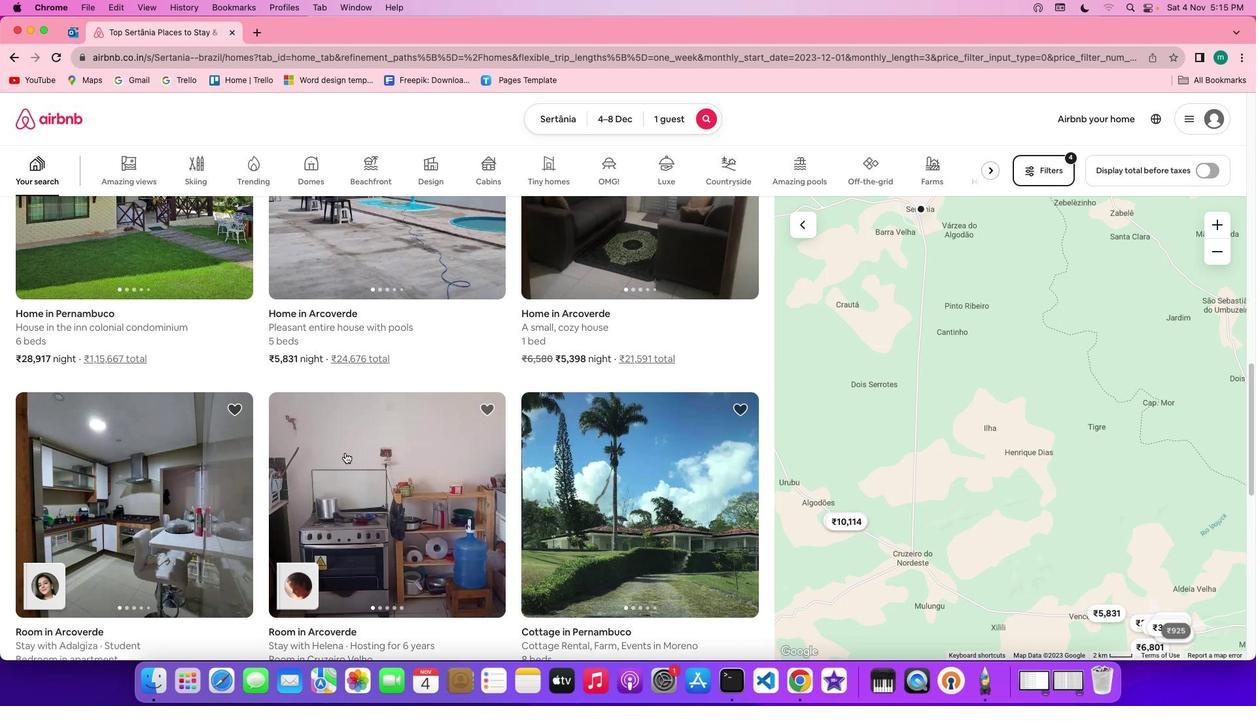 
Action: Mouse scrolled (345, 452) with delta (0, 1)
Screenshot: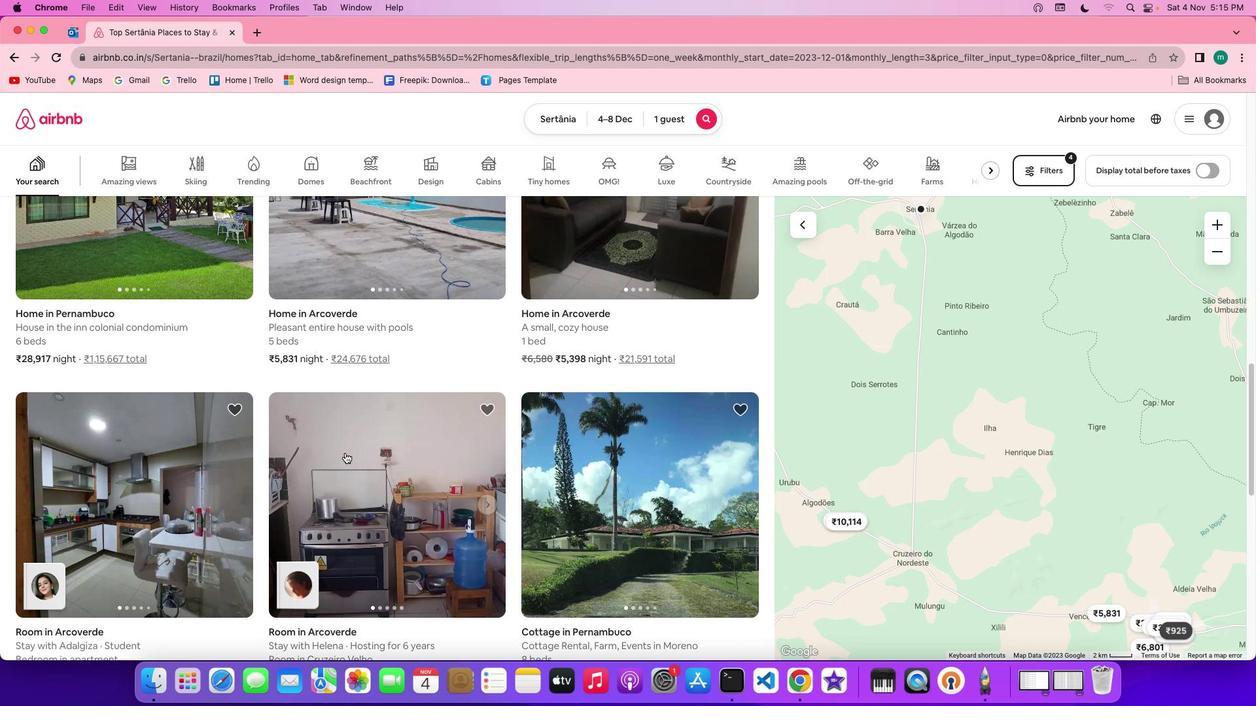
Action: Mouse scrolled (345, 452) with delta (0, 3)
Screenshot: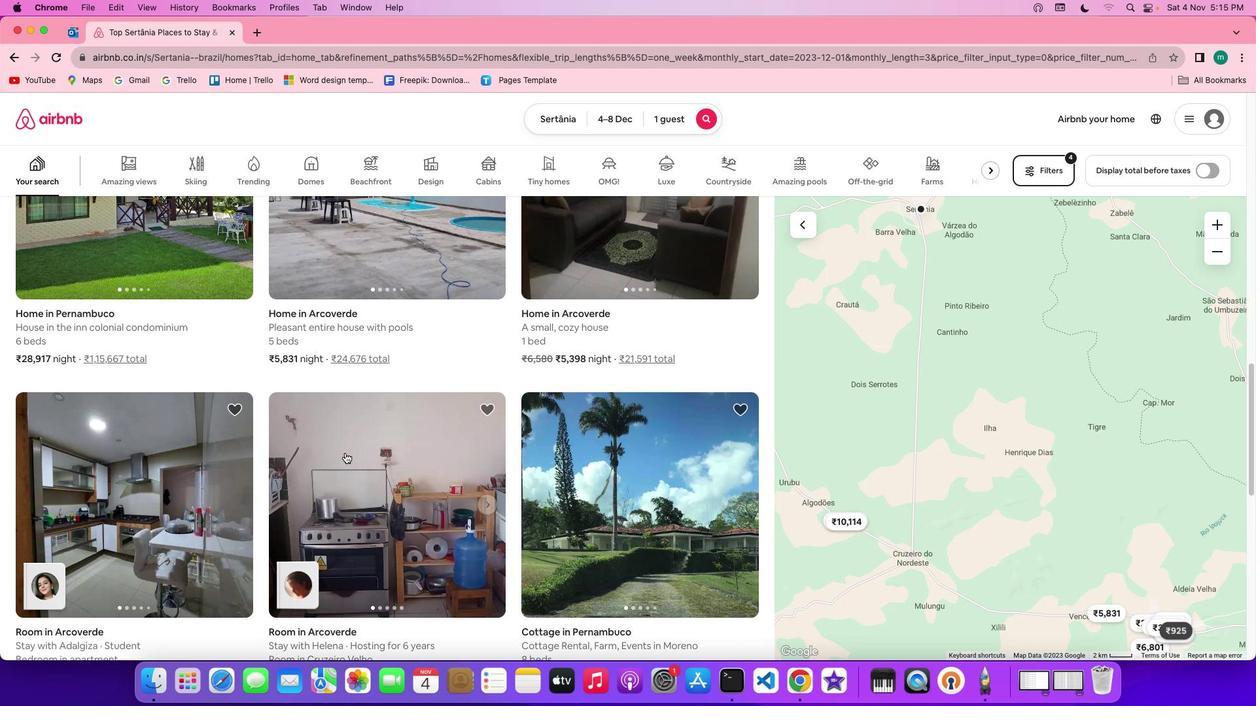 
Action: Mouse scrolled (345, 452) with delta (0, 3)
Screenshot: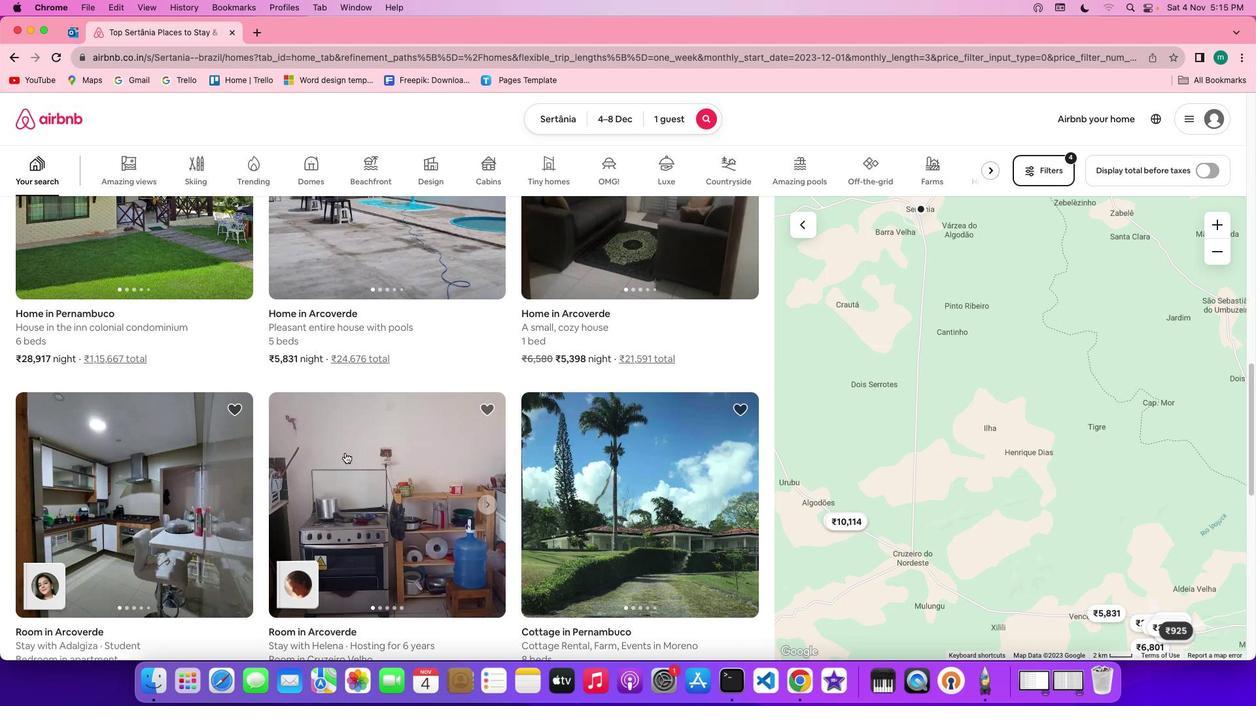 
Action: Mouse scrolled (345, 452) with delta (0, 0)
Screenshot: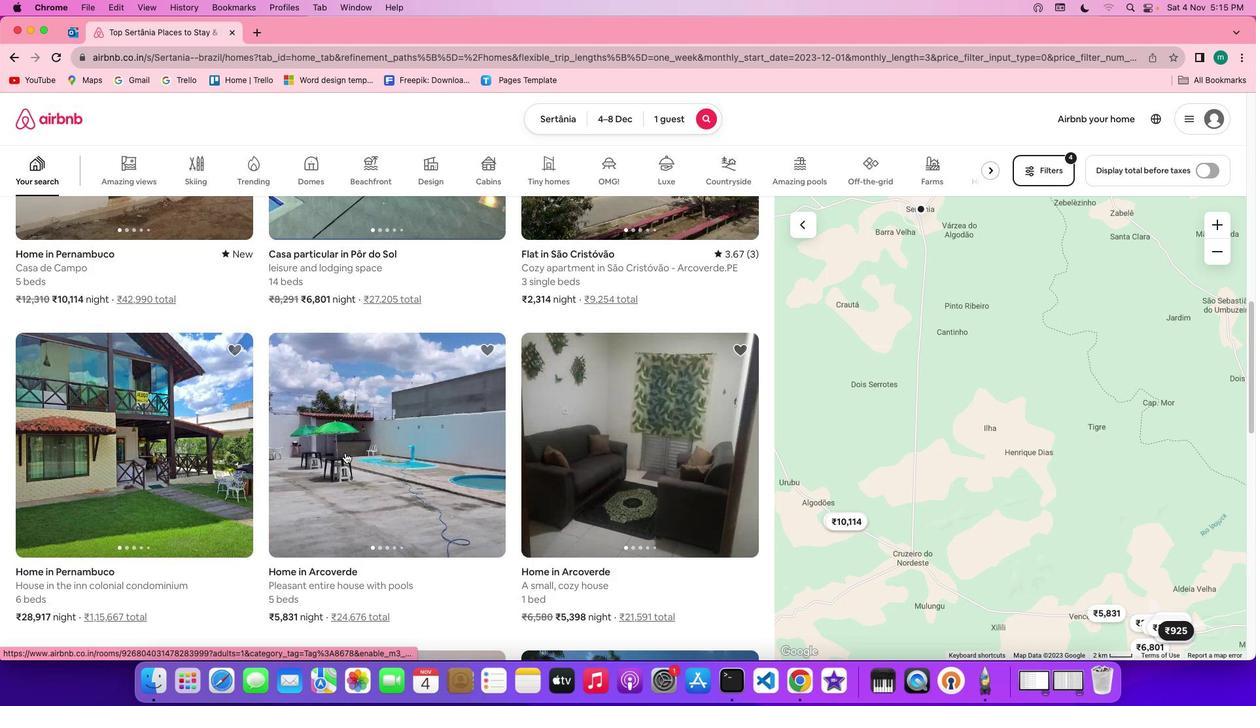
Action: Mouse scrolled (345, 452) with delta (0, 0)
Screenshot: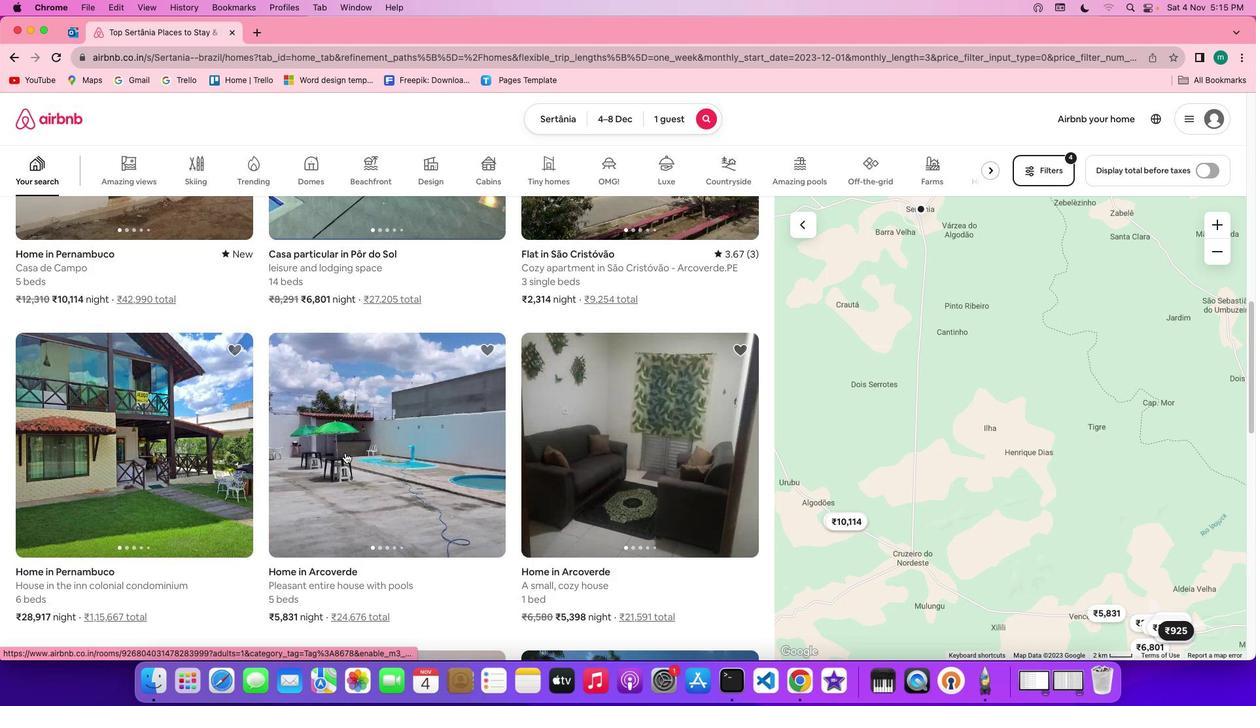 
Action: Mouse scrolled (345, 452) with delta (0, 1)
Screenshot: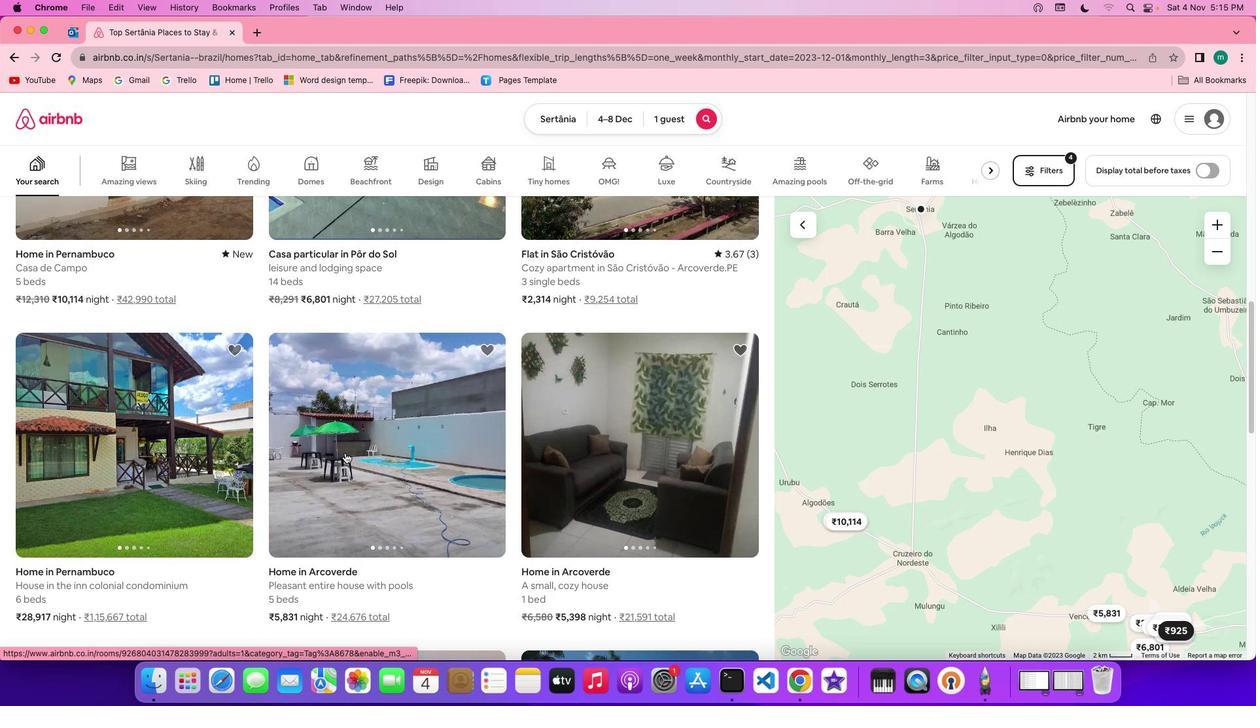 
Action: Mouse scrolled (345, 452) with delta (0, 3)
Screenshot: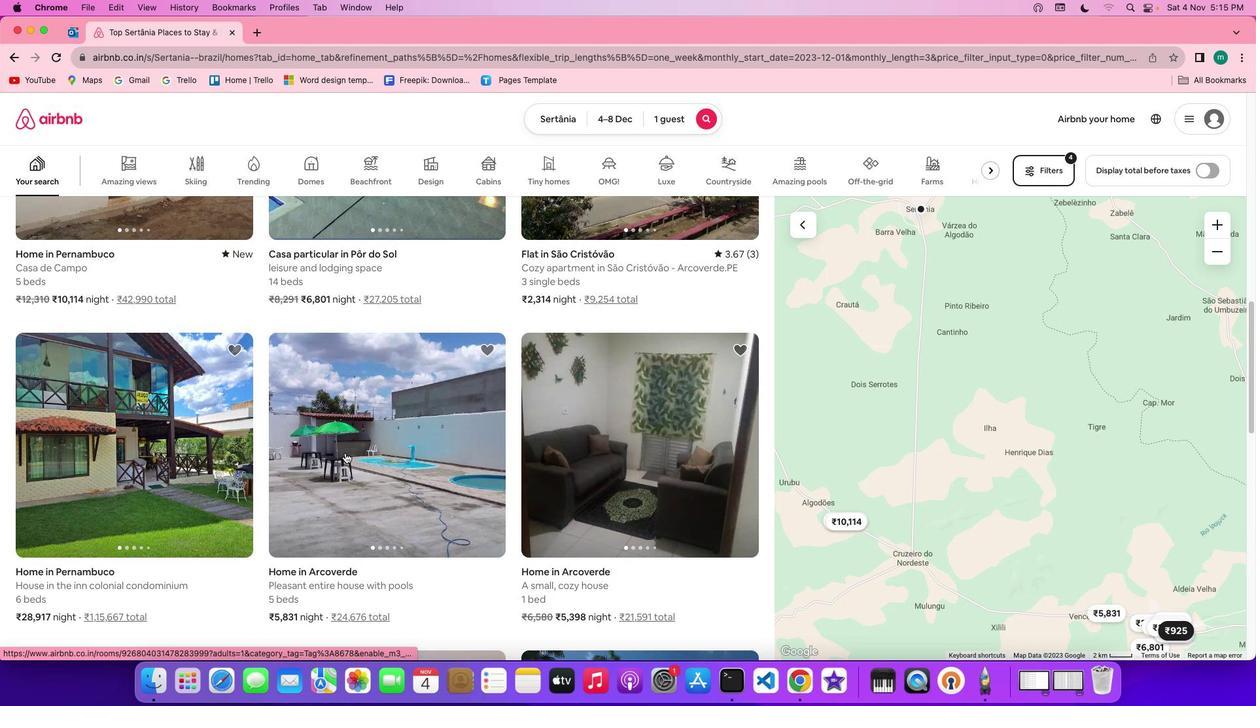 
Action: Mouse scrolled (345, 452) with delta (0, 0)
Screenshot: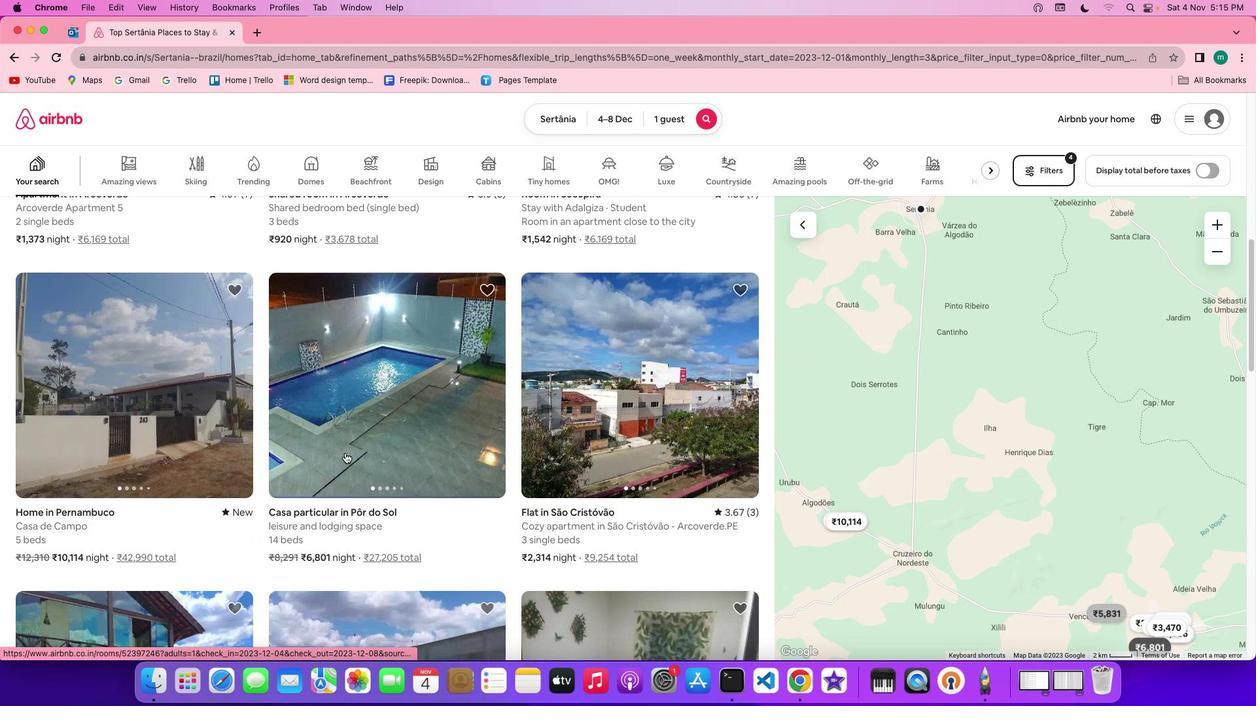 
Action: Mouse scrolled (345, 452) with delta (0, 0)
Screenshot: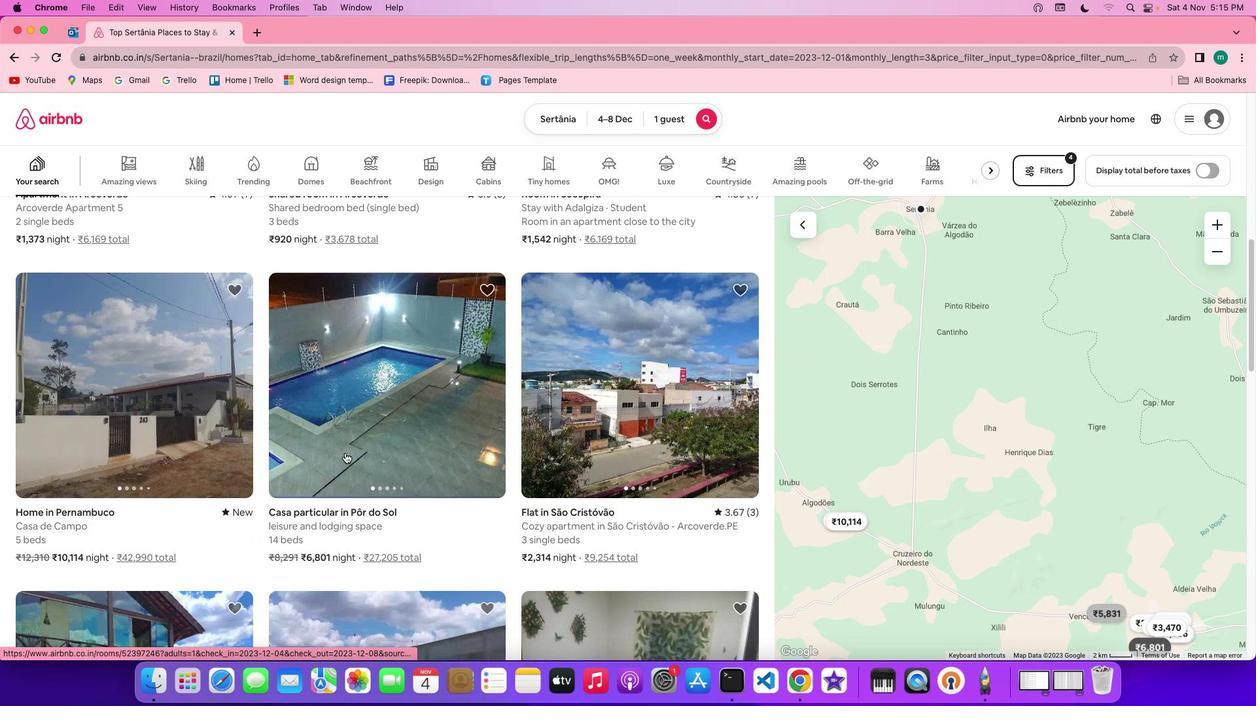 
Action: Mouse scrolled (345, 452) with delta (0, 1)
Screenshot: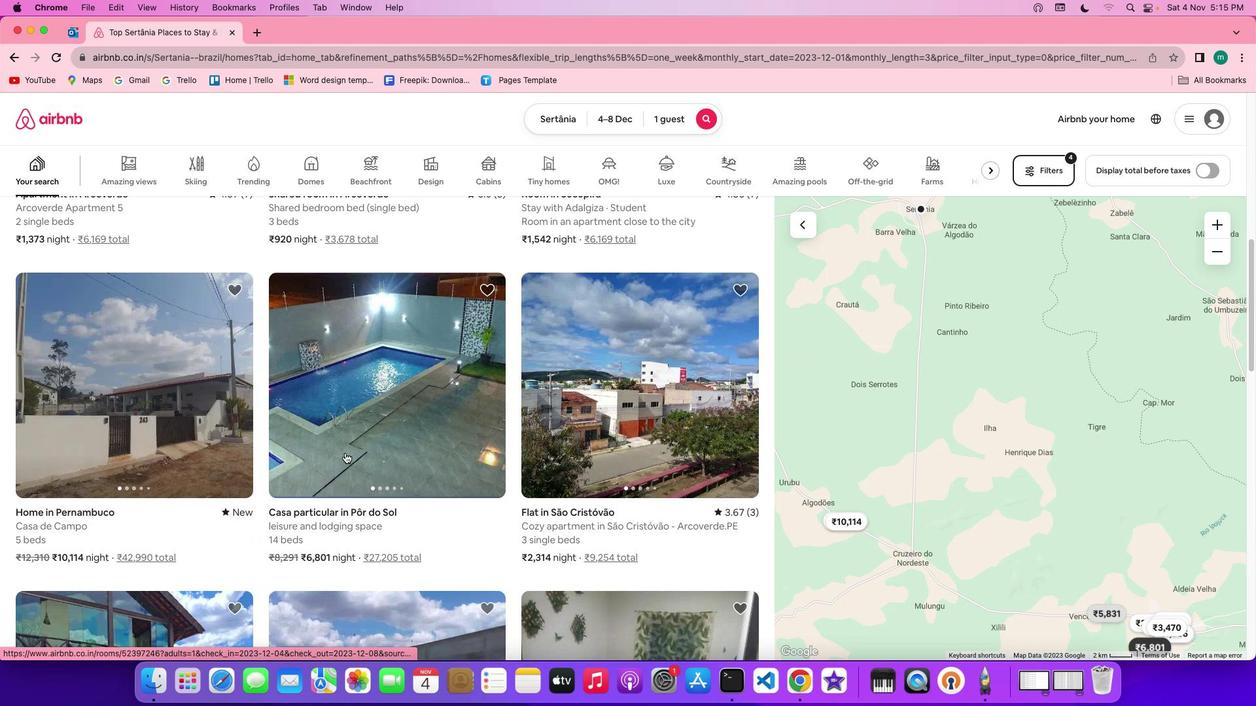 
Action: Mouse scrolled (345, 452) with delta (0, 3)
Screenshot: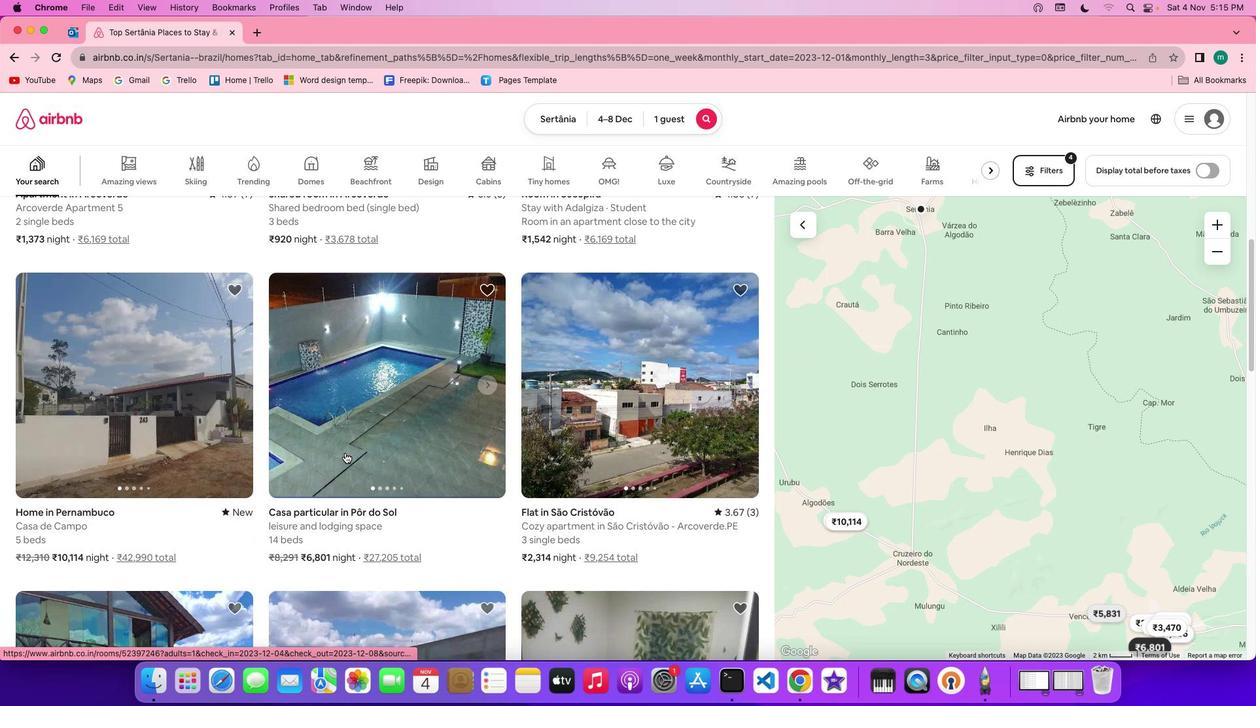
Action: Mouse pressed left at (345, 452)
Screenshot: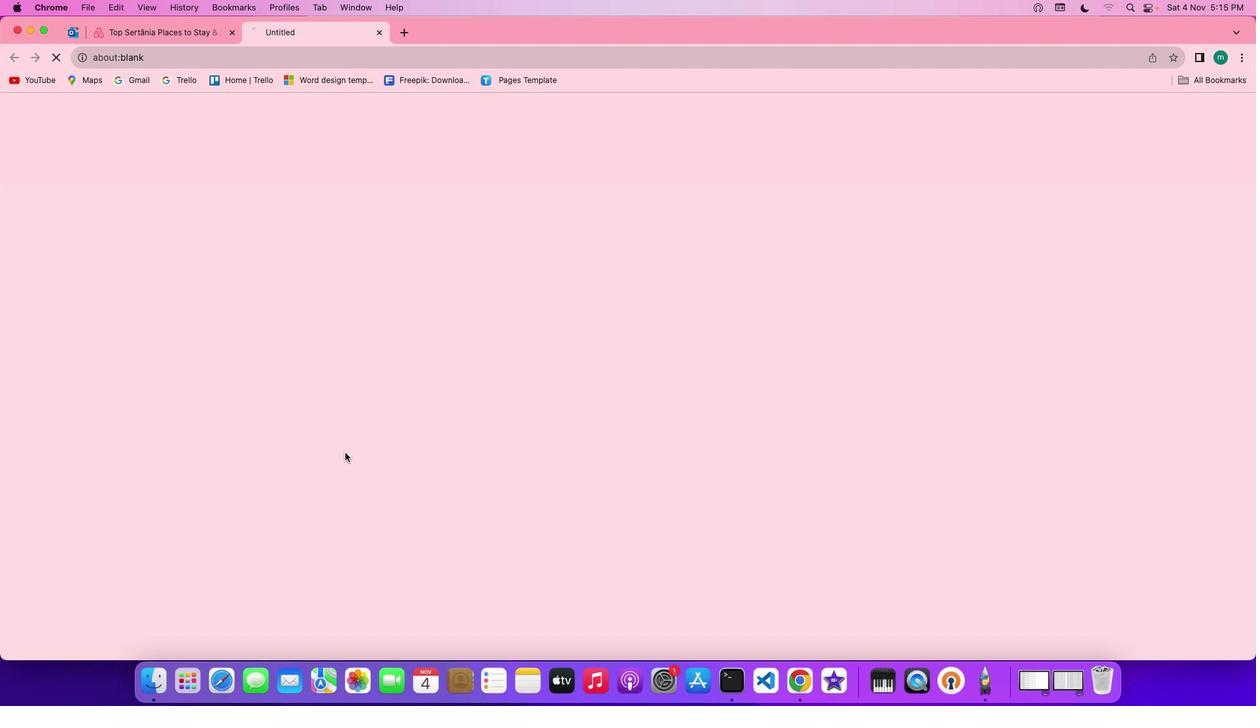 
Action: Mouse moved to (948, 483)
Screenshot: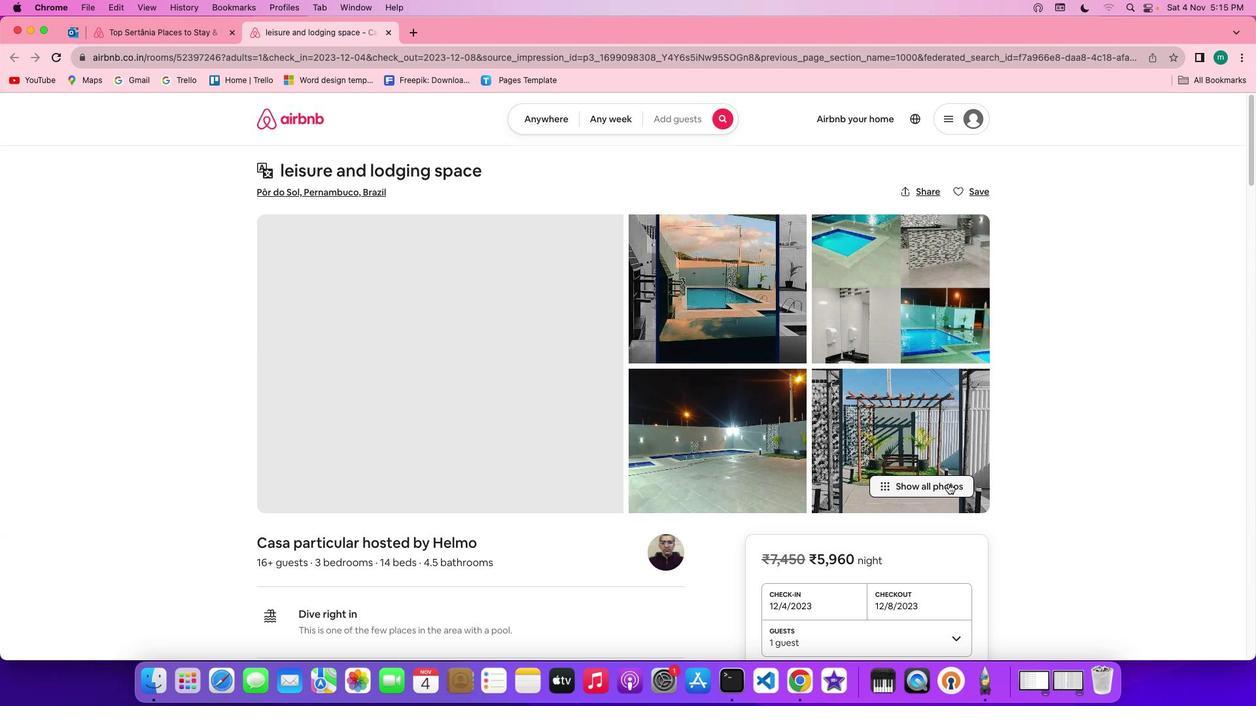 
Action: Mouse pressed left at (948, 483)
Screenshot: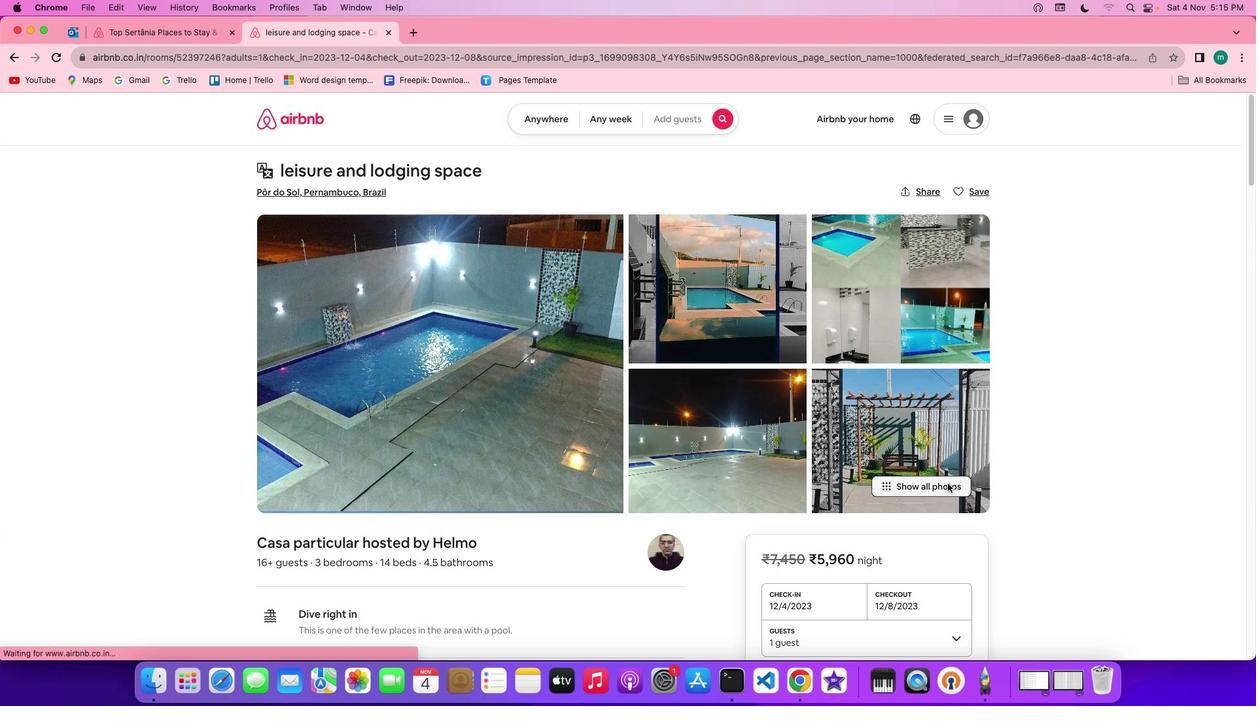 
Action: Mouse moved to (610, 501)
Screenshot: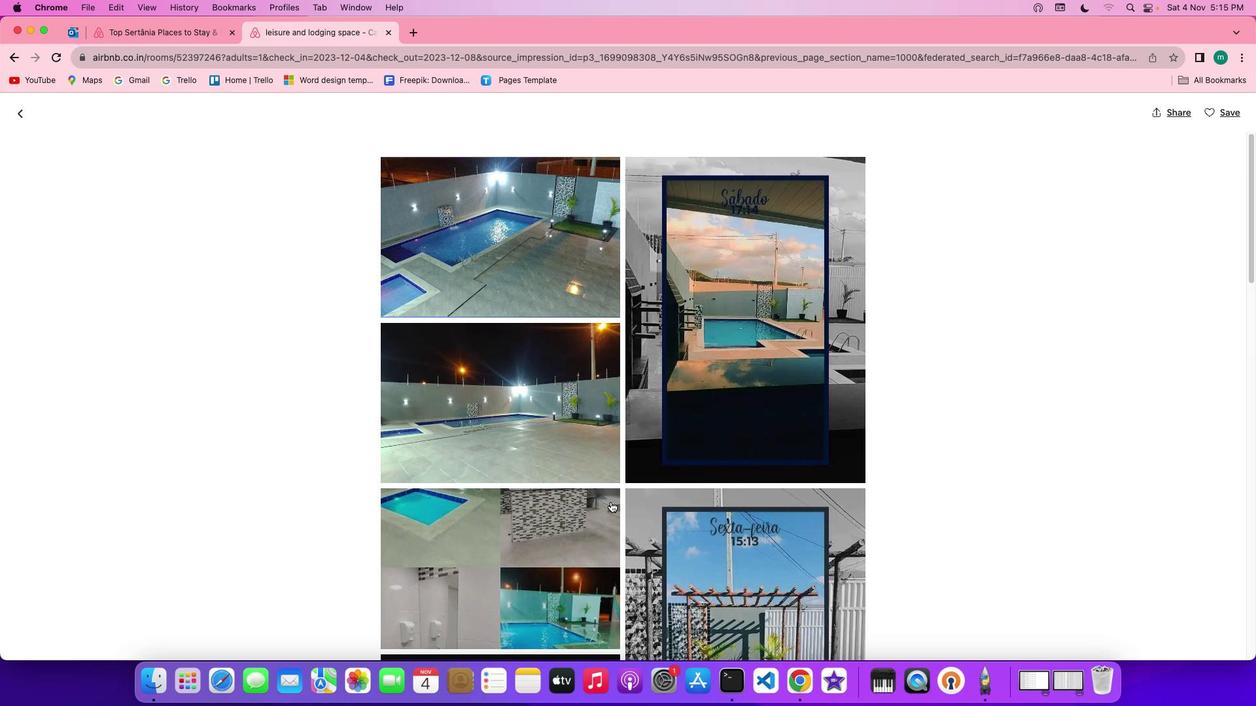 
Action: Mouse scrolled (610, 501) with delta (0, 0)
Screenshot: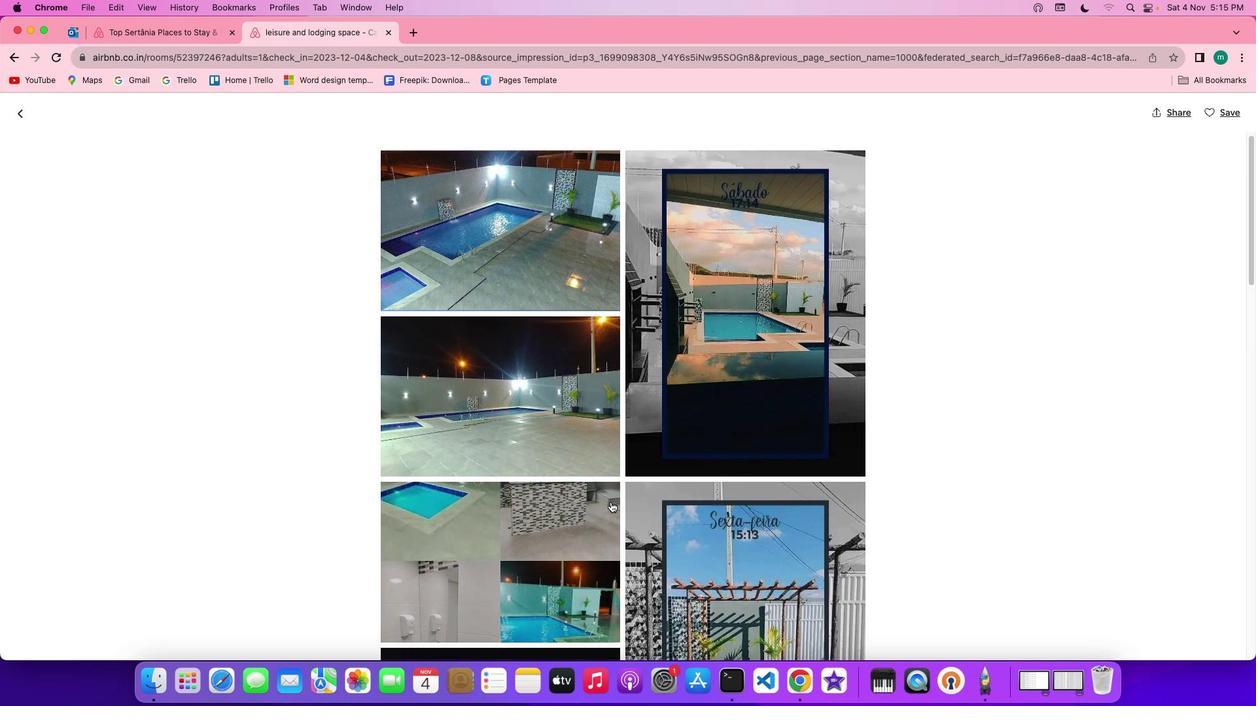 
Action: Mouse scrolled (610, 501) with delta (0, 0)
Screenshot: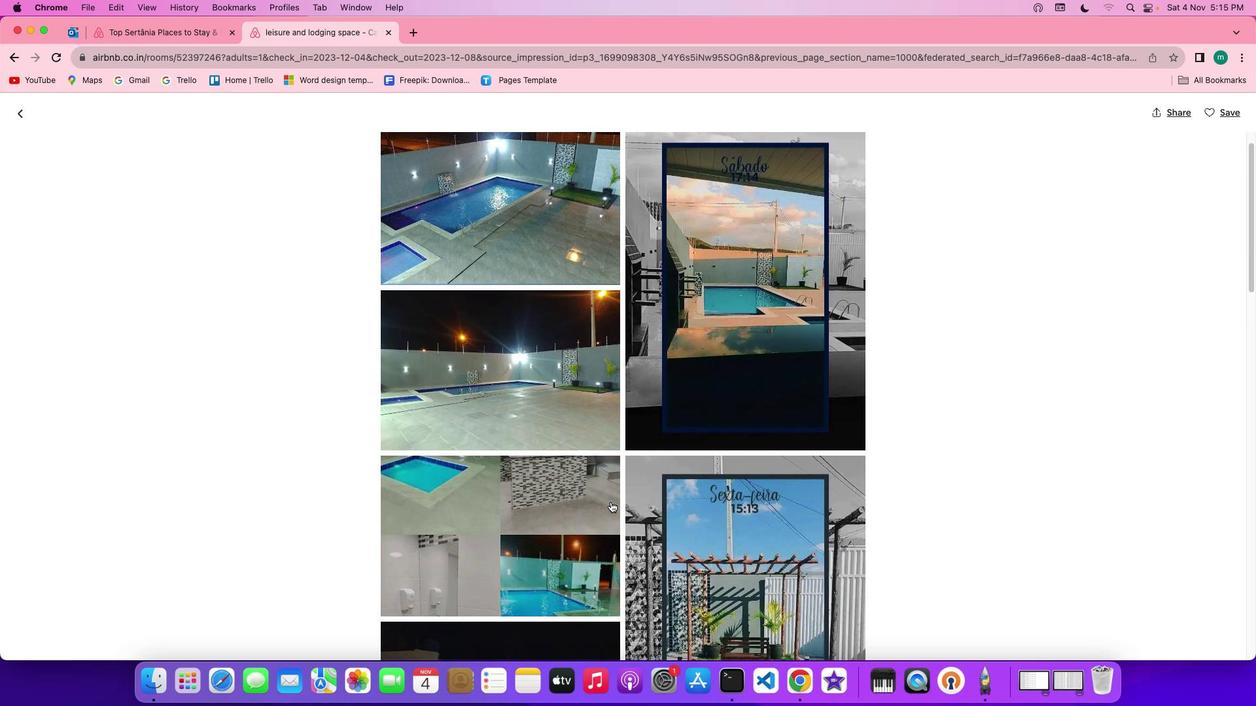 
Action: Mouse scrolled (610, 501) with delta (0, 0)
Screenshot: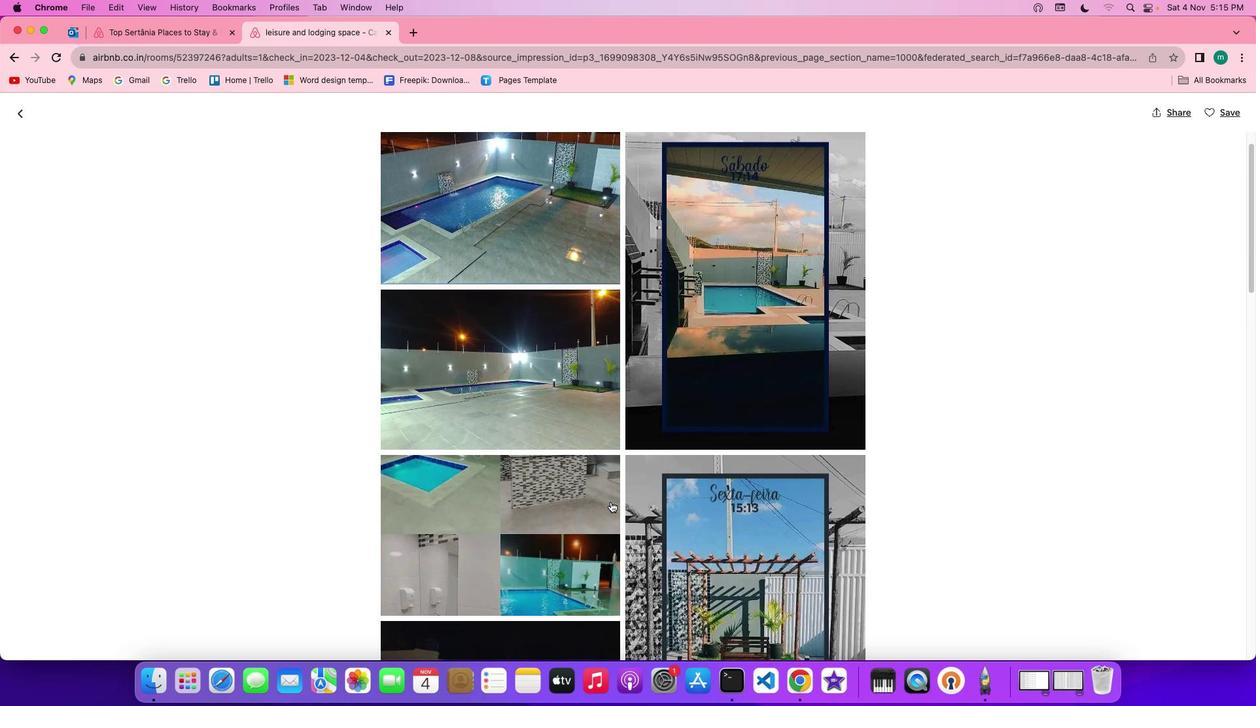 
Action: Mouse scrolled (610, 501) with delta (0, 0)
Screenshot: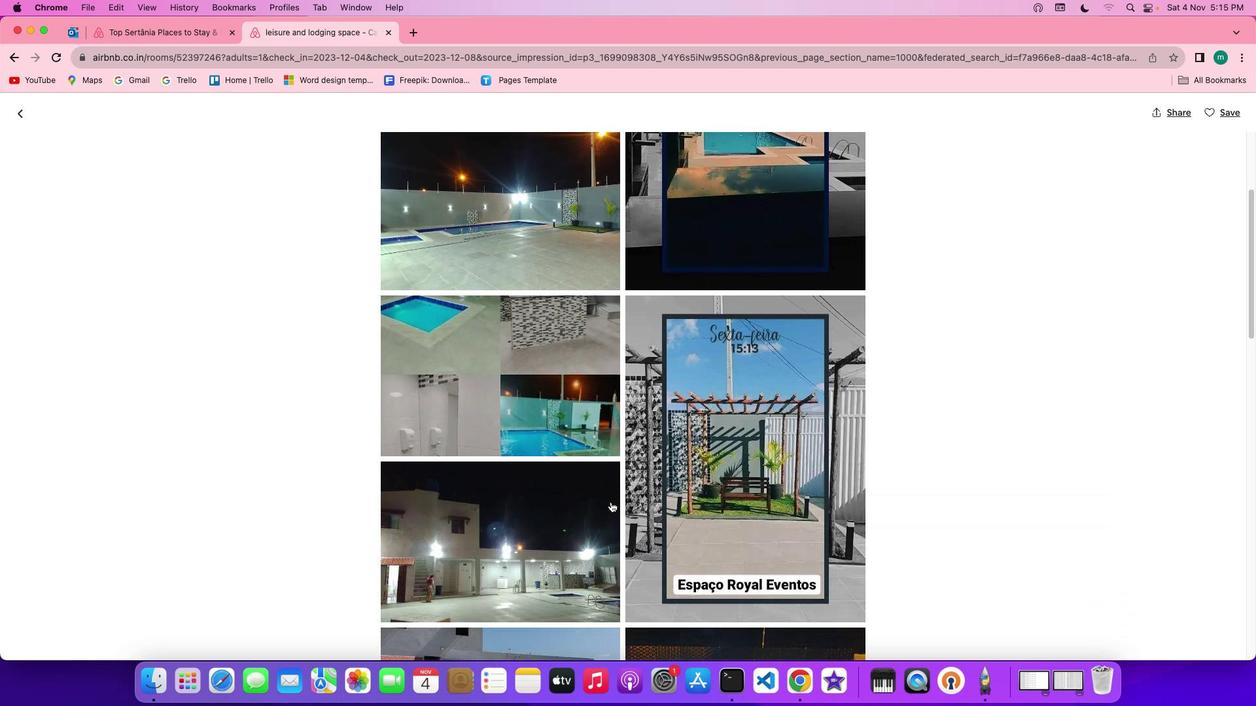 
Action: Mouse scrolled (610, 501) with delta (0, 0)
Screenshot: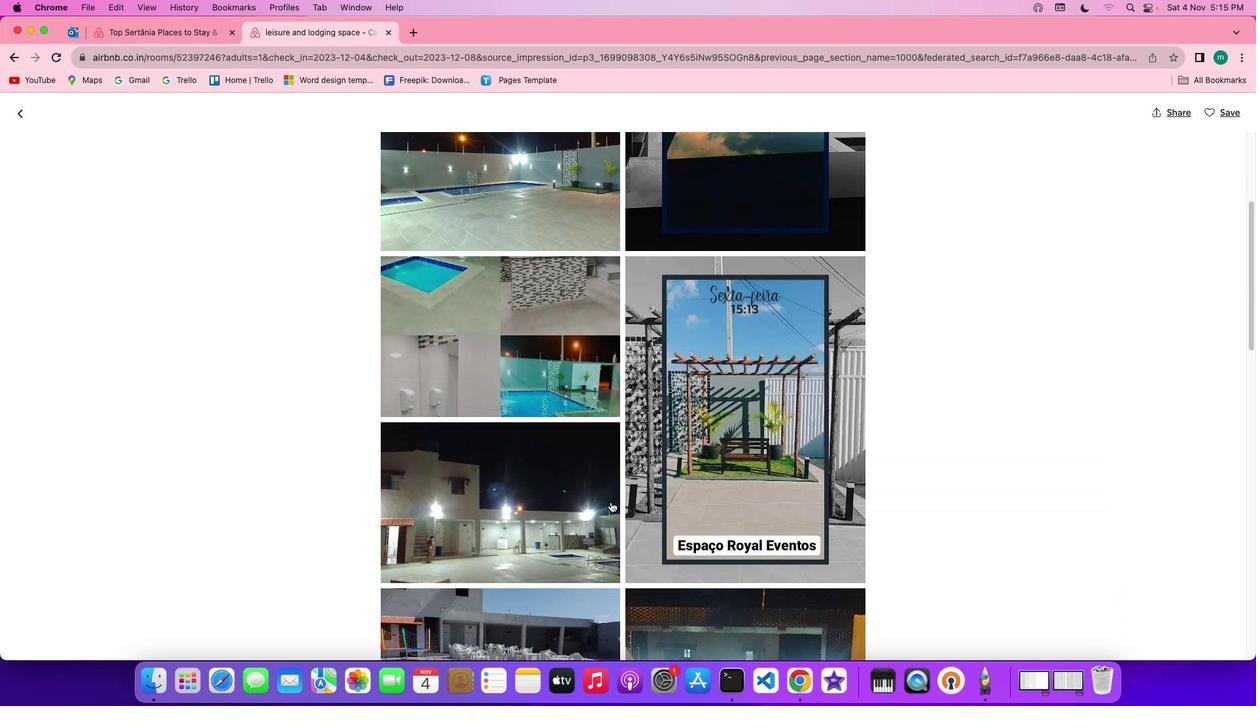 
Action: Mouse scrolled (610, 501) with delta (0, -1)
Screenshot: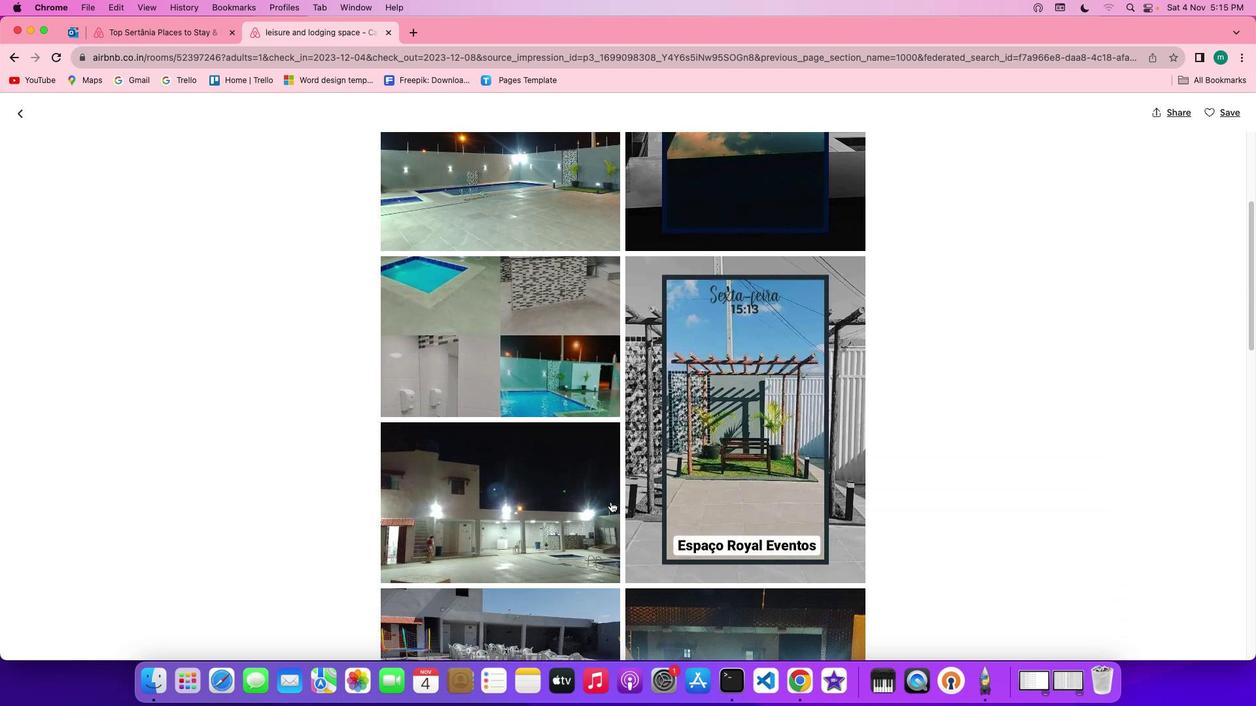 
Action: Mouse scrolled (610, 501) with delta (0, -2)
Screenshot: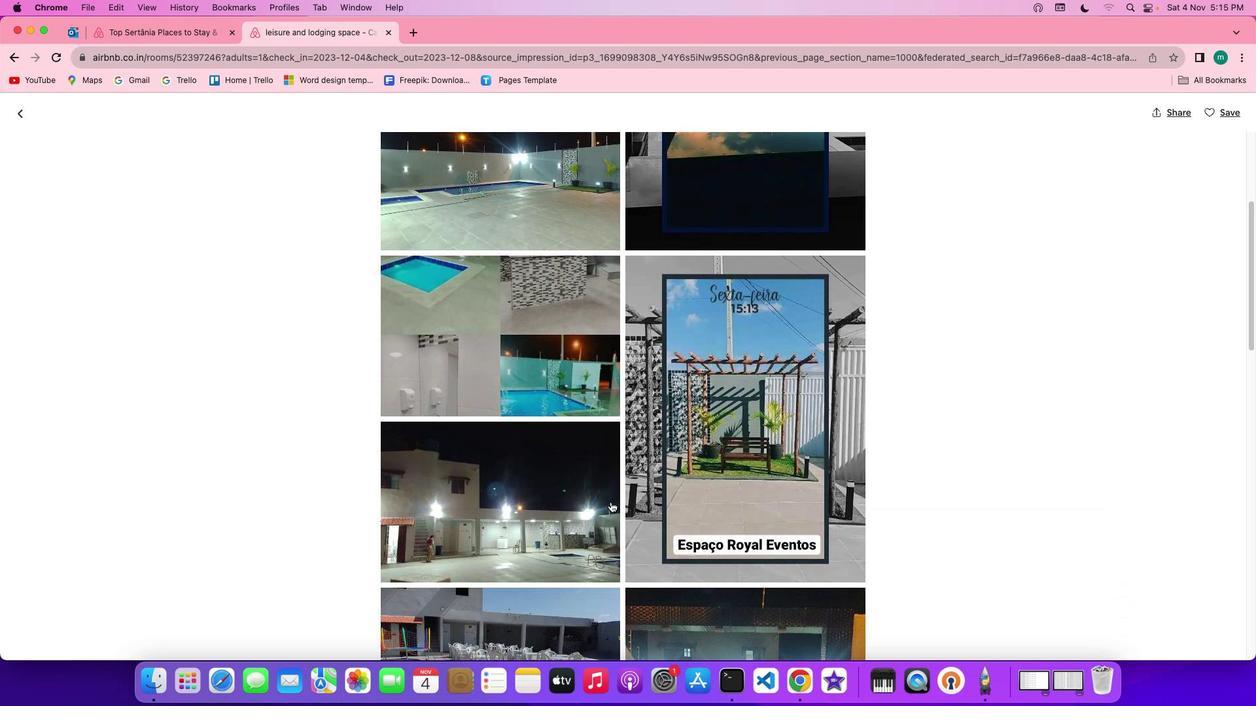 
Action: Mouse scrolled (610, 501) with delta (0, 0)
Screenshot: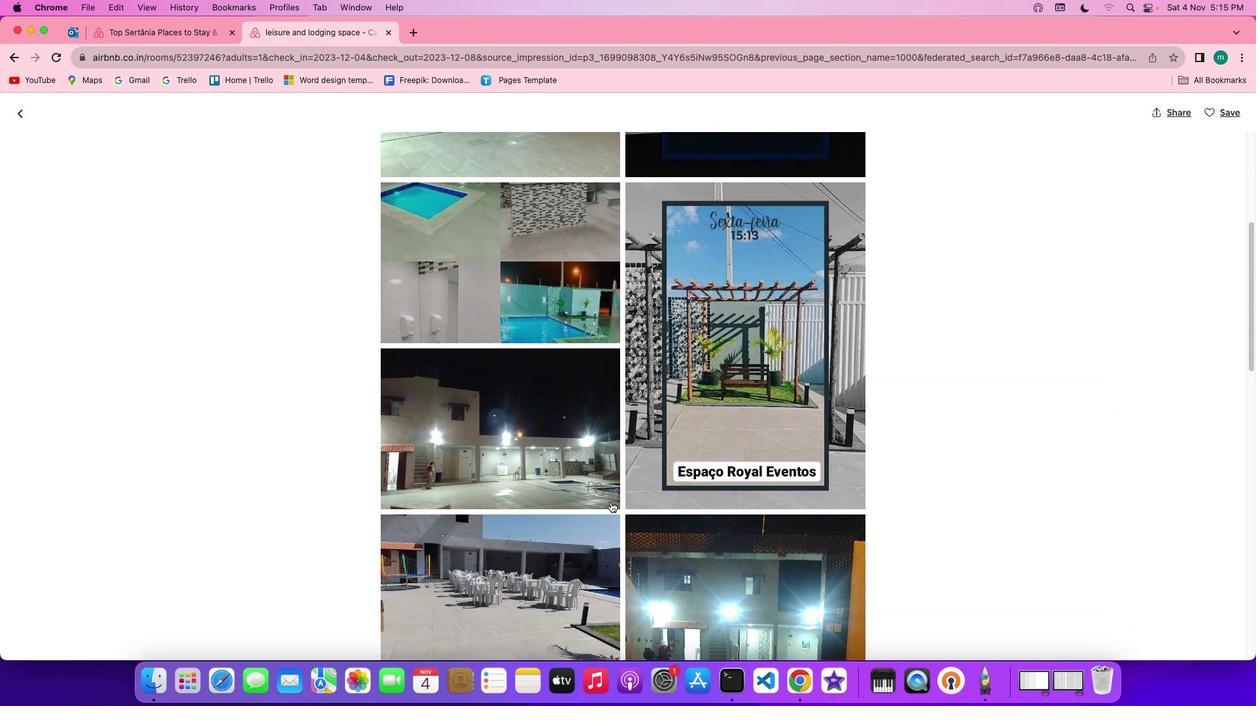
Action: Mouse scrolled (610, 501) with delta (0, 0)
Screenshot: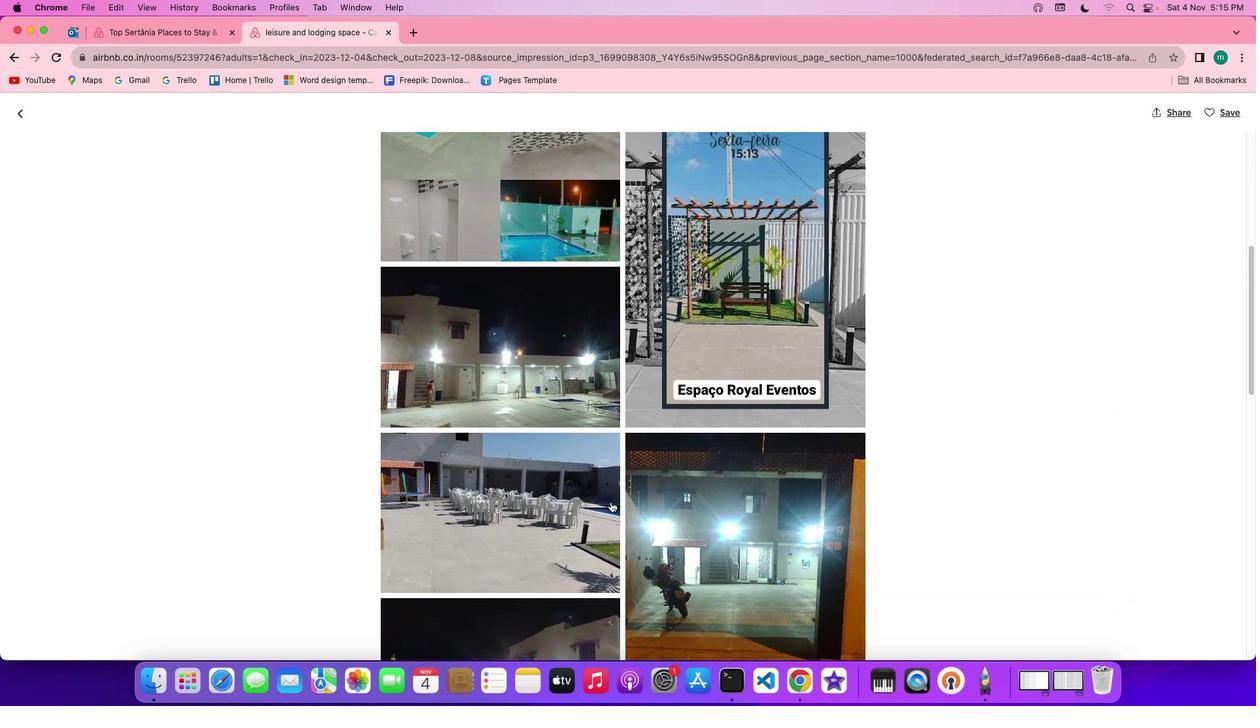 
Action: Mouse scrolled (610, 501) with delta (0, -1)
Screenshot: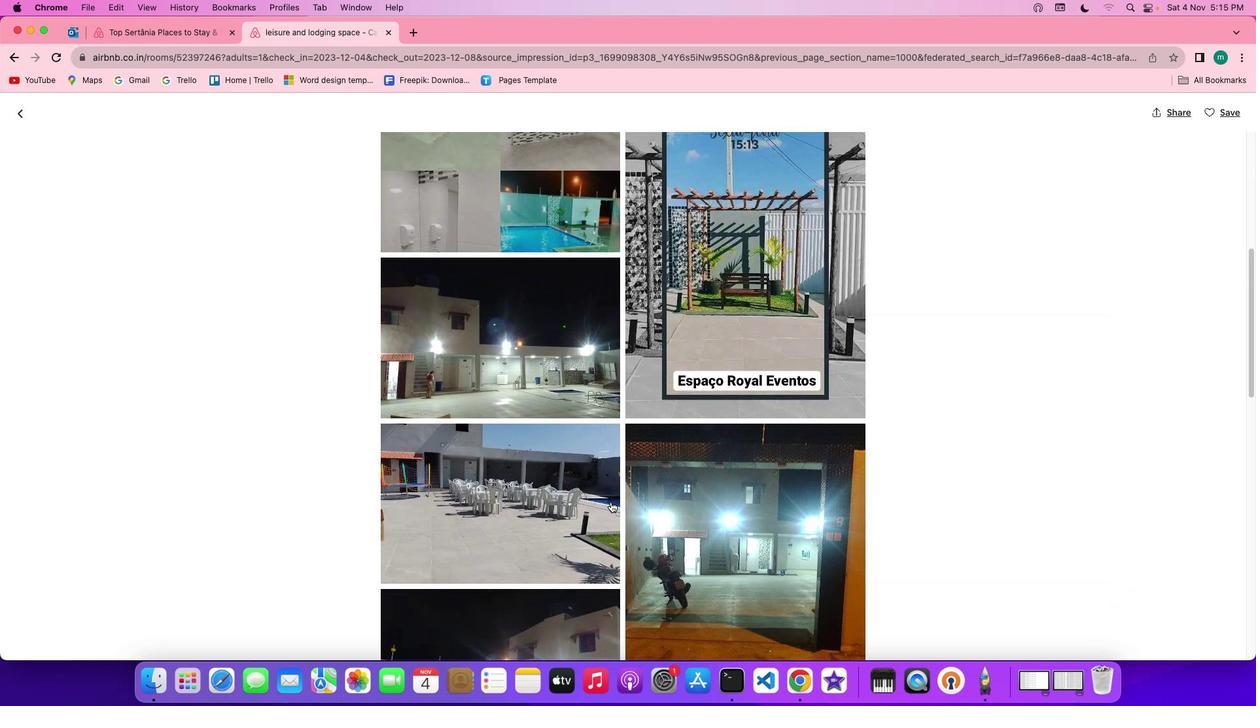 
Action: Mouse scrolled (610, 501) with delta (0, -1)
Screenshot: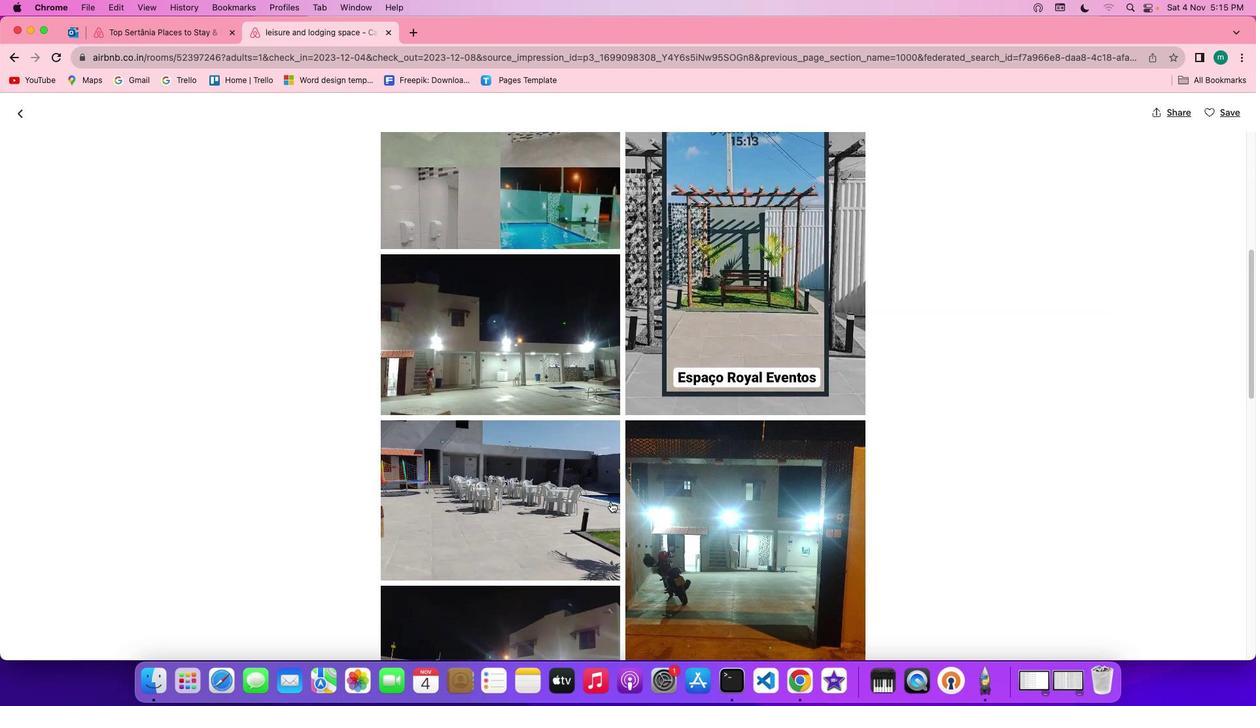 
Action: Mouse scrolled (610, 501) with delta (0, 0)
Screenshot: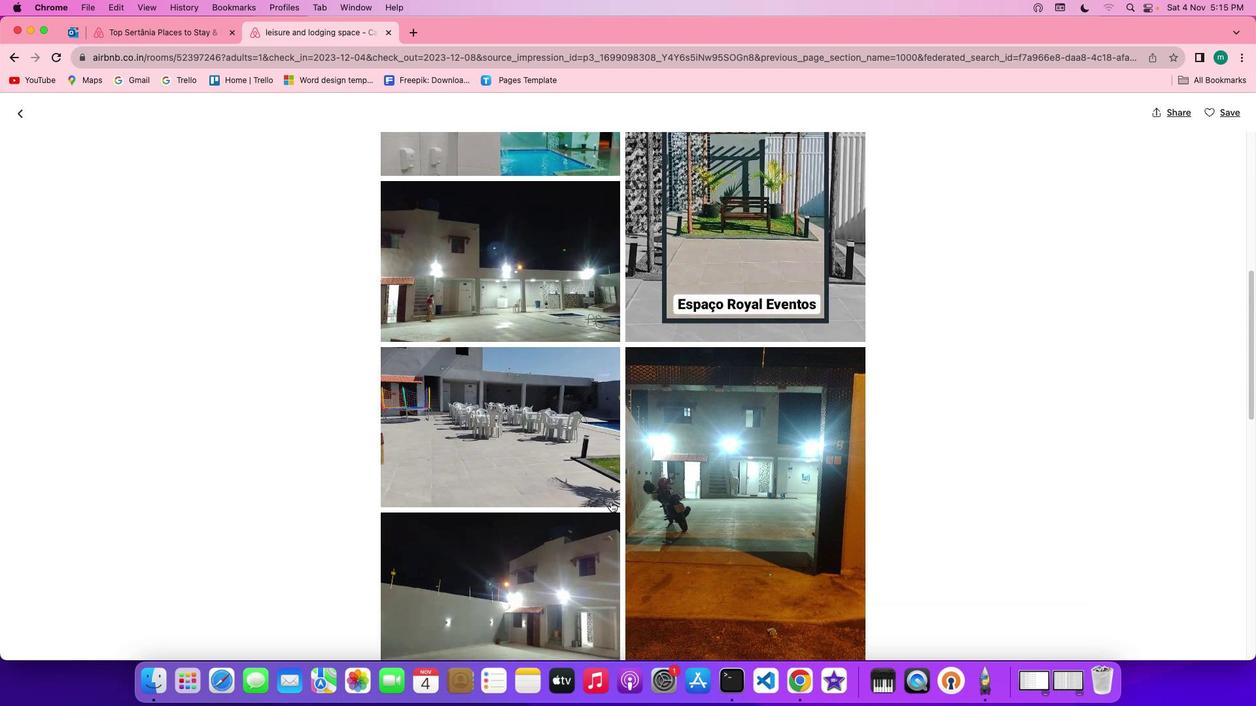 
Action: Mouse scrolled (610, 501) with delta (0, 0)
Screenshot: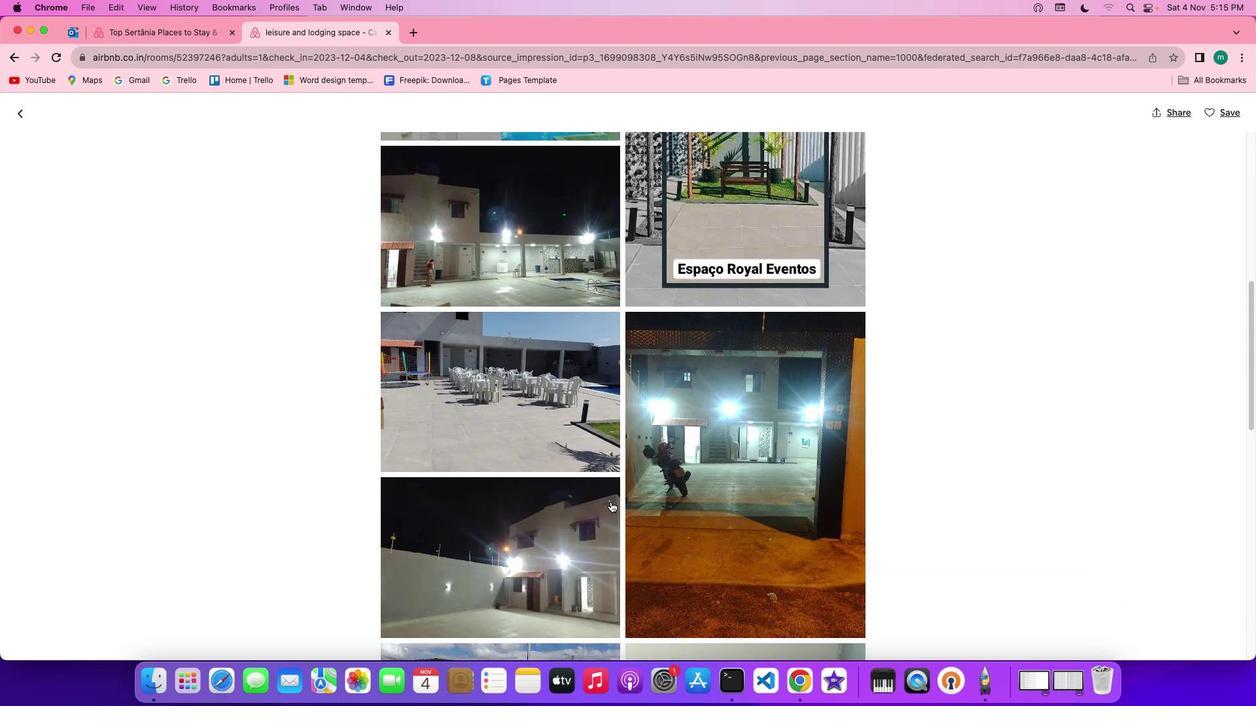 
Action: Mouse scrolled (610, 501) with delta (0, -1)
Screenshot: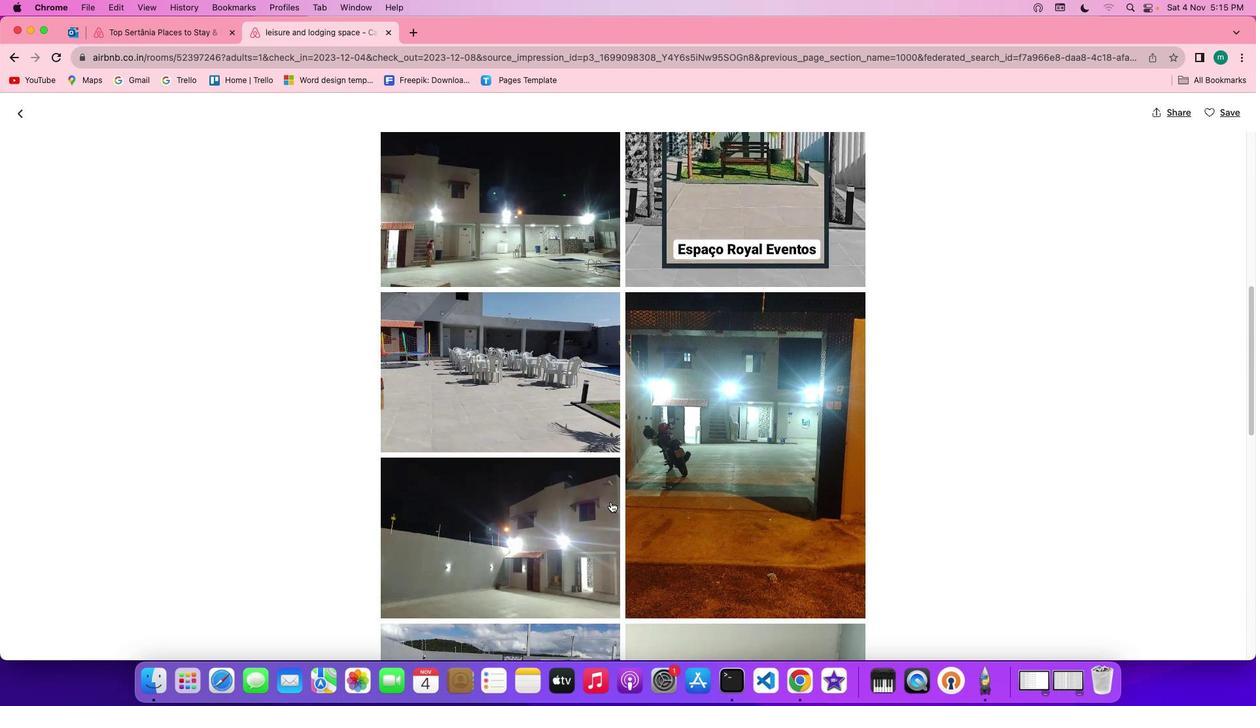 
Action: Mouse scrolled (610, 501) with delta (0, -1)
Screenshot: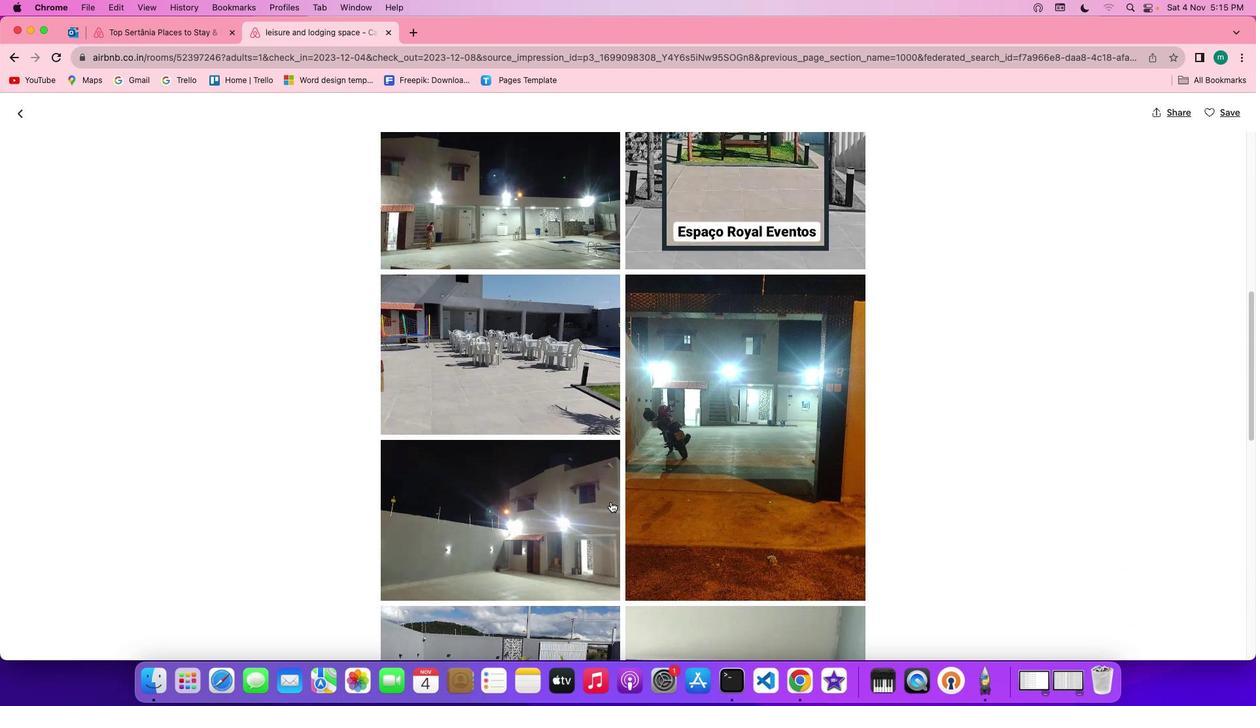 
Action: Mouse scrolled (610, 501) with delta (0, 0)
Screenshot: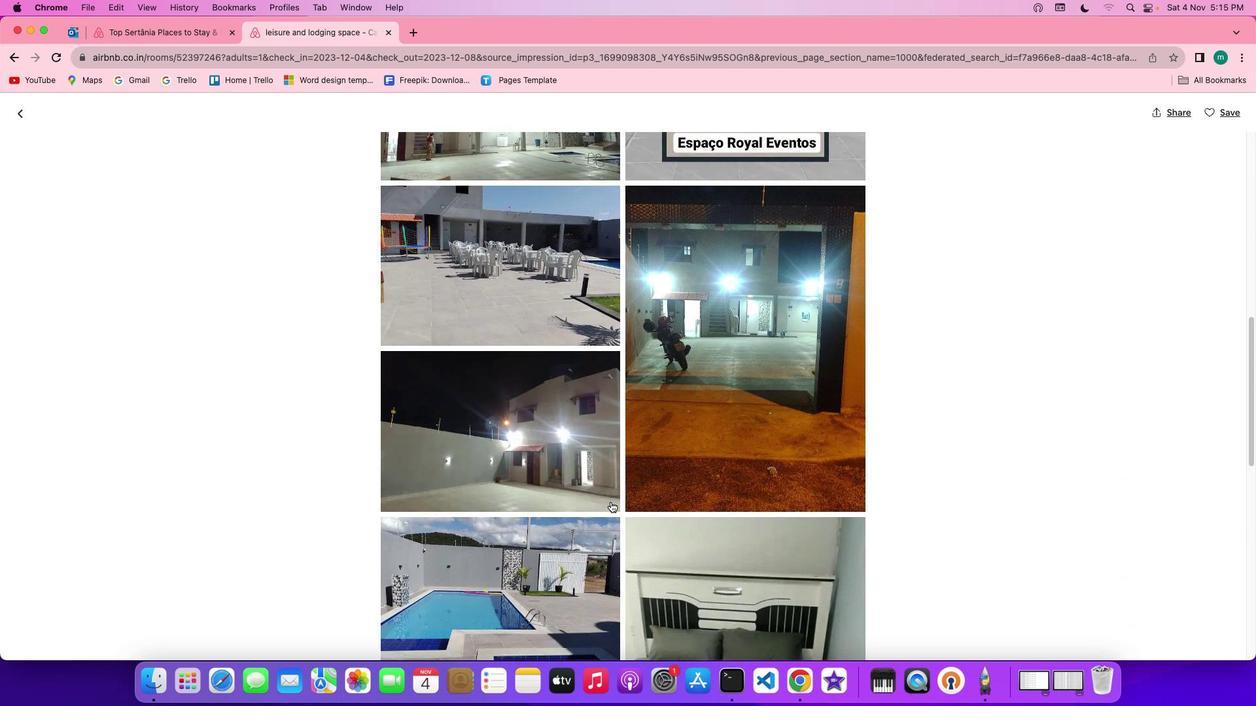 
Action: Mouse scrolled (610, 501) with delta (0, 0)
Screenshot: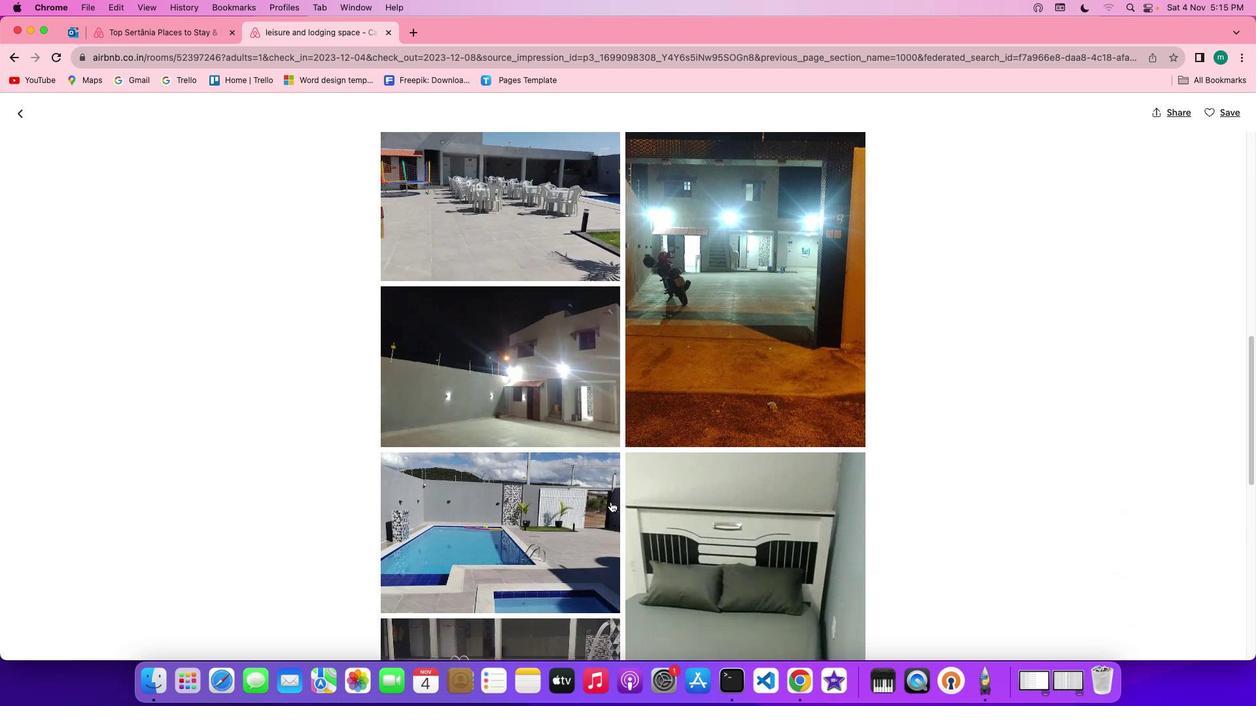 
Action: Mouse scrolled (610, 501) with delta (0, -1)
Screenshot: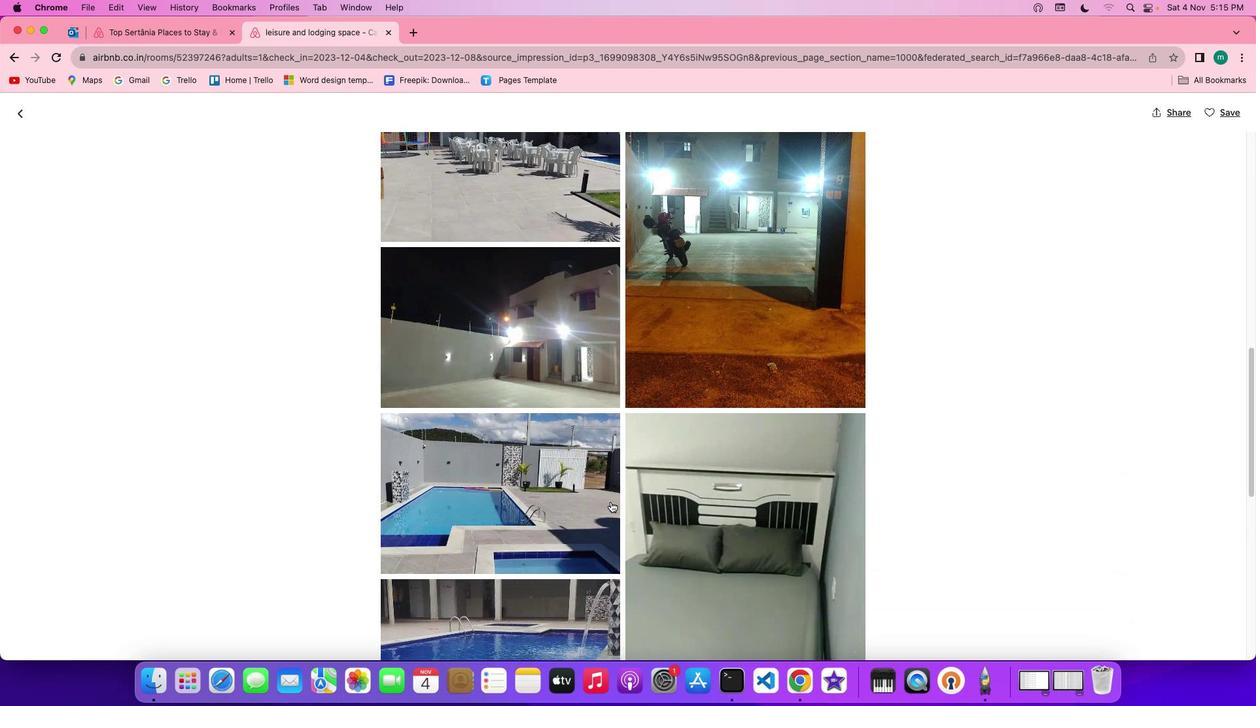 
Action: Mouse scrolled (610, 501) with delta (0, -1)
Screenshot: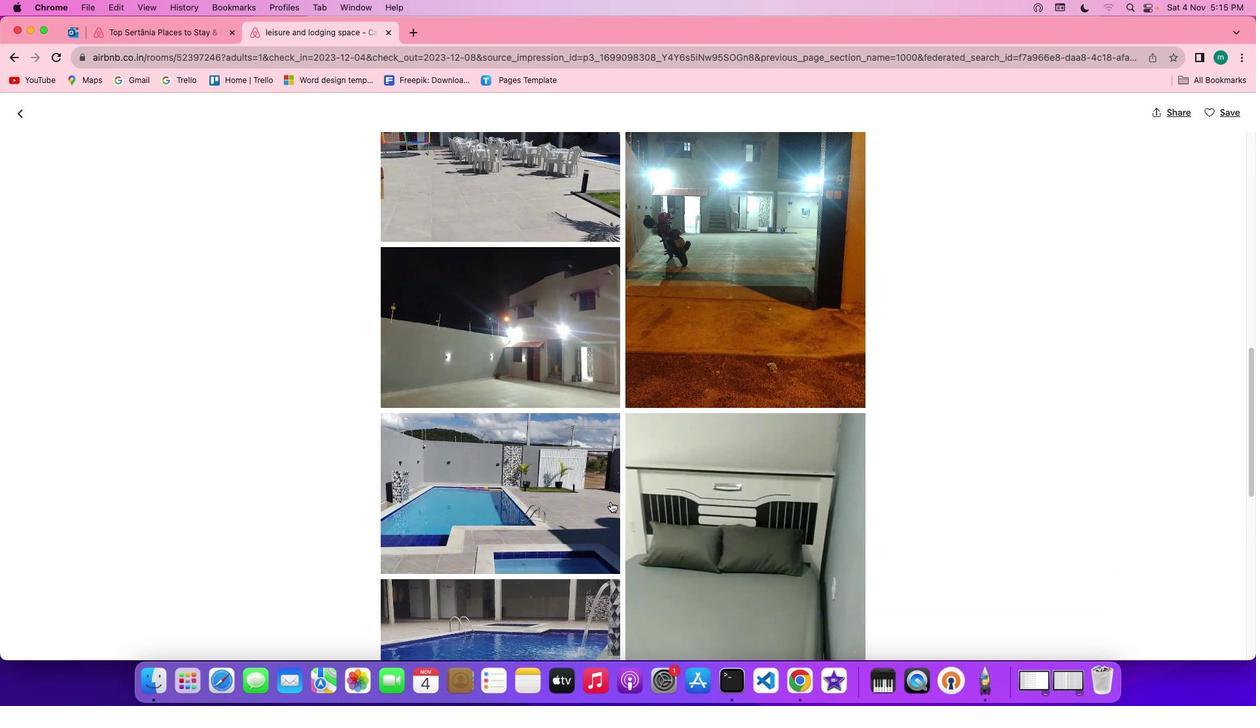 
Action: Mouse scrolled (610, 501) with delta (0, 0)
Screenshot: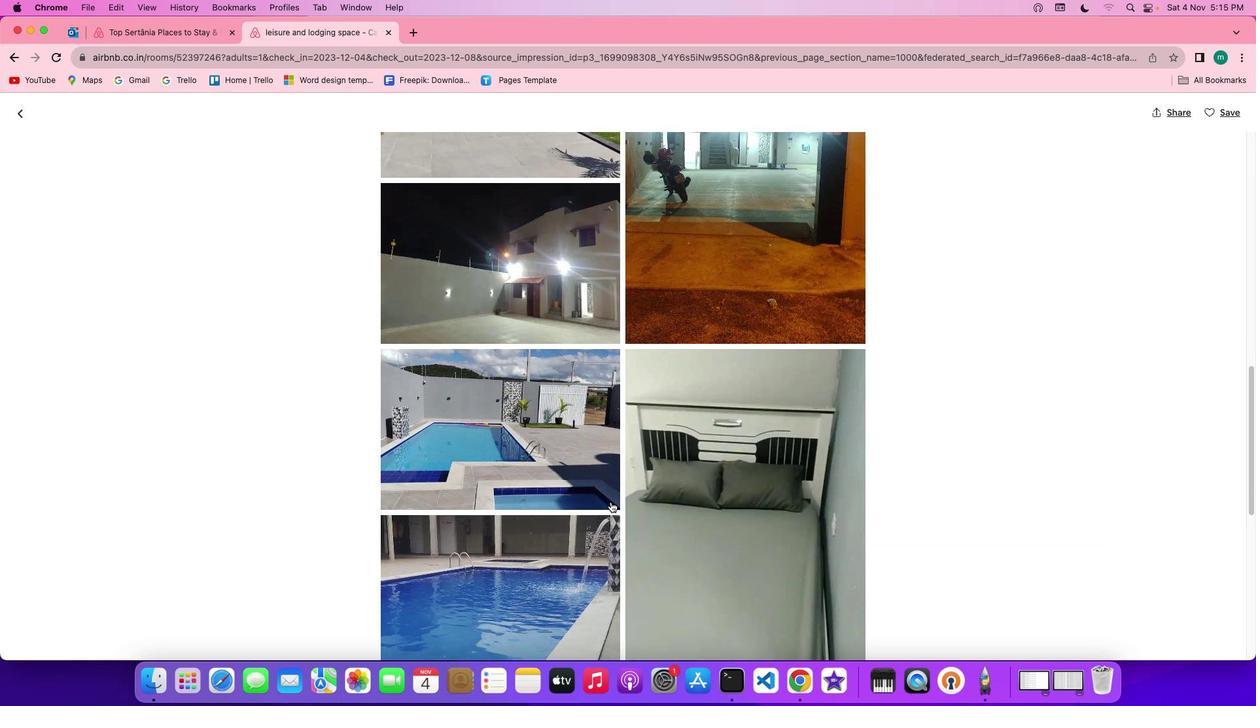 
Action: Mouse scrolled (610, 501) with delta (0, 0)
Screenshot: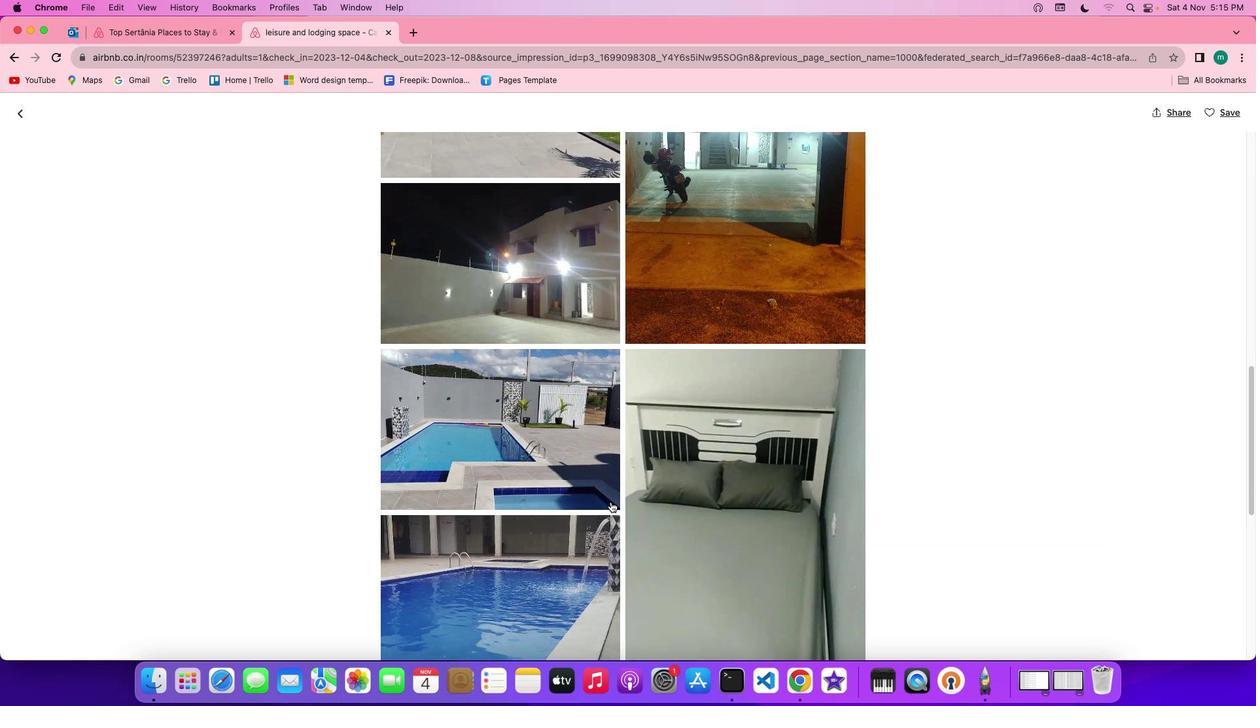 
Action: Mouse scrolled (610, 501) with delta (0, -1)
Screenshot: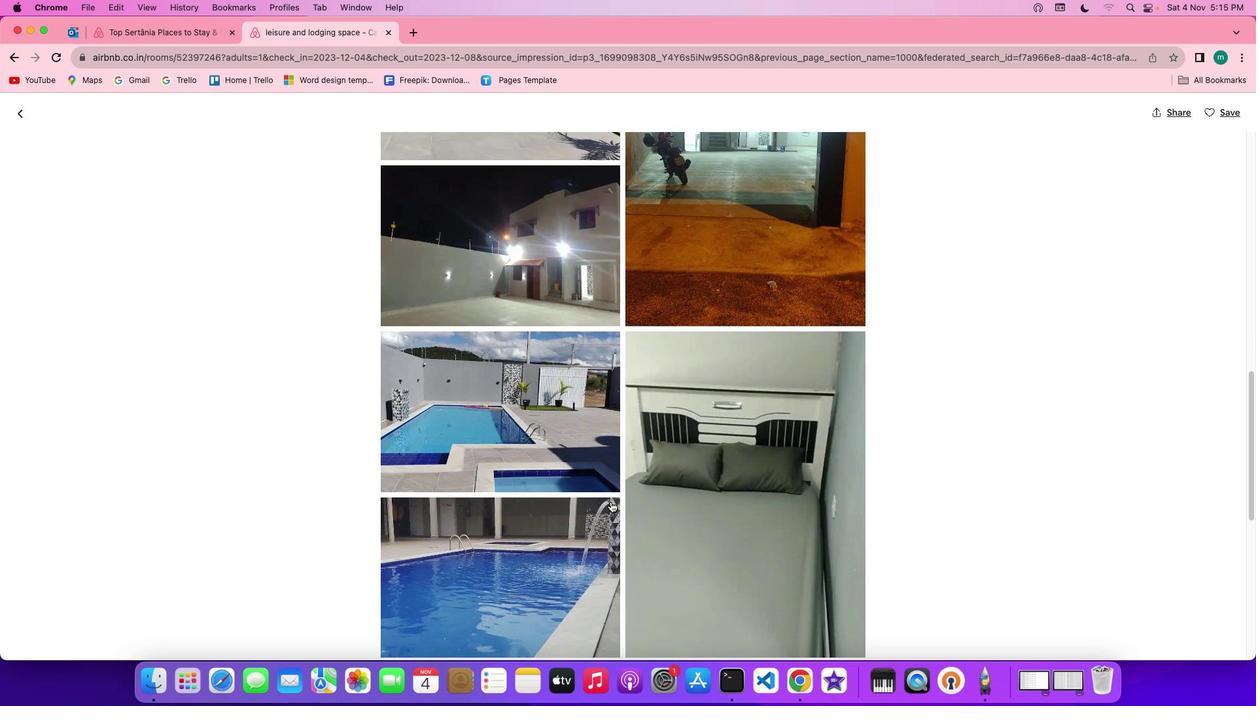 
Action: Mouse scrolled (610, 501) with delta (0, 0)
Screenshot: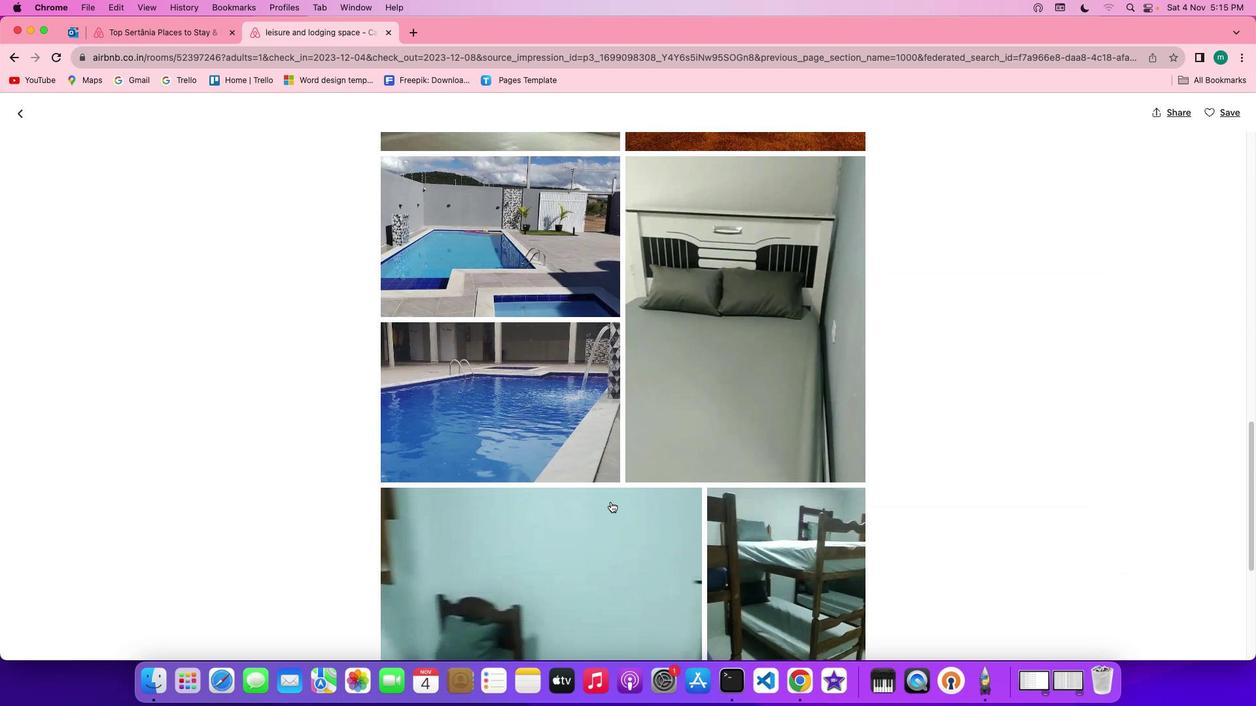 
Action: Mouse scrolled (610, 501) with delta (0, 0)
Screenshot: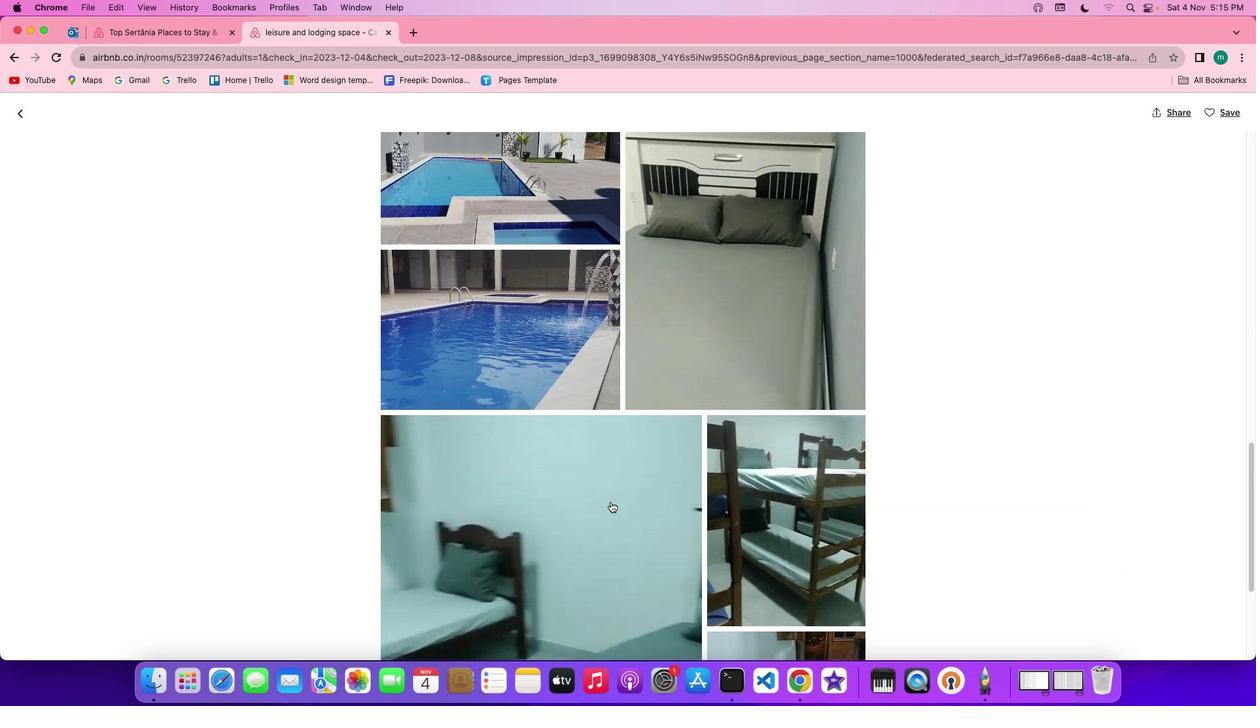 
Action: Mouse scrolled (610, 501) with delta (0, -1)
Screenshot: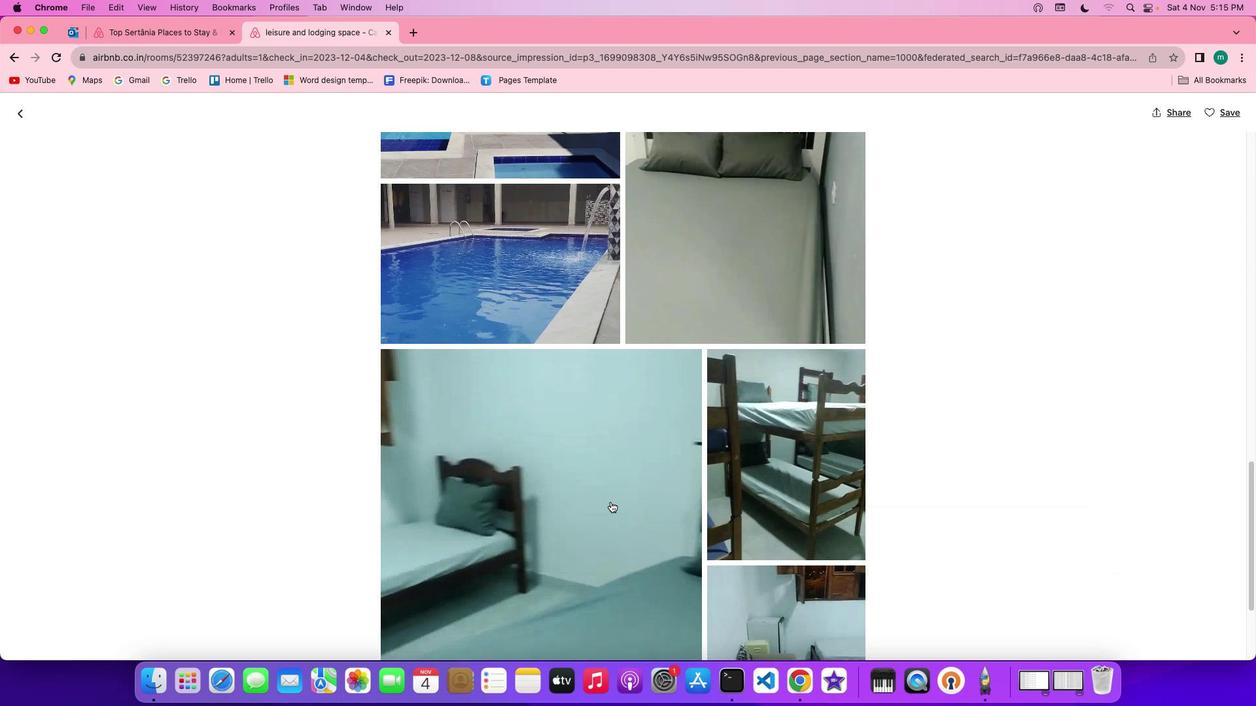 
Action: Mouse scrolled (610, 501) with delta (0, -2)
Screenshot: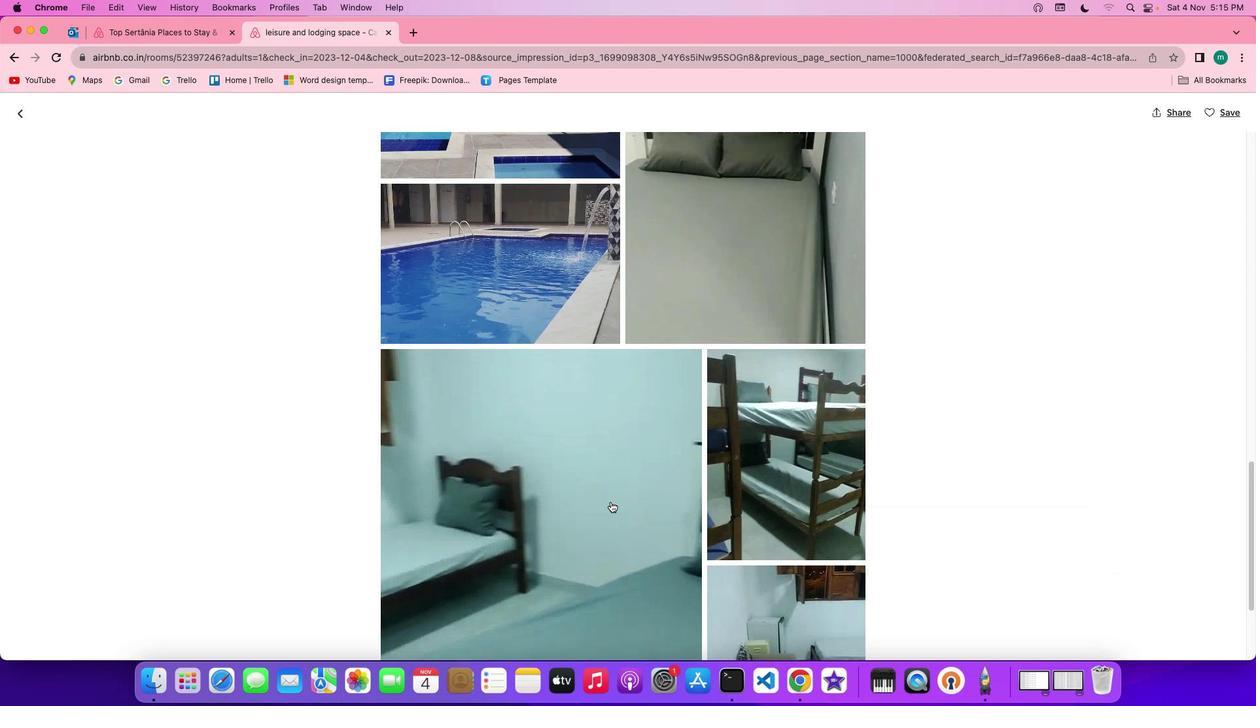 
Action: Mouse scrolled (610, 501) with delta (0, -2)
Screenshot: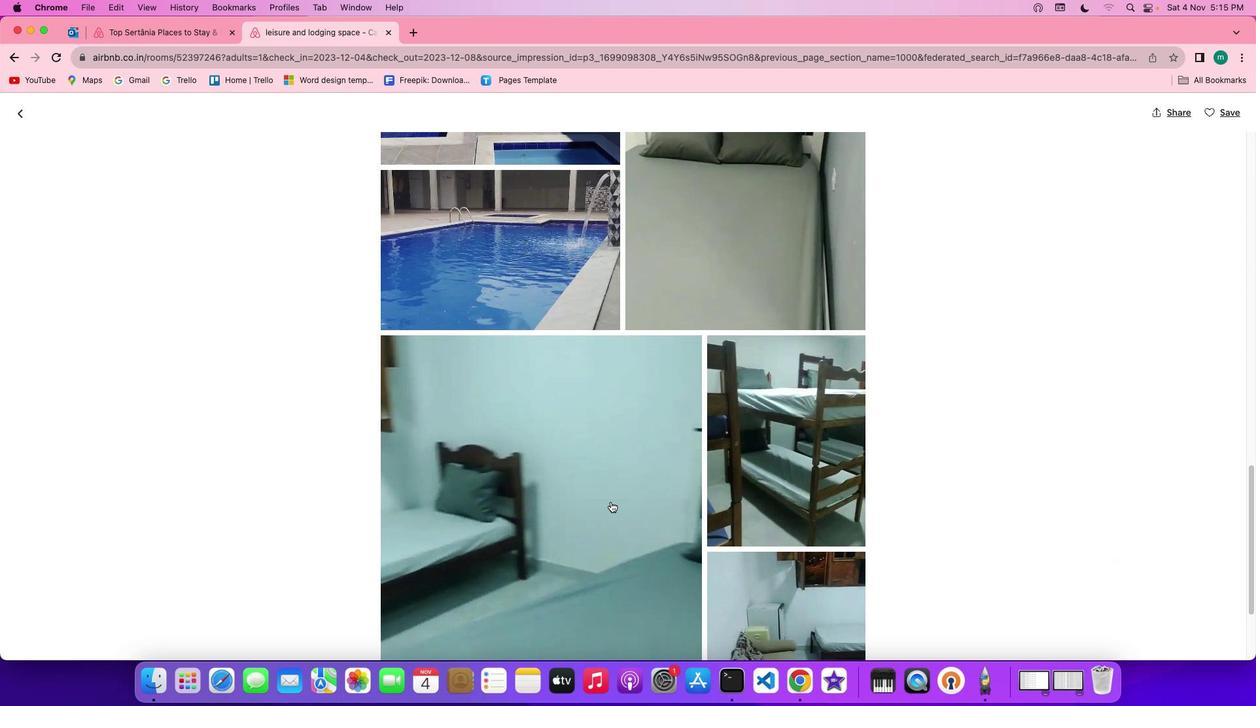 
Action: Mouse scrolled (610, 501) with delta (0, 0)
Screenshot: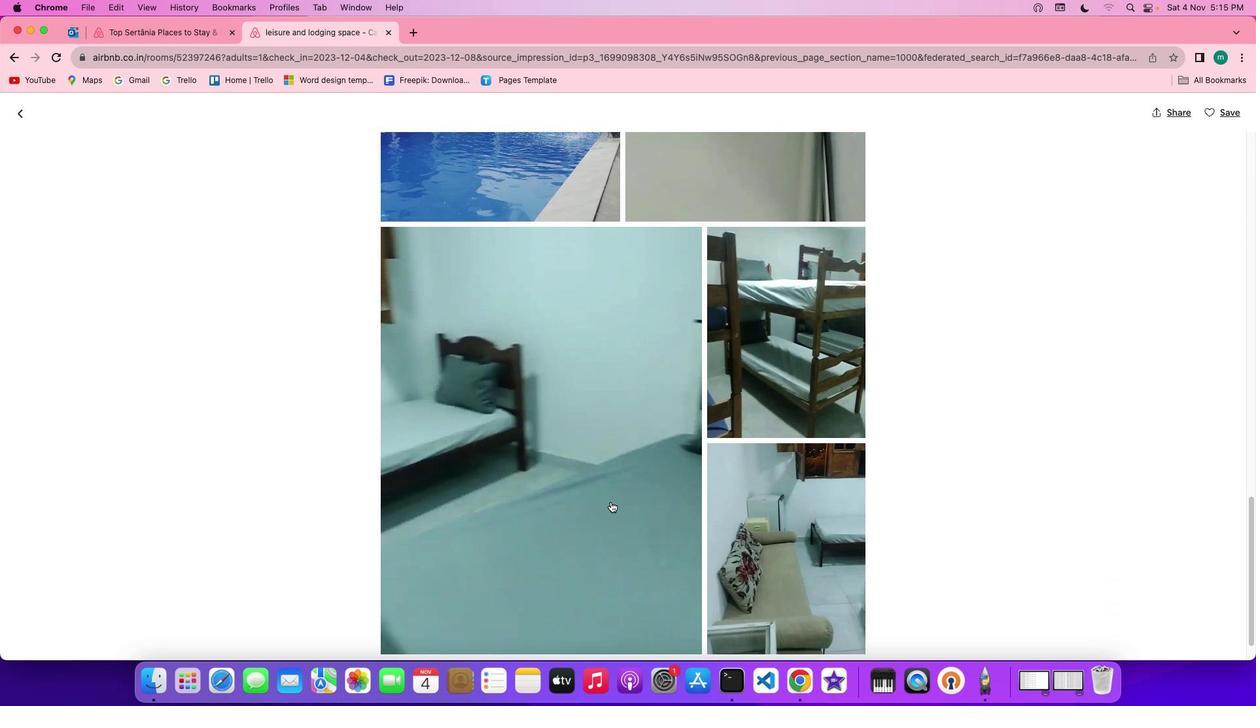 
Action: Mouse scrolled (610, 501) with delta (0, 0)
Screenshot: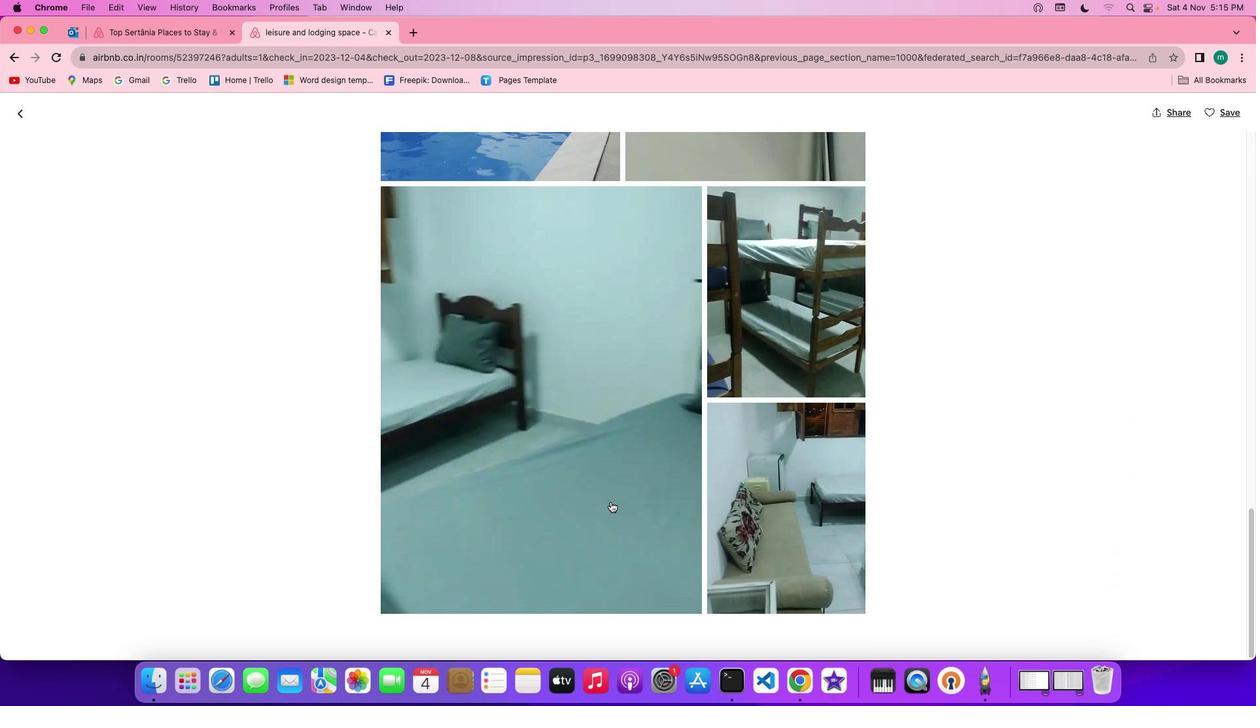 
Action: Mouse scrolled (610, 501) with delta (0, -1)
Screenshot: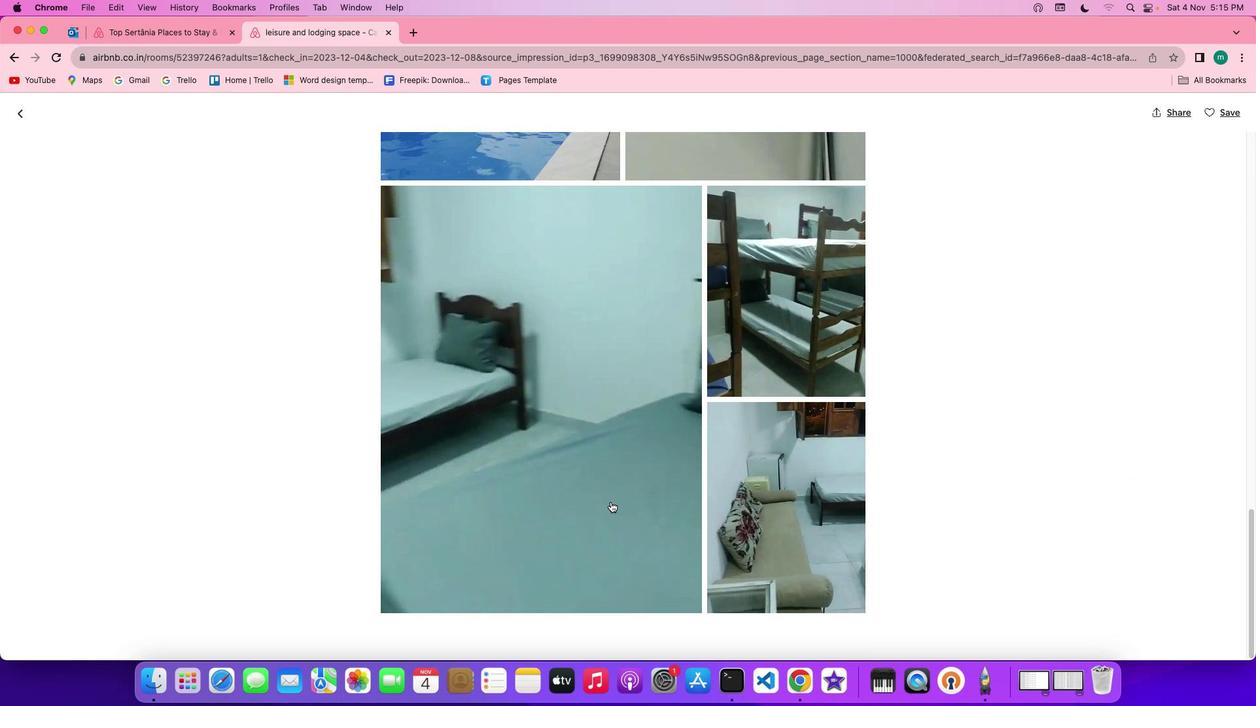 
Action: Mouse scrolled (610, 501) with delta (0, -2)
Screenshot: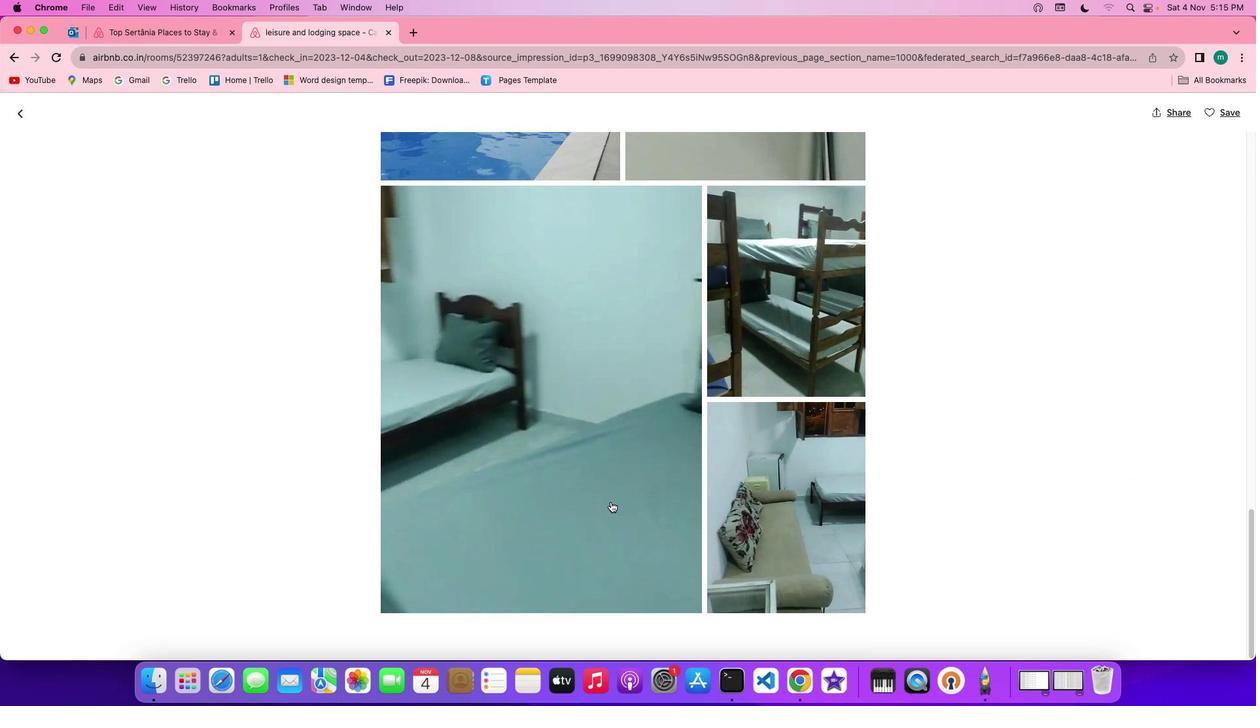 
Action: Mouse scrolled (610, 501) with delta (0, 0)
Screenshot: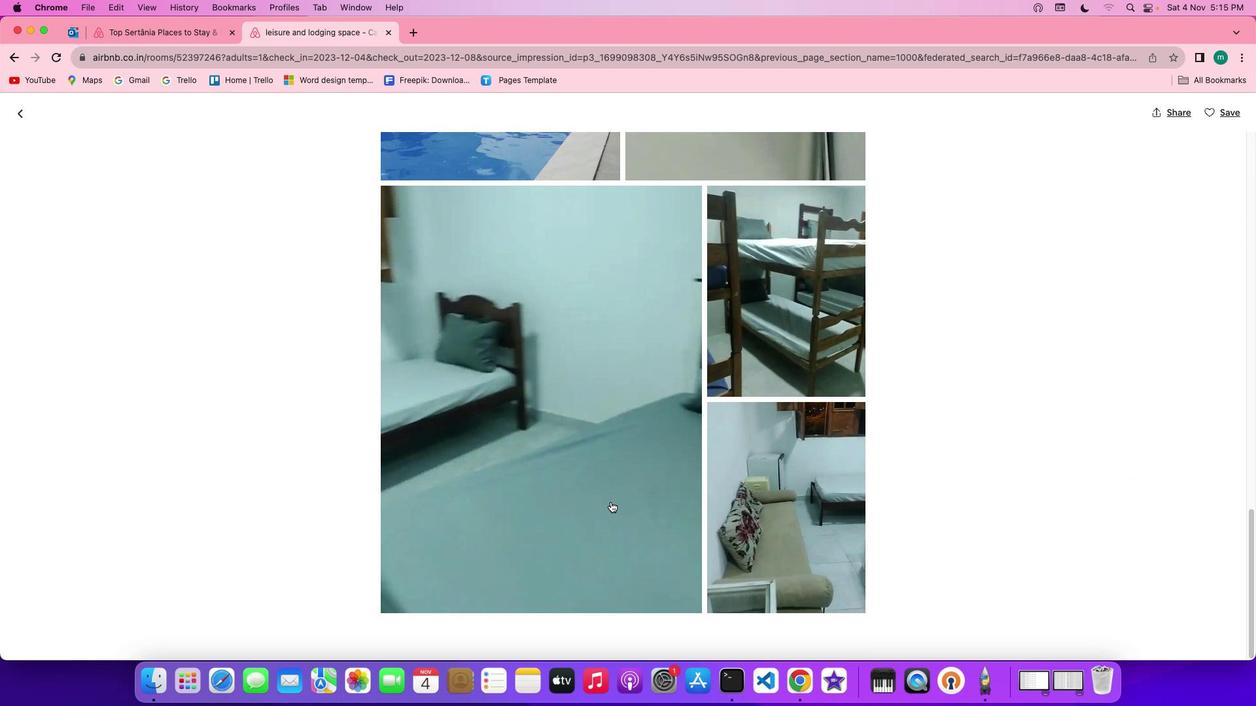 
Action: Mouse scrolled (610, 501) with delta (0, 0)
Screenshot: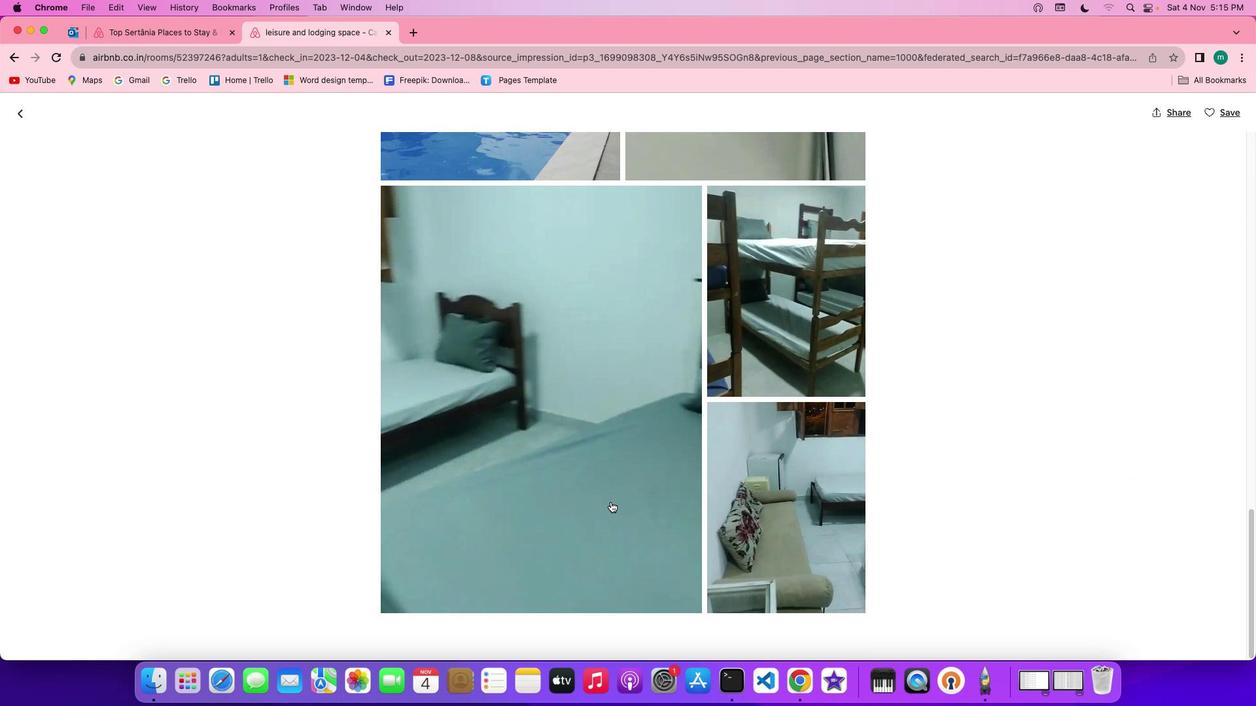 
Action: Mouse scrolled (610, 501) with delta (0, -1)
Screenshot: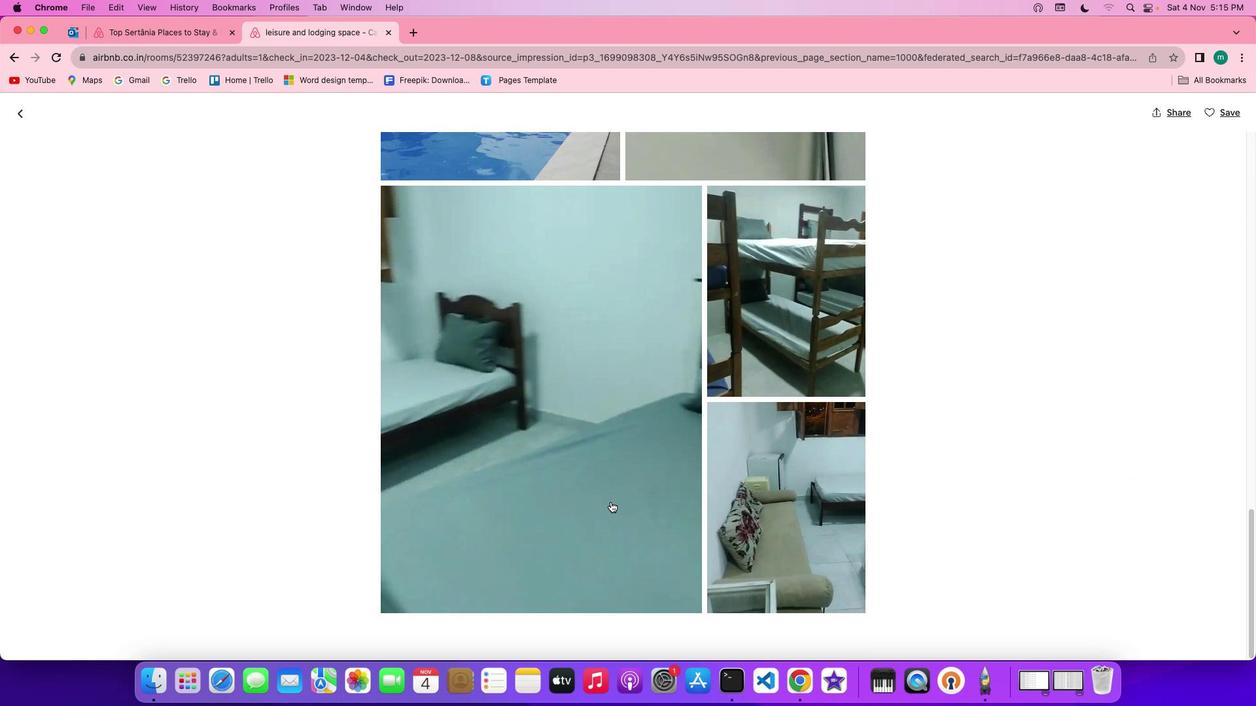 
Action: Mouse scrolled (610, 501) with delta (0, -1)
Screenshot: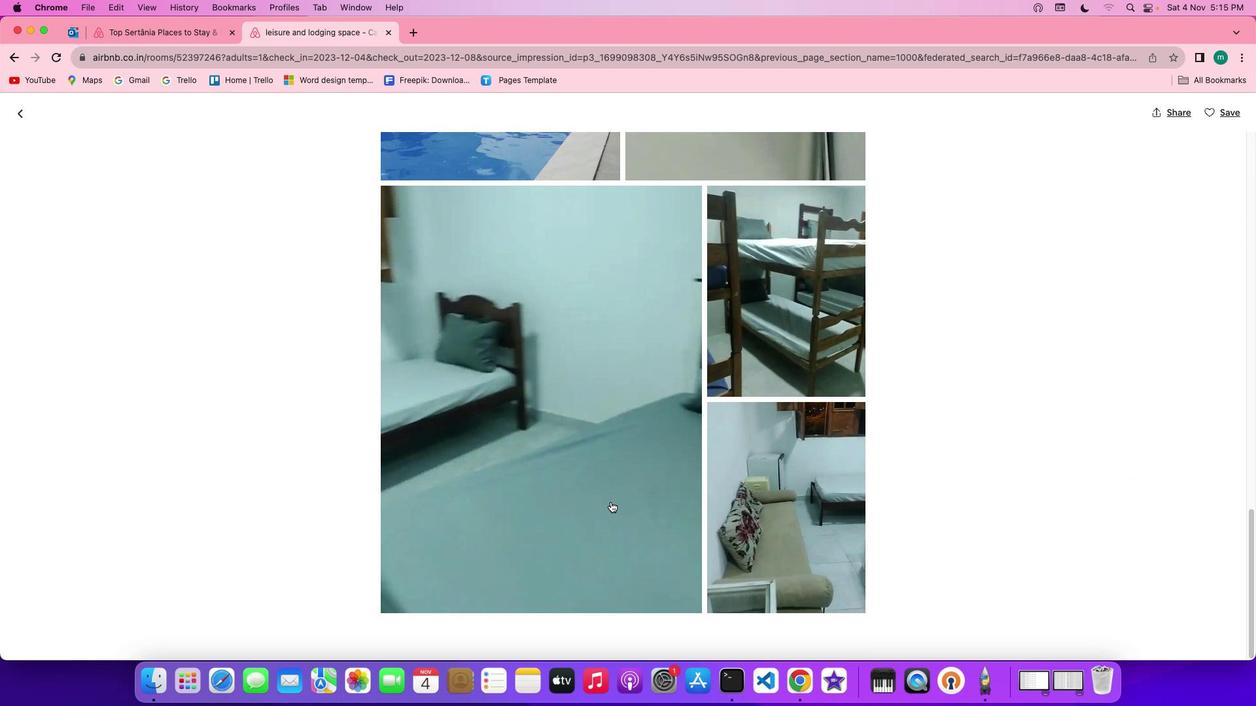 
Action: Mouse scrolled (610, 501) with delta (0, 0)
Screenshot: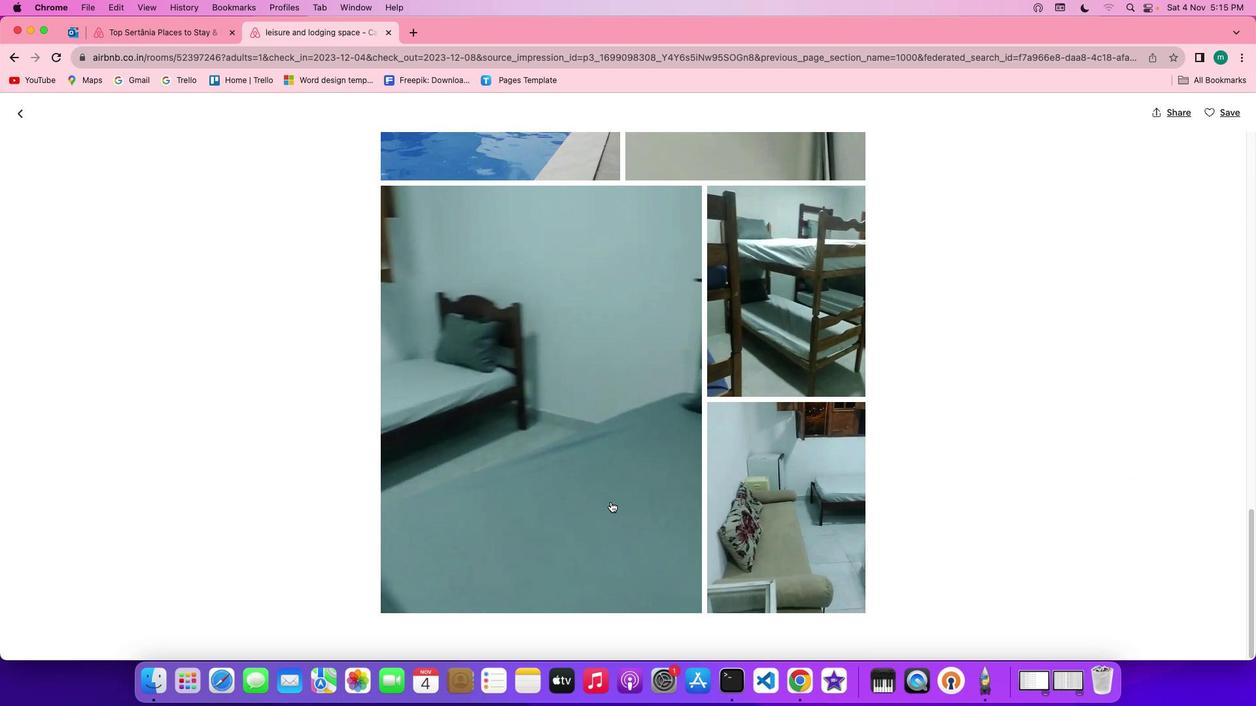 
Action: Mouse scrolled (610, 501) with delta (0, 0)
Screenshot: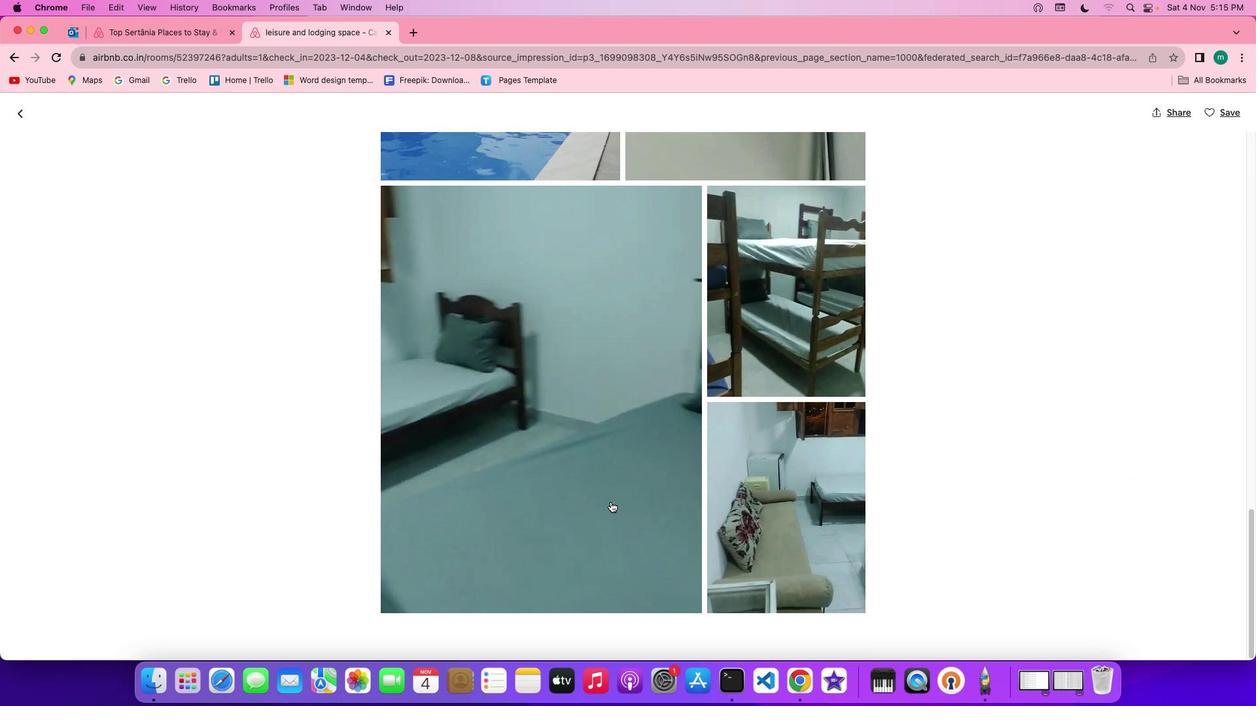 
Action: Mouse scrolled (610, 501) with delta (0, -1)
Screenshot: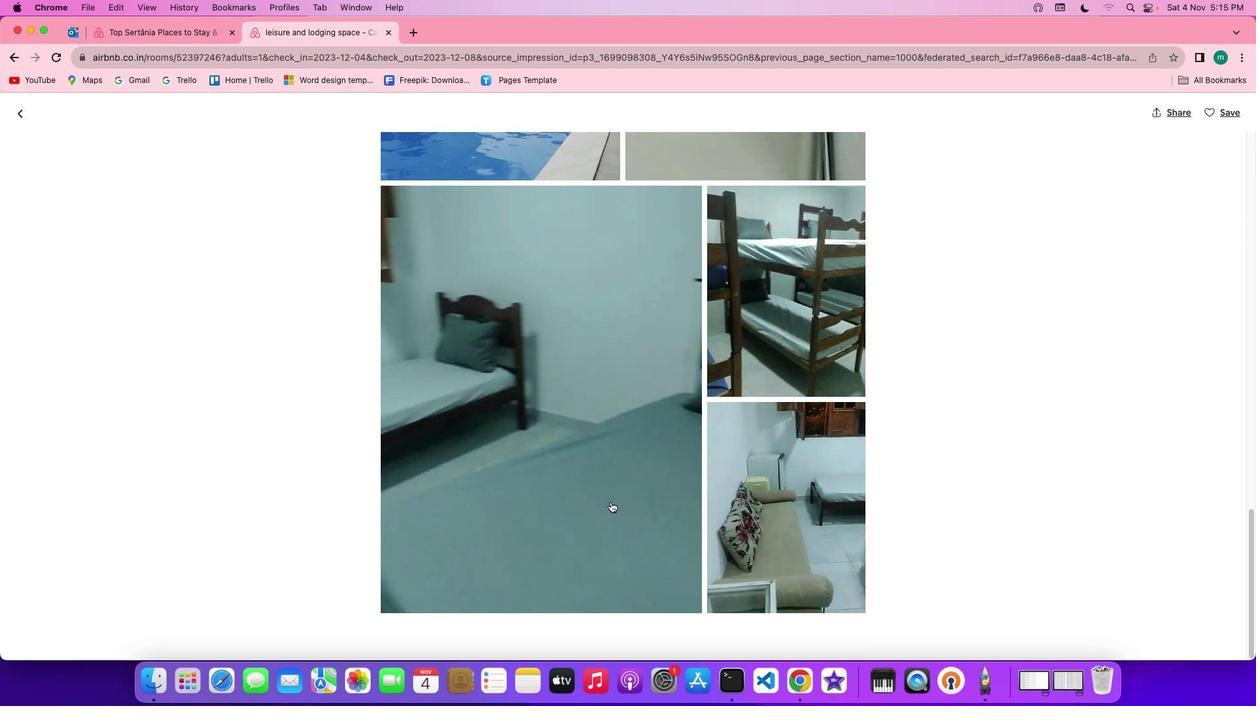 
Action: Mouse scrolled (610, 501) with delta (0, -1)
Screenshot: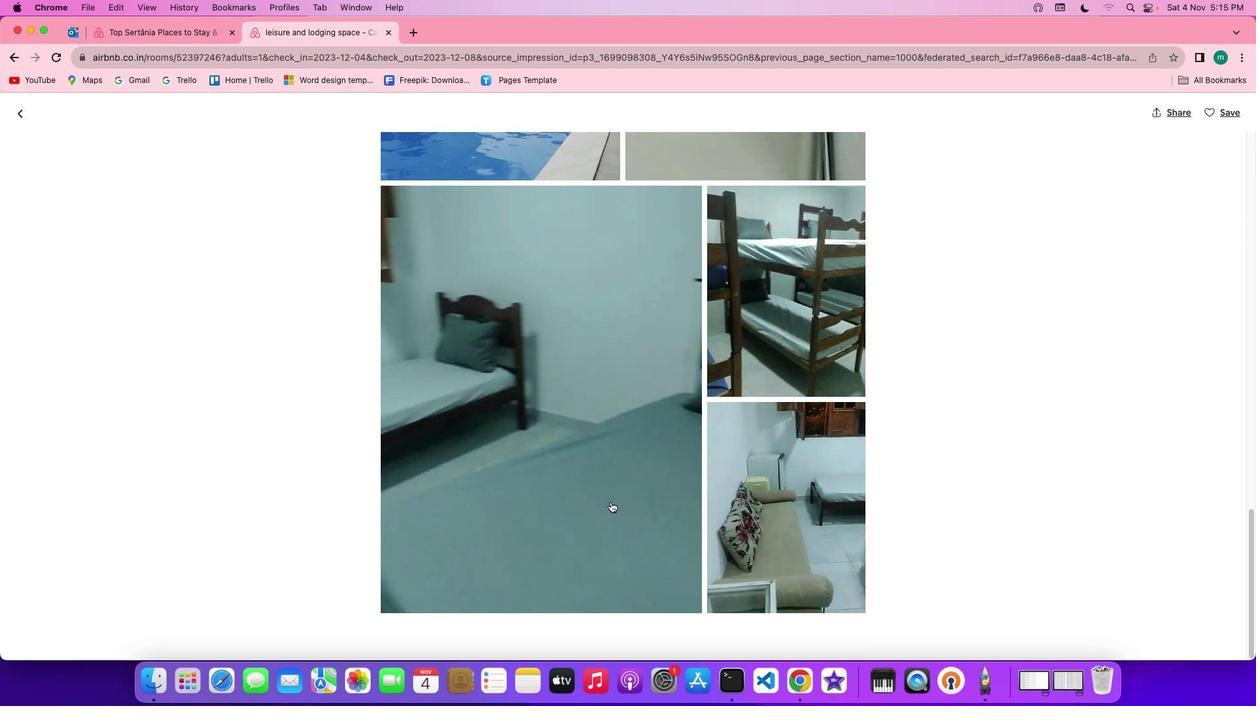 
Action: Mouse scrolled (610, 501) with delta (0, 0)
Screenshot: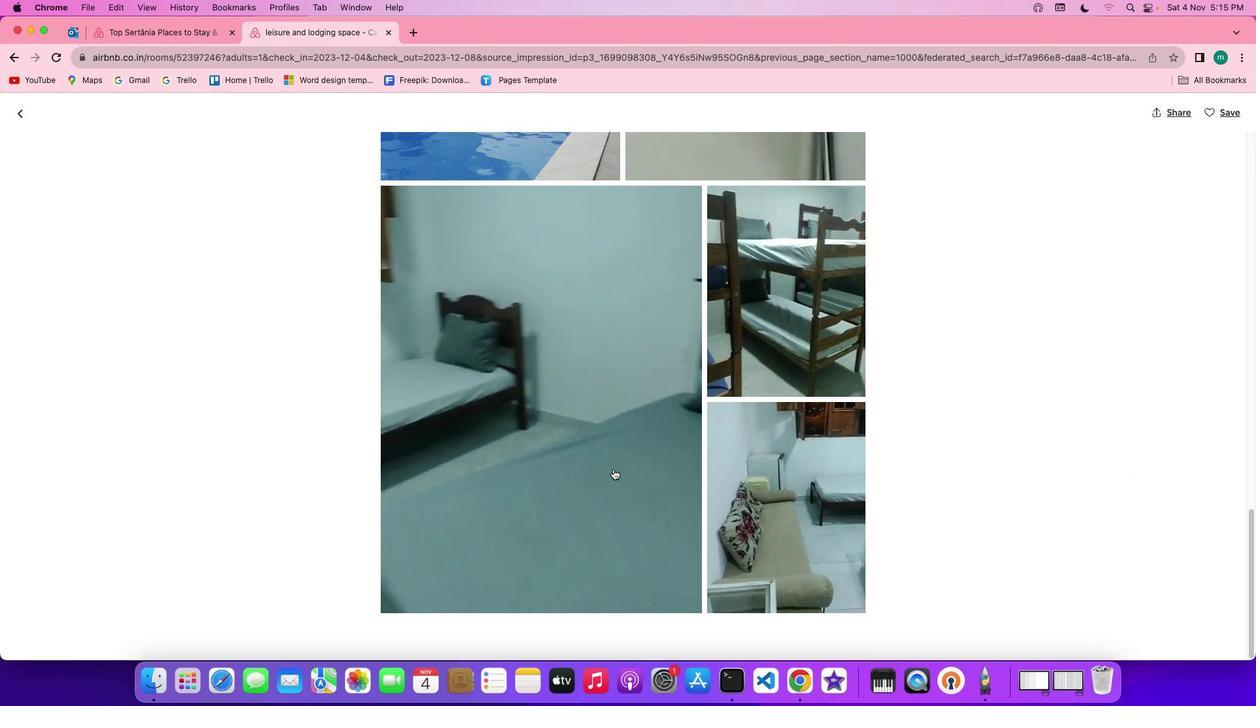 
Action: Mouse scrolled (610, 501) with delta (0, 0)
Screenshot: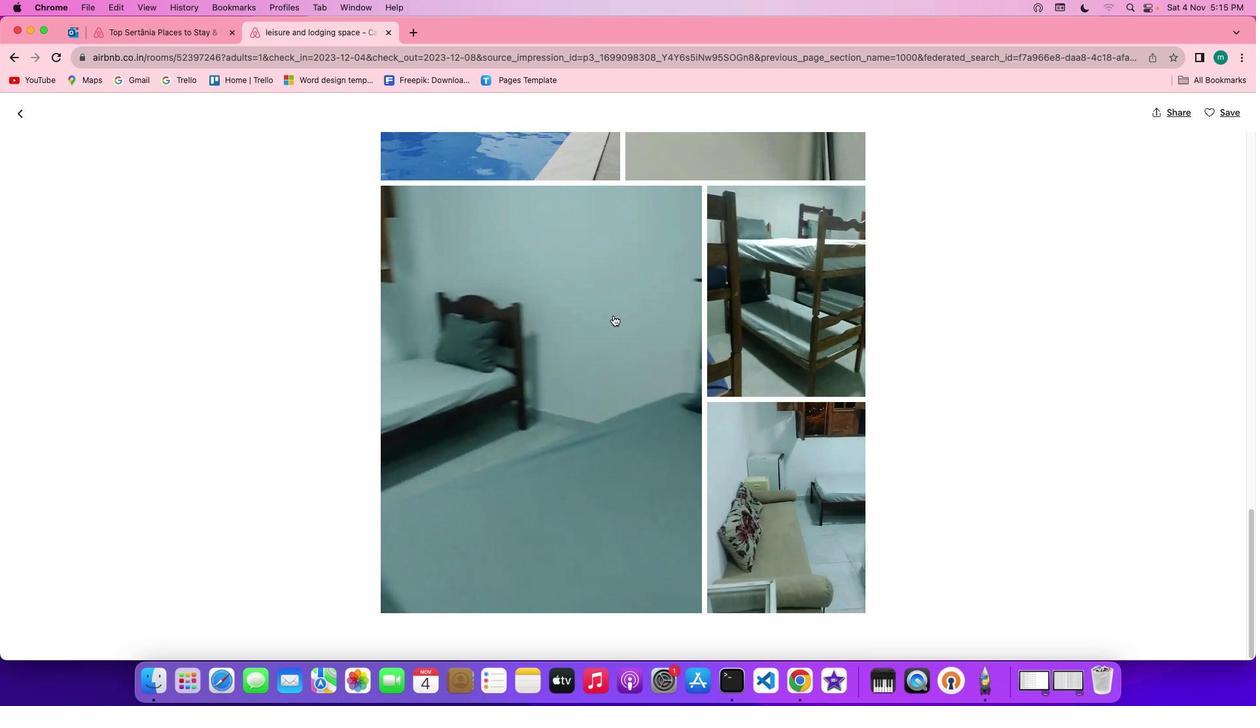 
Action: Mouse scrolled (610, 501) with delta (0, -1)
Screenshot: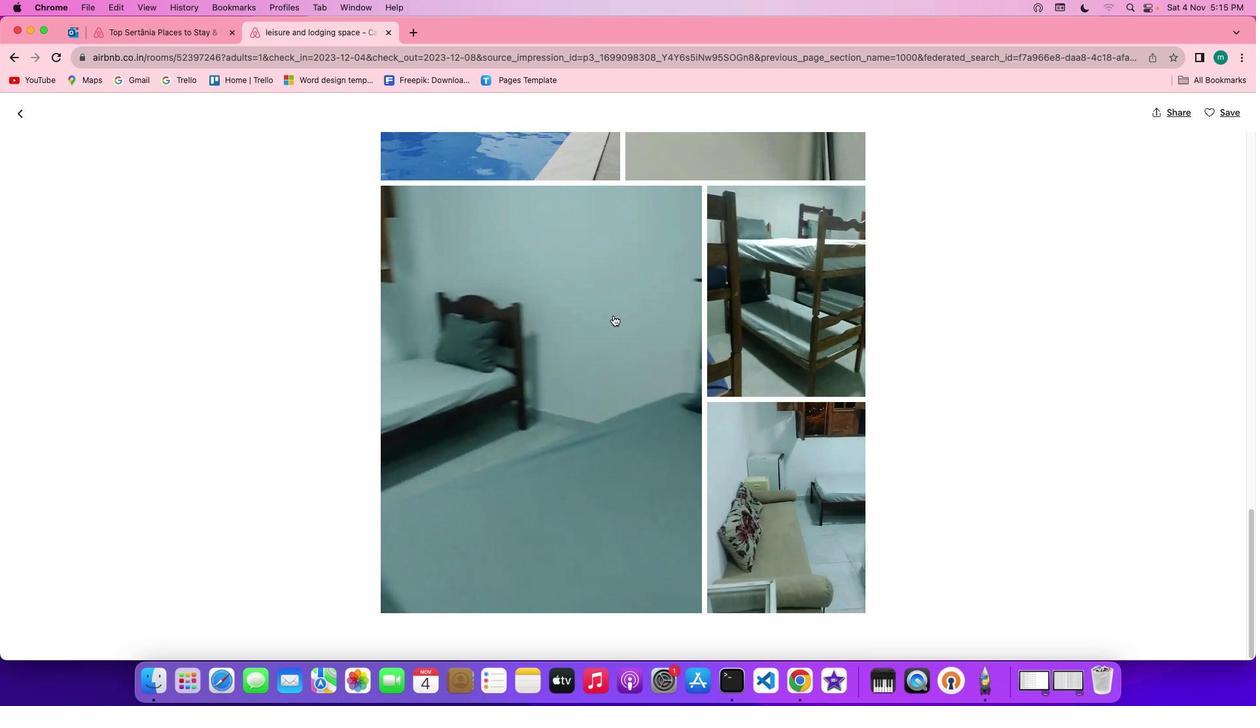 
Action: Mouse scrolled (610, 501) with delta (0, -2)
Screenshot: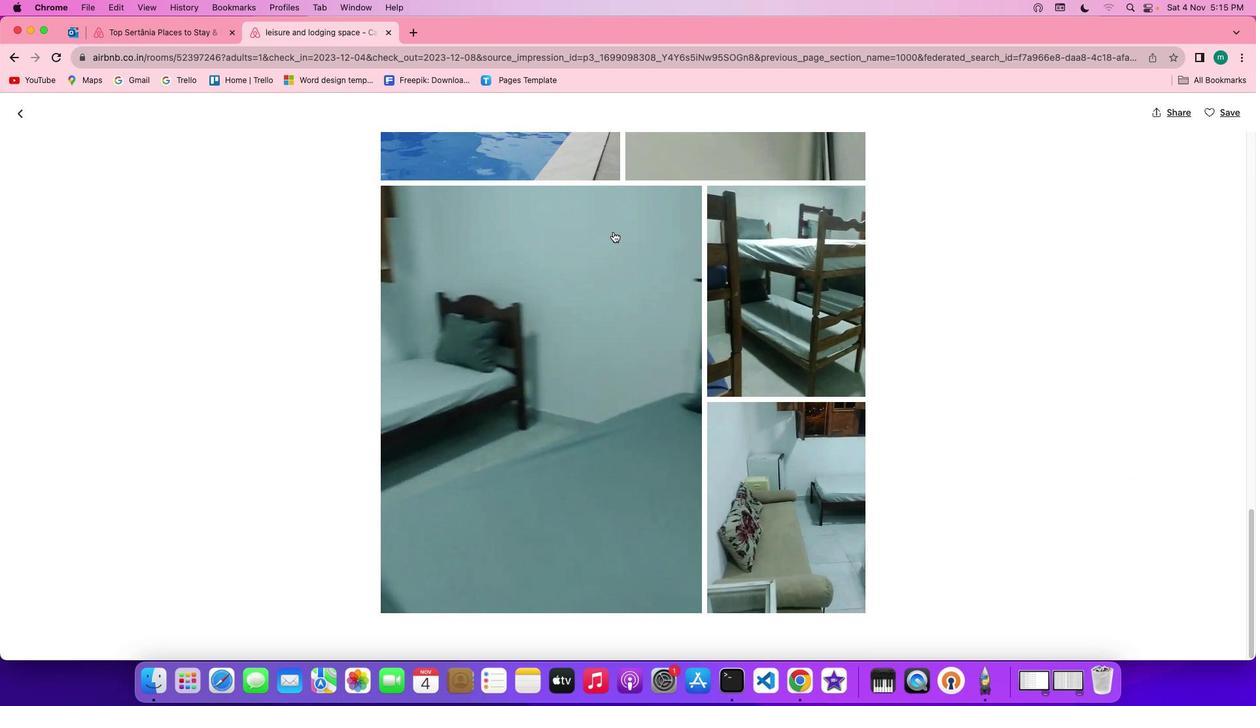 
Action: Mouse moved to (18, 114)
Screenshot: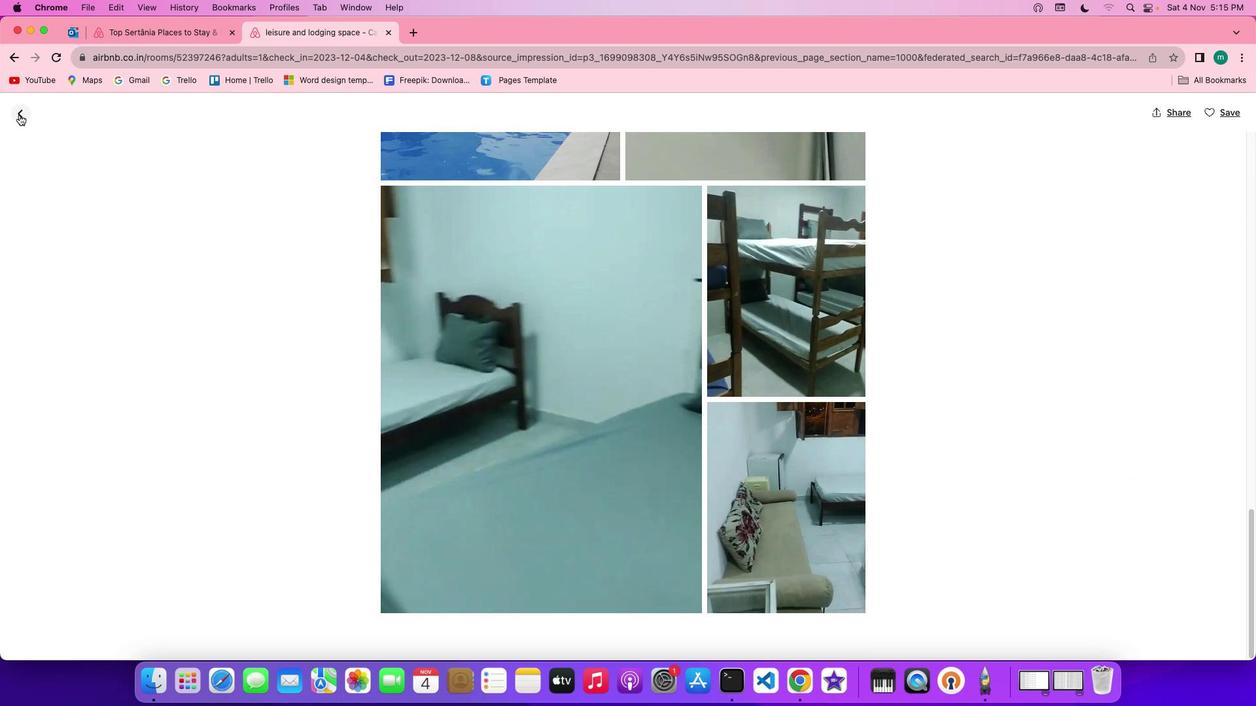 
Action: Mouse pressed left at (18, 114)
Screenshot: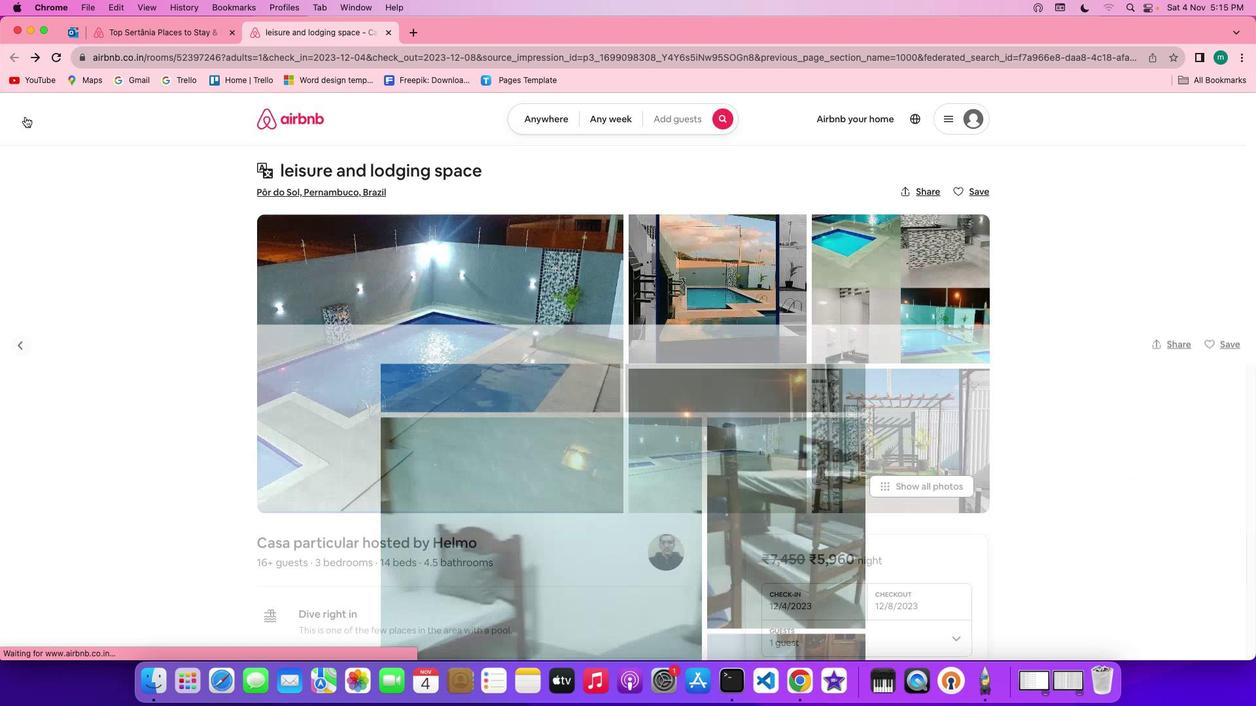 
Action: Mouse moved to (612, 342)
Screenshot: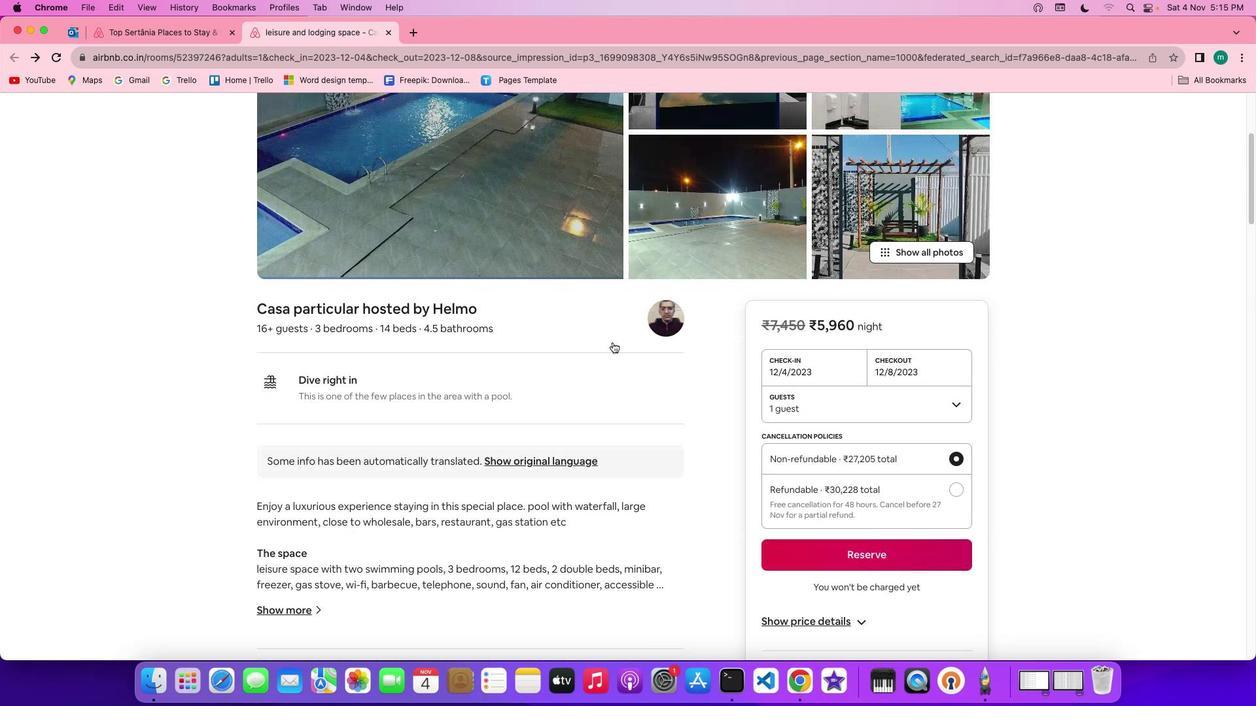 
Action: Mouse scrolled (612, 342) with delta (0, 0)
Screenshot: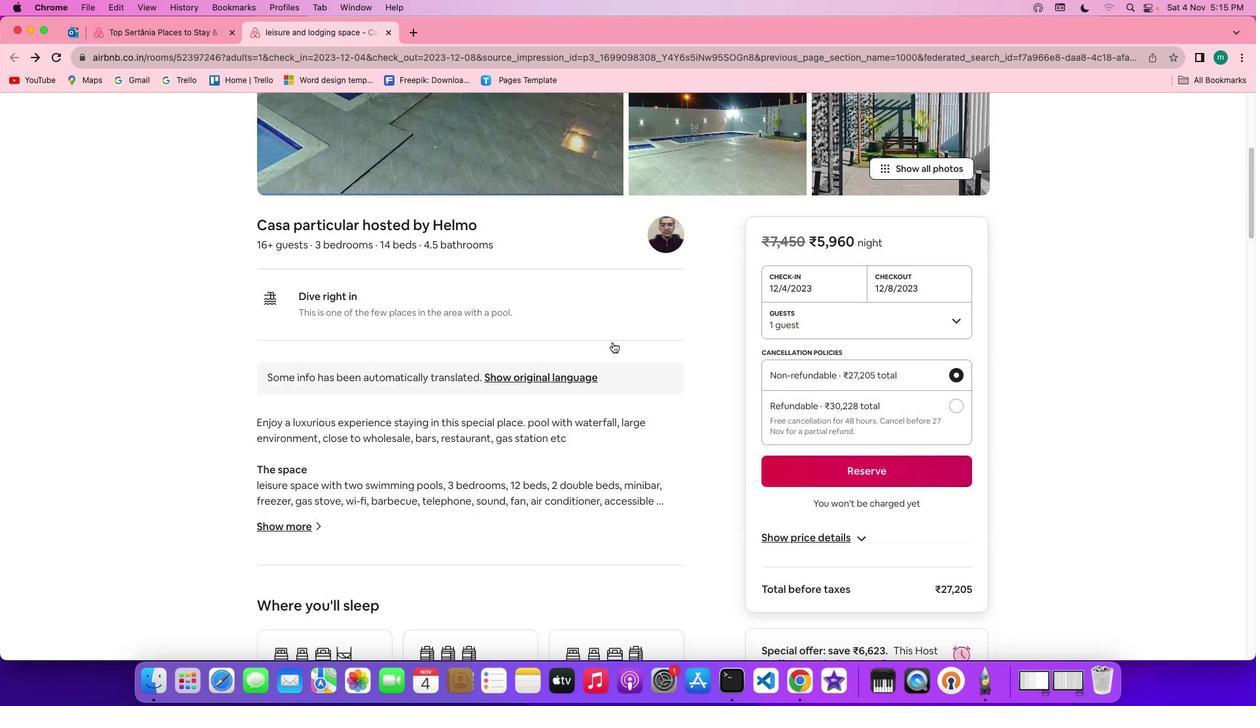 
Action: Mouse scrolled (612, 342) with delta (0, 0)
Screenshot: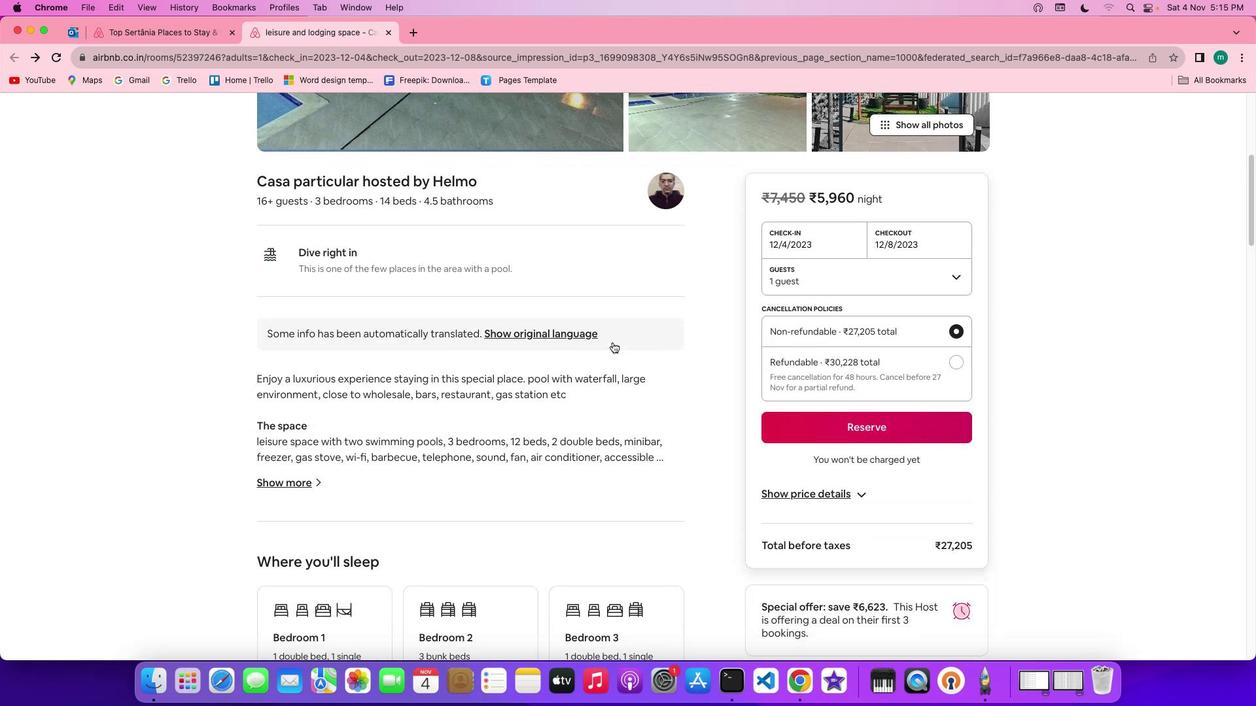 
Action: Mouse scrolled (612, 342) with delta (0, -1)
Screenshot: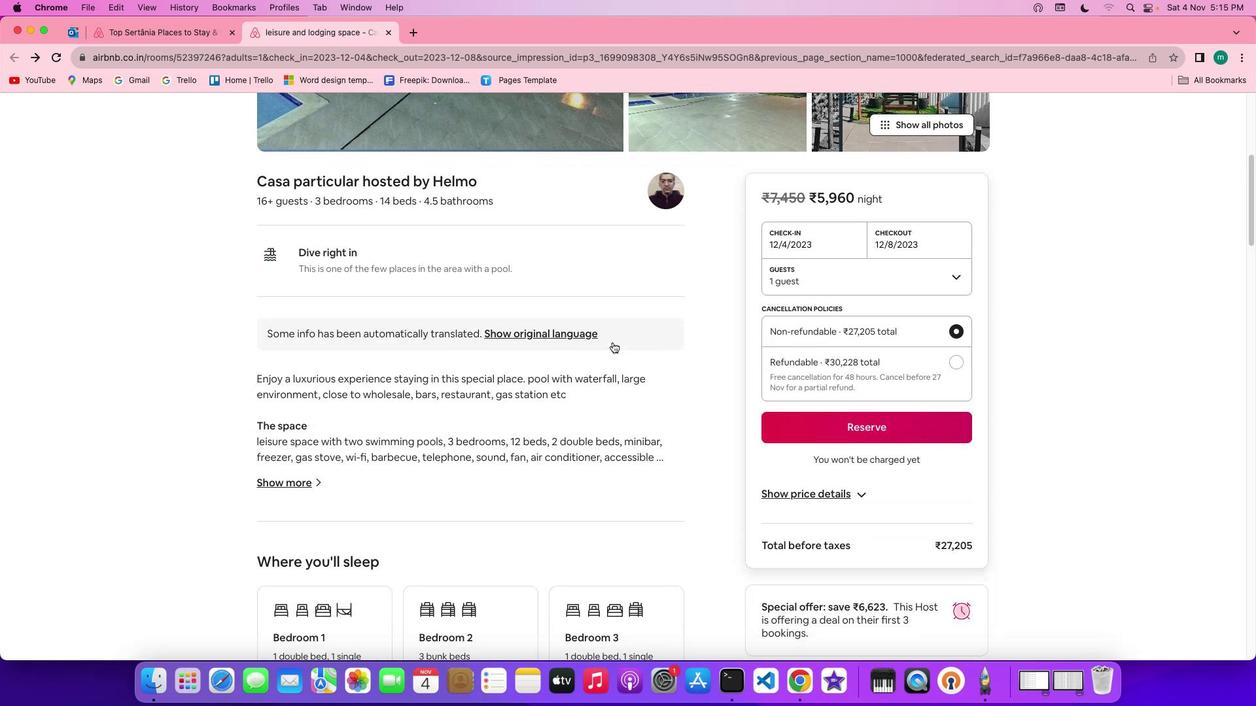 
Action: Mouse scrolled (612, 342) with delta (0, -2)
Screenshot: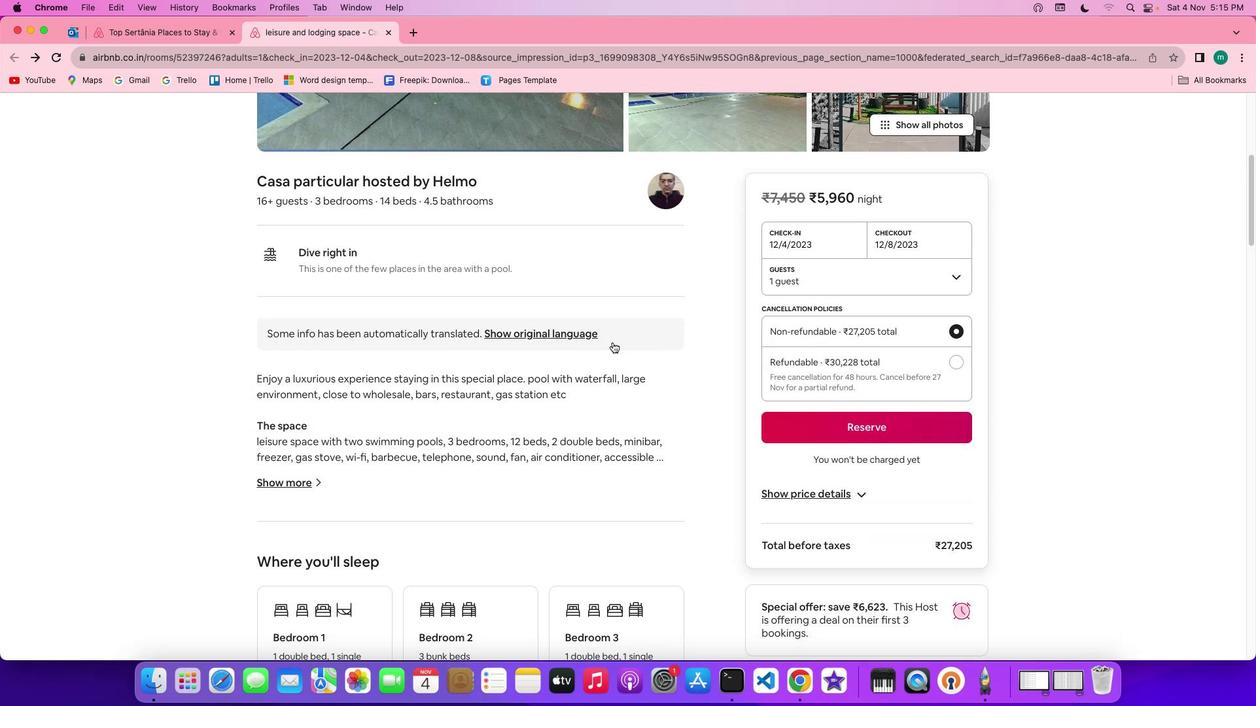 
Action: Mouse scrolled (612, 342) with delta (0, -3)
Screenshot: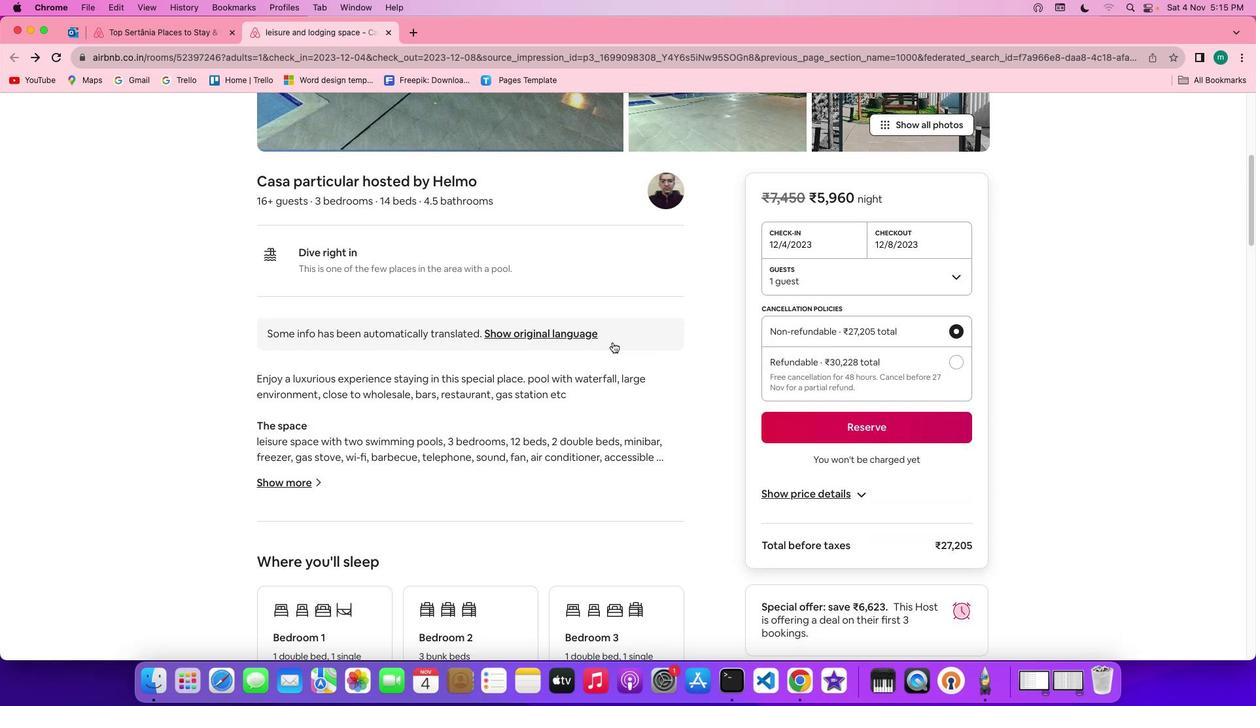 
Action: Mouse scrolled (612, 342) with delta (0, 0)
Screenshot: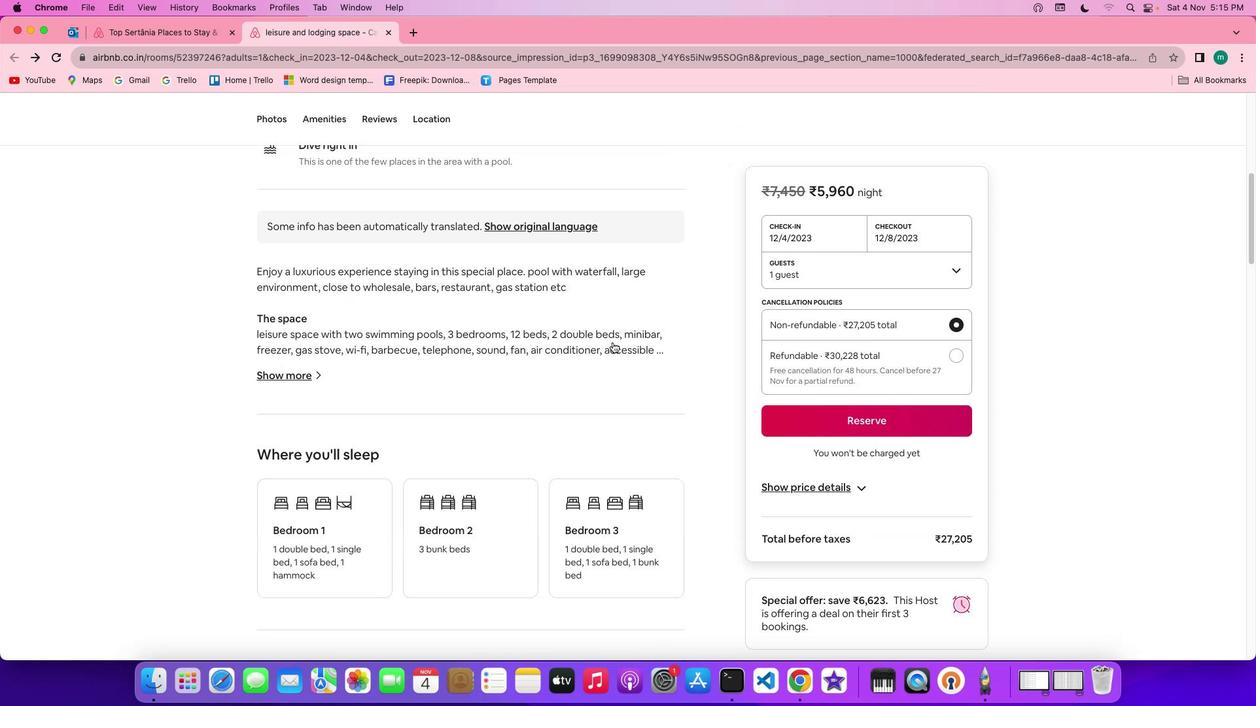
Action: Mouse scrolled (612, 342) with delta (0, 0)
Screenshot: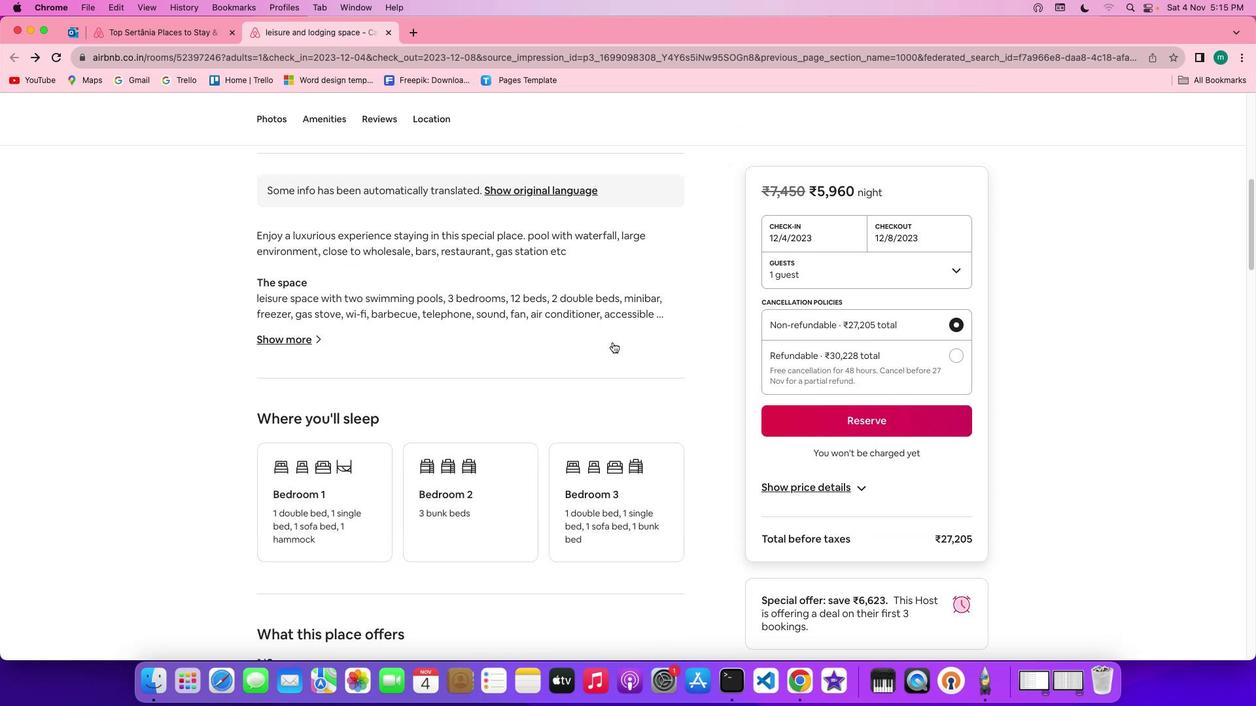 
Action: Mouse scrolled (612, 342) with delta (0, -1)
Screenshot: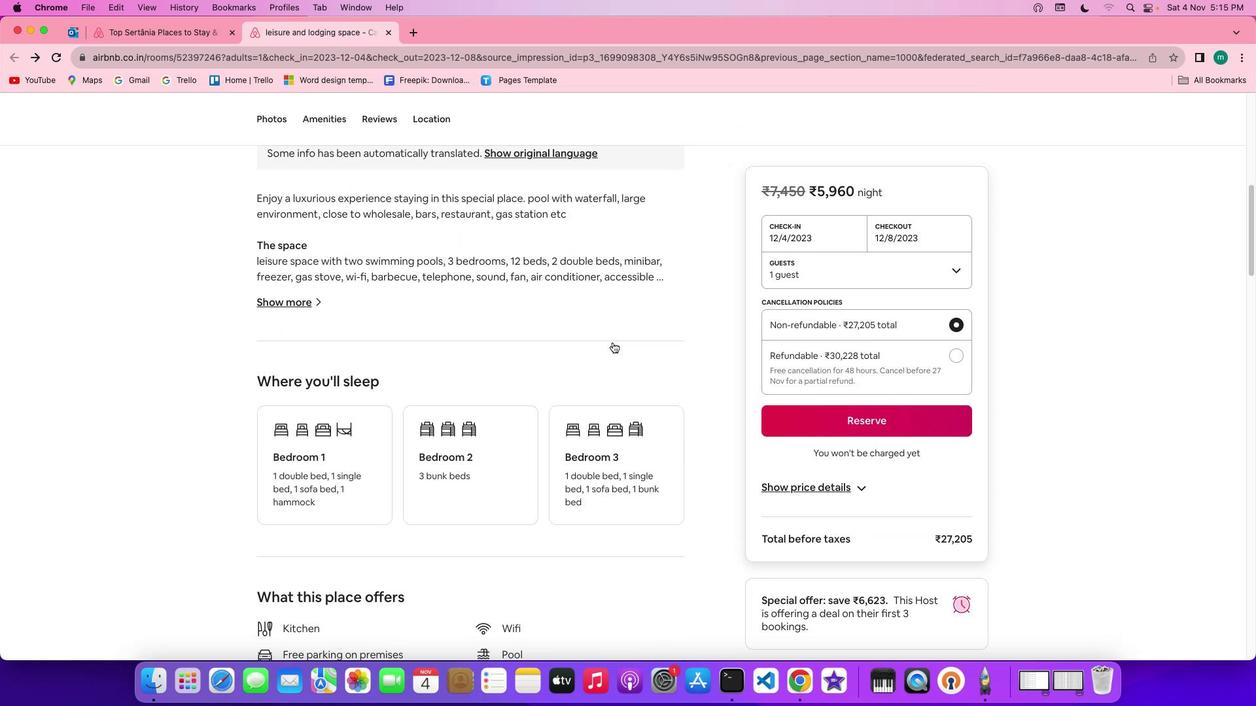 
Action: Mouse scrolled (612, 342) with delta (0, -1)
Screenshot: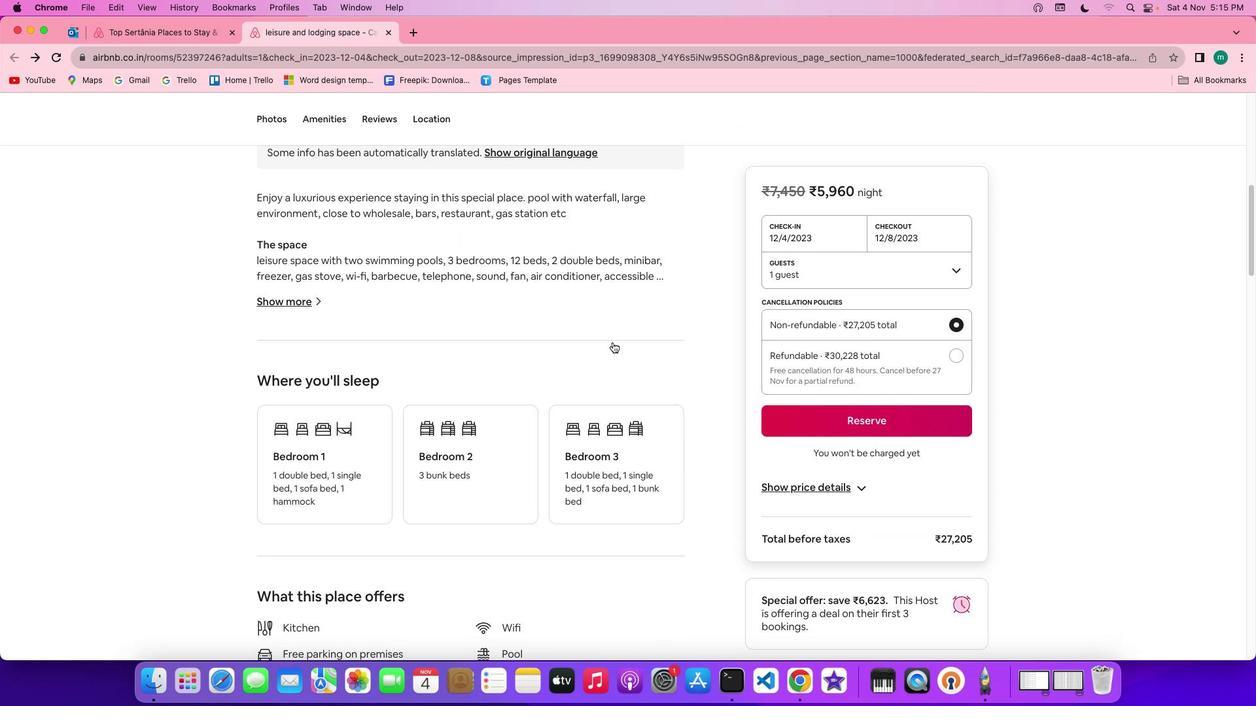 
Action: Mouse moved to (524, 329)
Screenshot: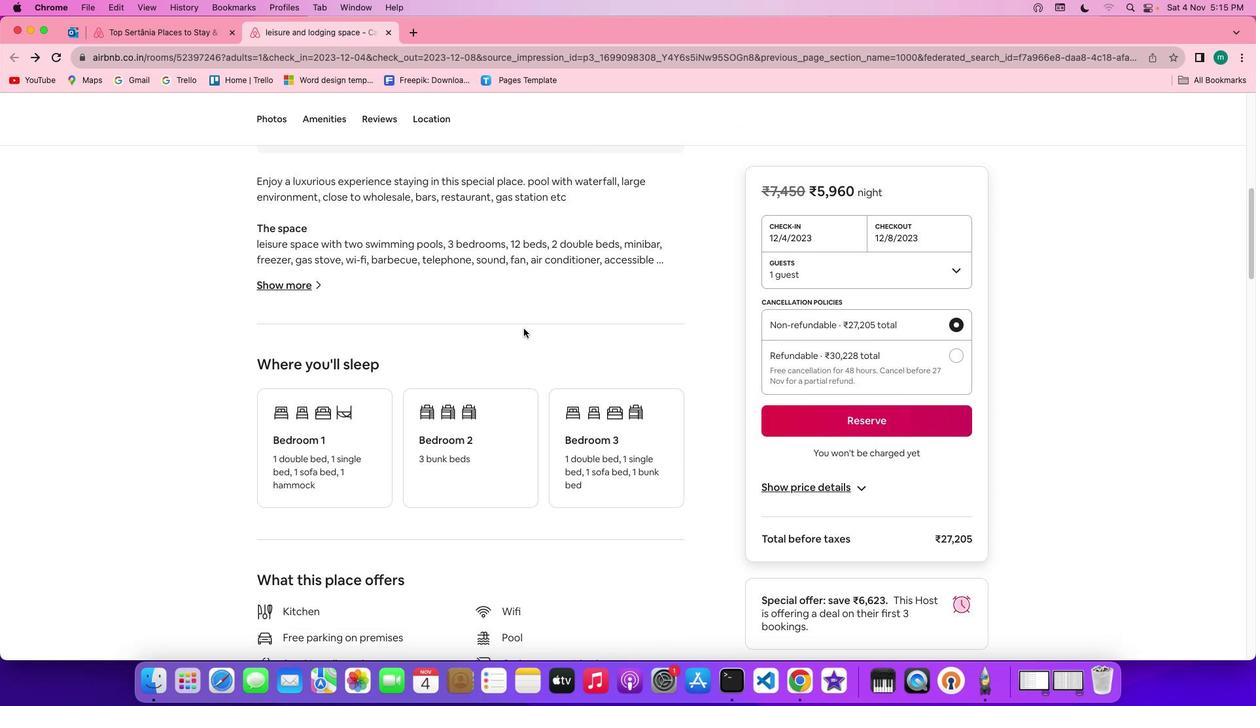 
Action: Mouse scrolled (524, 329) with delta (0, 0)
Screenshot: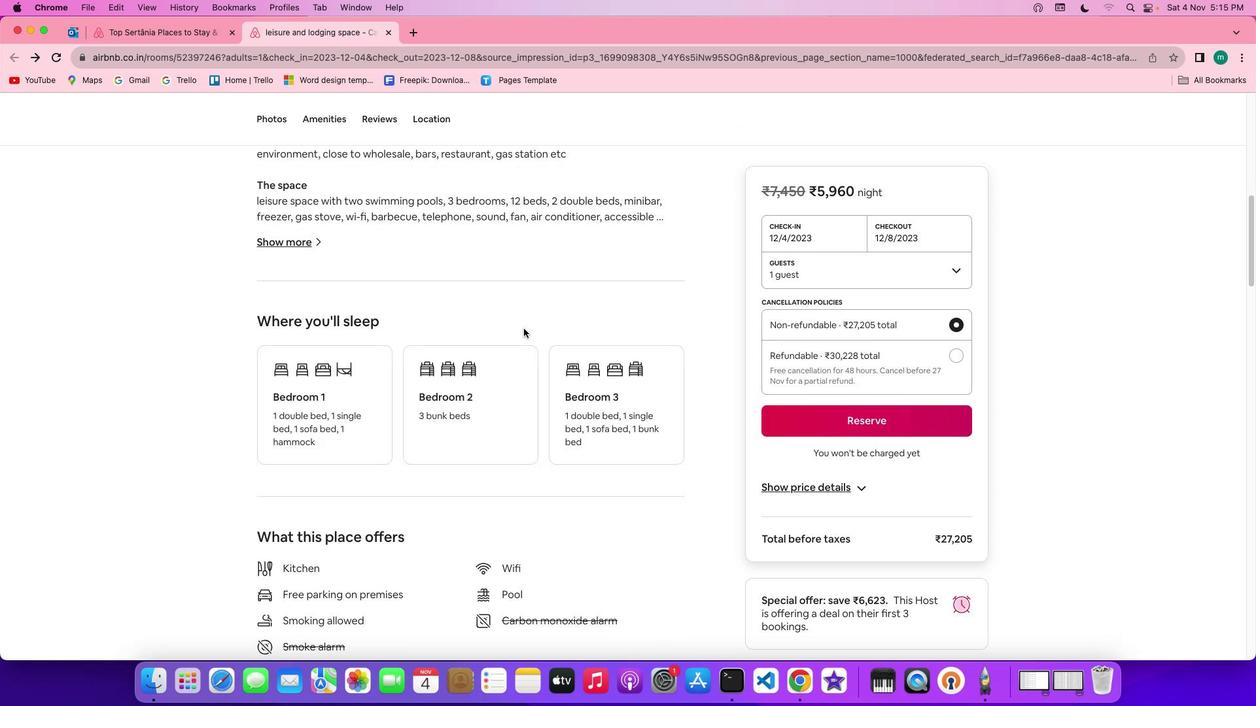 
Action: Mouse scrolled (524, 329) with delta (0, 0)
Screenshot: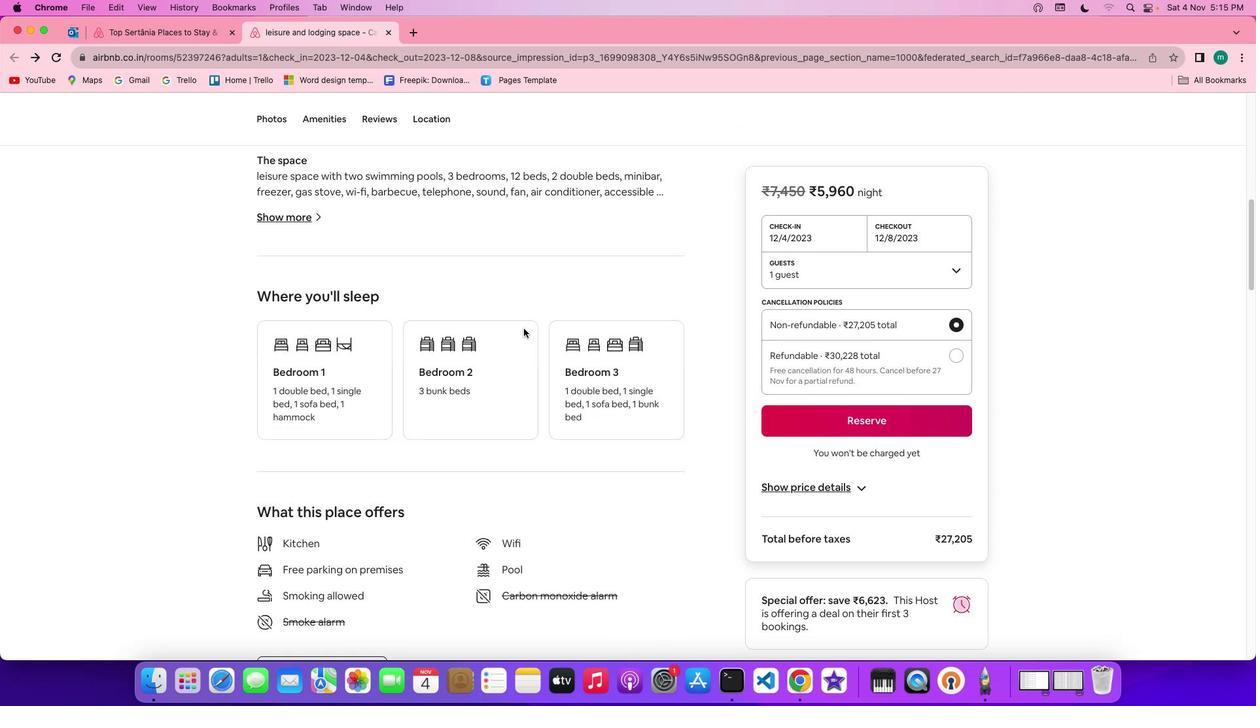 
Action: Mouse scrolled (524, 329) with delta (0, -1)
Screenshot: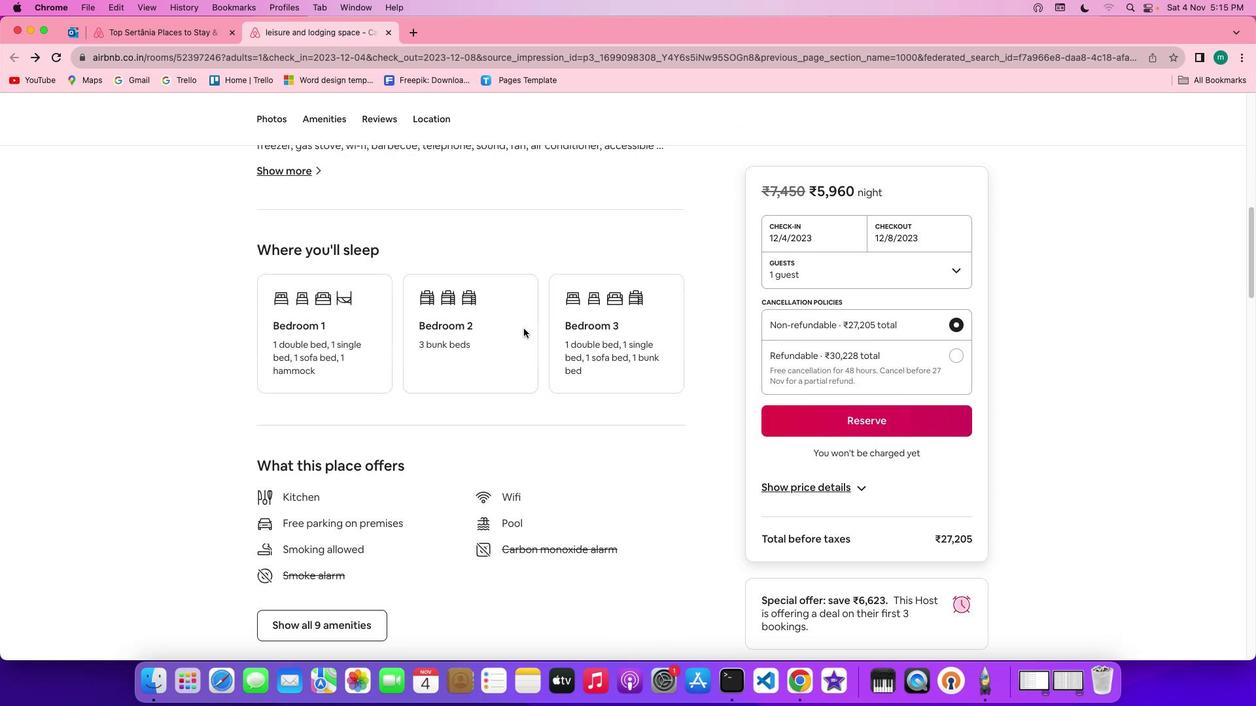 
Action: Mouse scrolled (524, 329) with delta (0, -1)
Screenshot: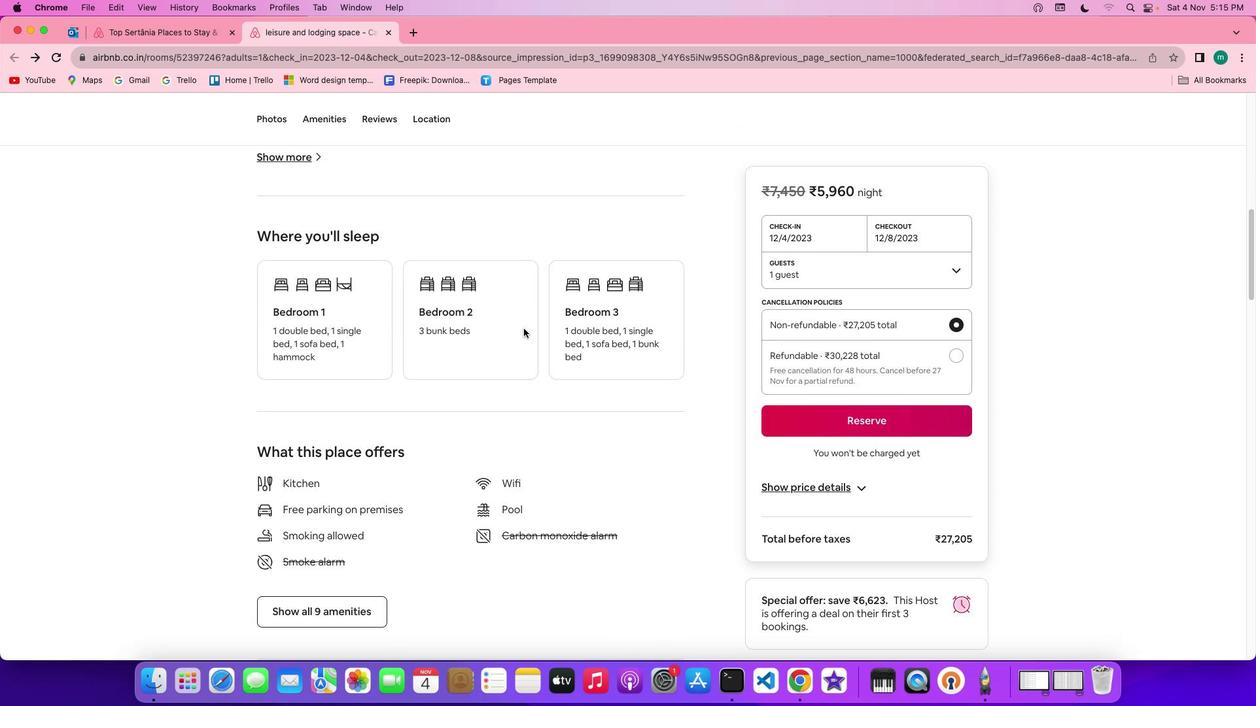 
Action: Mouse scrolled (524, 329) with delta (0, 0)
Screenshot: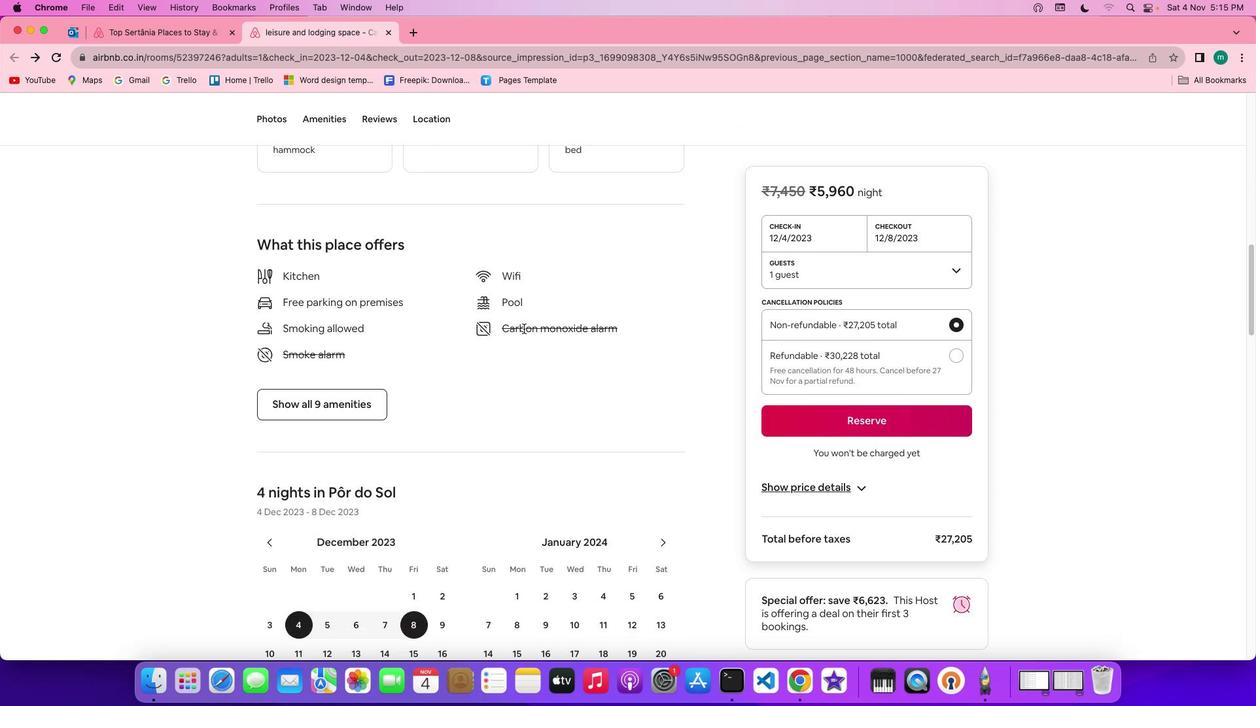 
Action: Mouse scrolled (524, 329) with delta (0, 0)
Screenshot: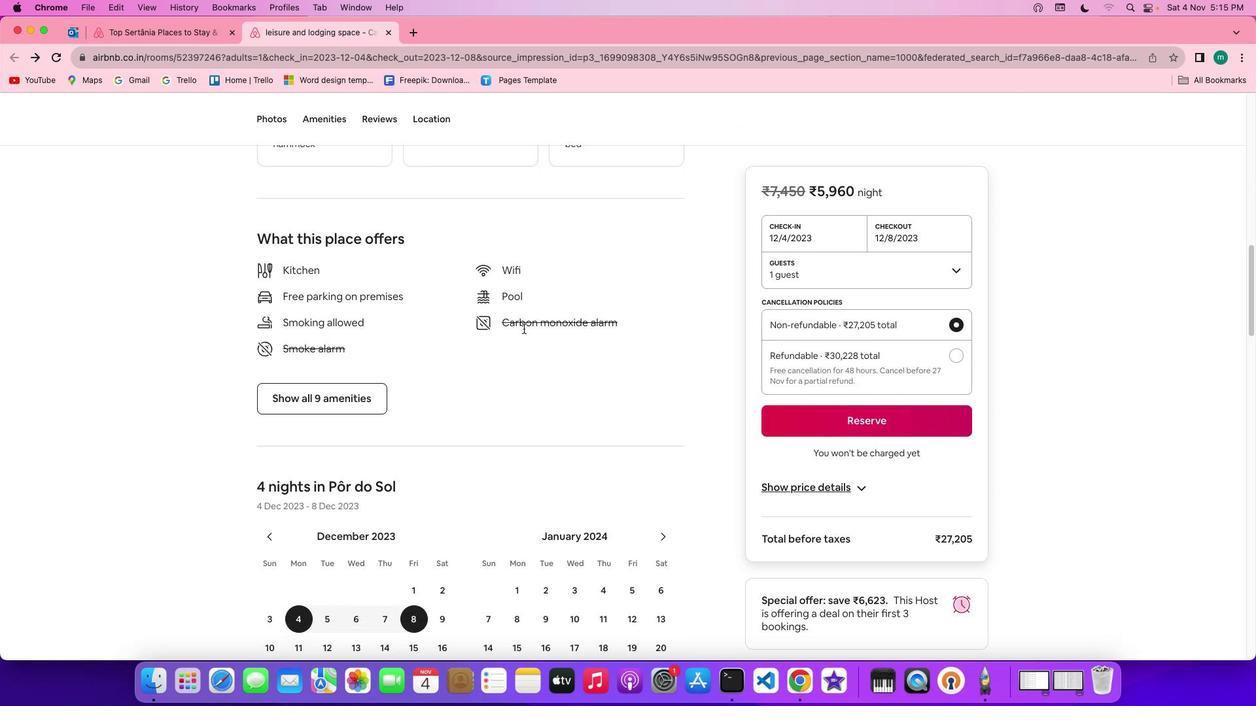 
Action: Mouse scrolled (524, 329) with delta (0, -1)
Screenshot: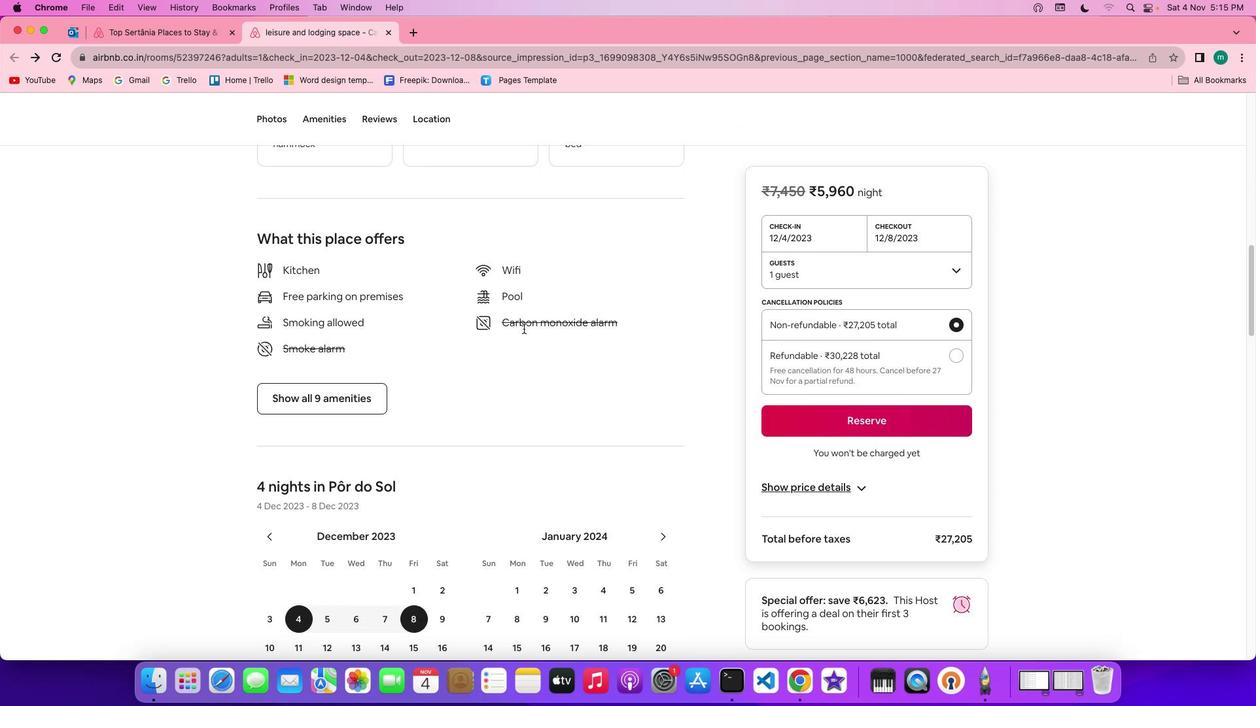 
Action: Mouse scrolled (524, 329) with delta (0, -2)
Screenshot: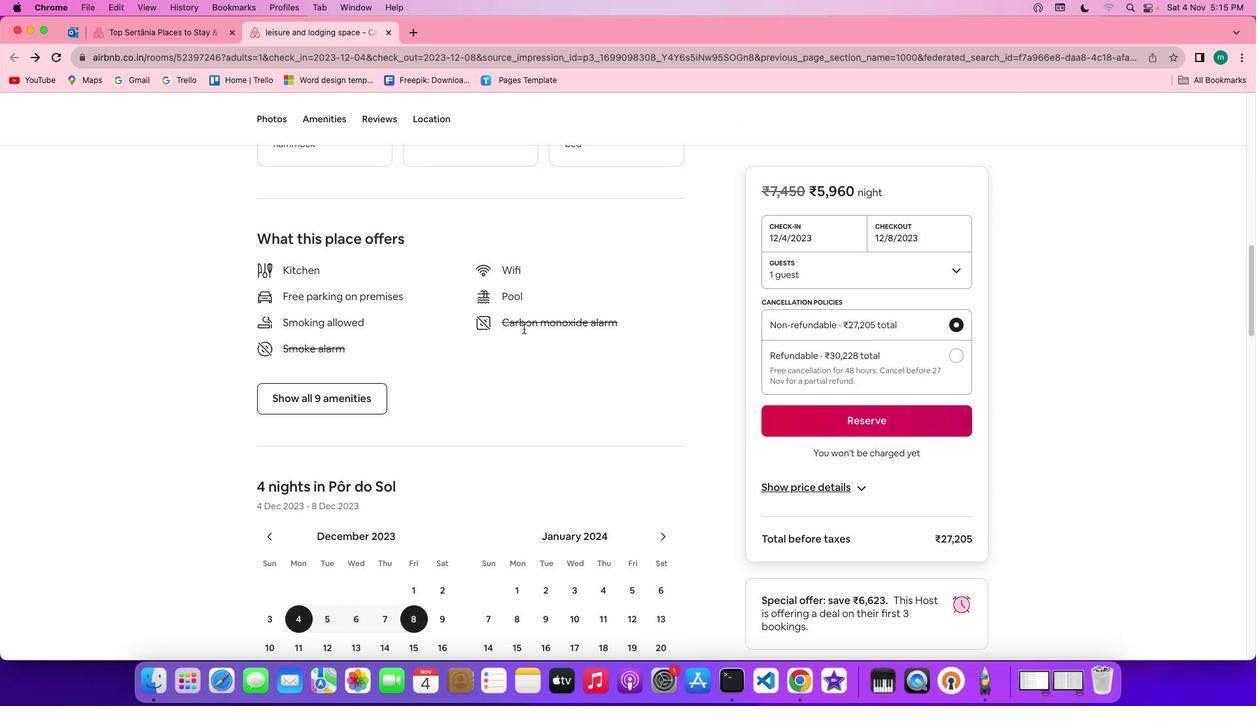 
Action: Mouse moved to (343, 398)
Screenshot: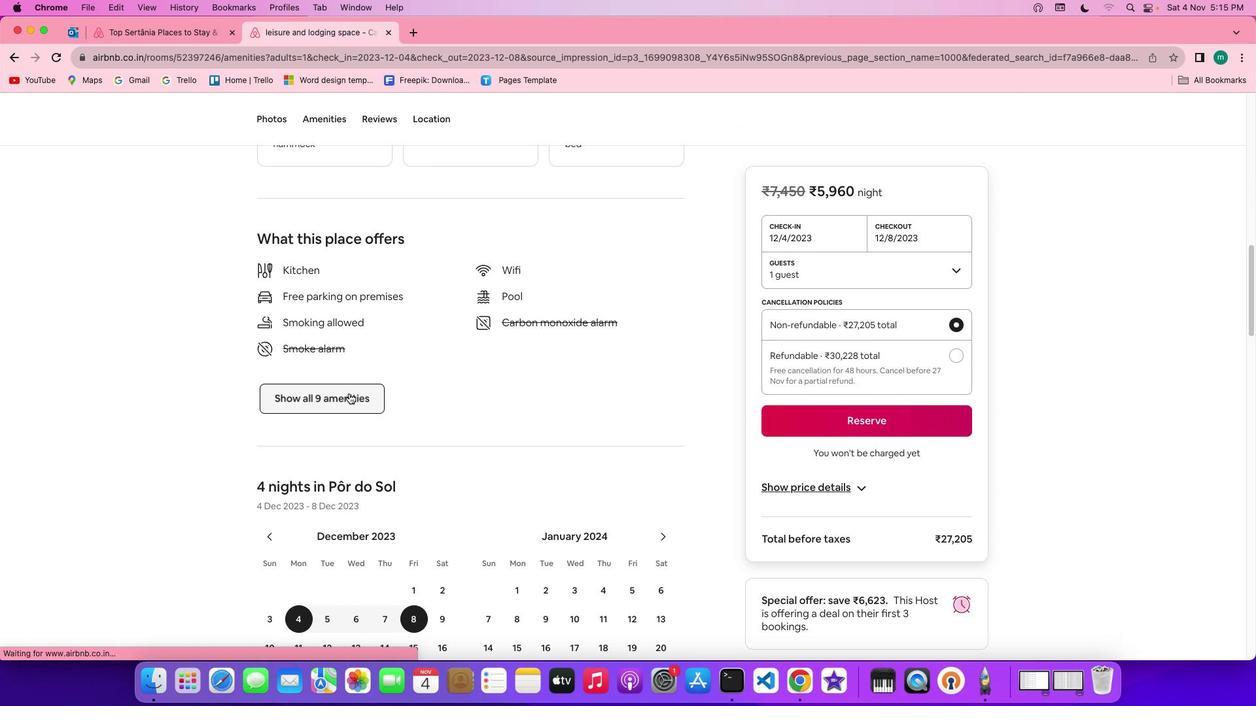 
Action: Mouse pressed left at (343, 398)
Screenshot: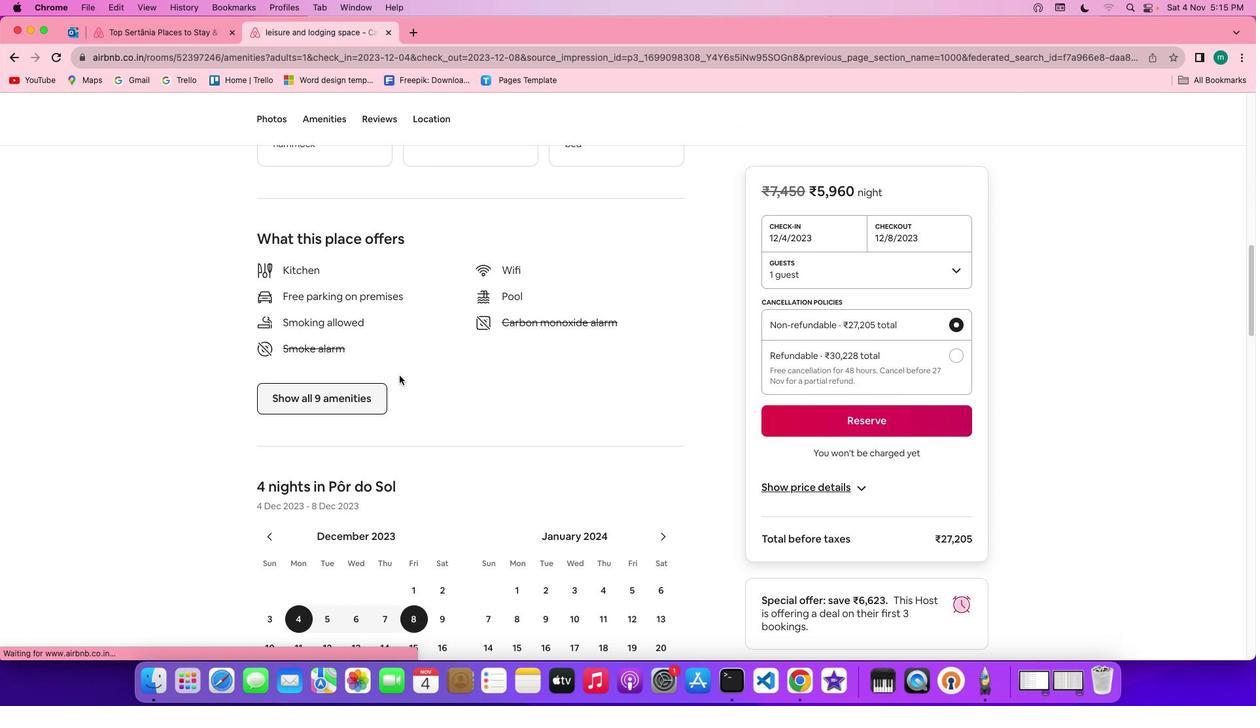 
Action: Mouse moved to (631, 391)
Screenshot: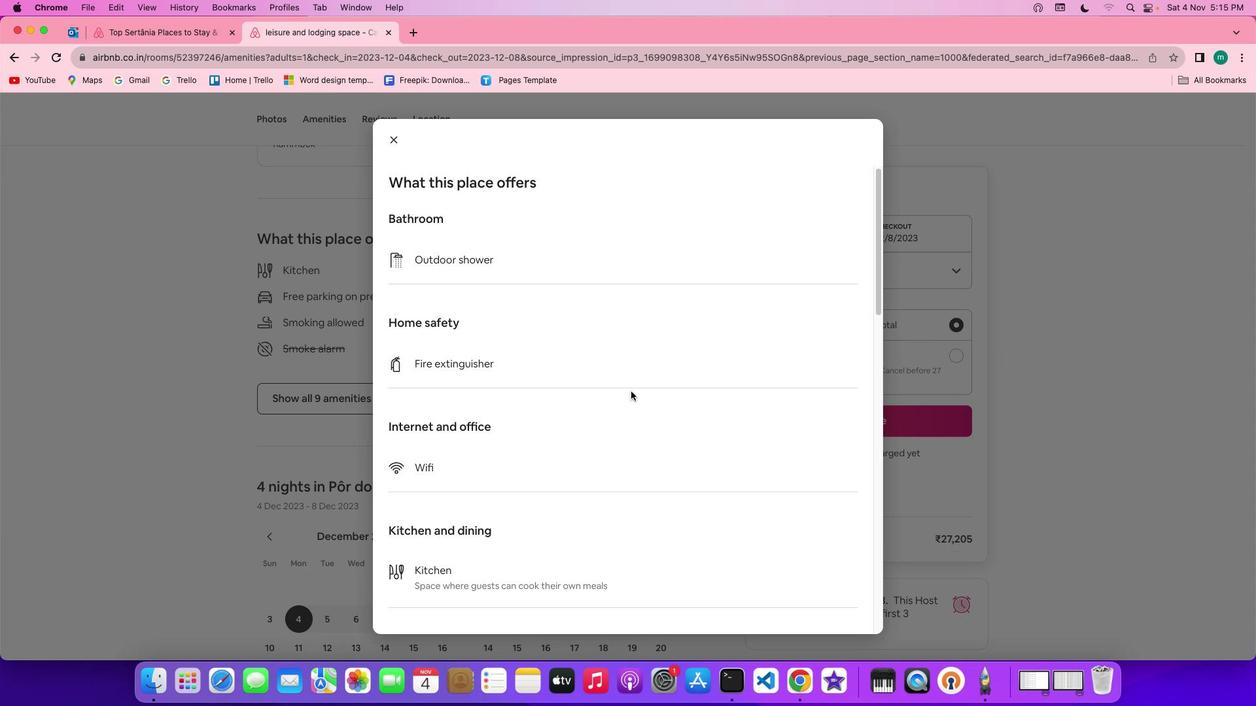 
Action: Mouse scrolled (631, 391) with delta (0, 0)
Screenshot: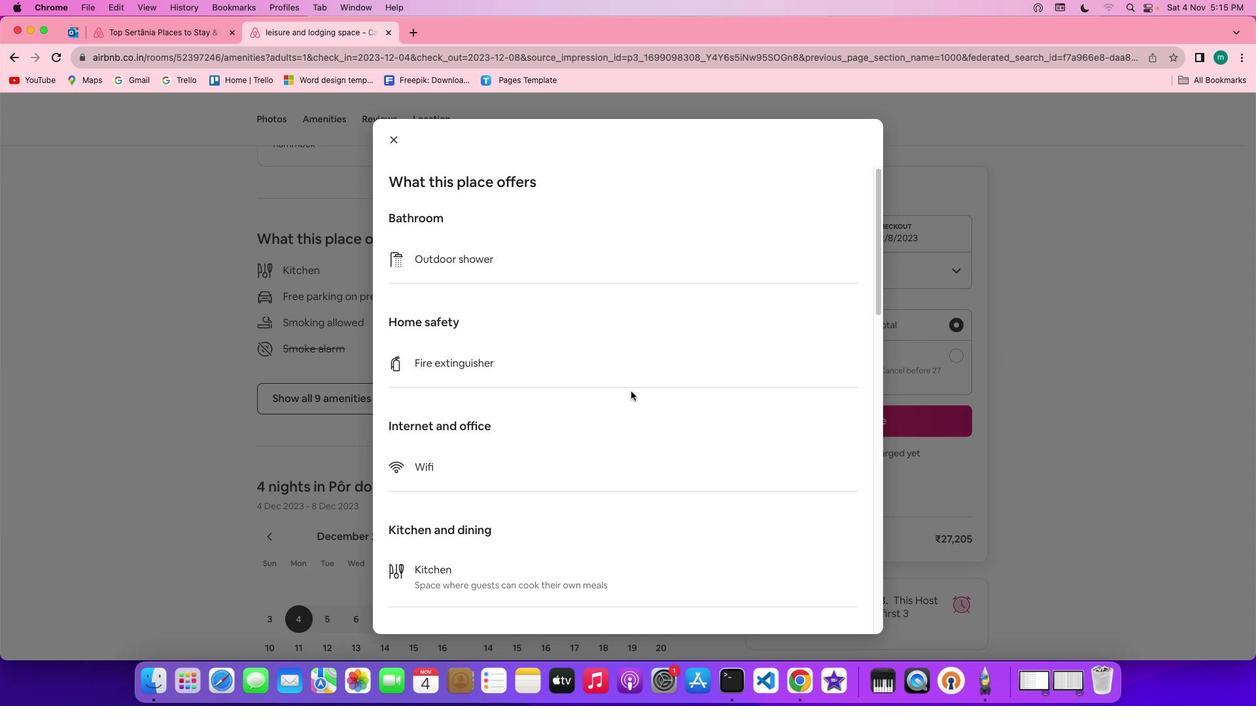 
Action: Mouse scrolled (631, 391) with delta (0, 0)
Screenshot: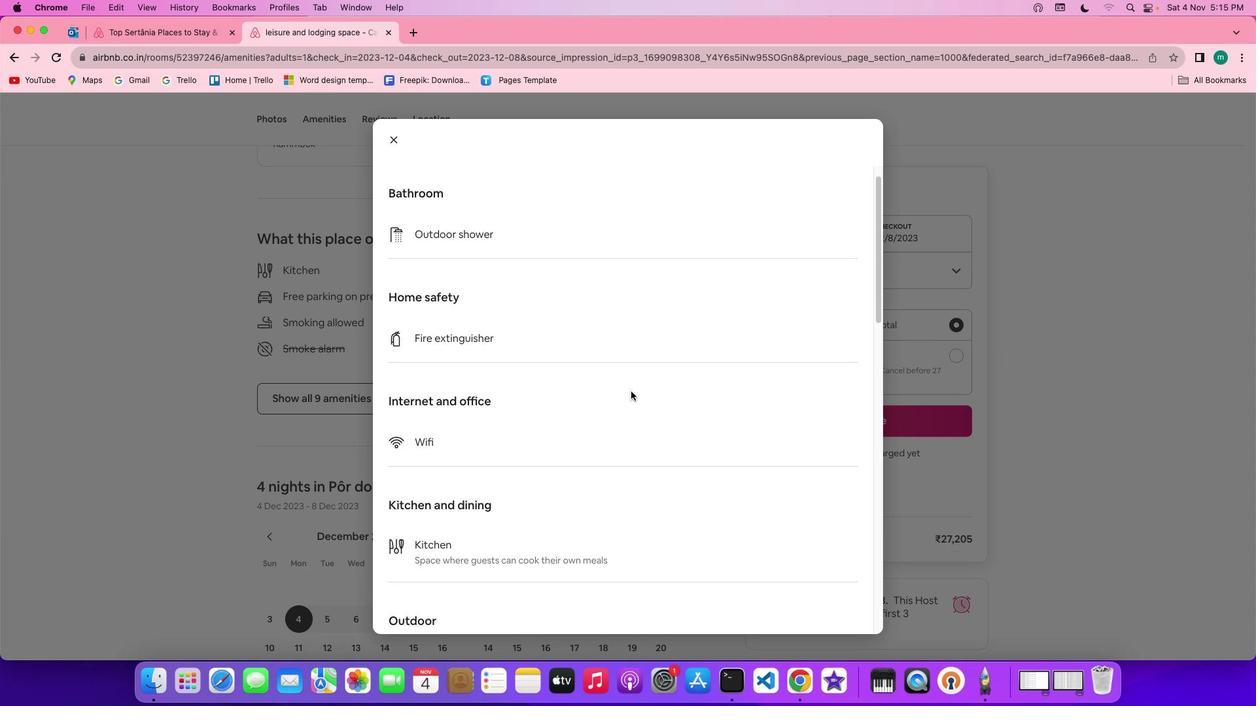 
Action: Mouse scrolled (631, 391) with delta (0, 0)
Screenshot: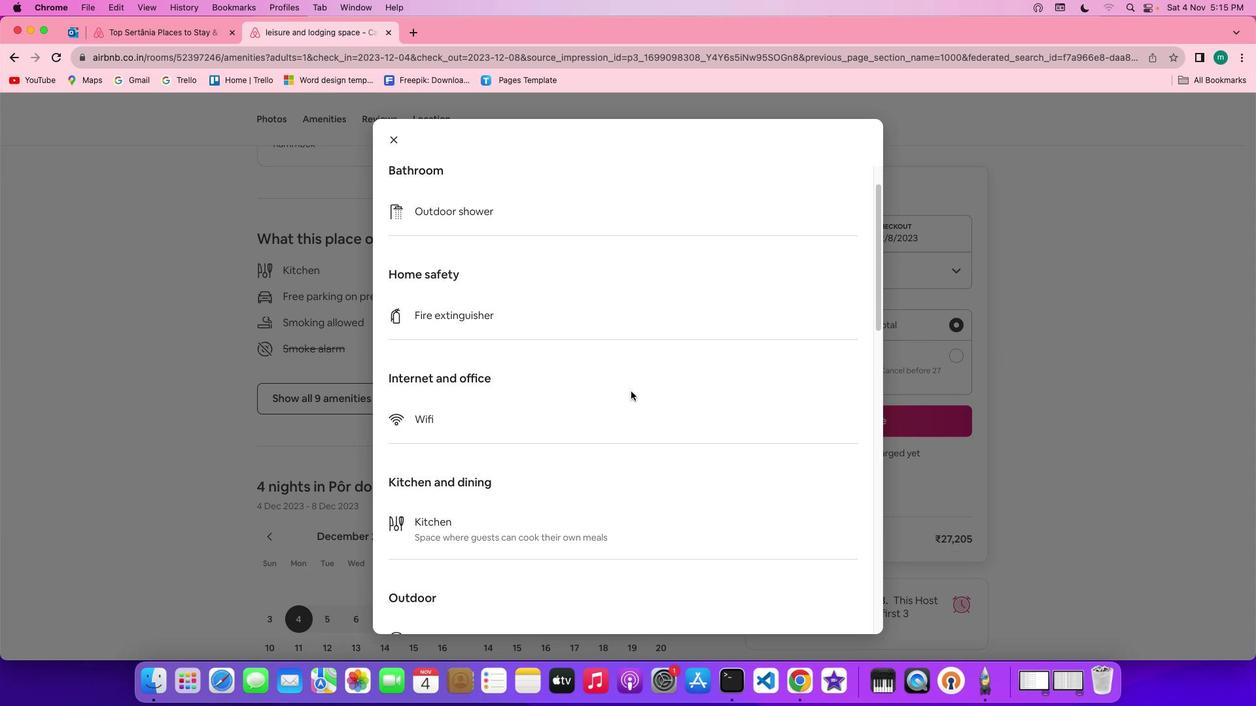 
Action: Mouse scrolled (631, 391) with delta (0, 0)
Screenshot: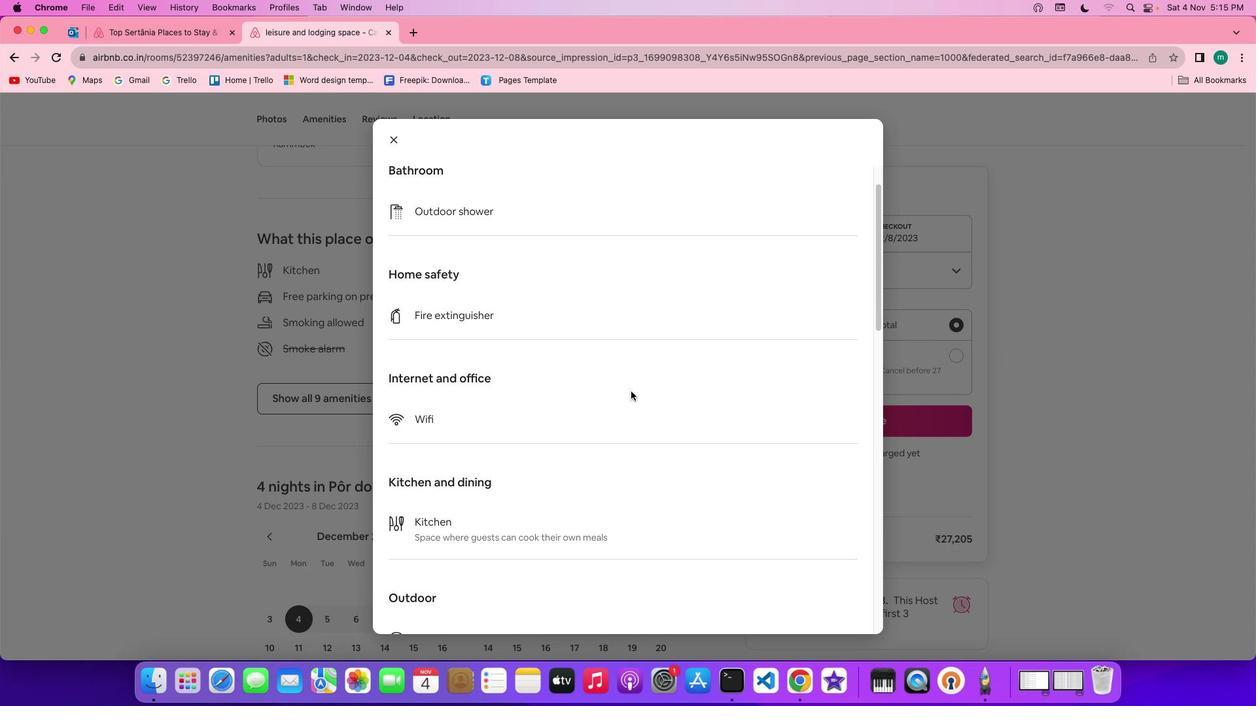 
Action: Mouse scrolled (631, 391) with delta (0, 0)
Screenshot: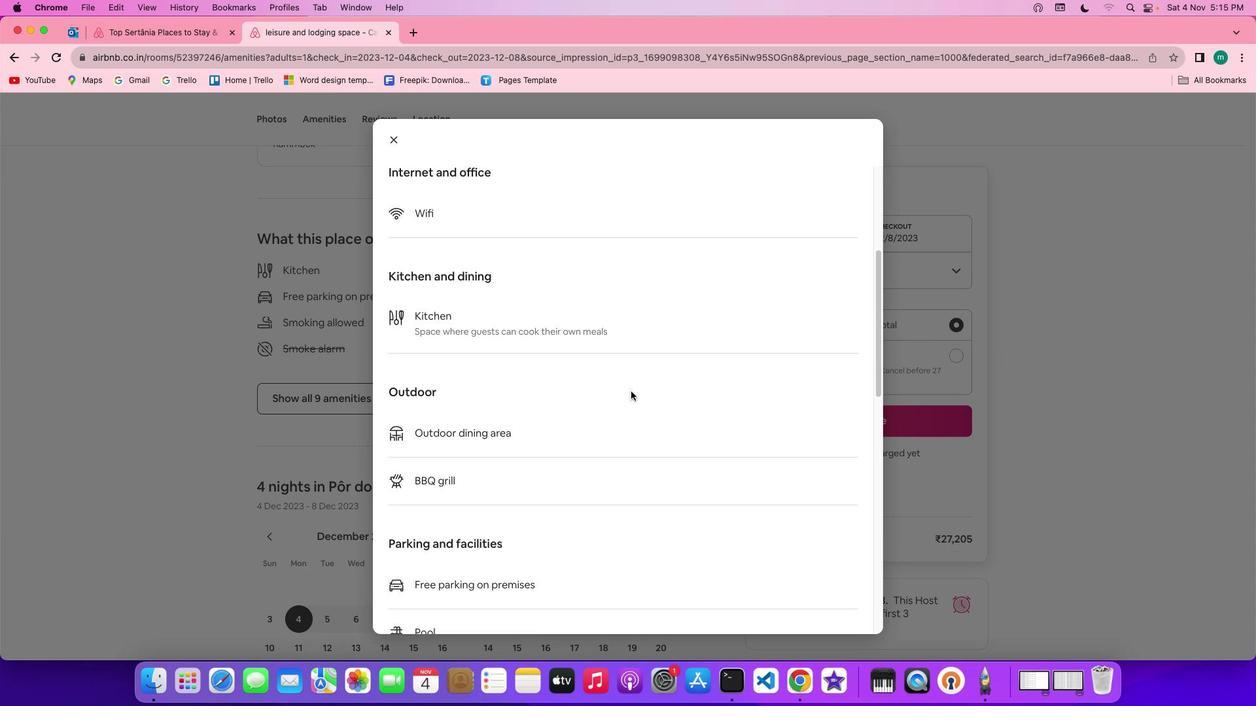
Action: Mouse scrolled (631, 391) with delta (0, 0)
Screenshot: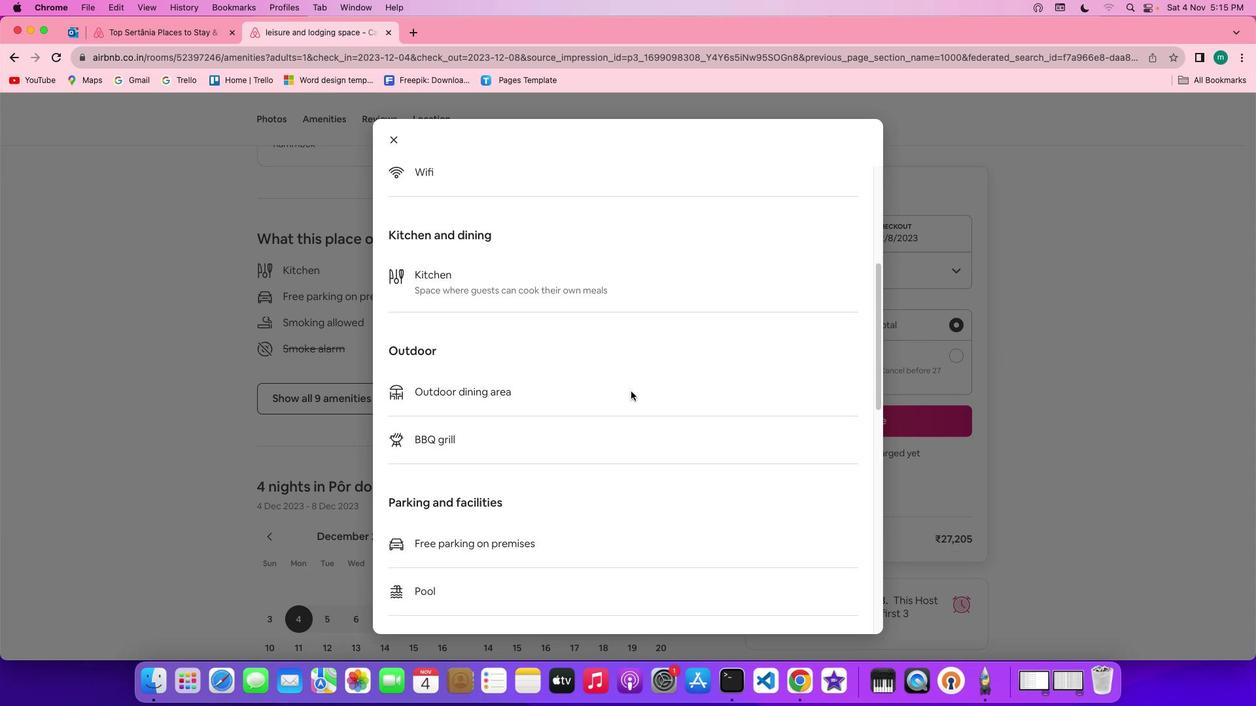 
Action: Mouse scrolled (631, 391) with delta (0, -1)
Screenshot: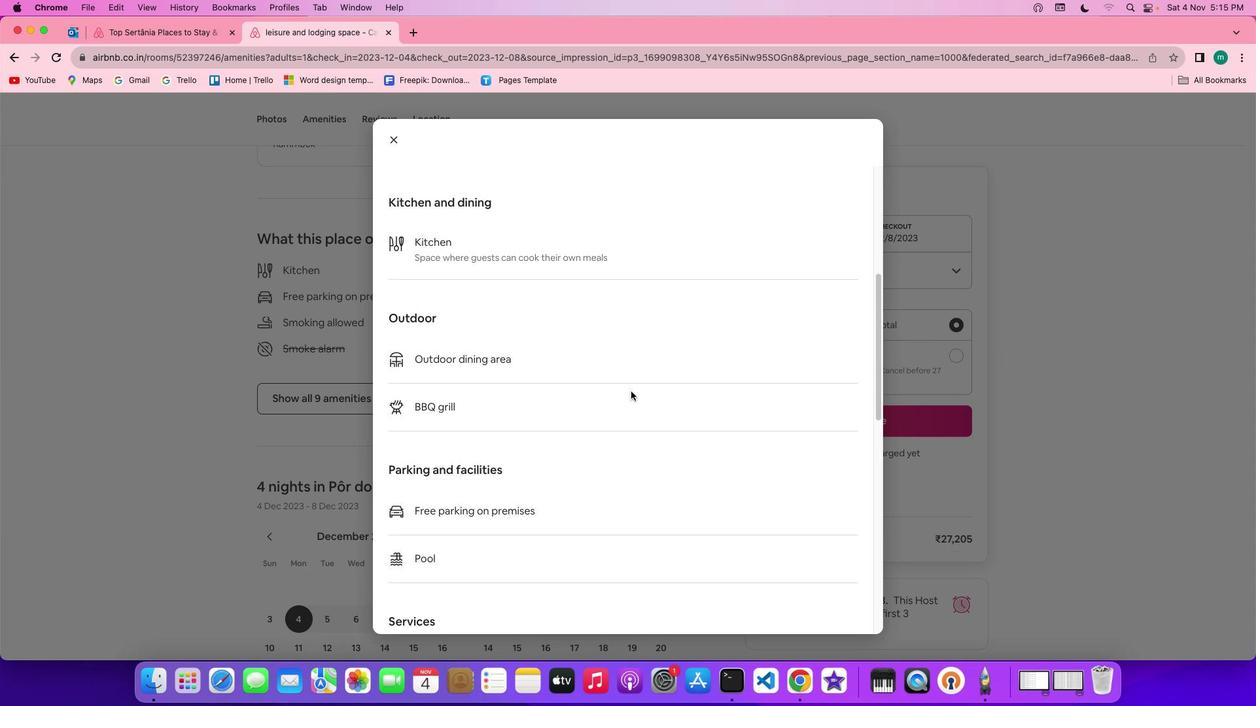 
Action: Mouse scrolled (631, 391) with delta (0, -2)
Screenshot: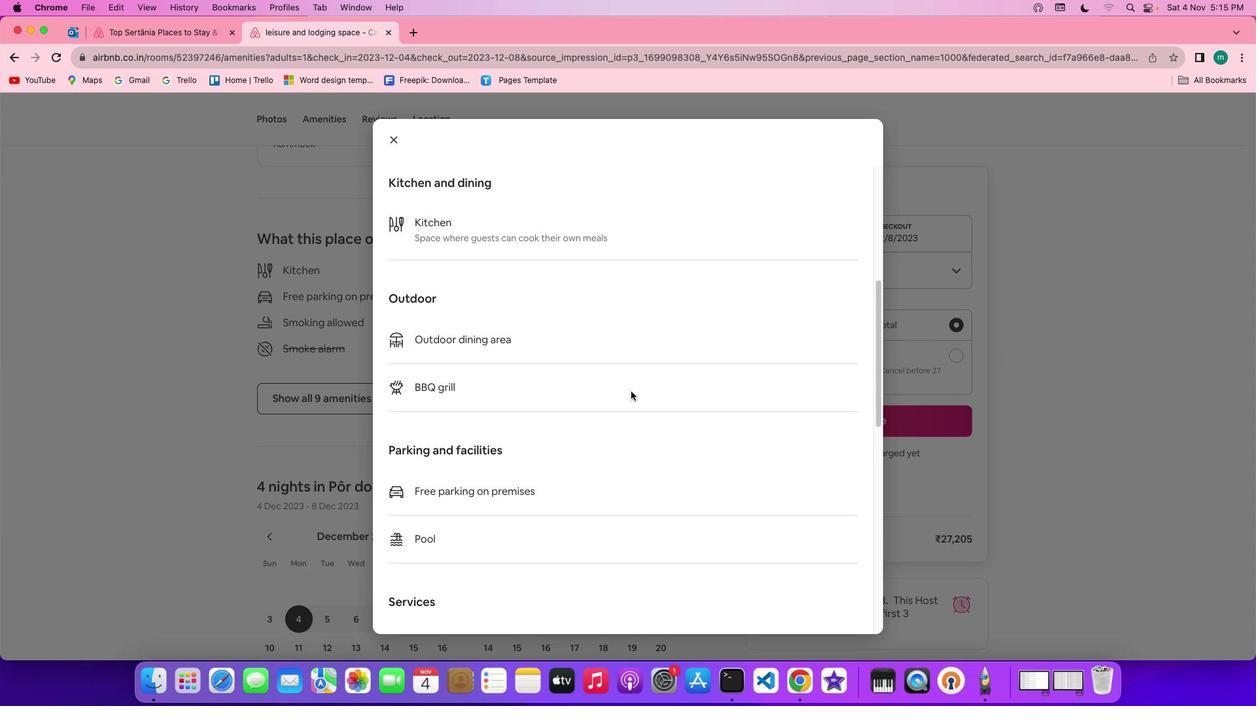 
Action: Mouse scrolled (631, 391) with delta (0, -2)
Screenshot: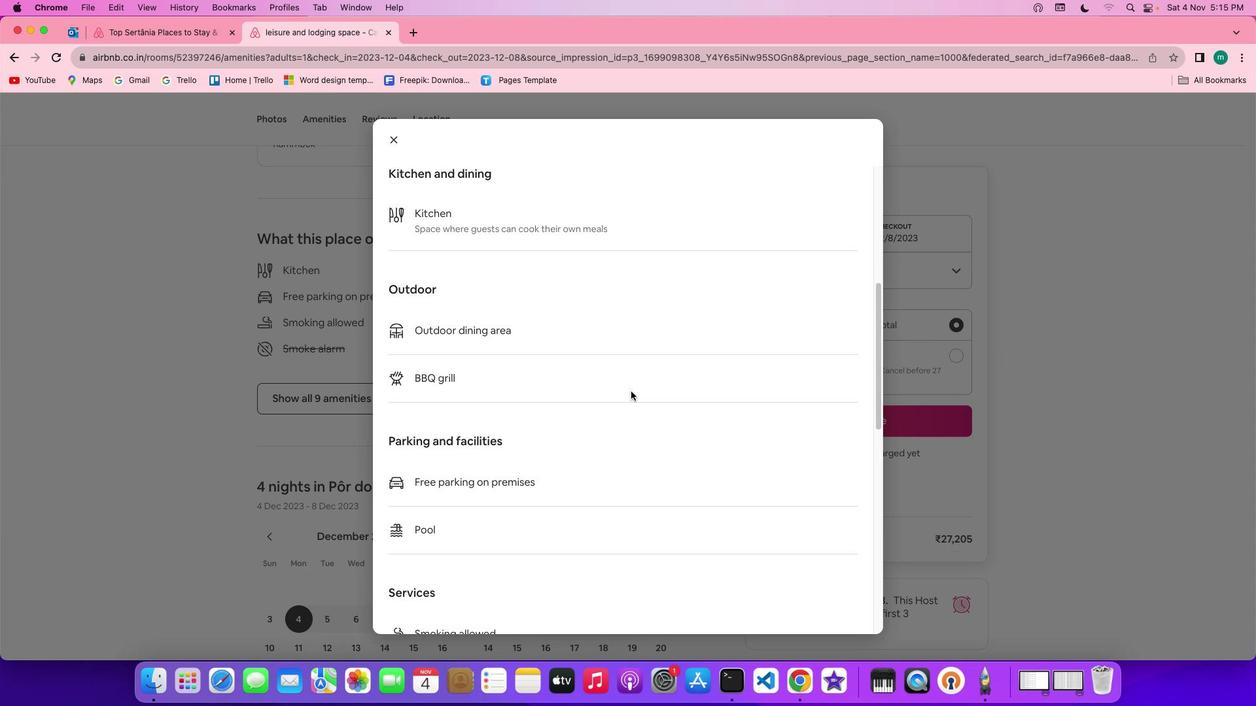 
Action: Mouse scrolled (631, 391) with delta (0, 0)
Screenshot: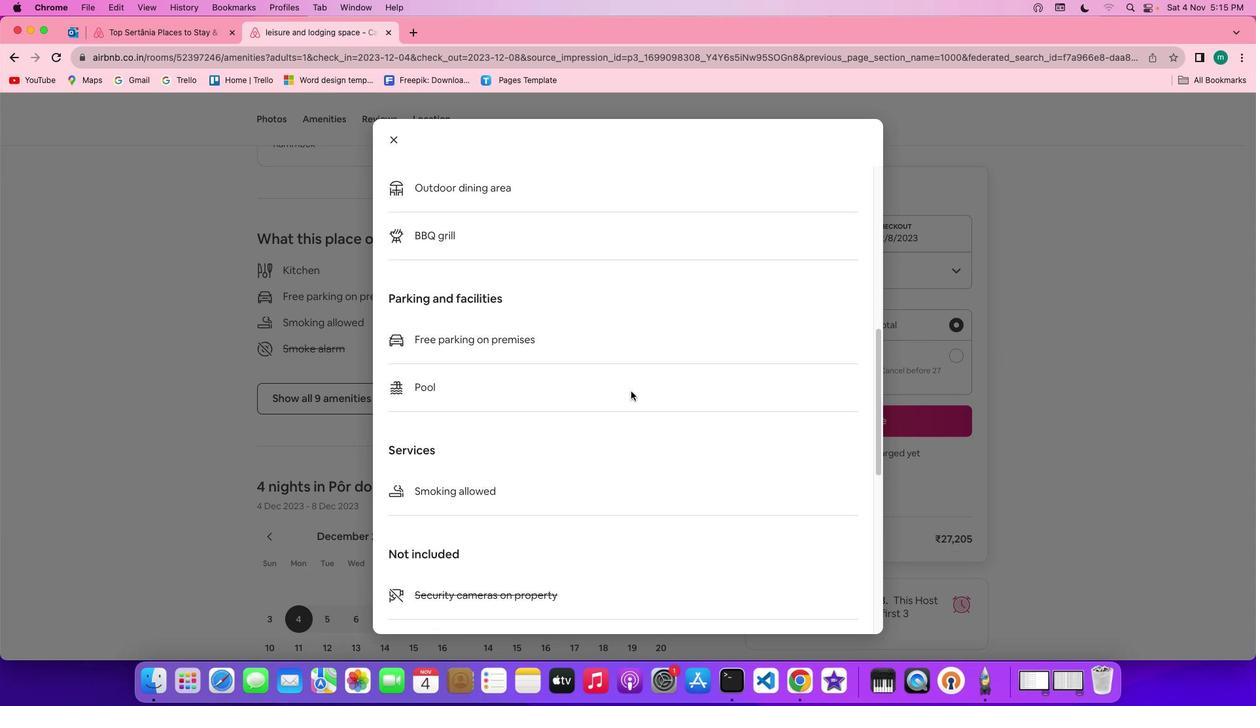
Action: Mouse scrolled (631, 391) with delta (0, 0)
Screenshot: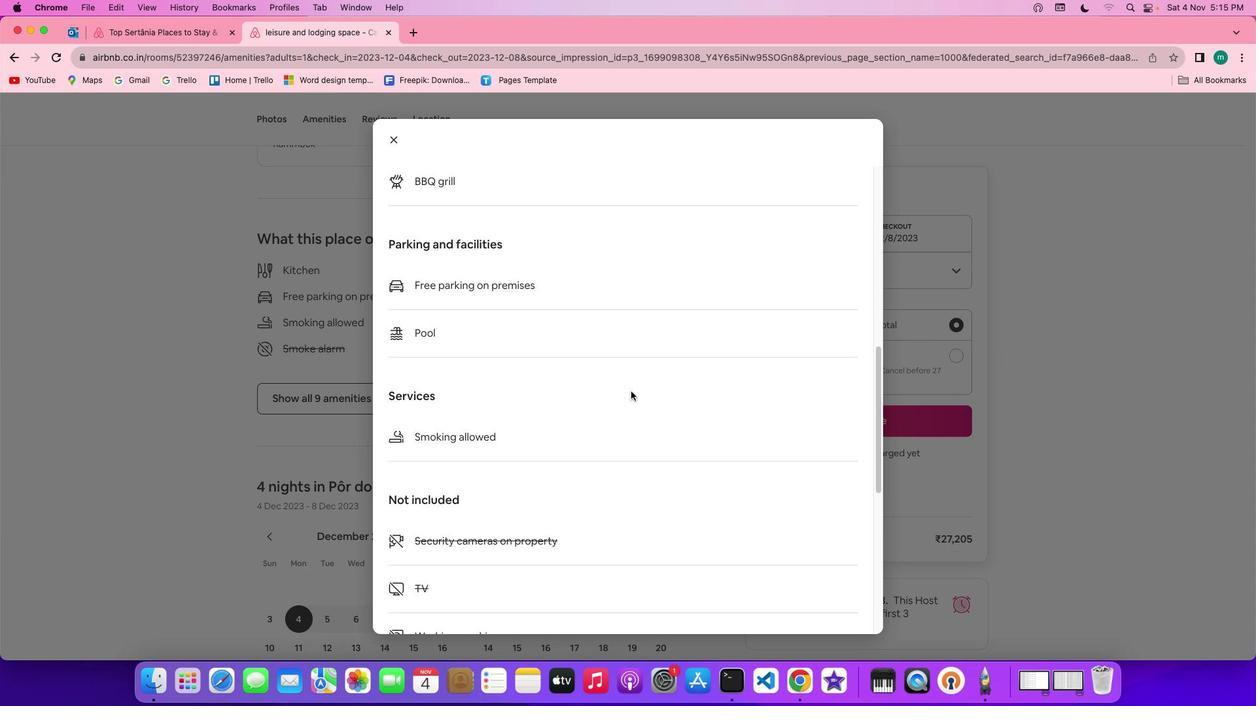 
Action: Mouse scrolled (631, 391) with delta (0, -1)
